 Task: Add a signature Molly Phillips containing With sincere appreciation and gratitude, Molly Phillips to email address softage.9@softage.net and add a folder Risk assessments
Action: Mouse moved to (1280, 99)
Screenshot: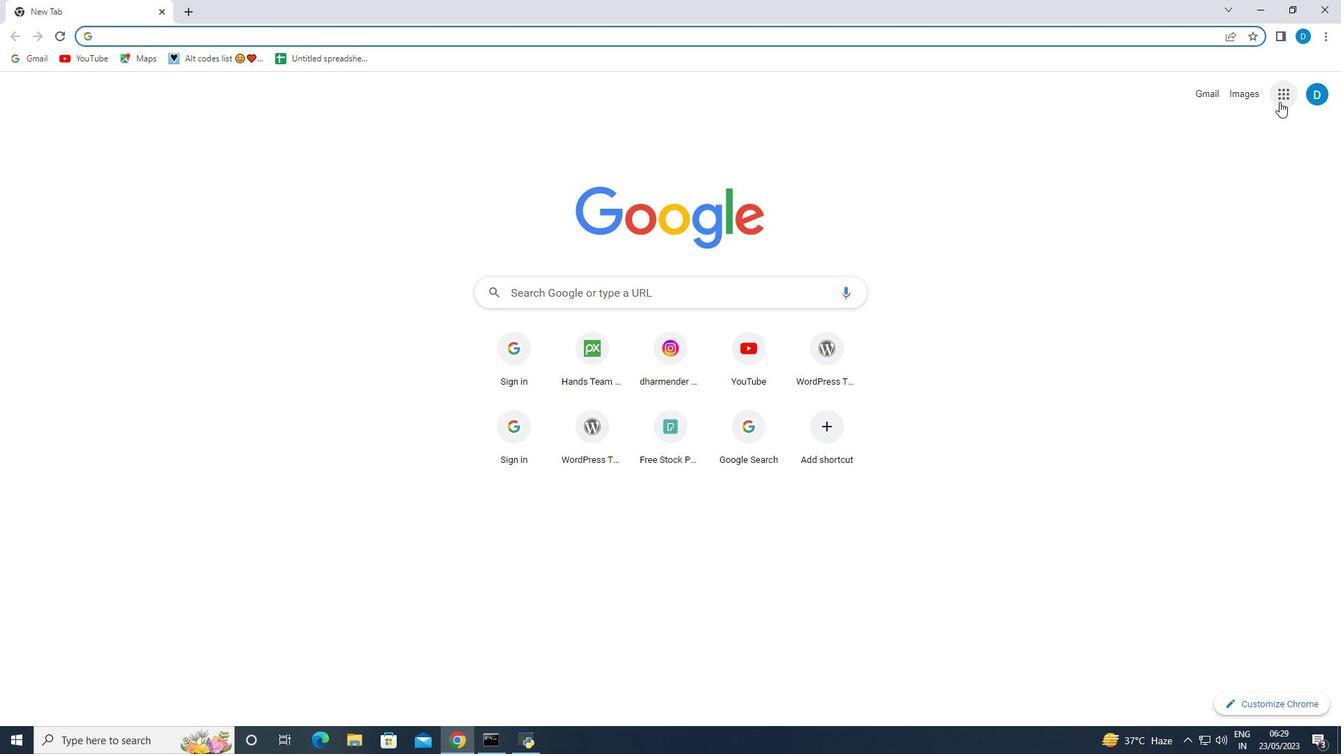 
Action: Mouse pressed left at (1280, 99)
Screenshot: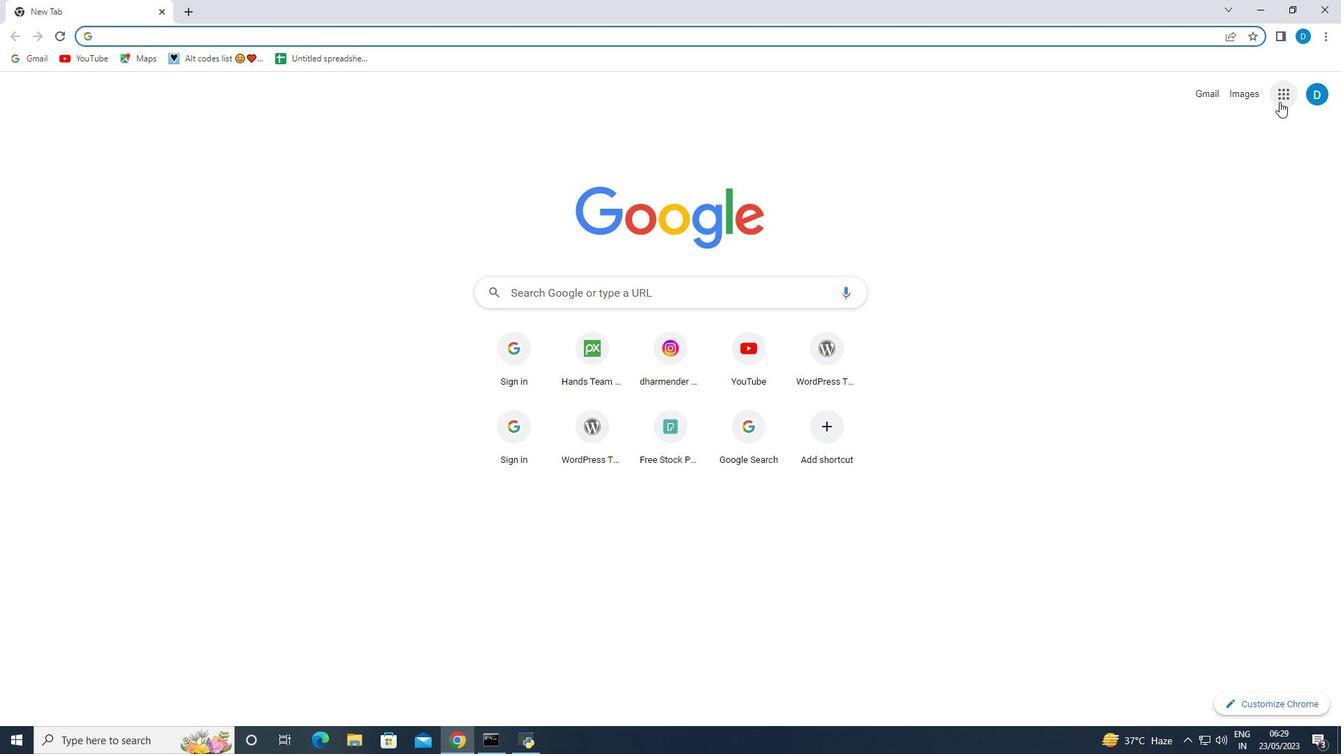 
Action: Mouse moved to (1175, 284)
Screenshot: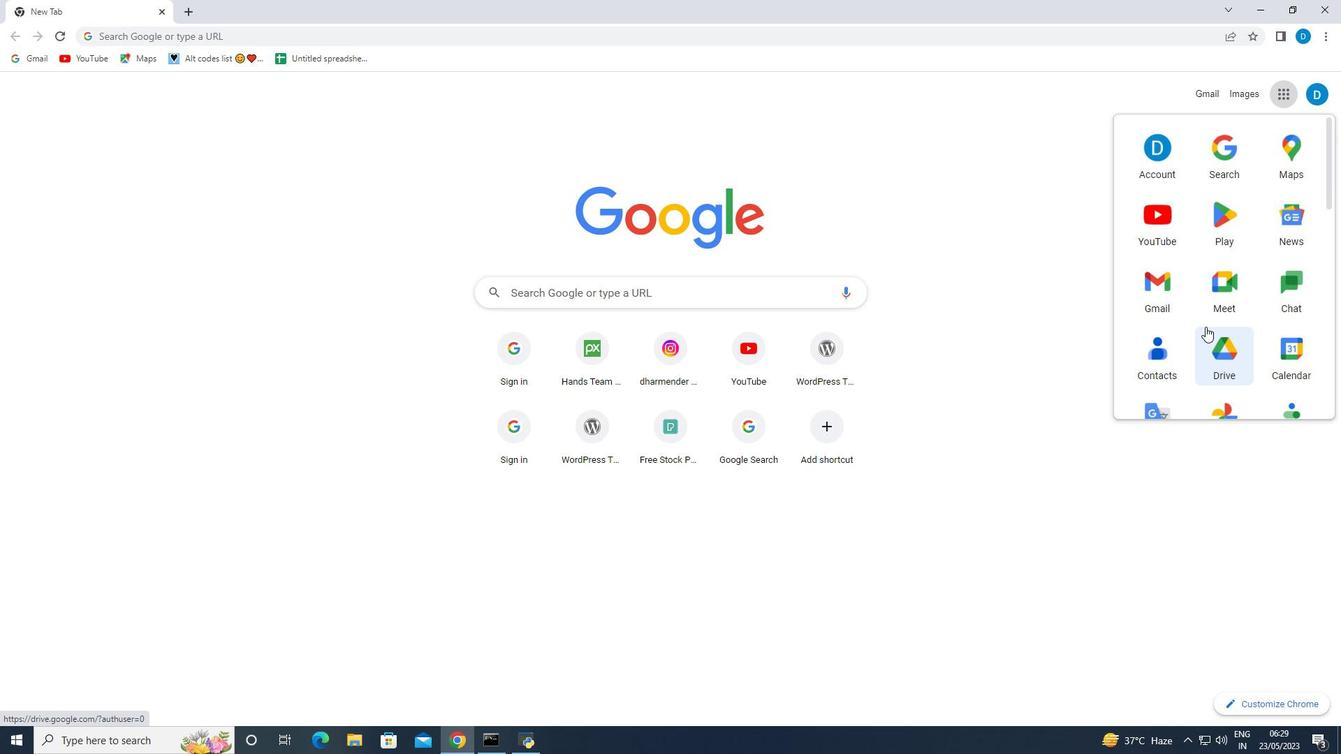 
Action: Mouse pressed left at (1175, 284)
Screenshot: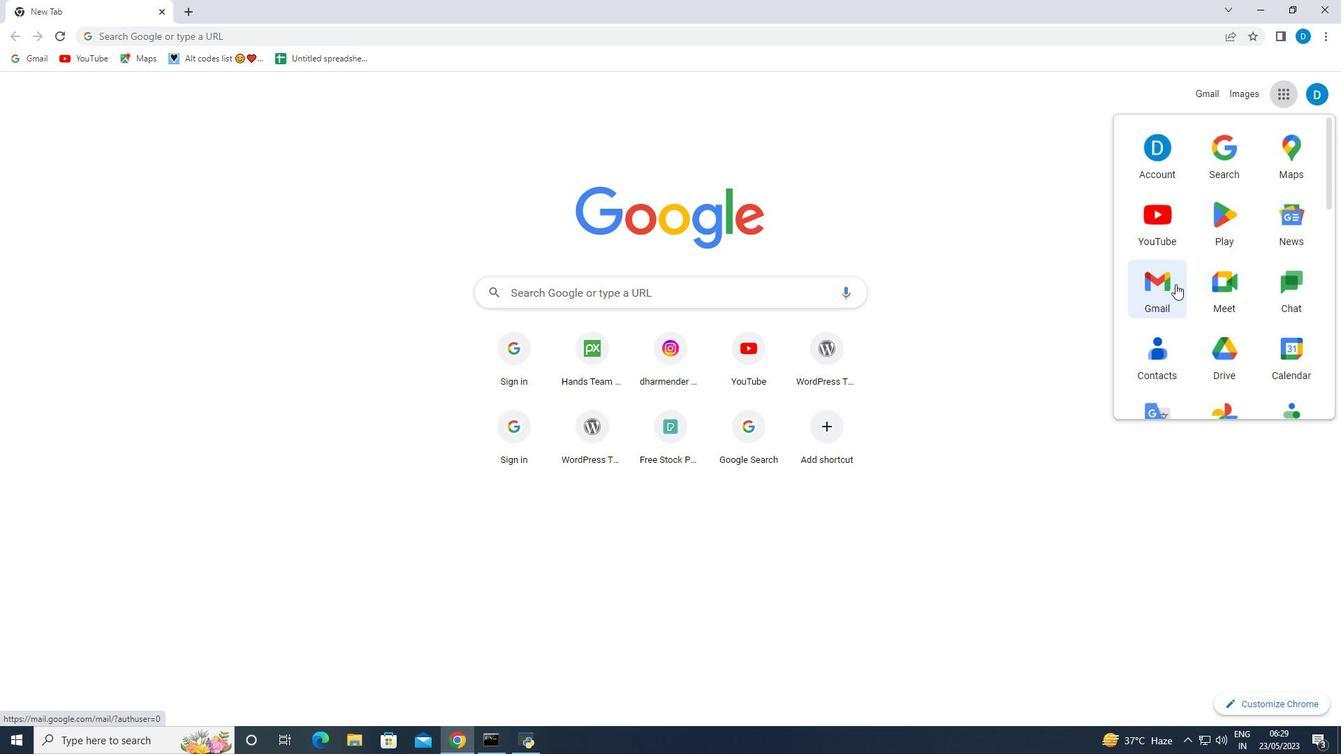 
Action: Mouse moved to (1249, 104)
Screenshot: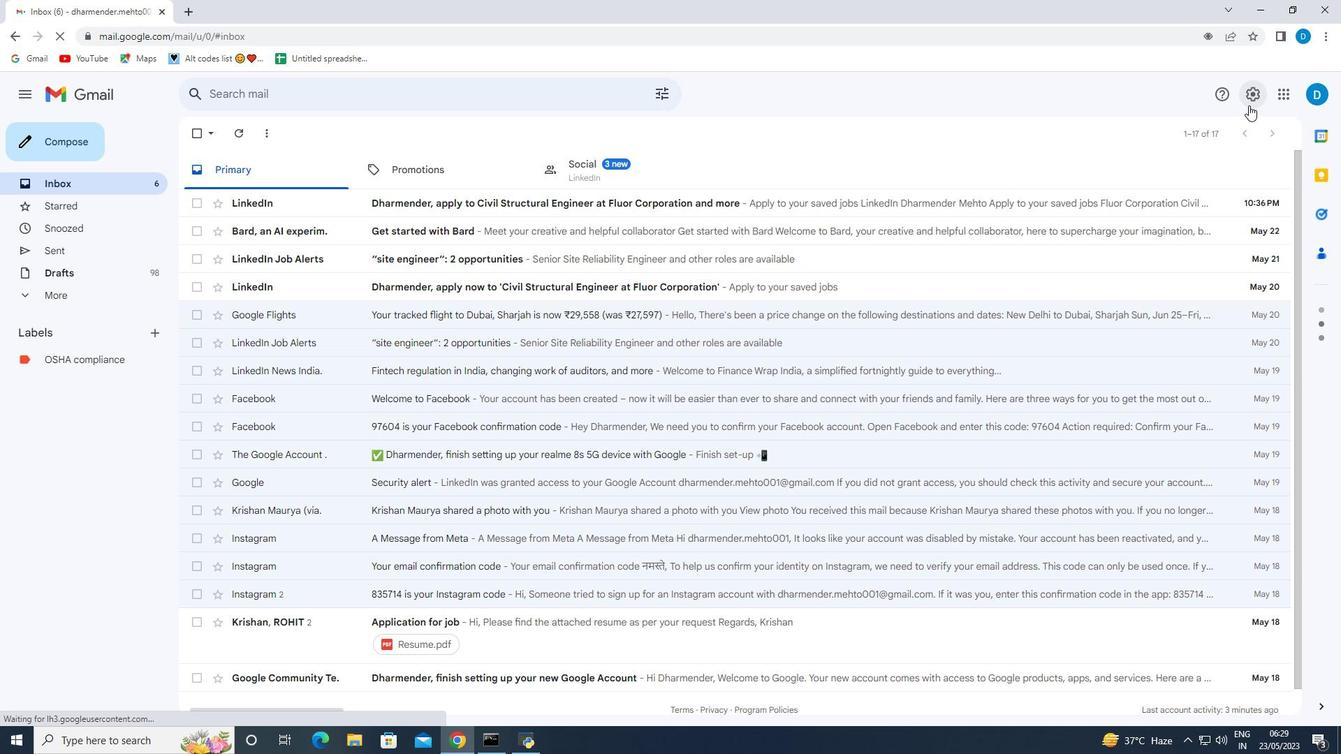 
Action: Mouse pressed left at (1249, 104)
Screenshot: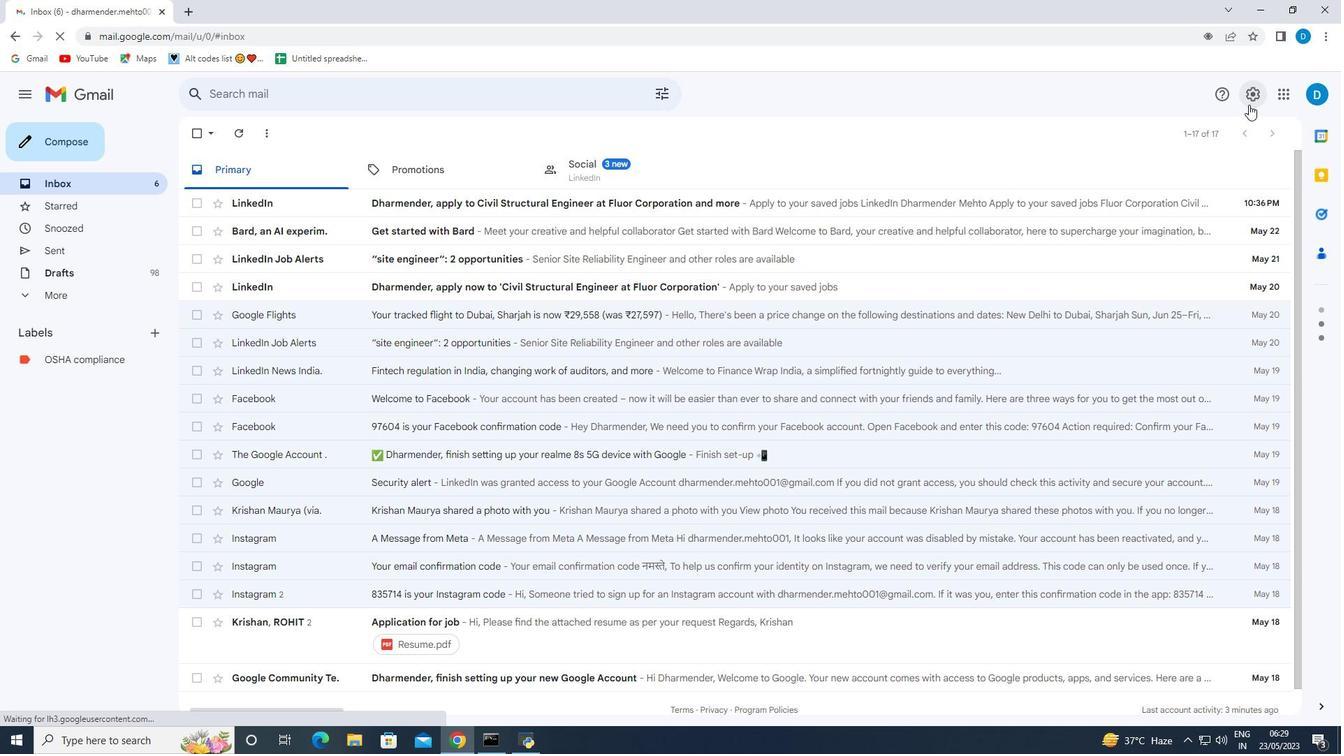 
Action: Mouse moved to (1159, 169)
Screenshot: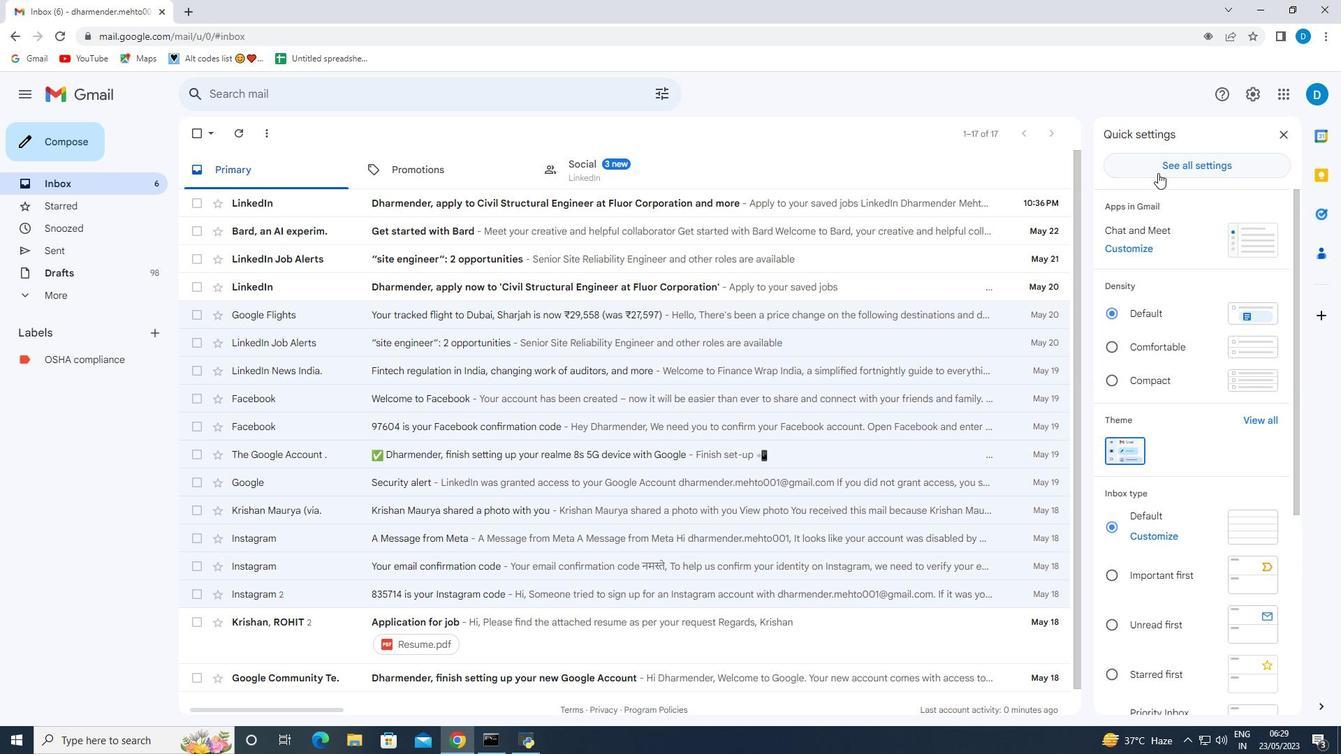
Action: Mouse pressed left at (1159, 169)
Screenshot: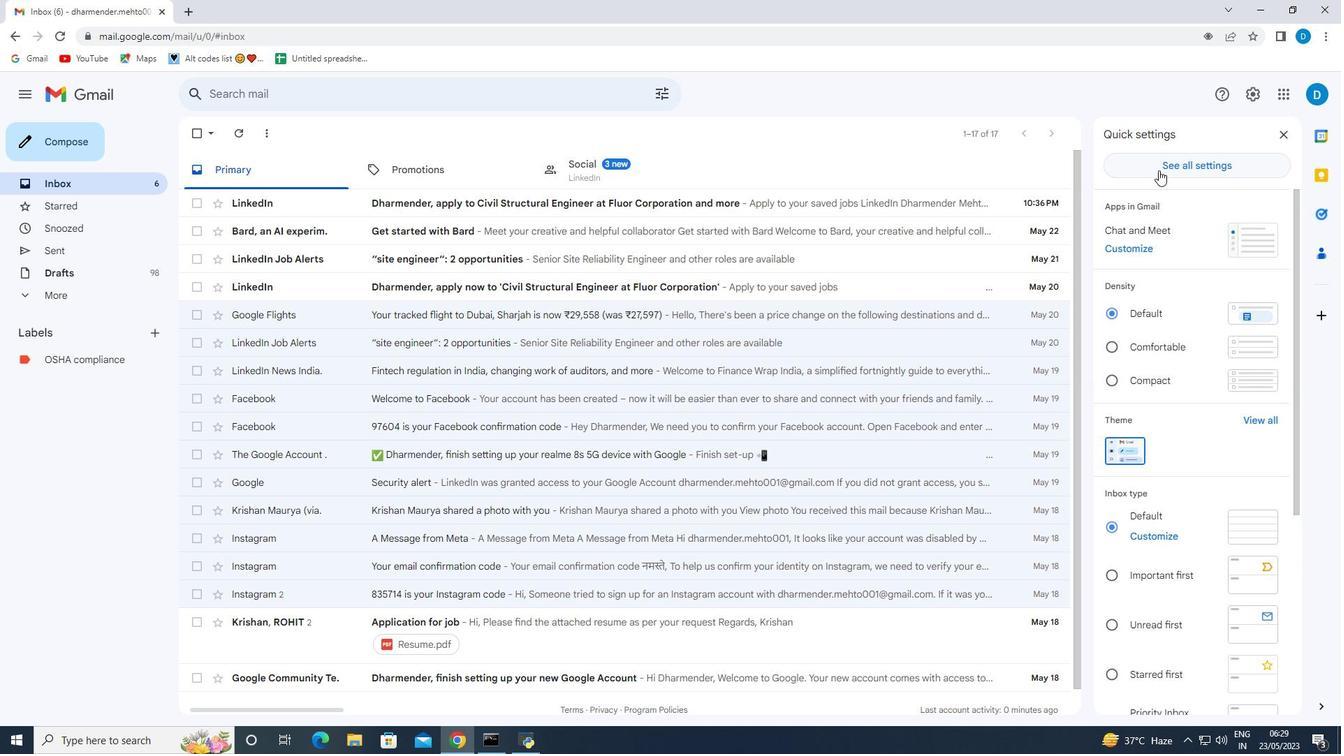 
Action: Mouse moved to (582, 452)
Screenshot: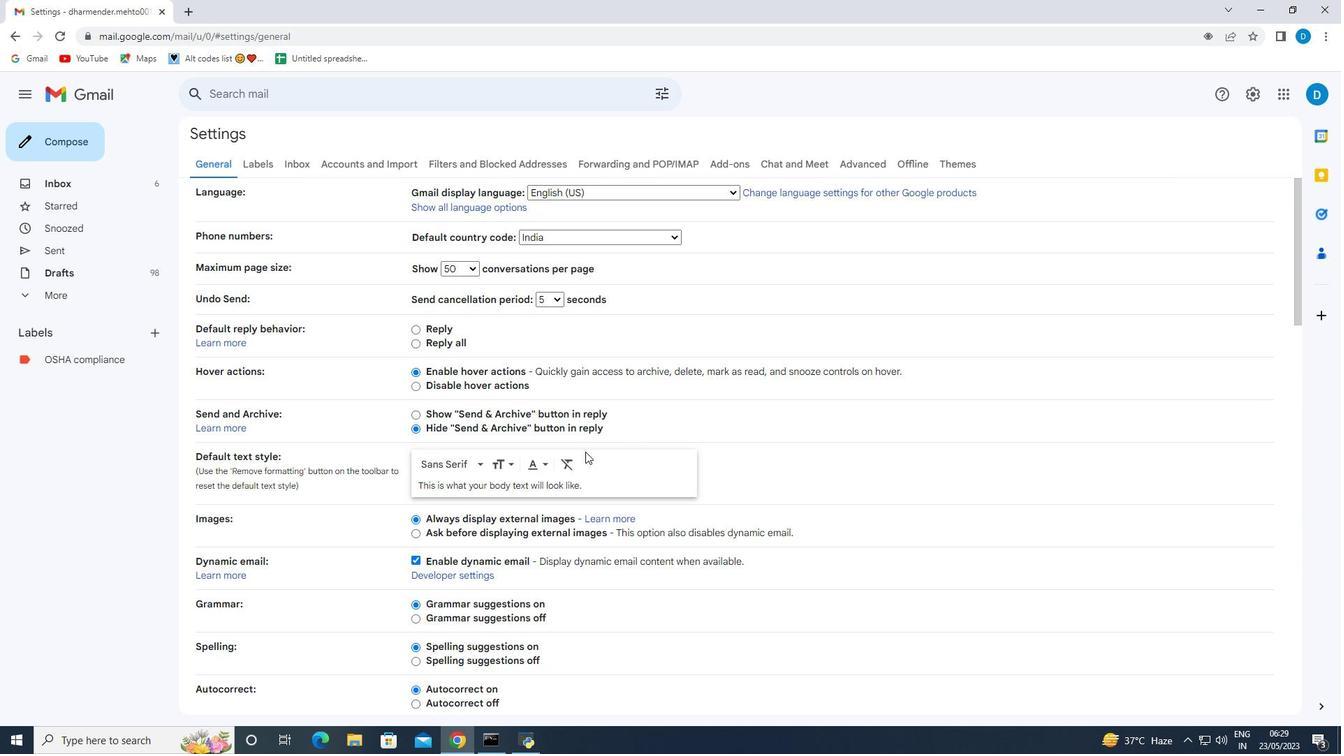
Action: Mouse scrolled (582, 451) with delta (0, 0)
Screenshot: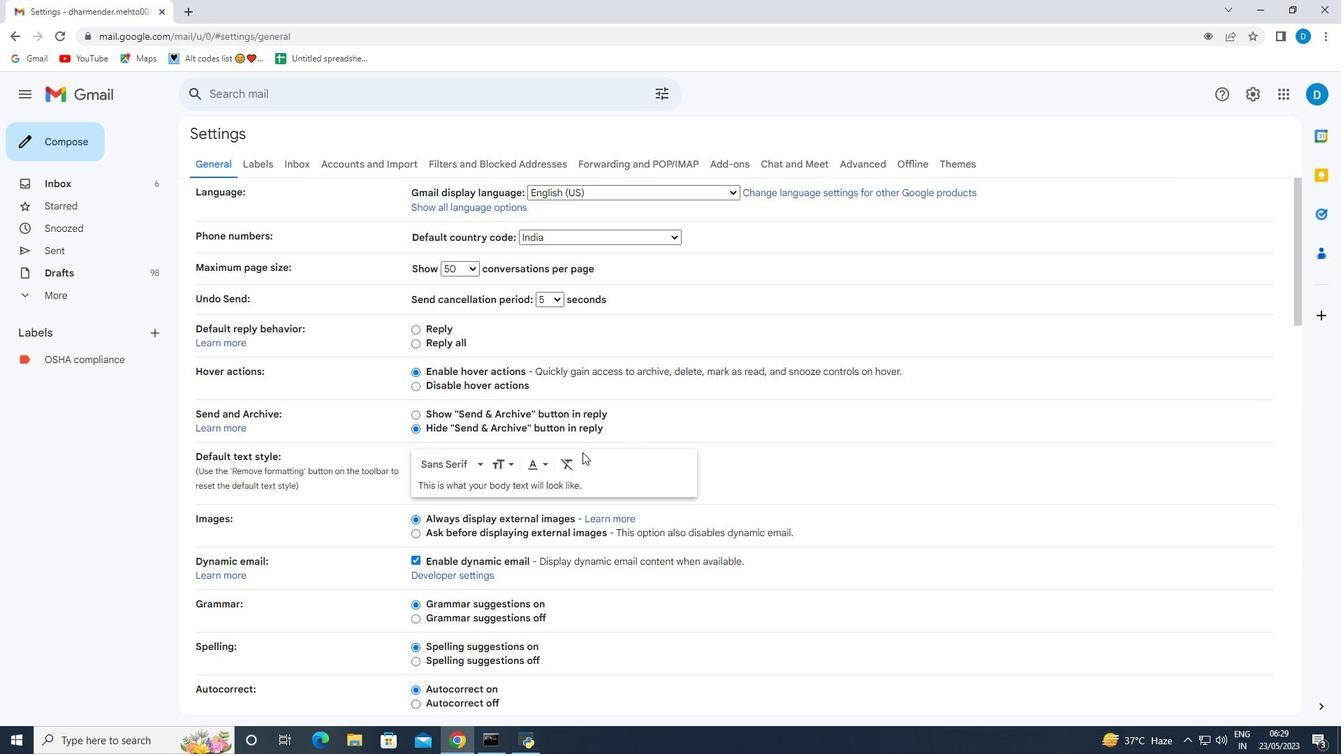 
Action: Mouse scrolled (582, 451) with delta (0, 0)
Screenshot: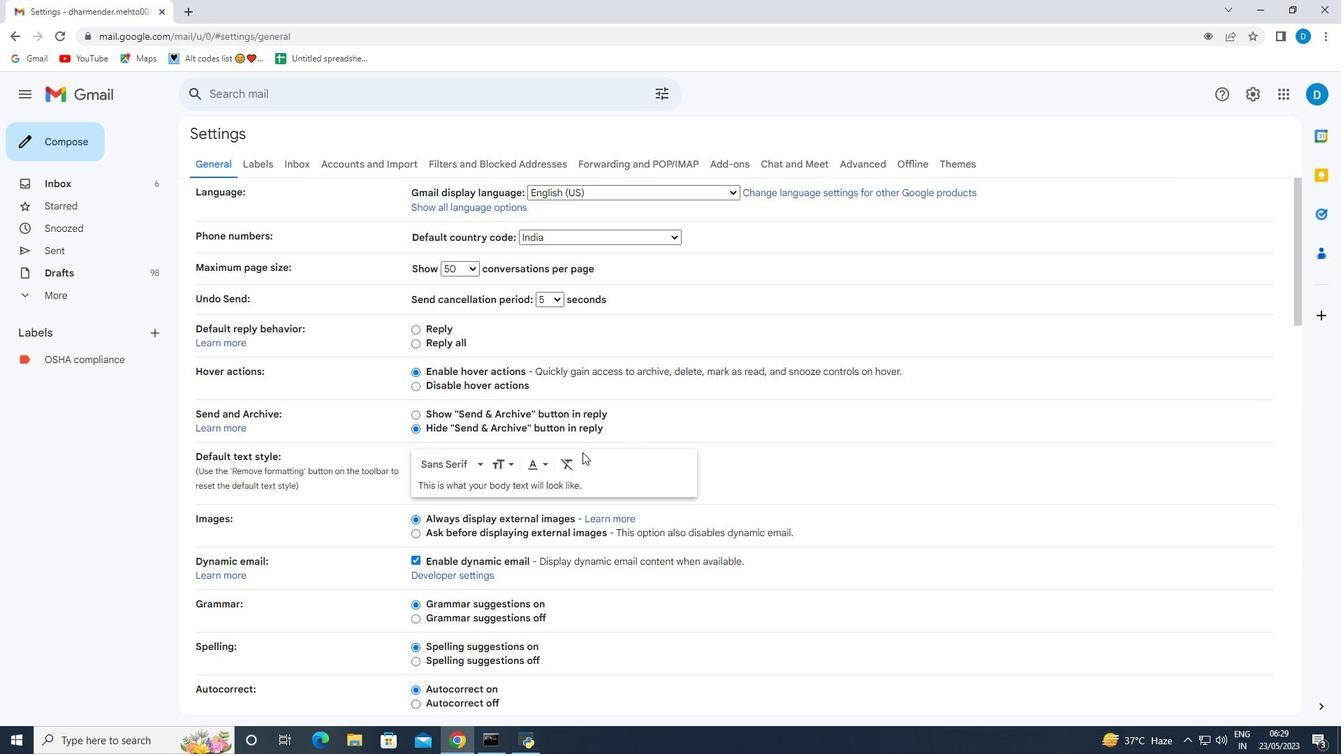 
Action: Mouse scrolled (582, 451) with delta (0, 0)
Screenshot: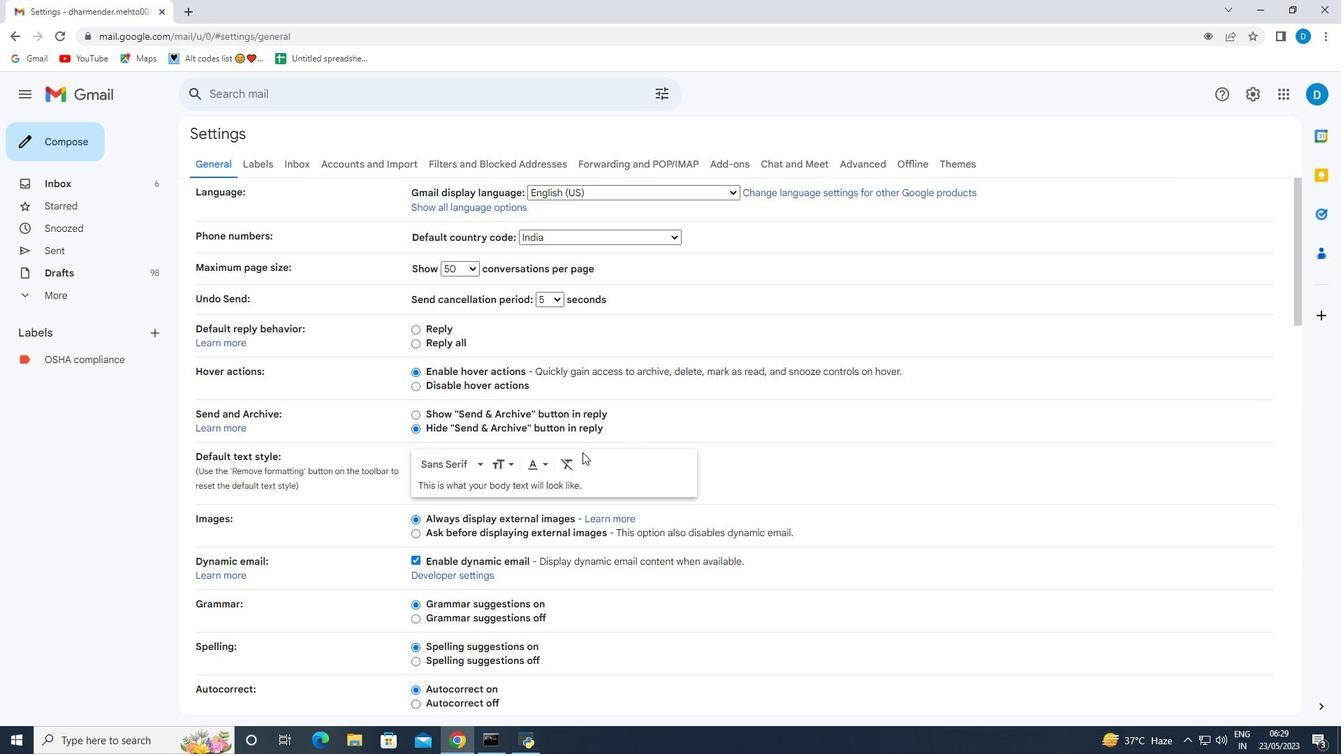 
Action: Mouse scrolled (582, 451) with delta (0, 0)
Screenshot: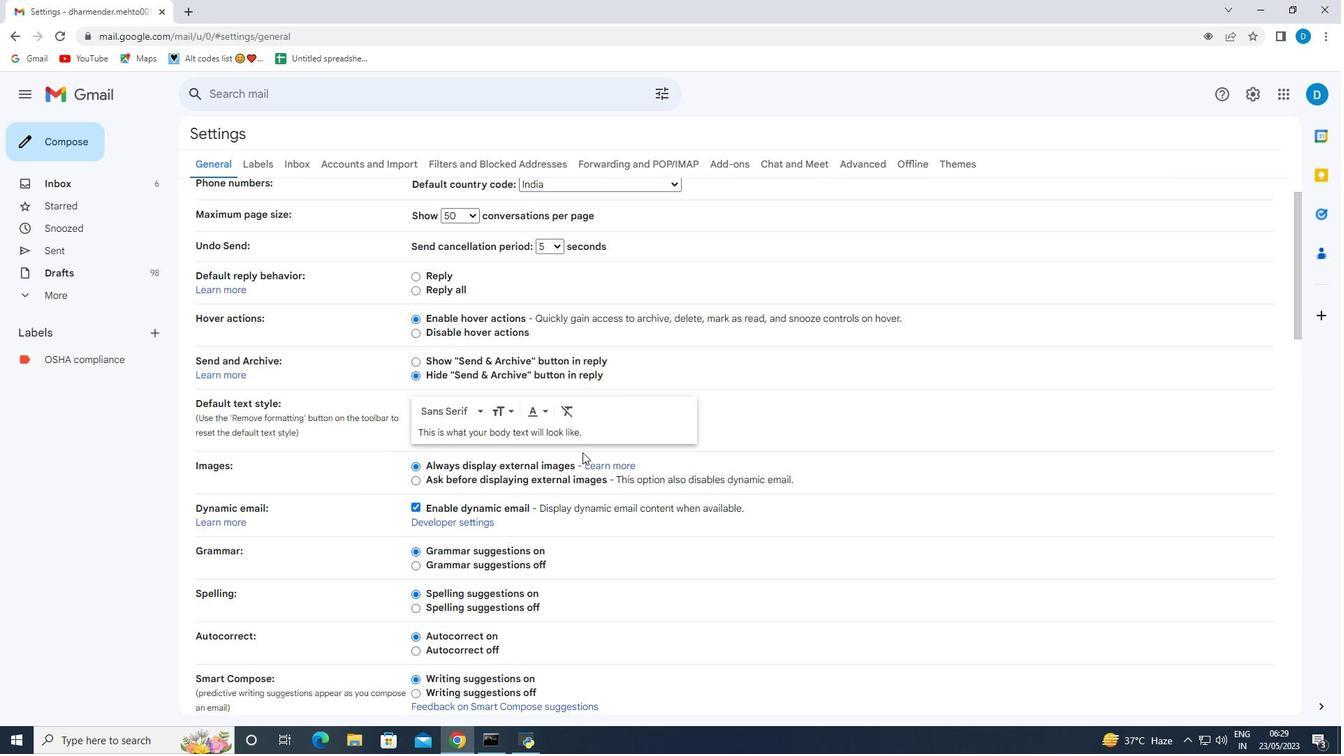 
Action: Mouse scrolled (582, 451) with delta (0, 0)
Screenshot: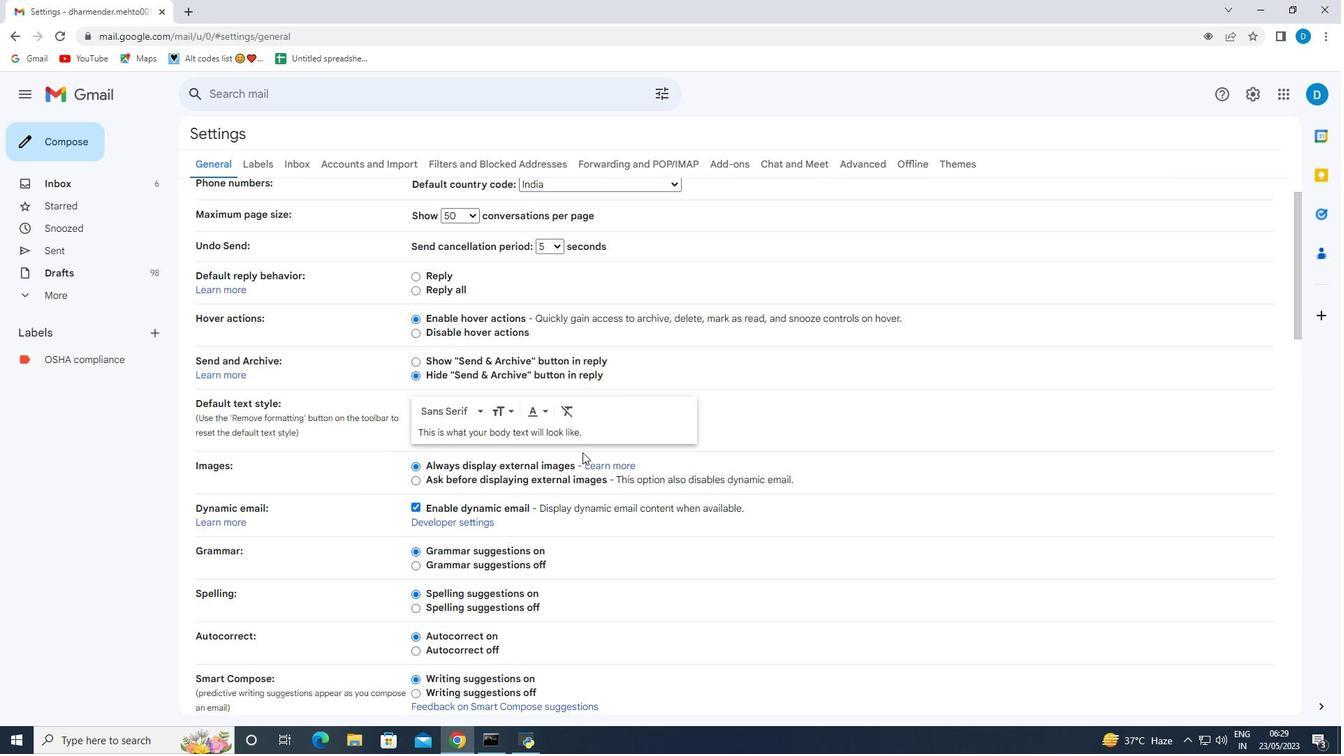 
Action: Mouse moved to (585, 454)
Screenshot: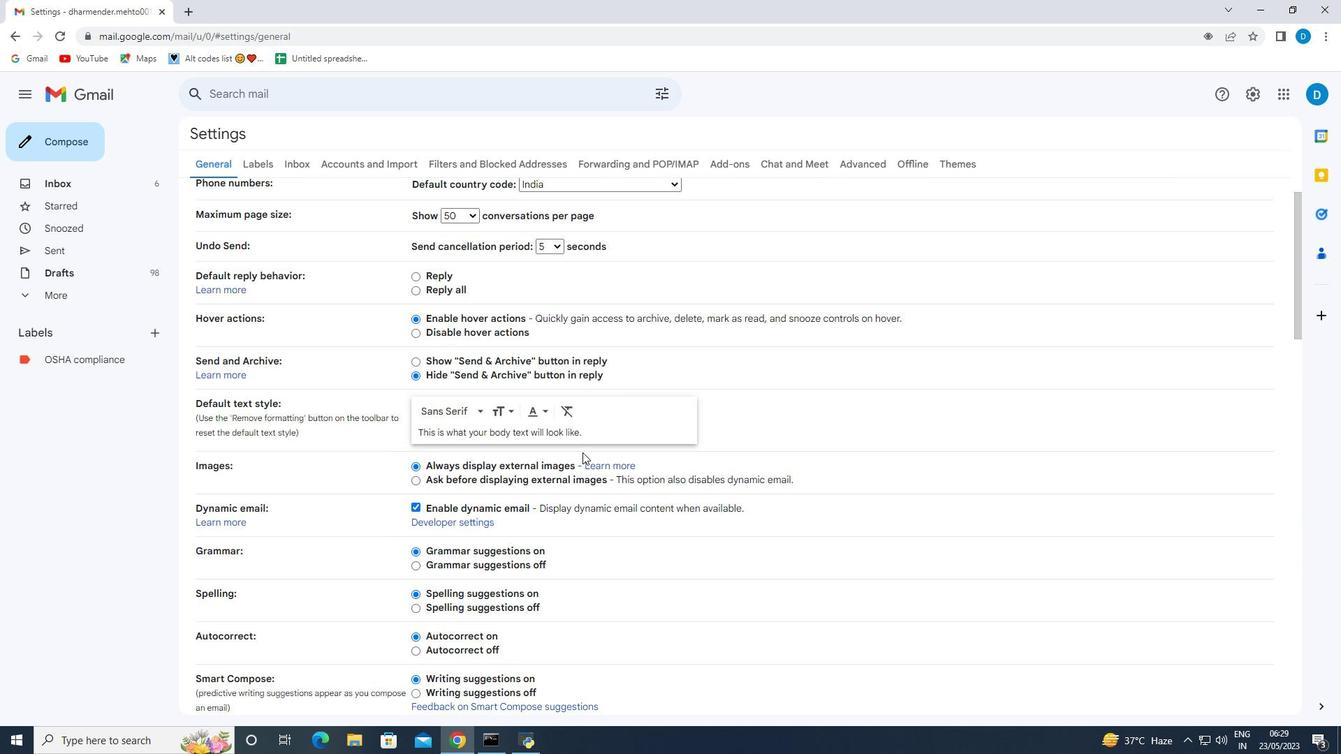 
Action: Mouse scrolled (582, 451) with delta (0, 0)
Screenshot: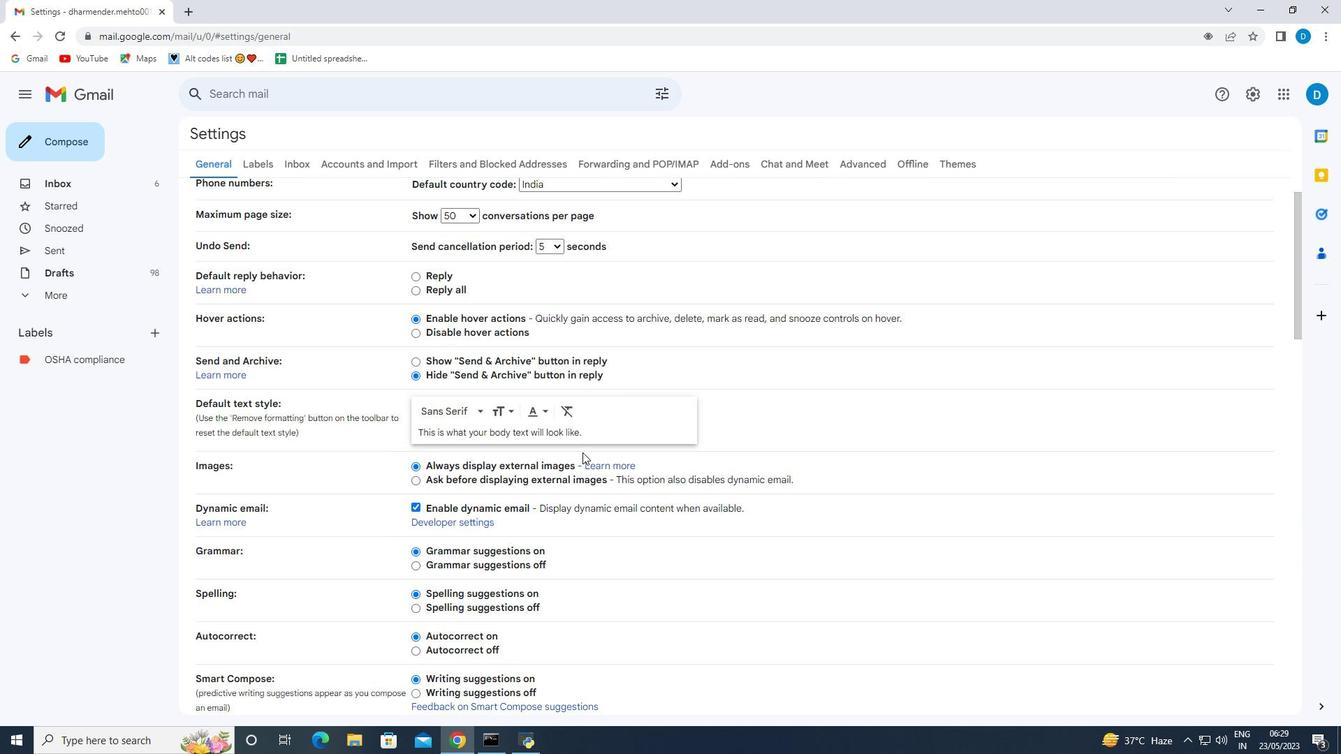 
Action: Mouse moved to (589, 457)
Screenshot: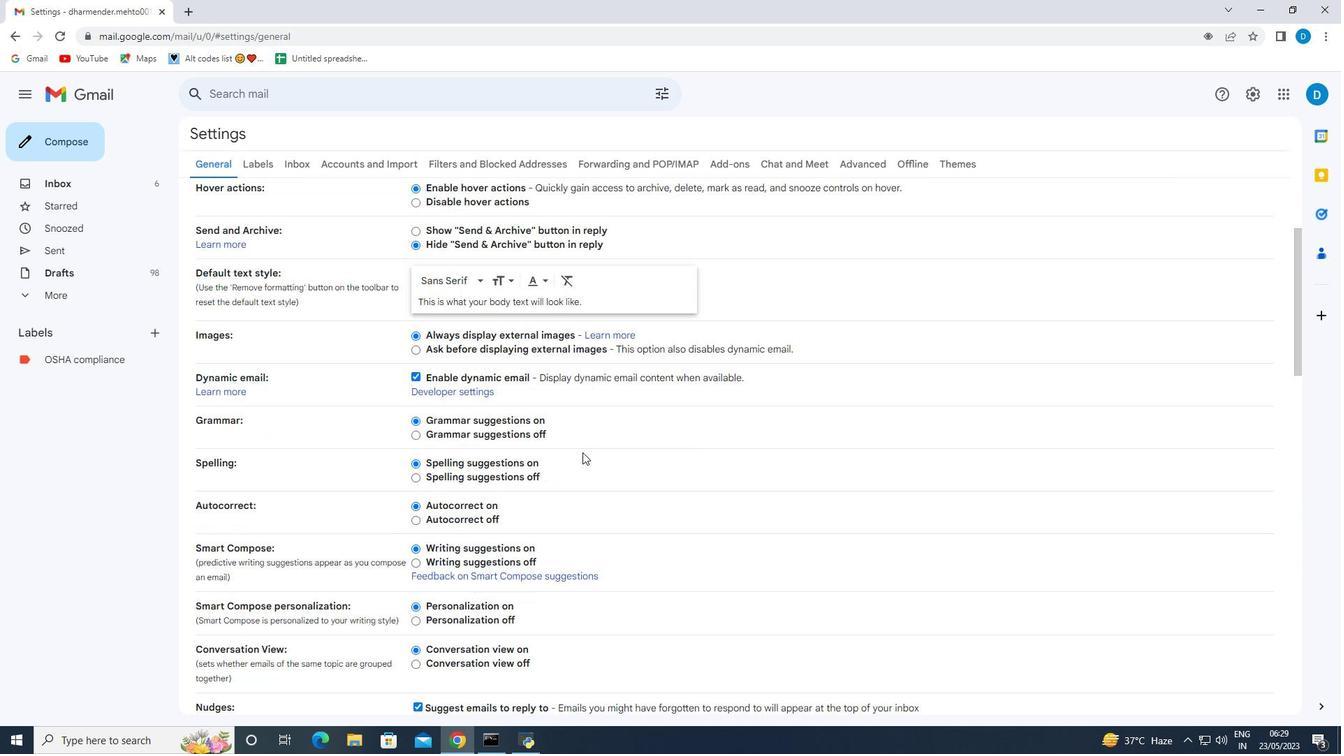 
Action: Mouse scrolled (588, 456) with delta (0, 0)
Screenshot: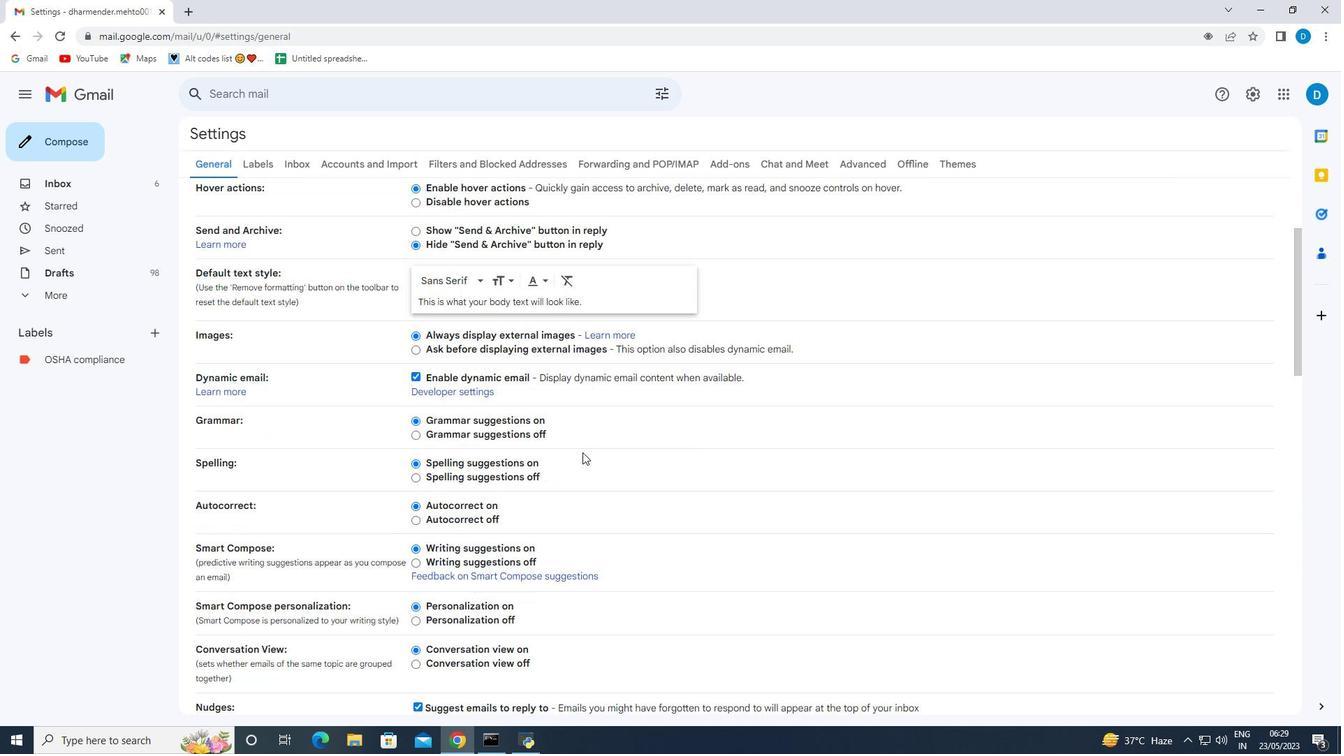 
Action: Mouse moved to (593, 463)
Screenshot: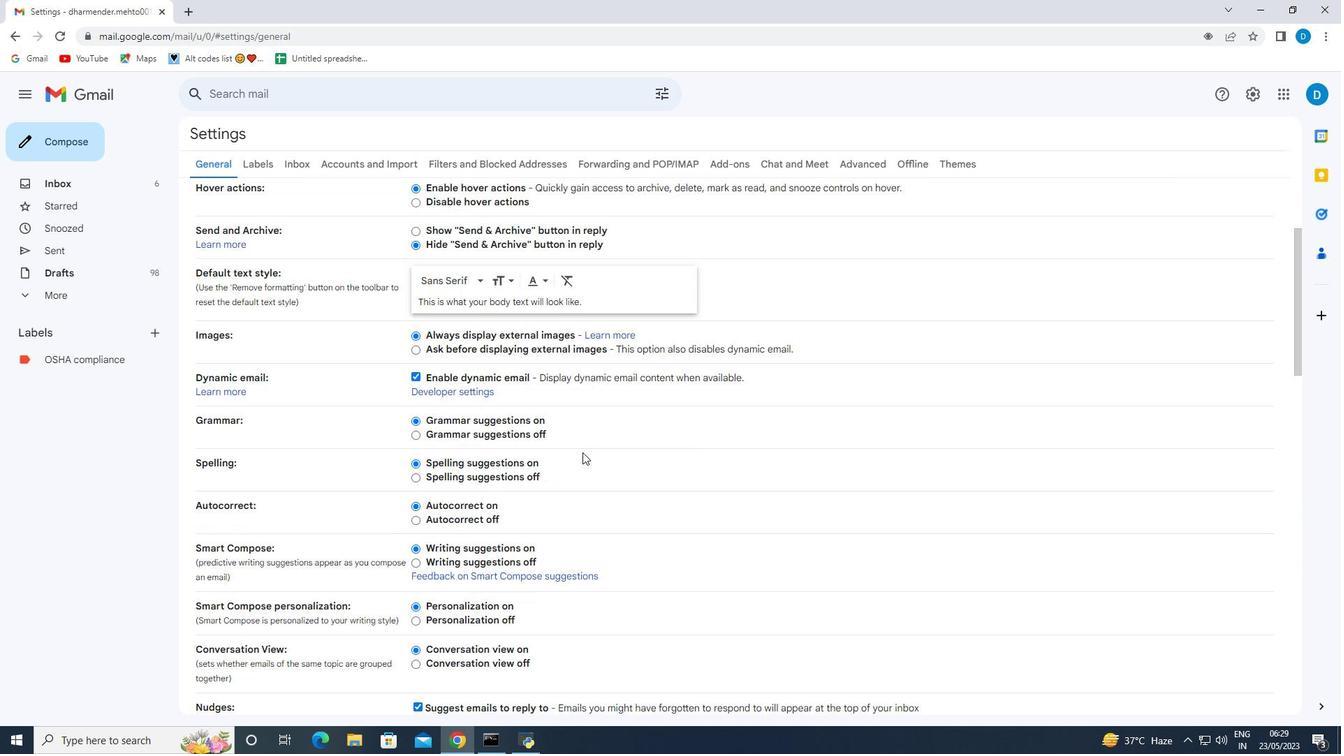 
Action: Mouse scrolled (593, 463) with delta (0, 0)
Screenshot: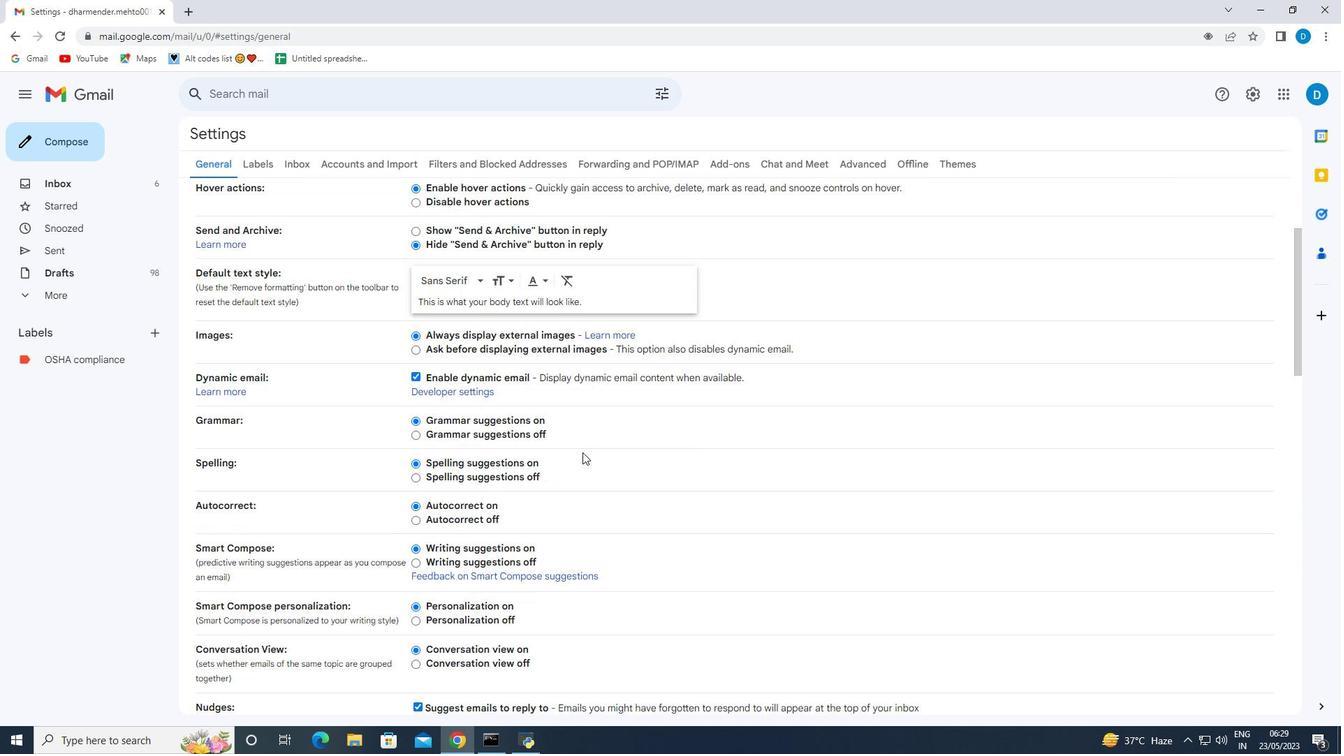 
Action: Mouse moved to (595, 477)
Screenshot: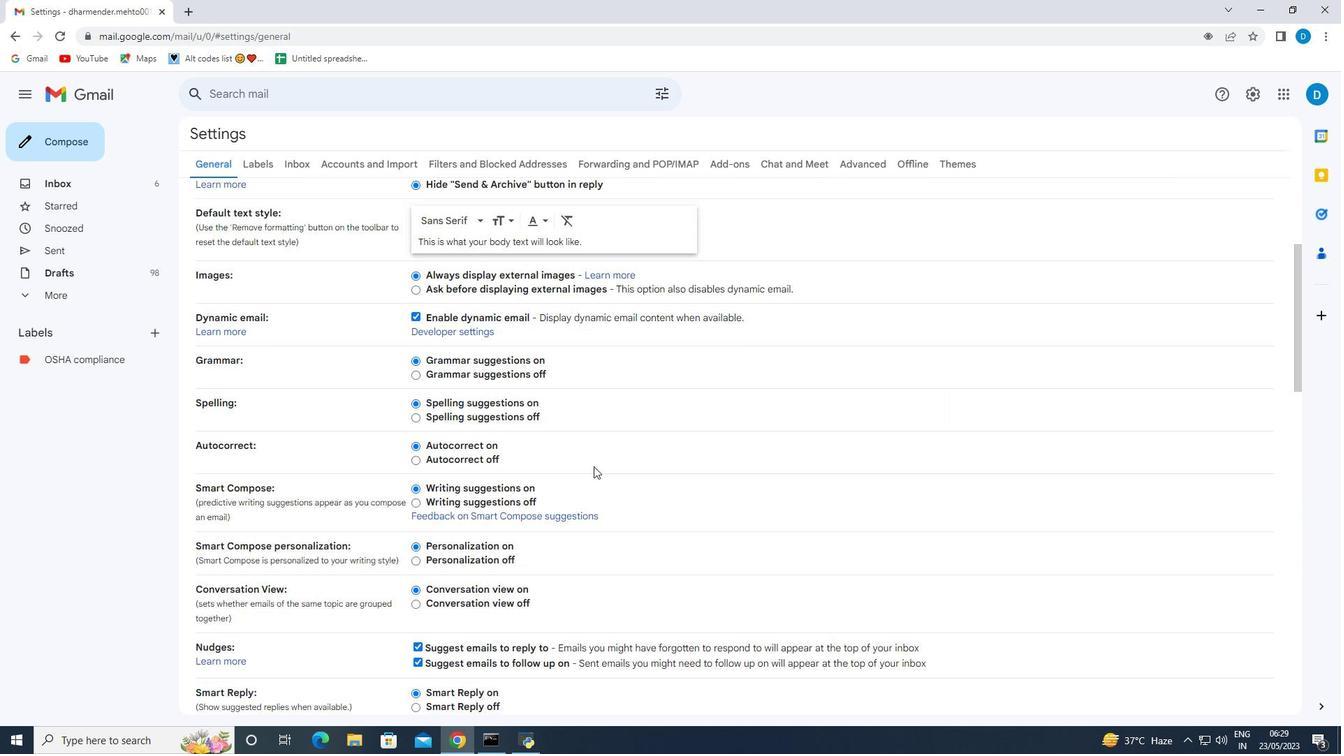 
Action: Mouse scrolled (595, 477) with delta (0, 0)
Screenshot: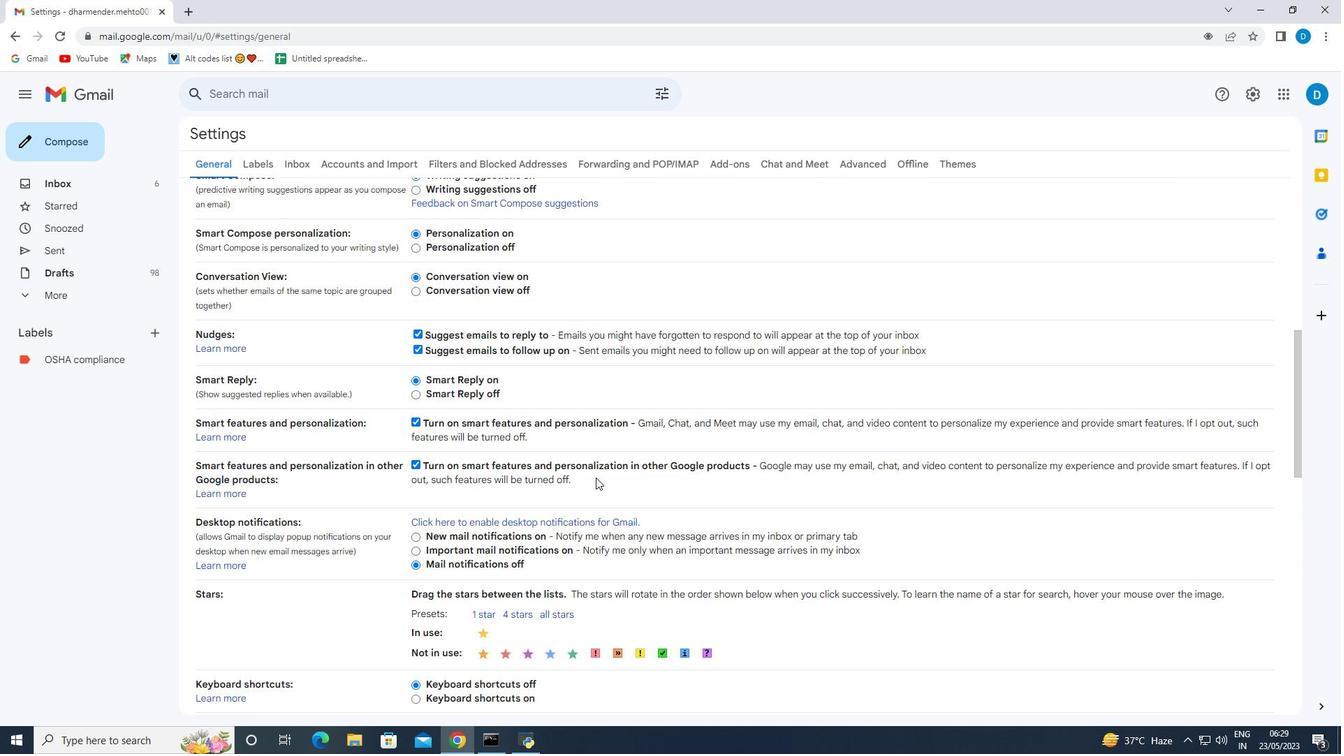 
Action: Mouse scrolled (595, 477) with delta (0, 0)
Screenshot: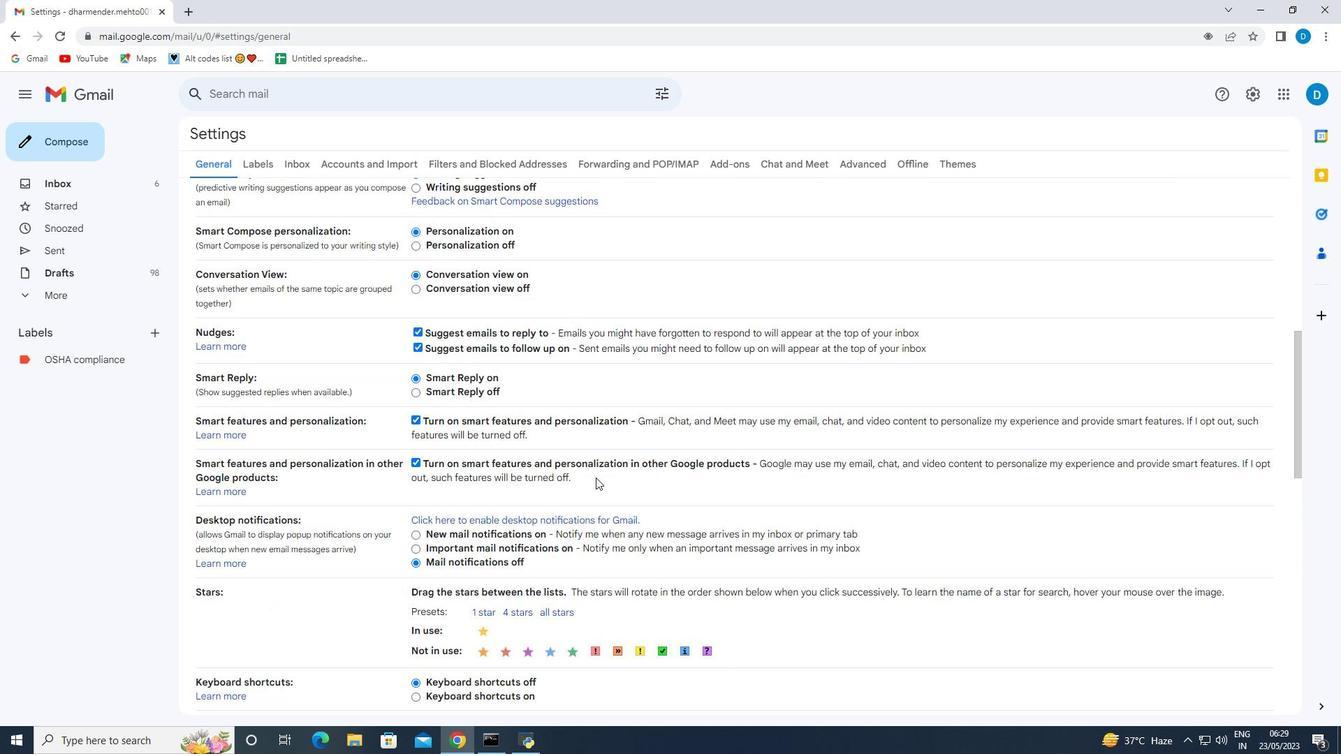 
Action: Mouse scrolled (595, 477) with delta (0, 0)
Screenshot: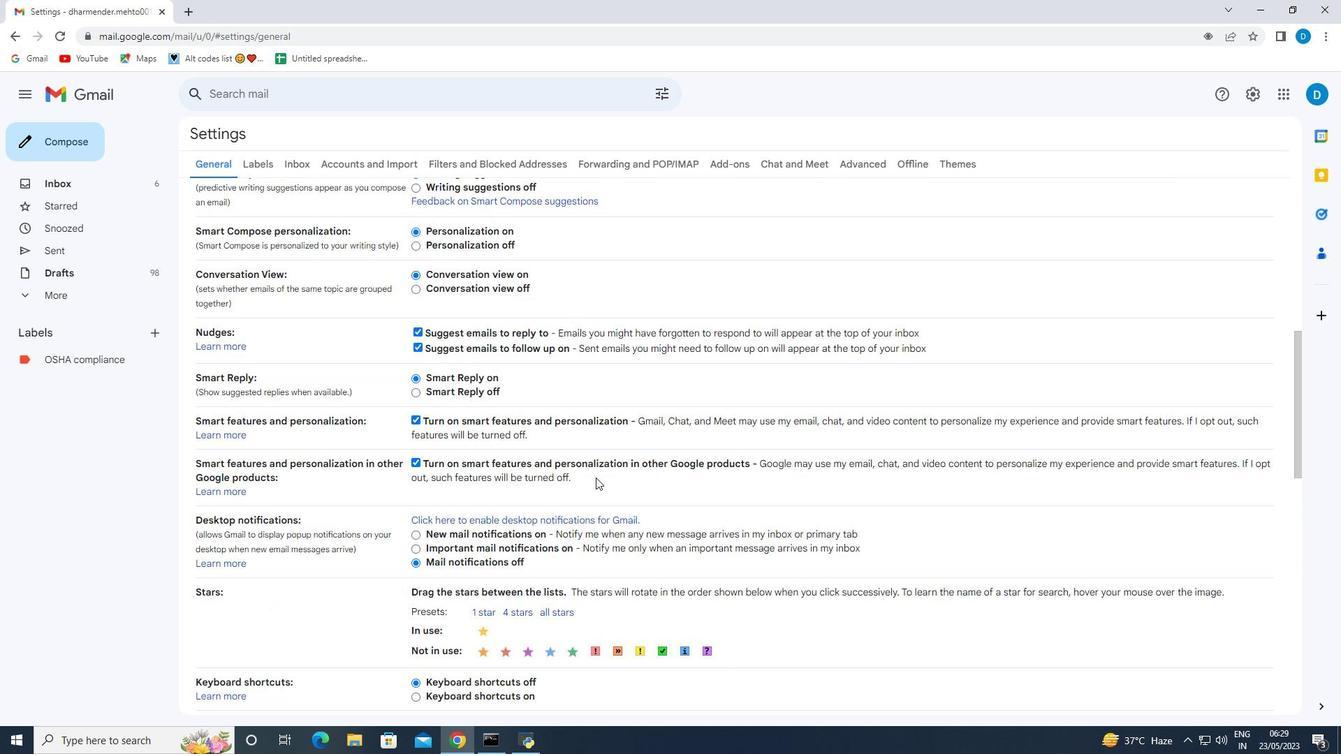 
Action: Mouse scrolled (595, 477) with delta (0, 0)
Screenshot: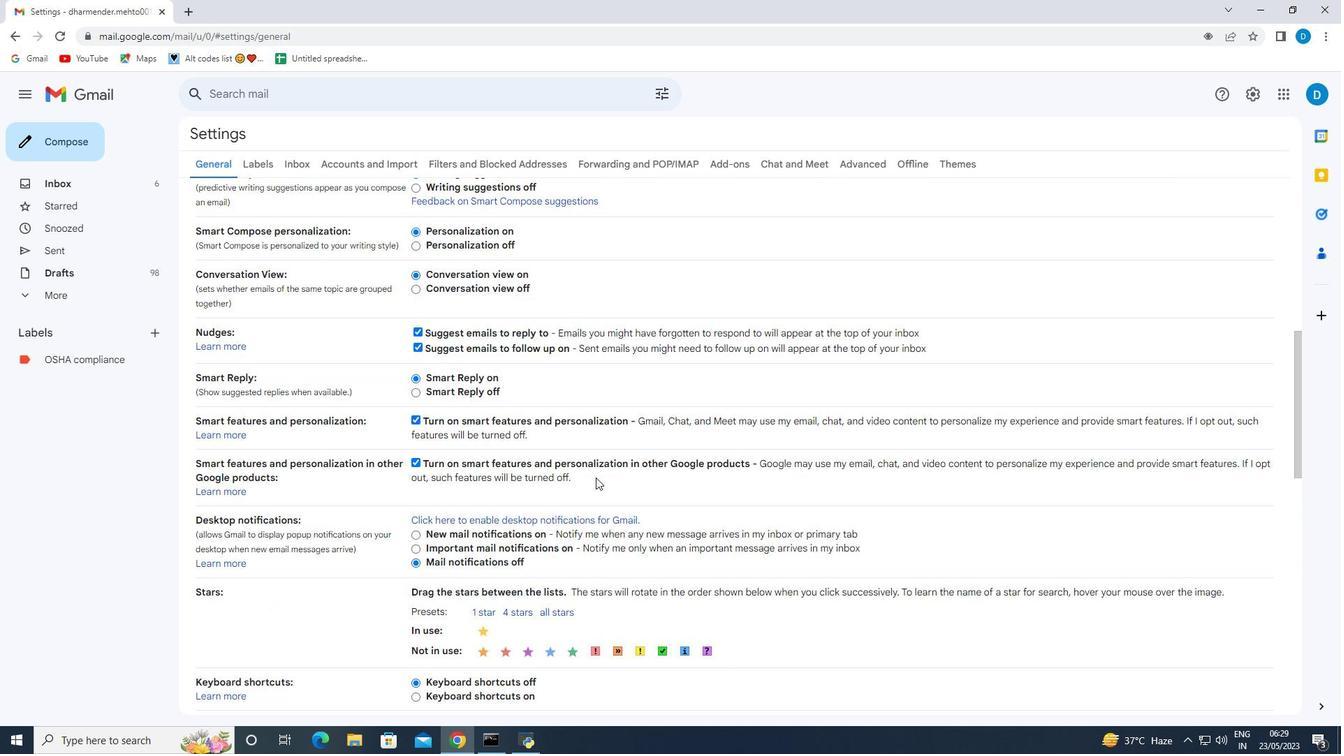 
Action: Mouse scrolled (595, 477) with delta (0, 0)
Screenshot: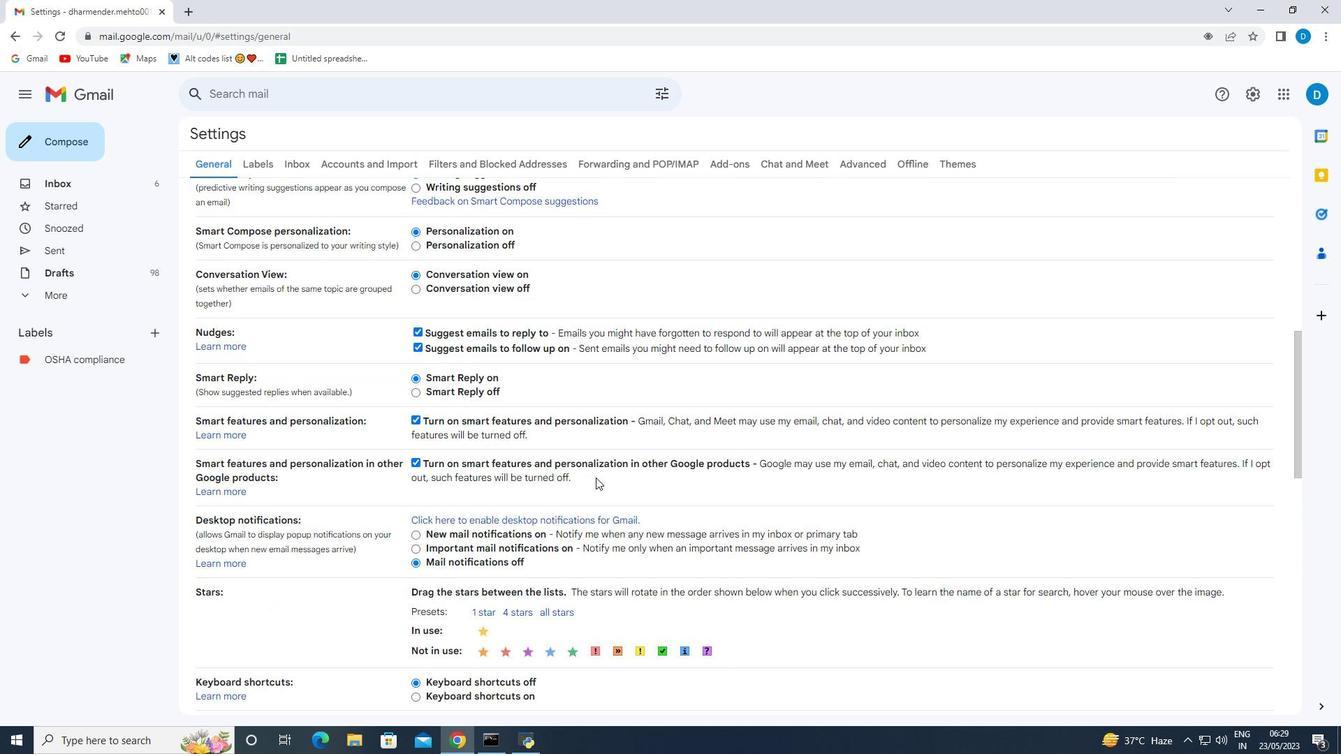 
Action: Mouse moved to (563, 551)
Screenshot: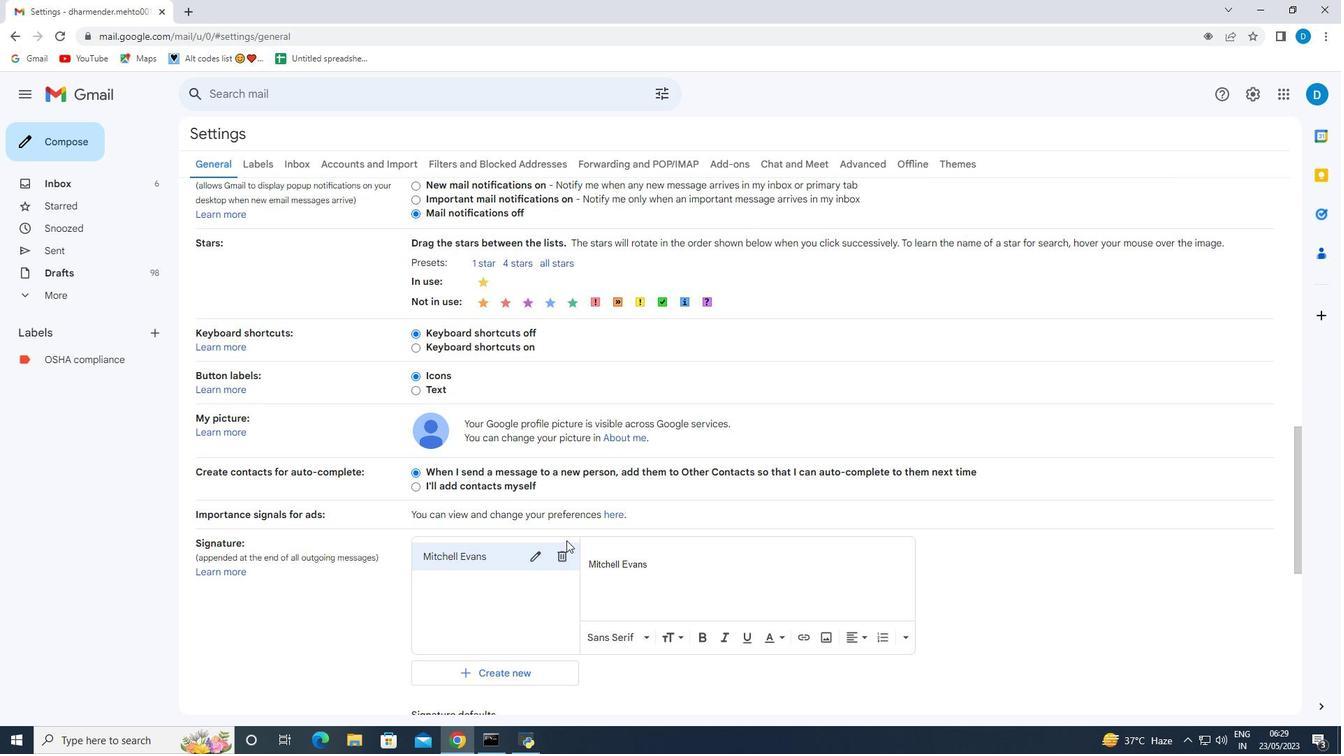 
Action: Mouse pressed left at (563, 551)
Screenshot: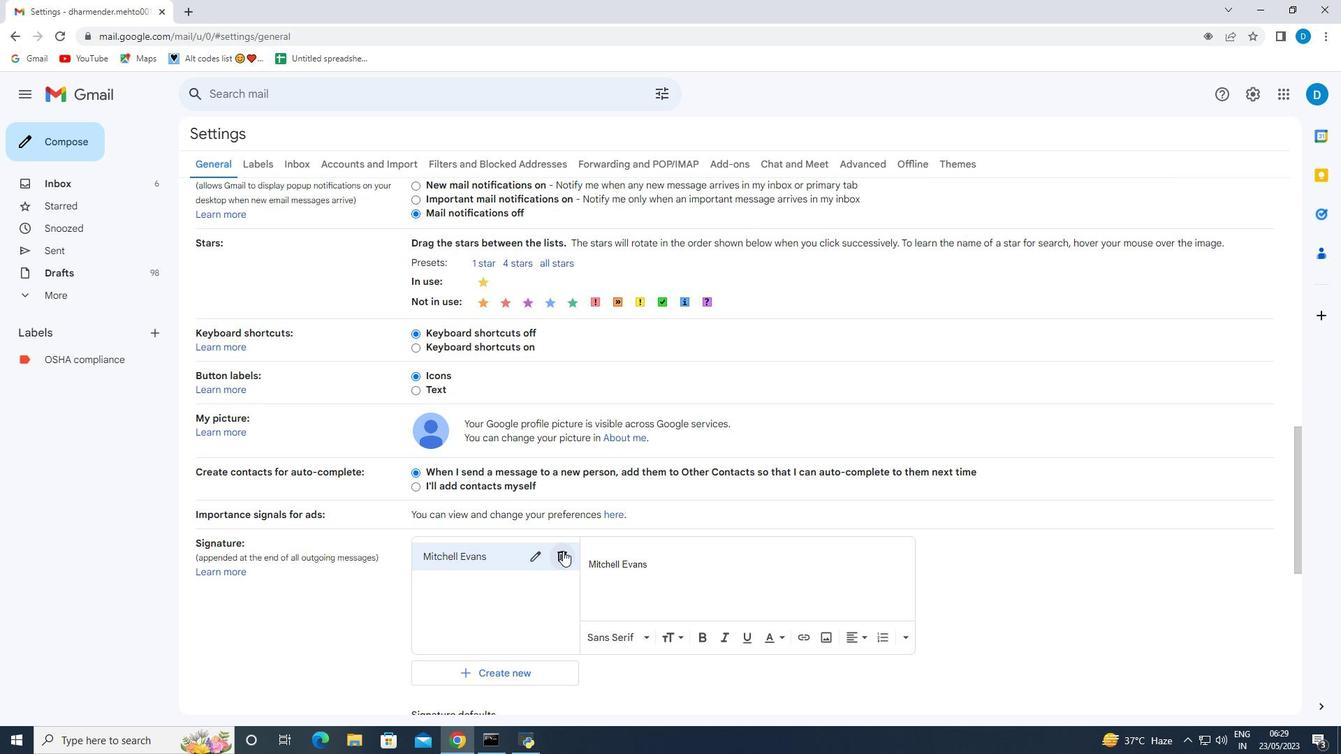 
Action: Mouse moved to (794, 433)
Screenshot: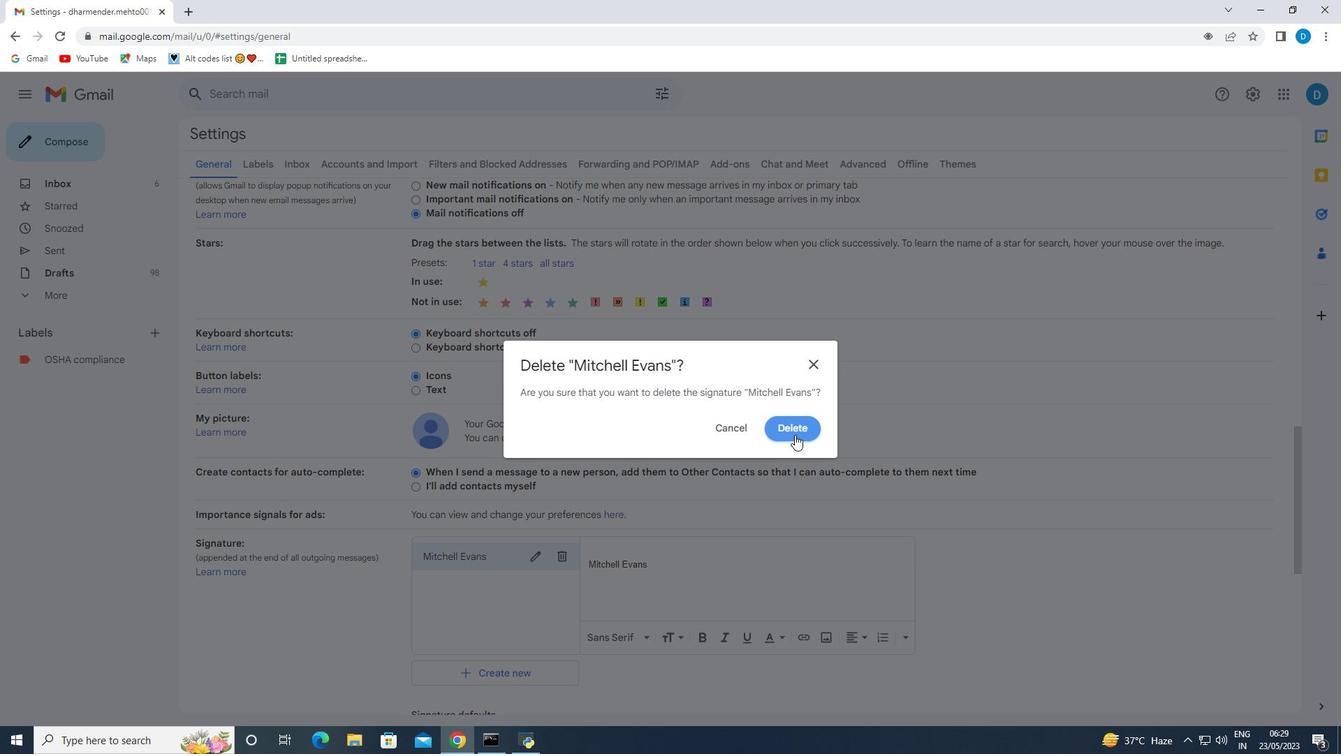 
Action: Mouse pressed left at (794, 433)
Screenshot: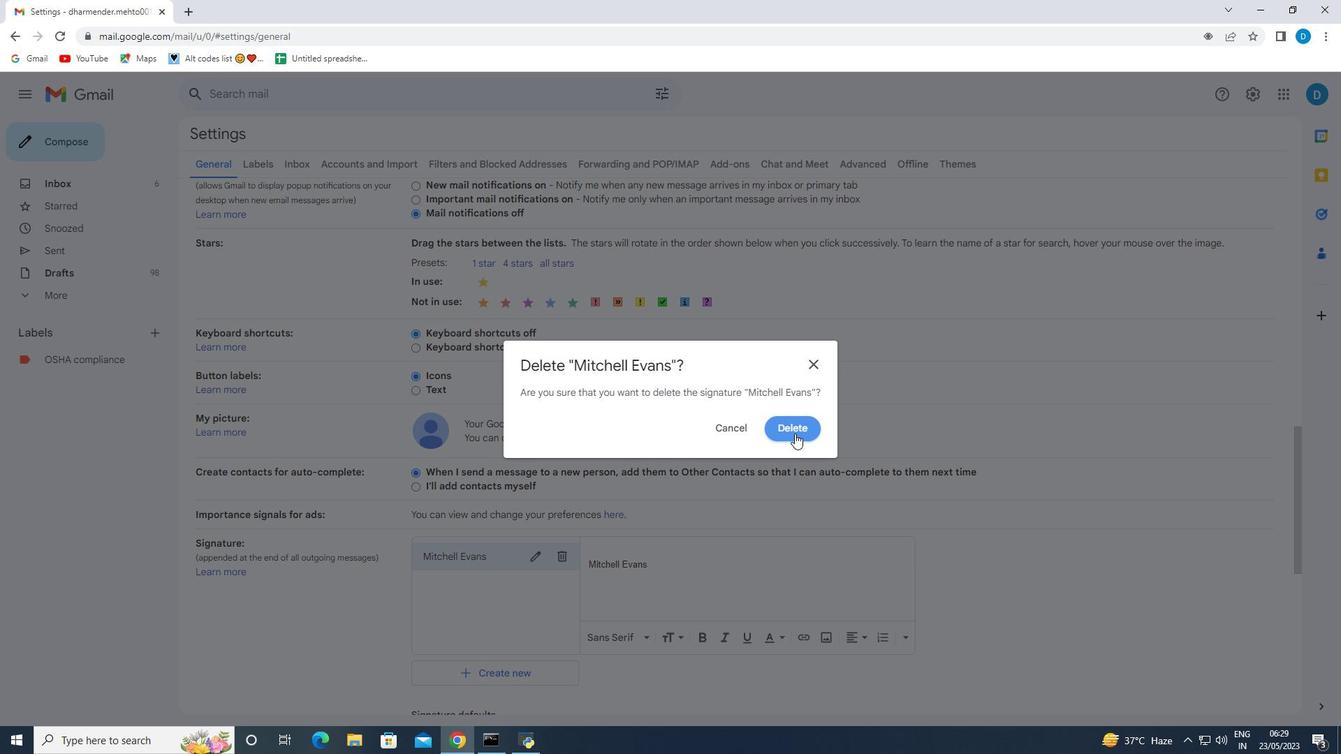 
Action: Mouse moved to (788, 439)
Screenshot: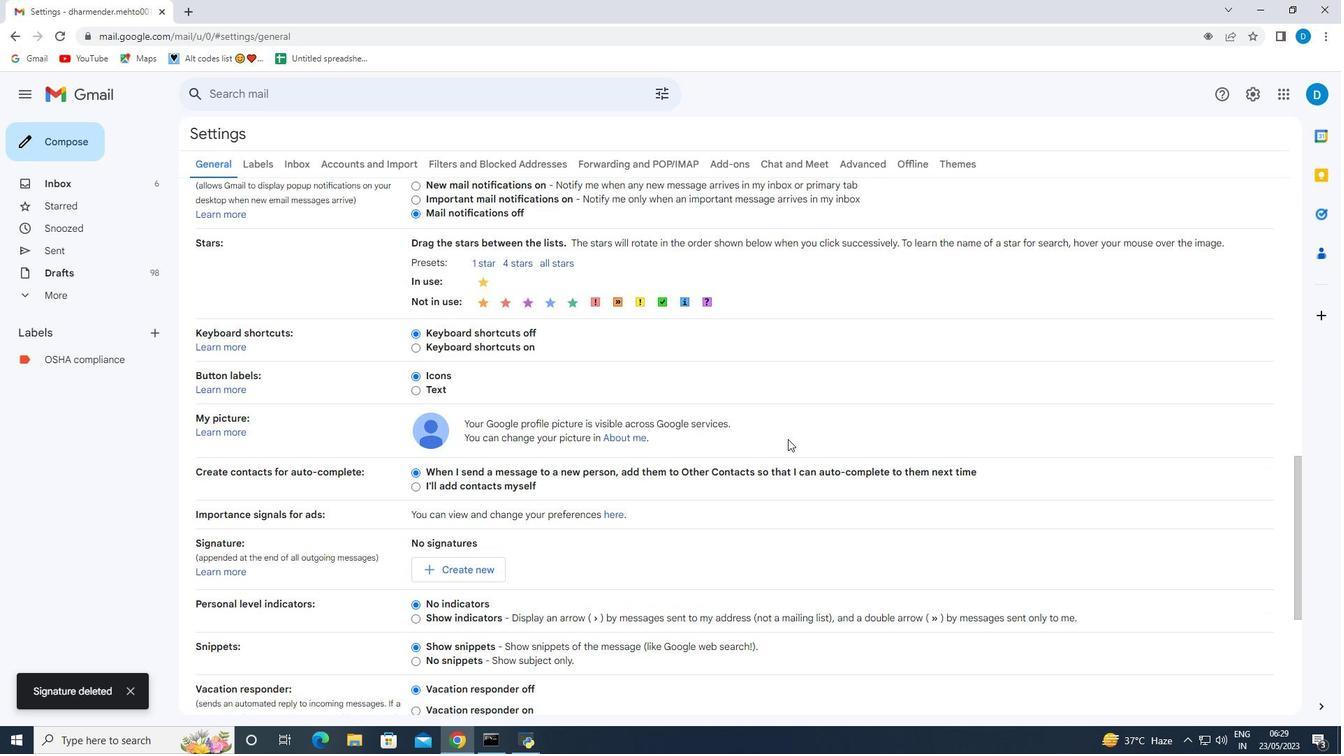 
Action: Mouse scrolled (788, 438) with delta (0, 0)
Screenshot: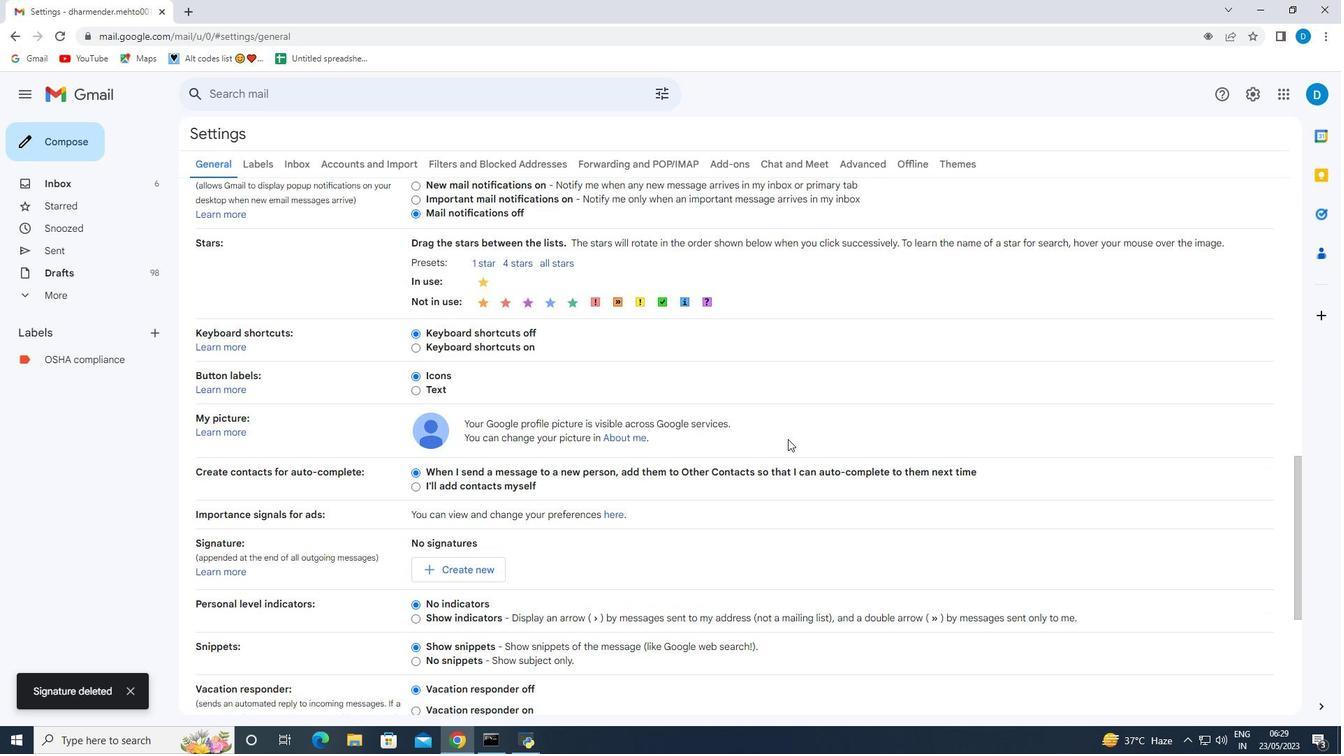 
Action: Mouse scrolled (788, 438) with delta (0, 0)
Screenshot: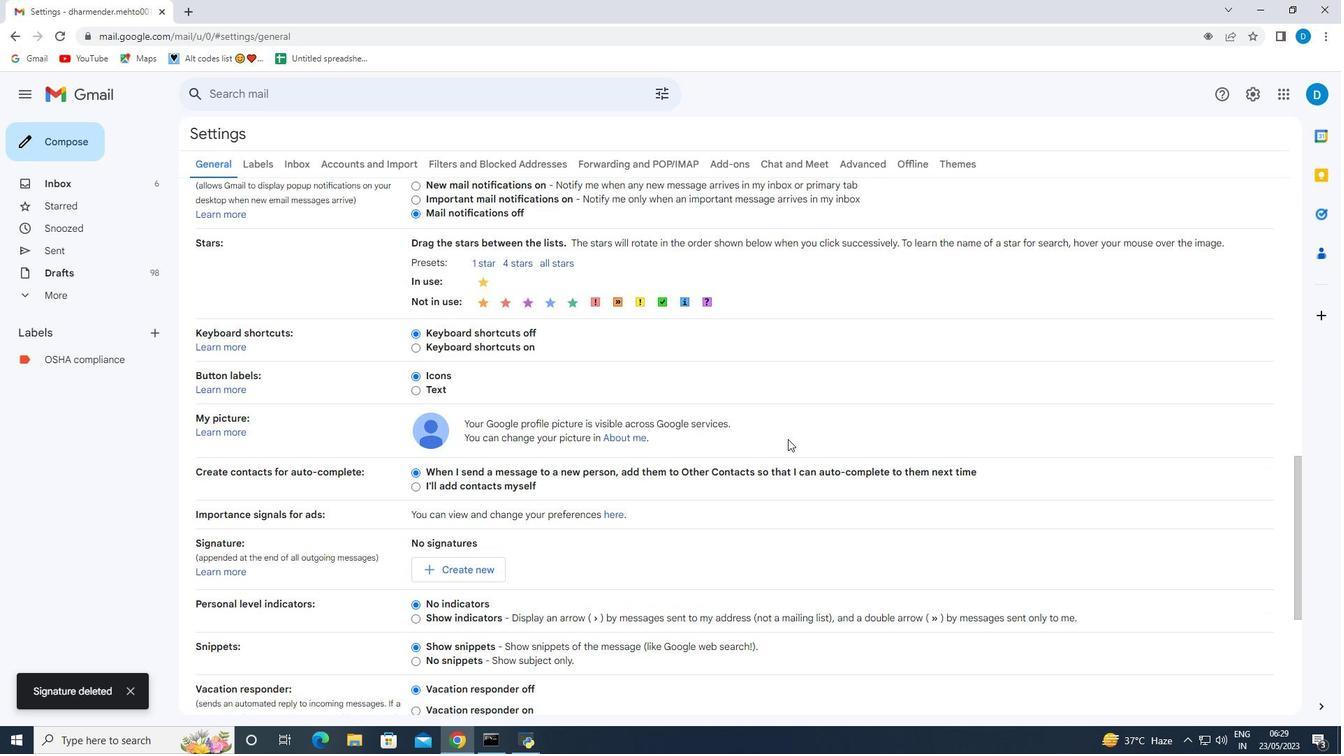 
Action: Mouse moved to (788, 440)
Screenshot: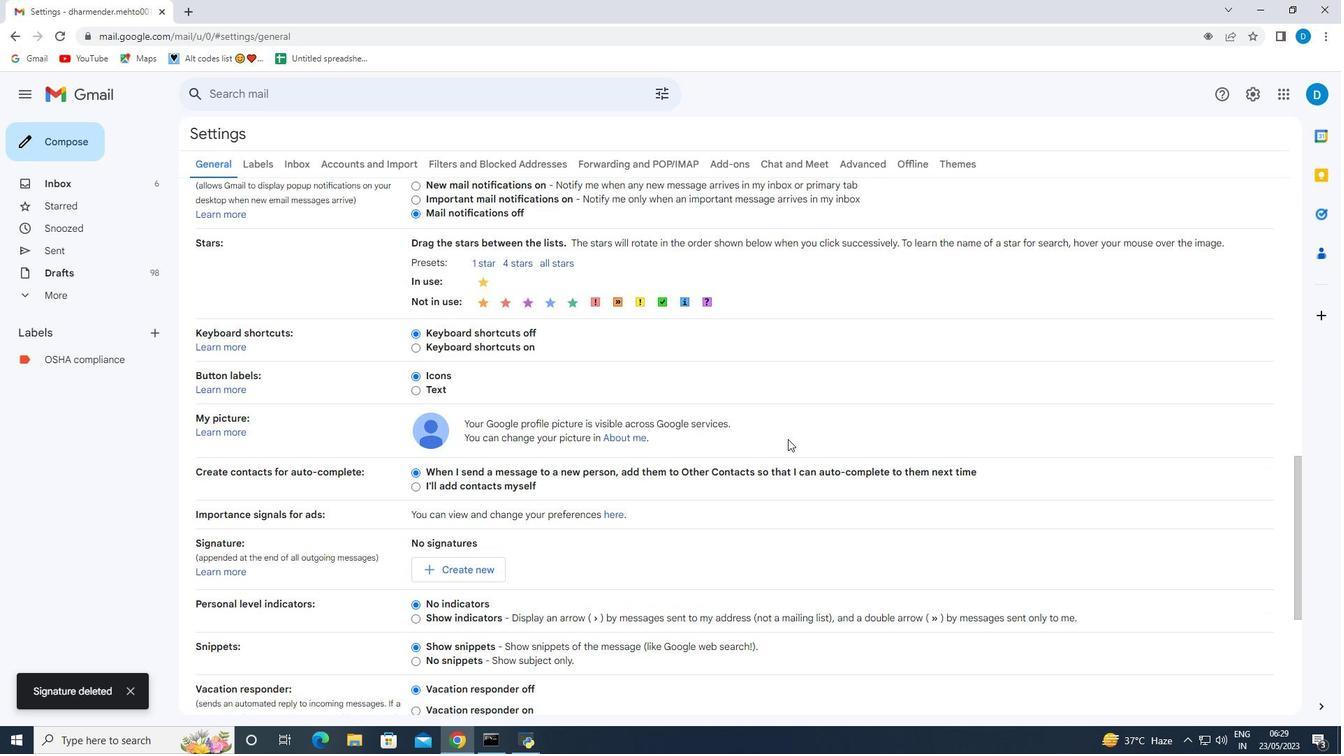 
Action: Mouse scrolled (788, 439) with delta (0, 0)
Screenshot: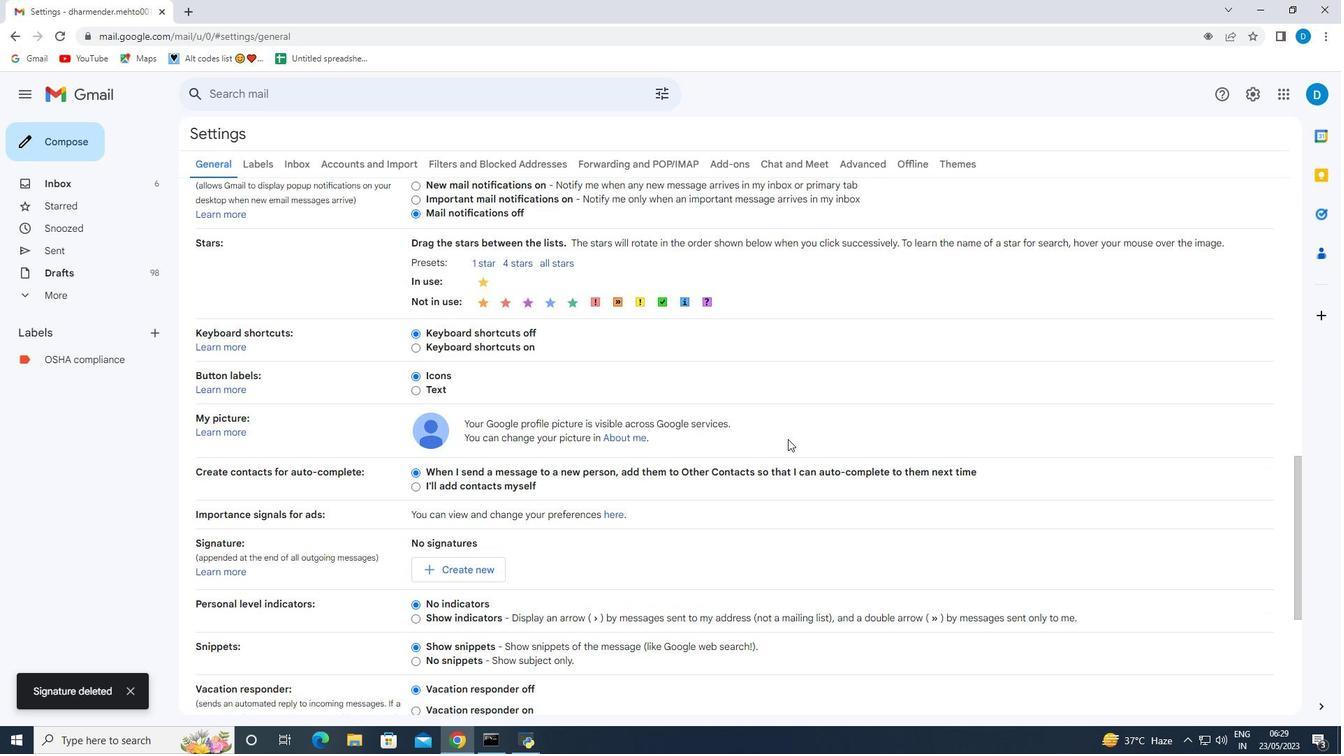 
Action: Mouse moved to (787, 441)
Screenshot: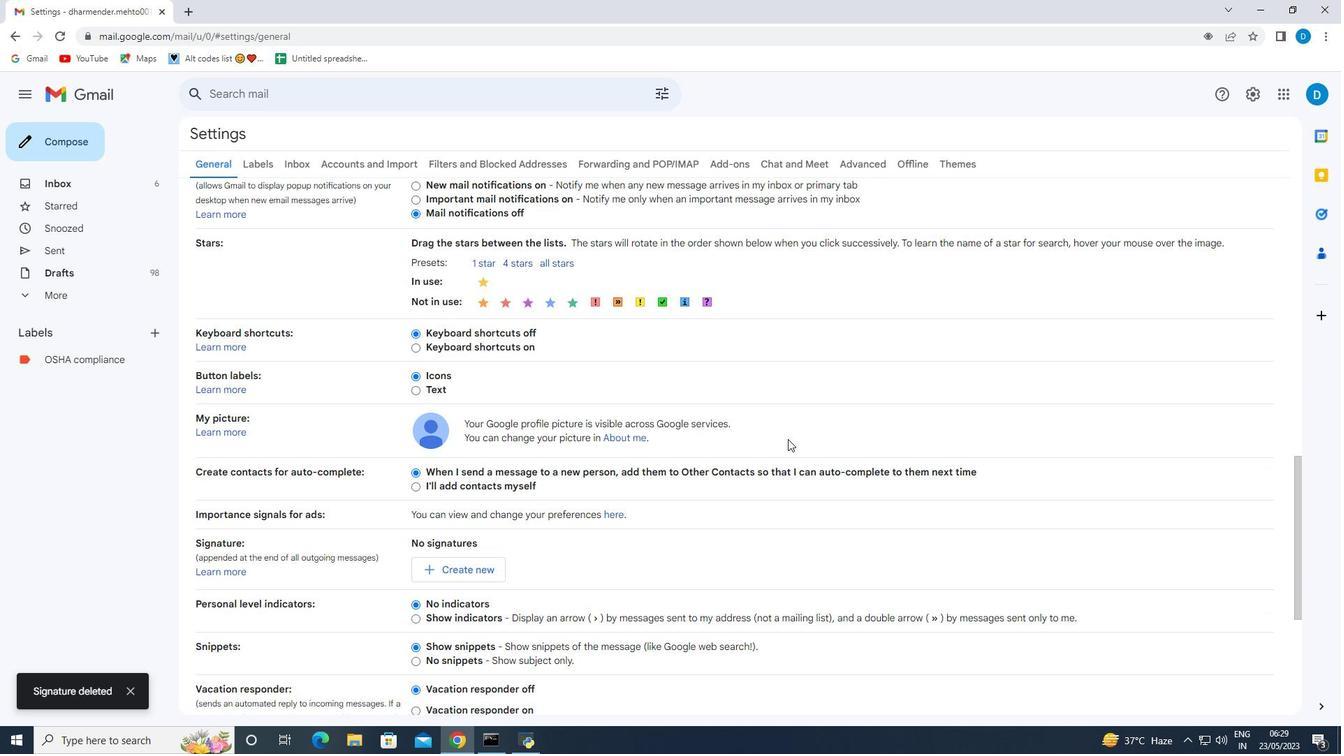 
Action: Mouse scrolled (787, 440) with delta (0, 0)
Screenshot: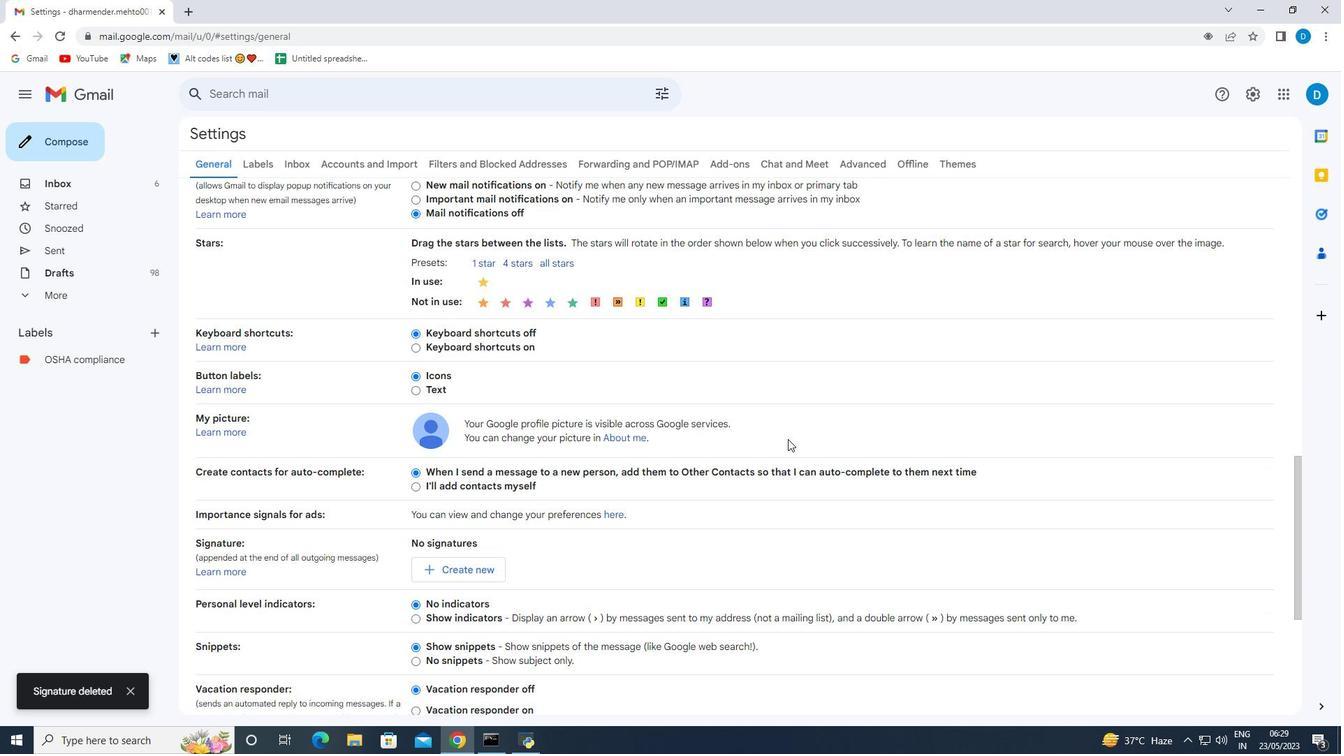 
Action: Mouse moved to (785, 443)
Screenshot: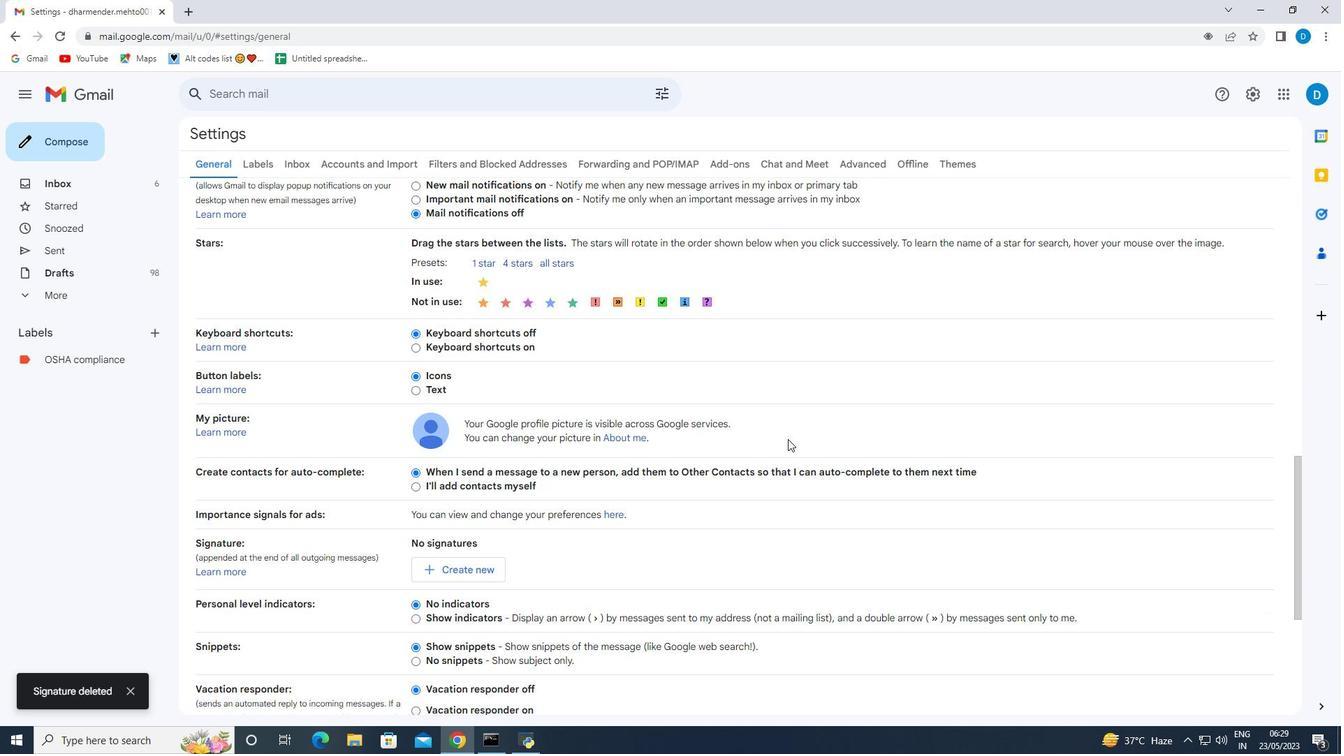 
Action: Mouse scrolled (785, 442) with delta (0, 0)
Screenshot: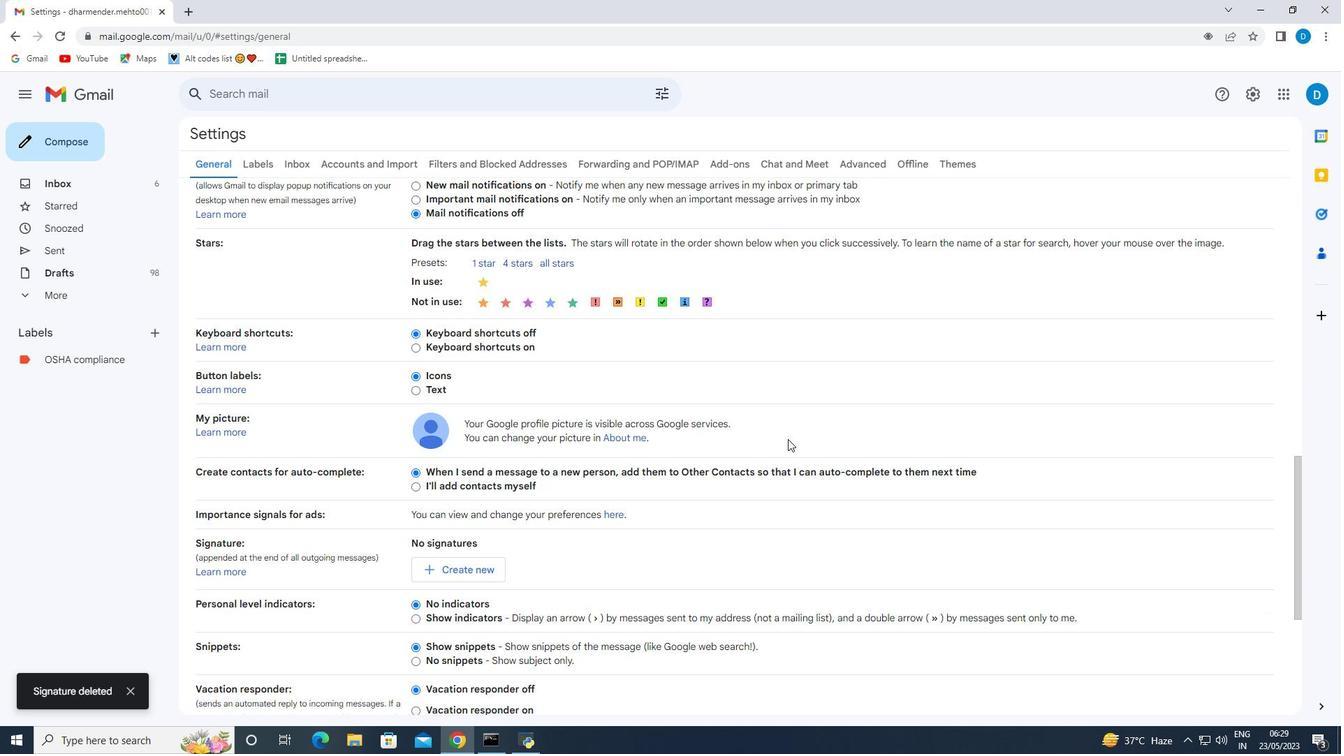 
Action: Mouse moved to (775, 459)
Screenshot: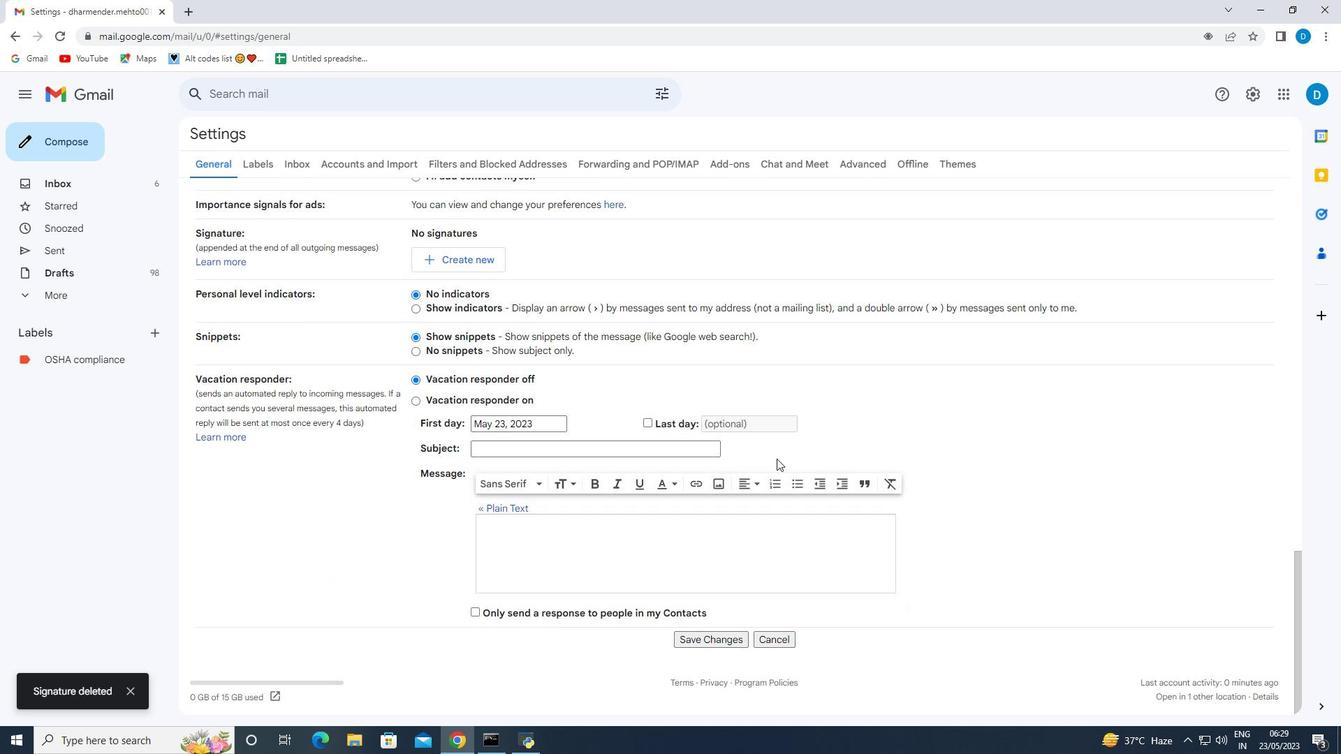 
Action: Mouse scrolled (775, 458) with delta (0, 0)
Screenshot: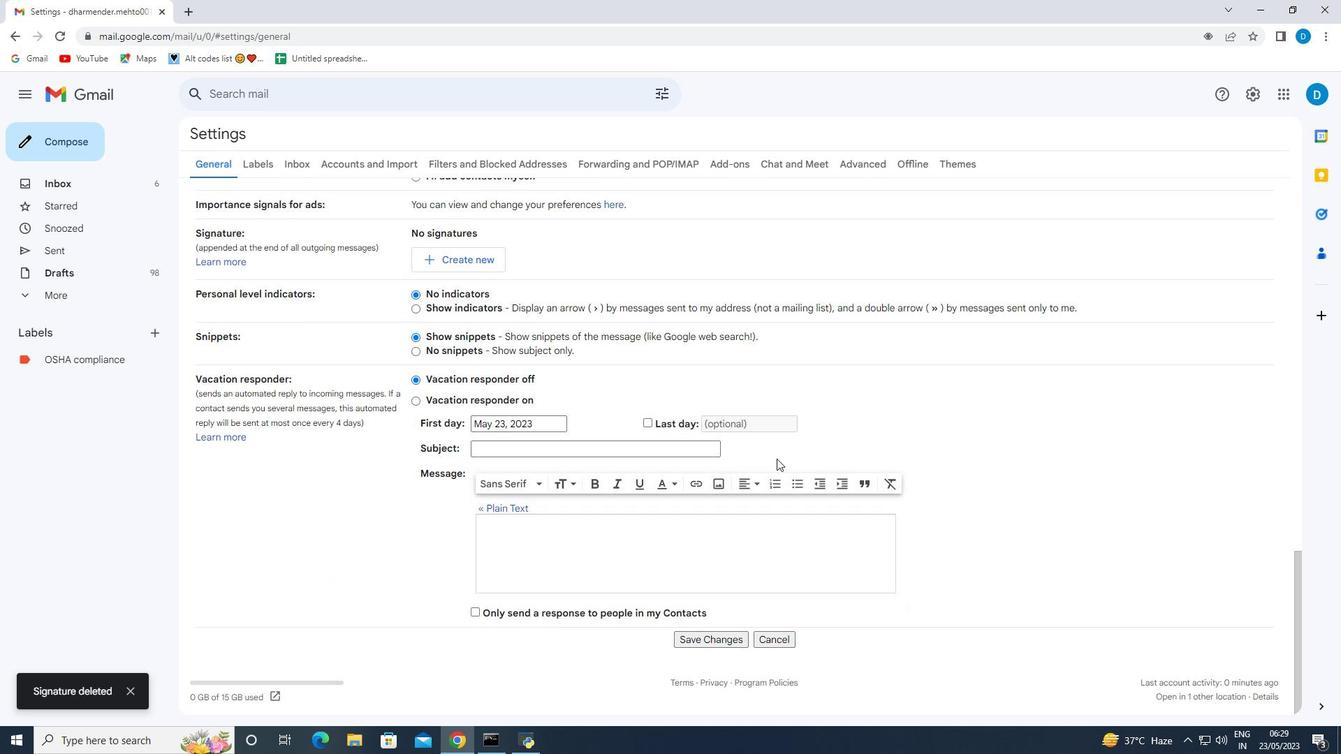 
Action: Mouse moved to (774, 461)
Screenshot: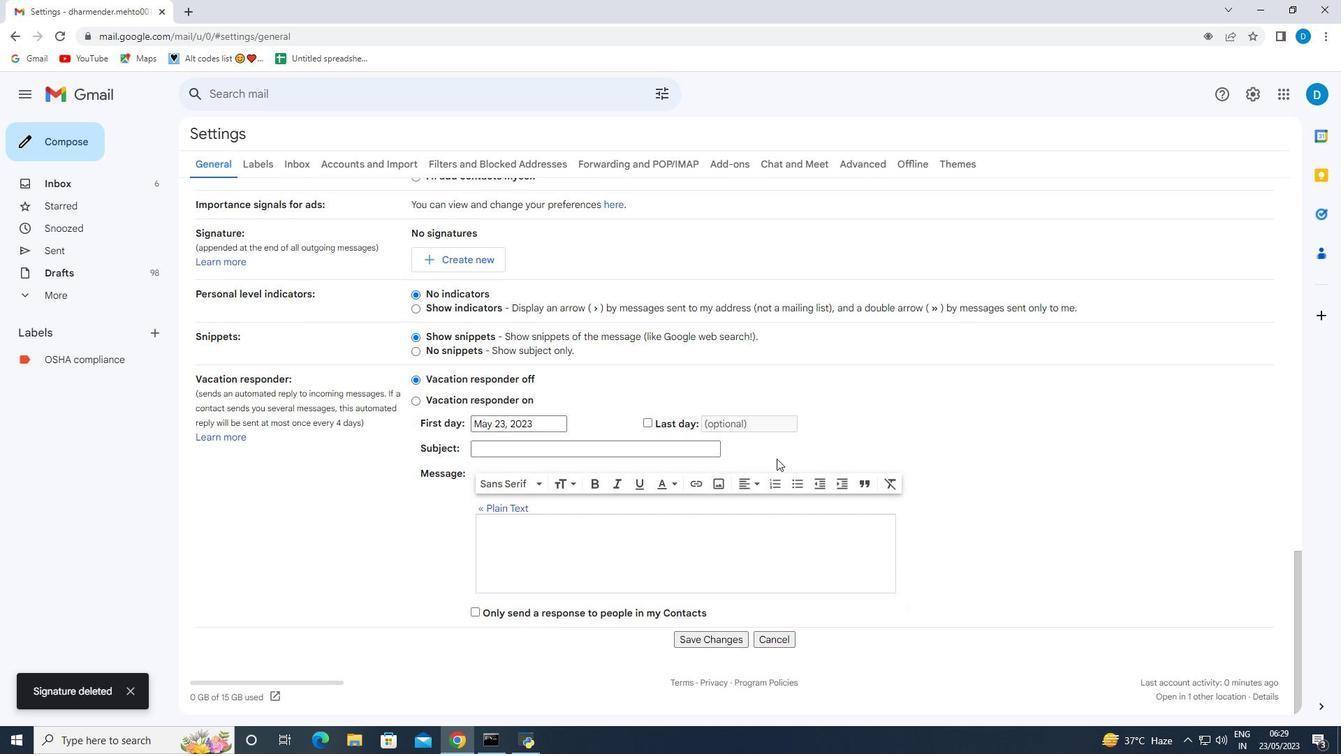 
Action: Mouse scrolled (774, 460) with delta (0, 0)
Screenshot: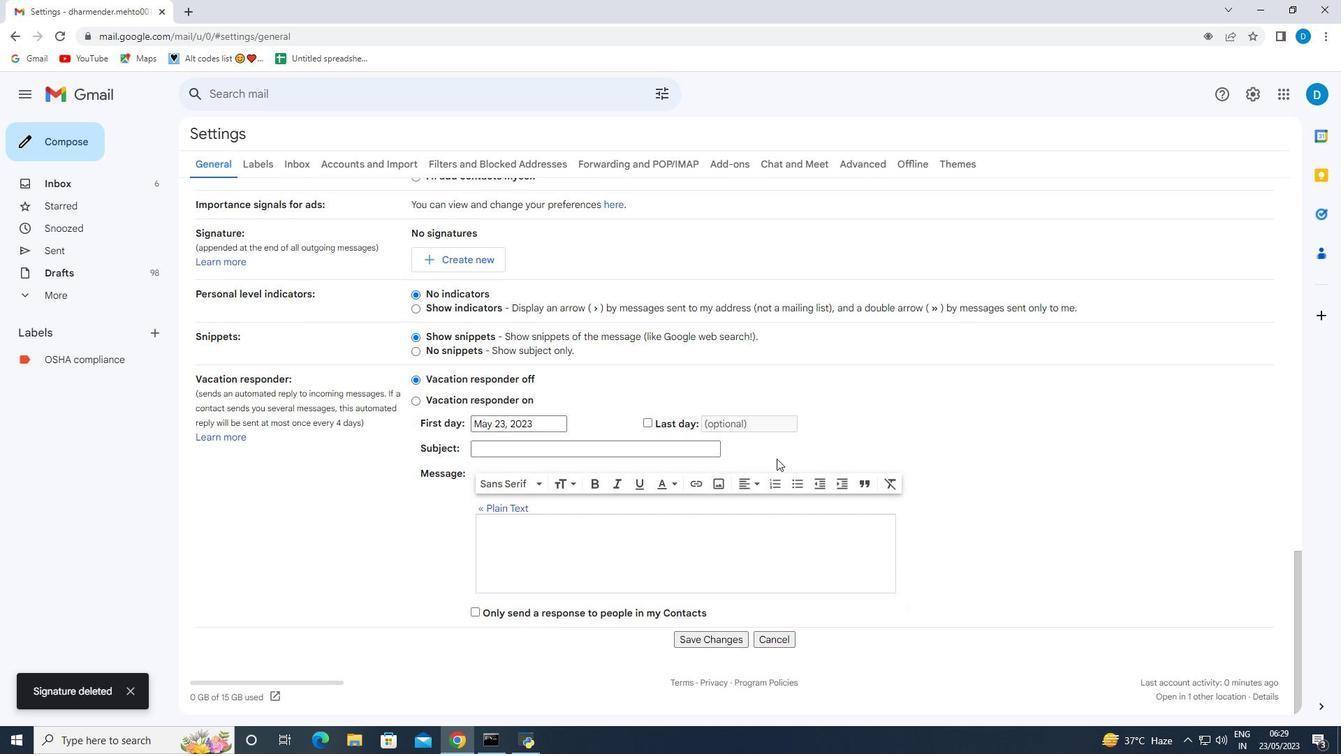 
Action: Mouse moved to (772, 462)
Screenshot: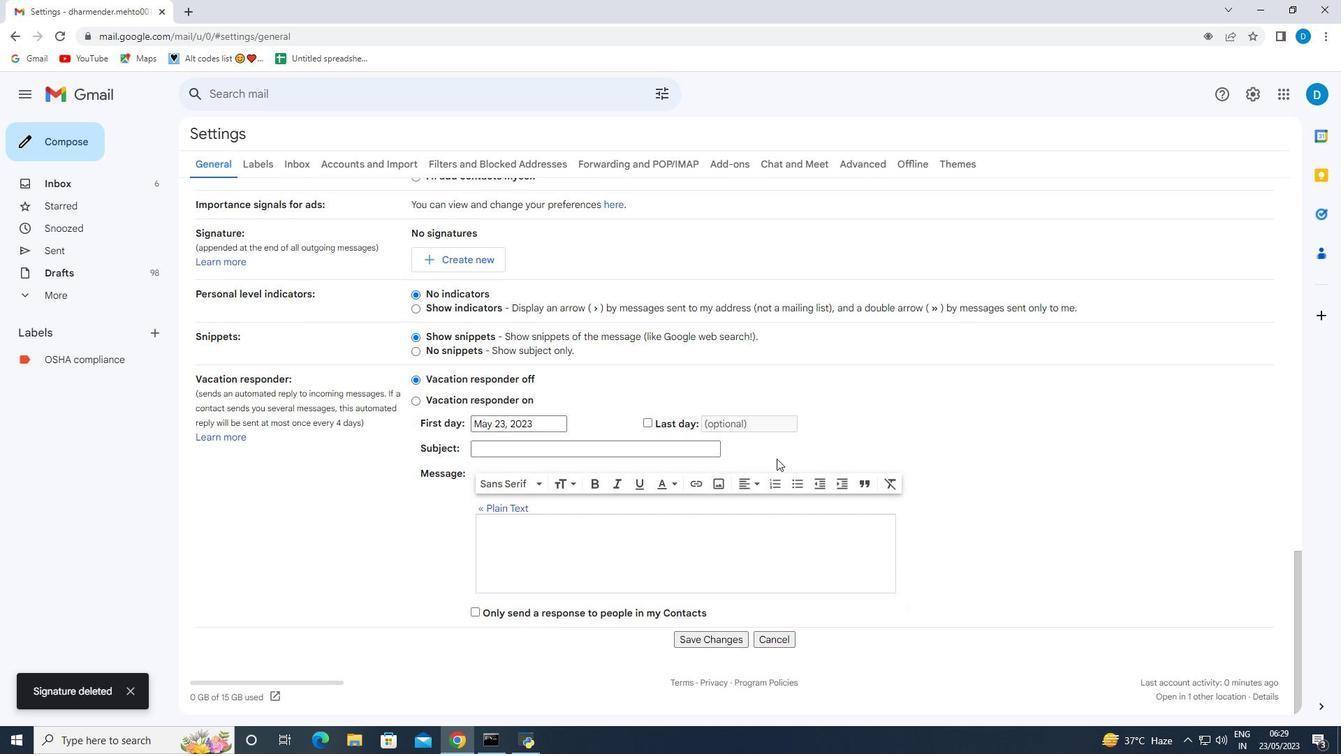 
Action: Mouse scrolled (772, 461) with delta (0, 0)
Screenshot: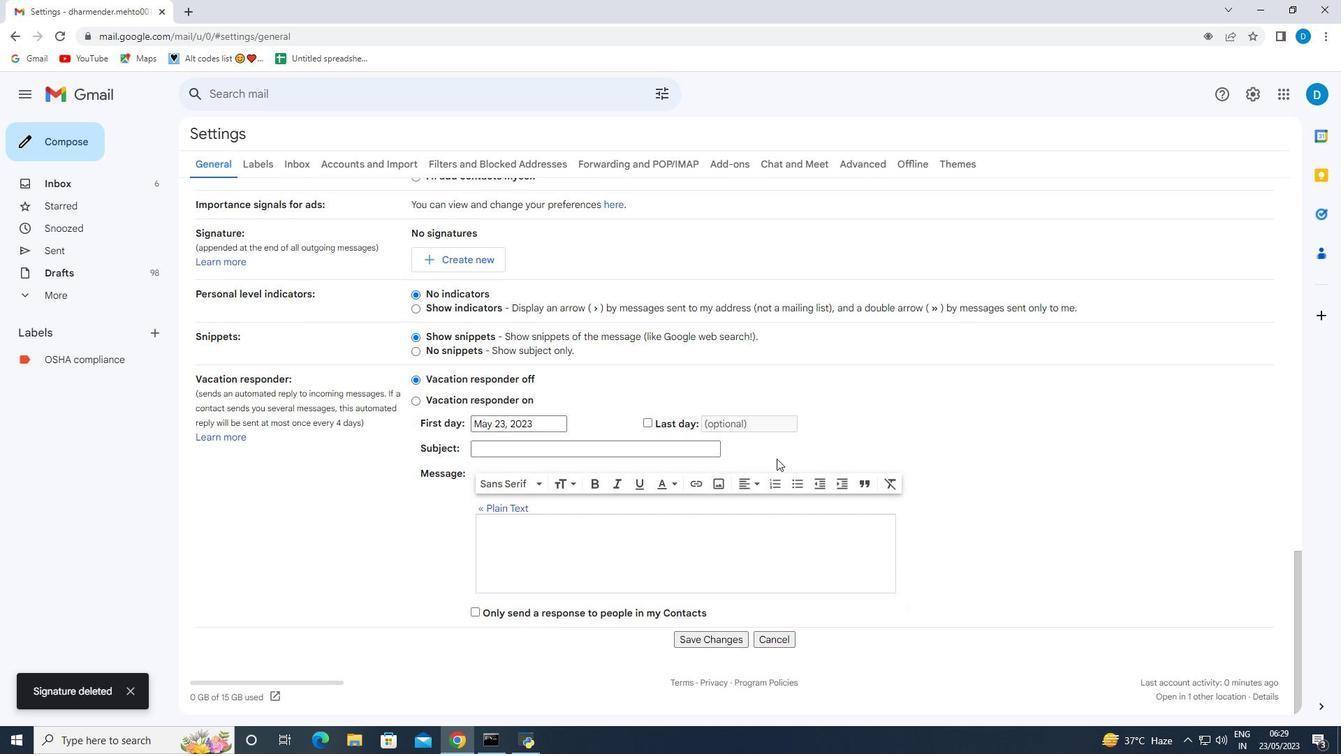 
Action: Mouse moved to (770, 463)
Screenshot: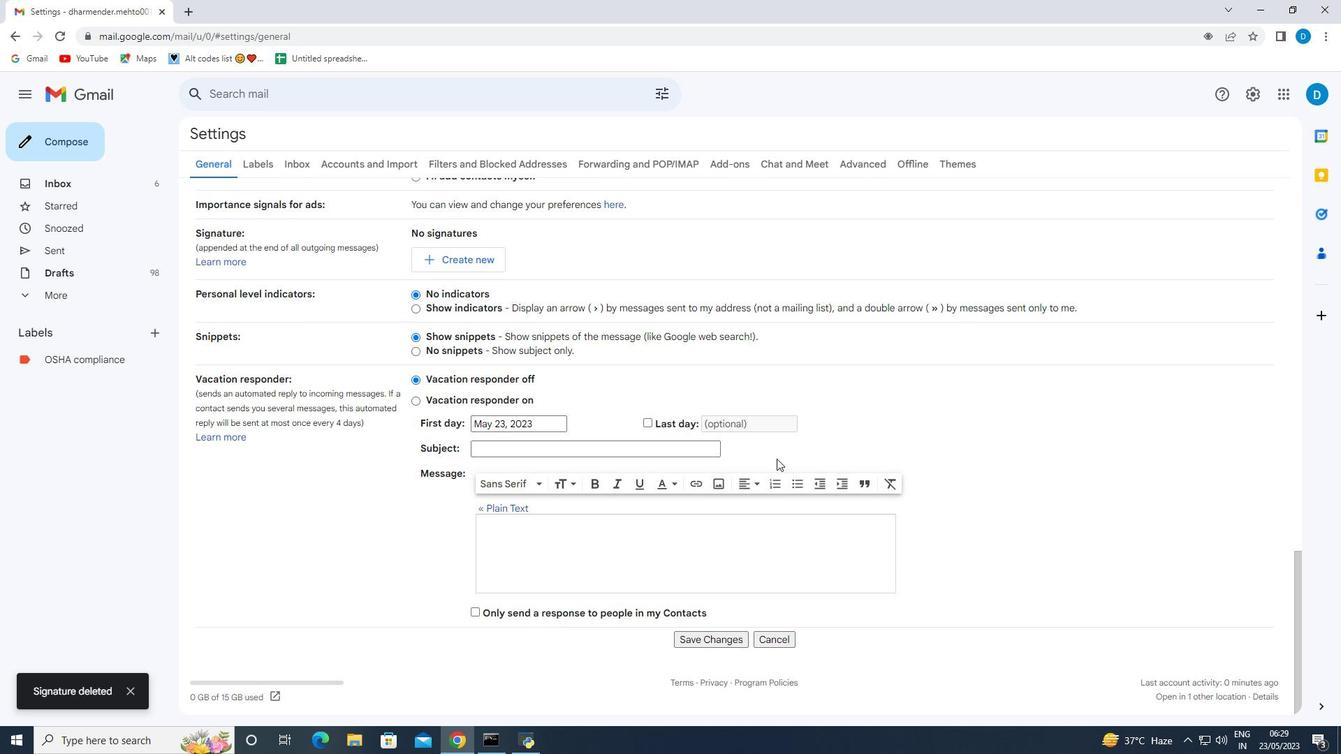 
Action: Mouse scrolled (770, 463) with delta (0, 0)
Screenshot: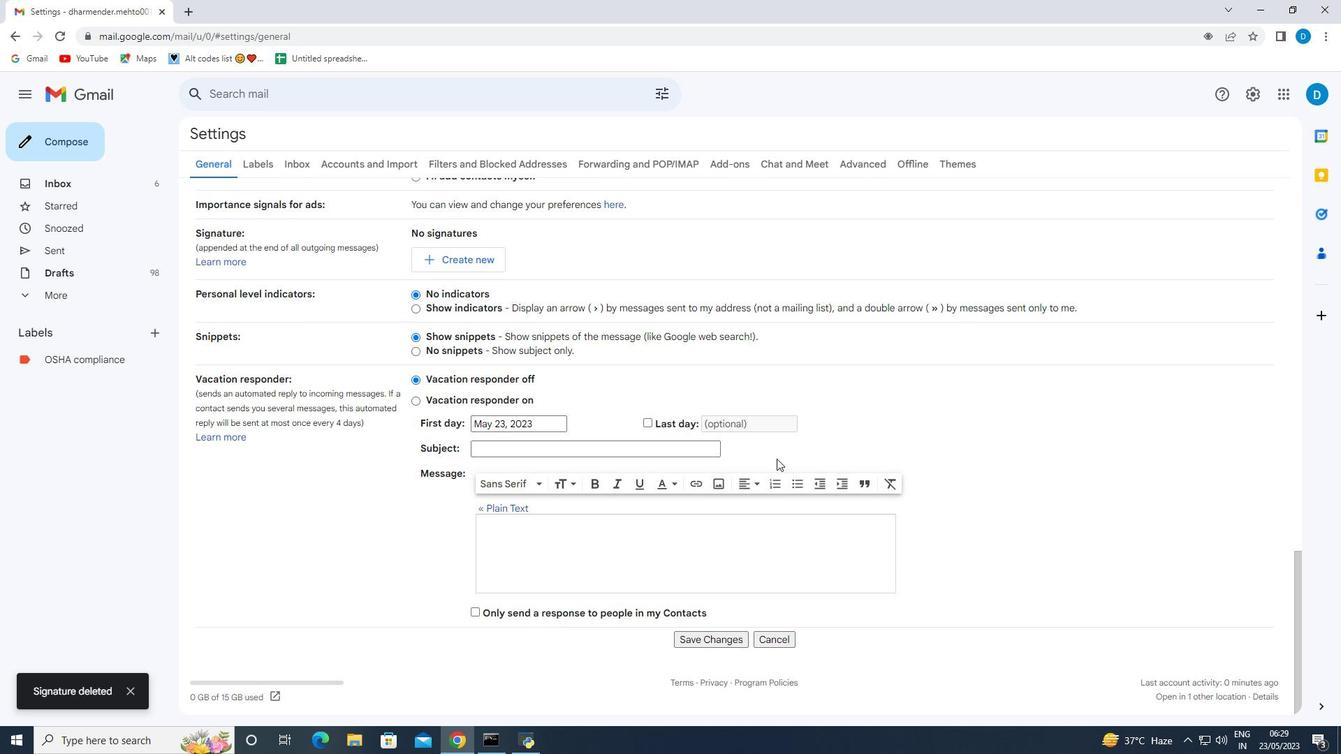 
Action: Mouse moved to (768, 465)
Screenshot: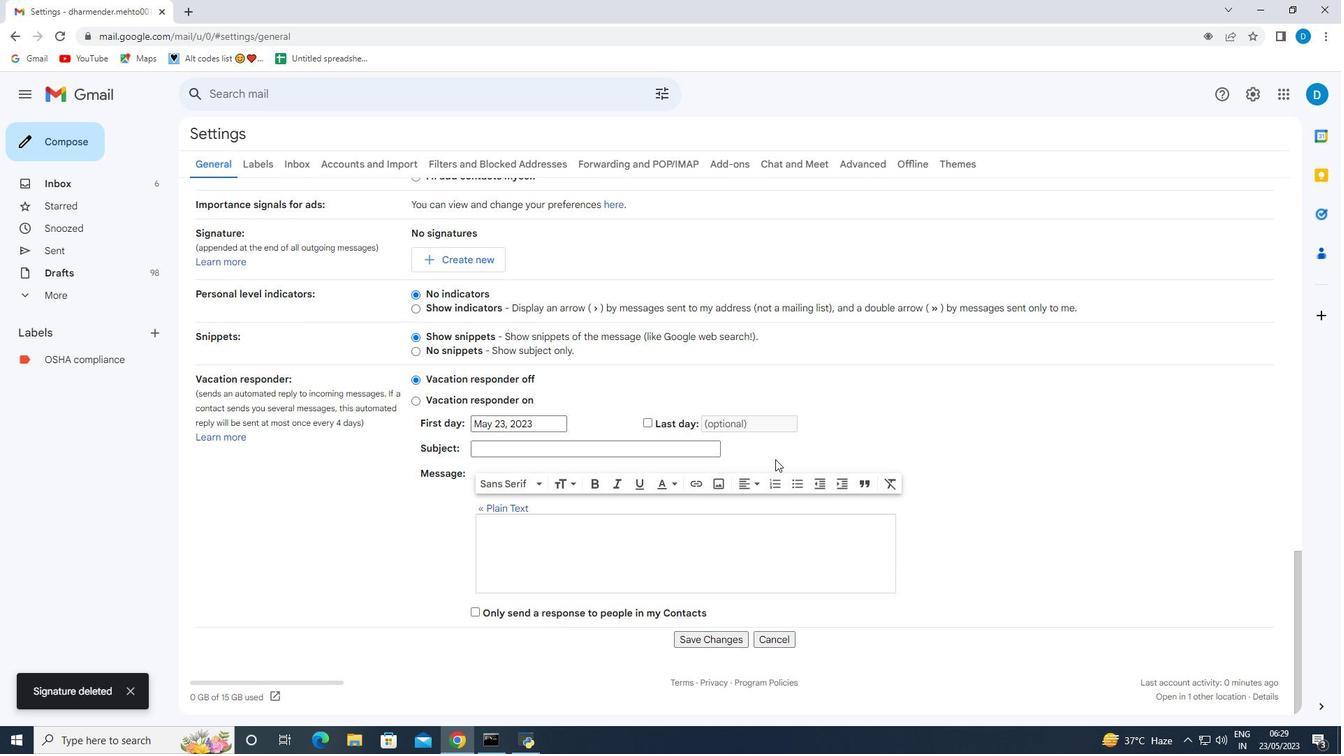 
Action: Mouse scrolled (768, 464) with delta (0, 0)
Screenshot: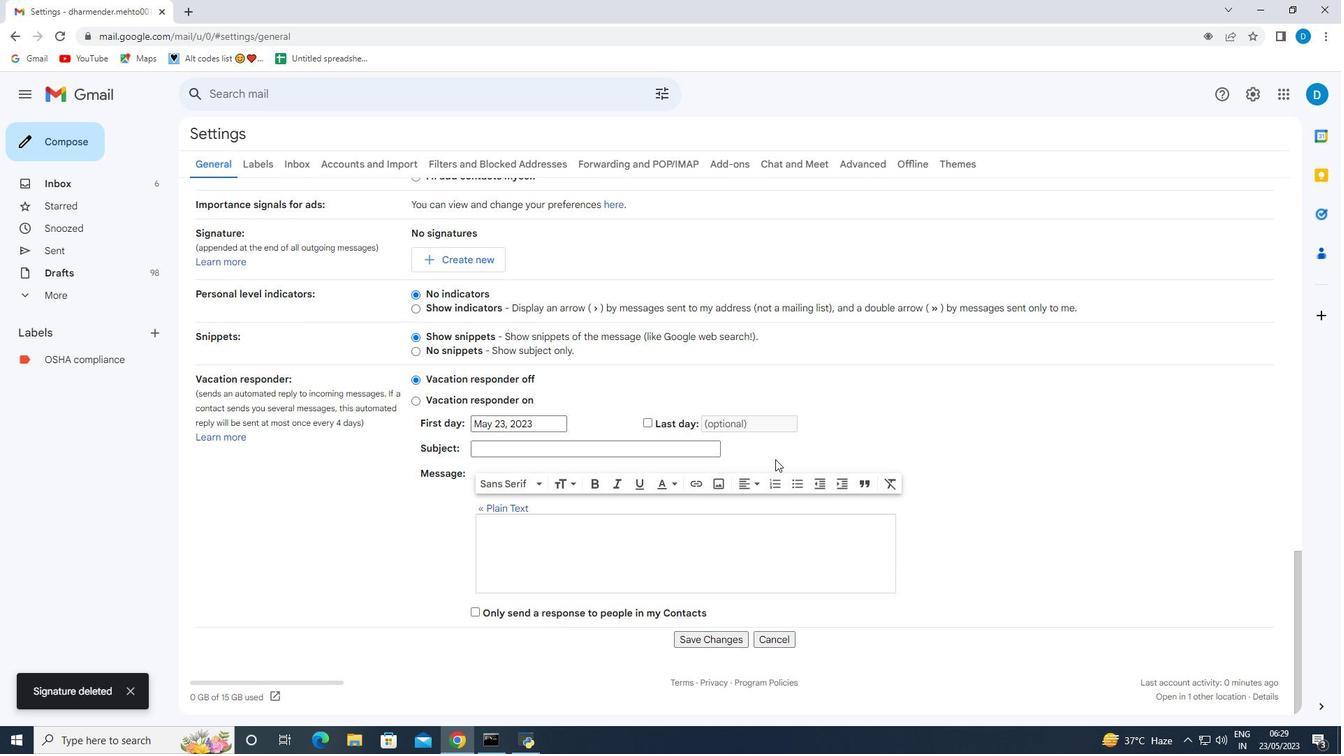 
Action: Mouse moved to (706, 646)
Screenshot: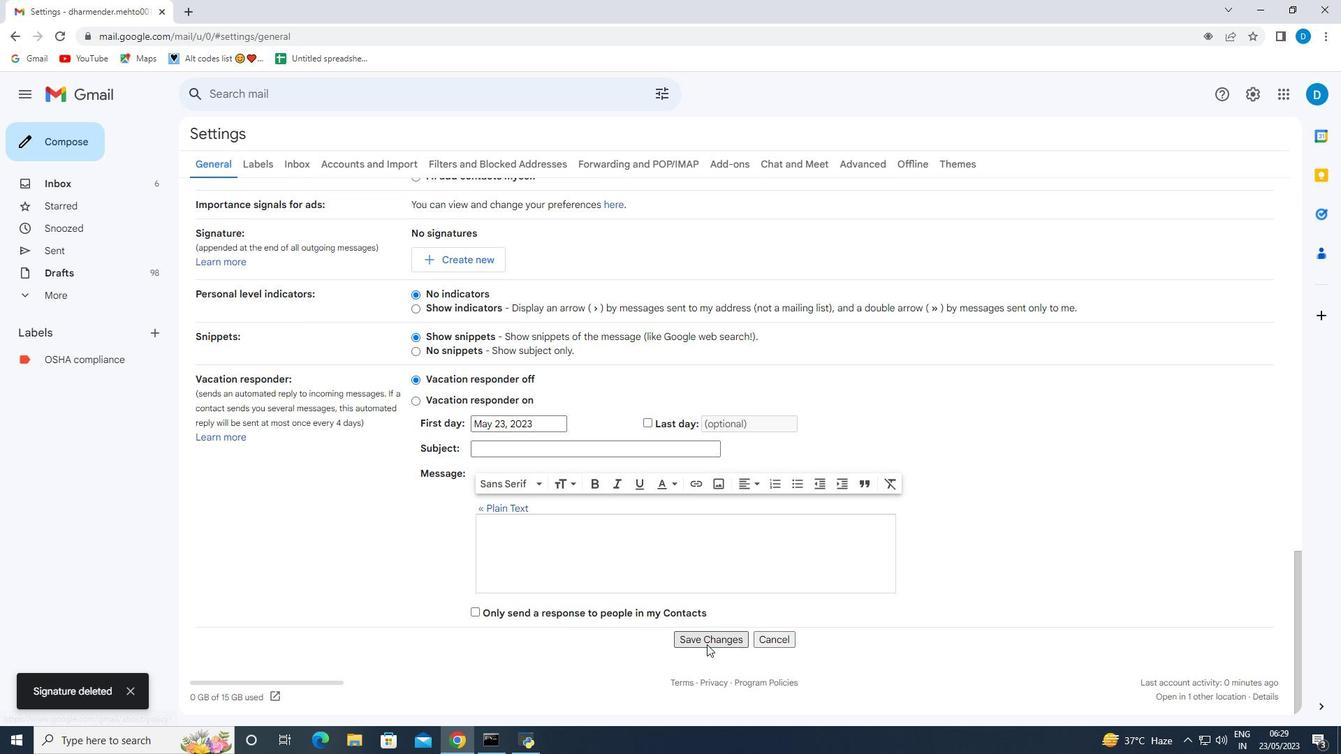 
Action: Mouse pressed left at (706, 646)
Screenshot: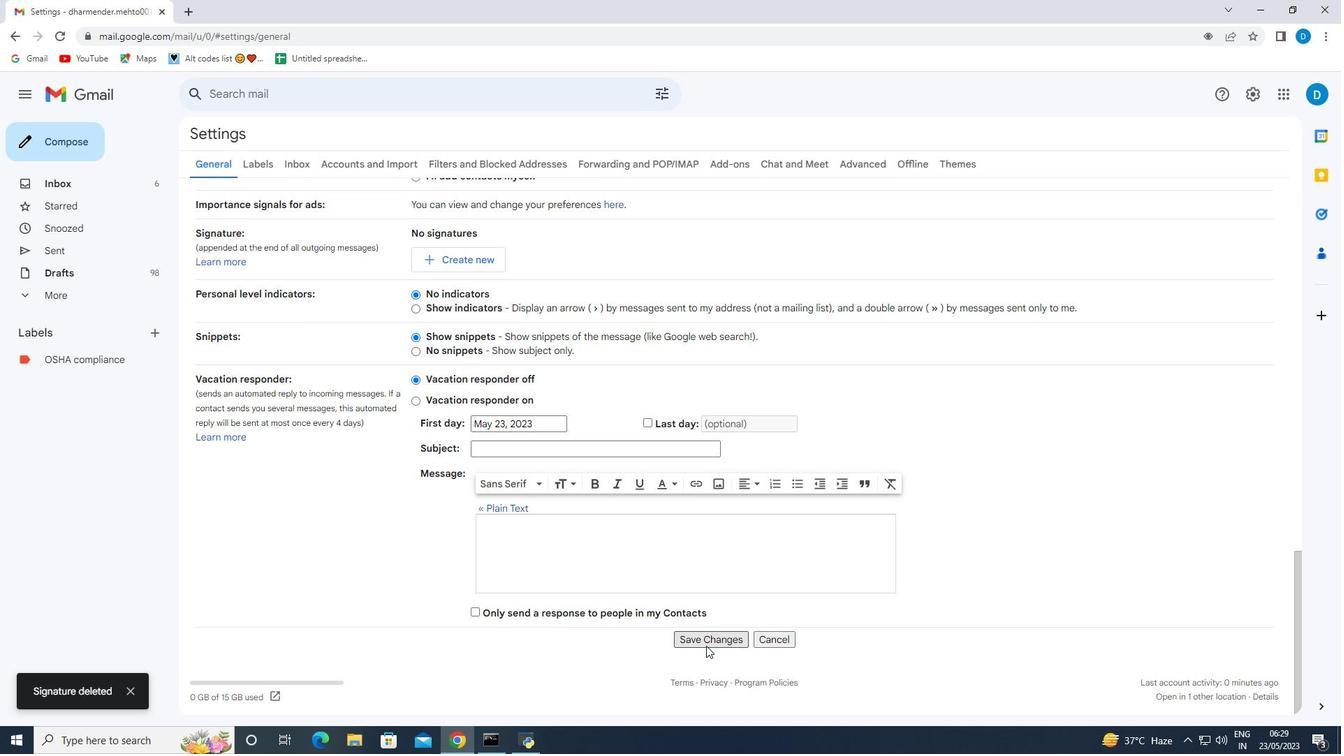 
Action: Mouse moved to (1252, 94)
Screenshot: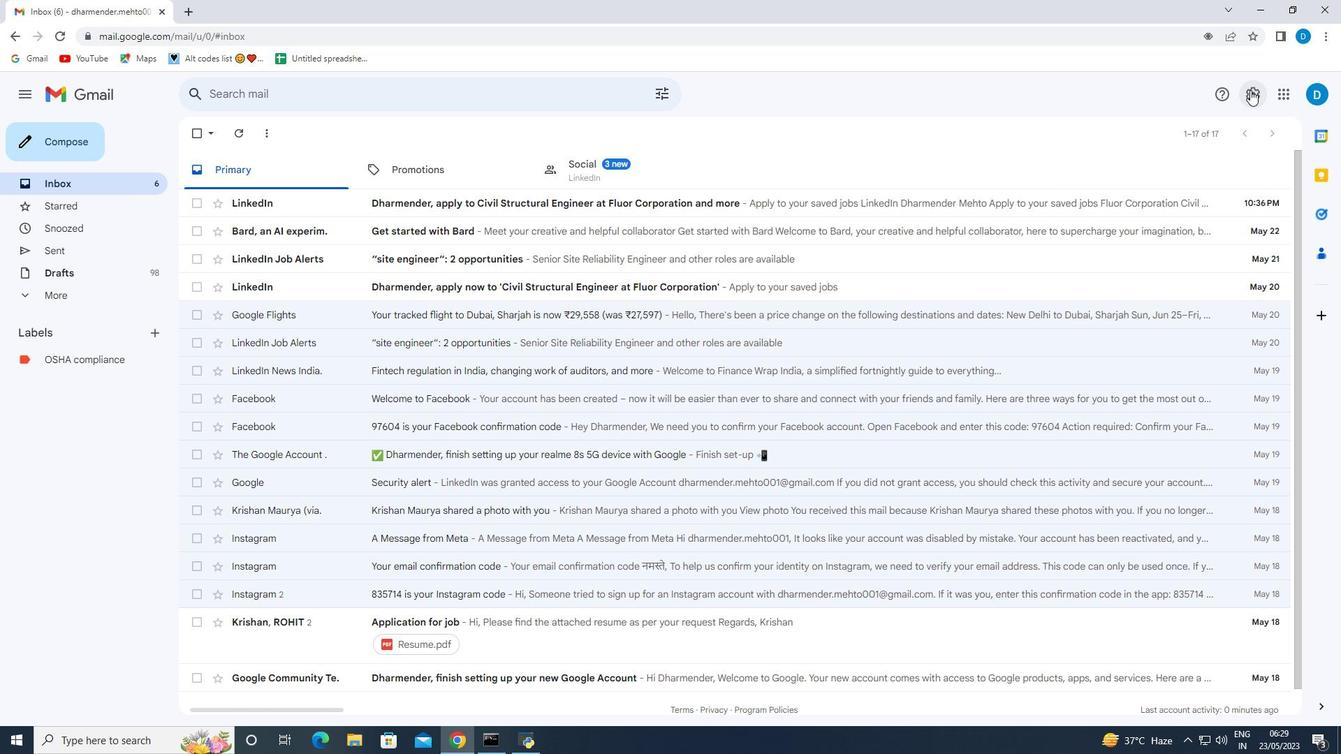 
Action: Mouse pressed left at (1252, 94)
Screenshot: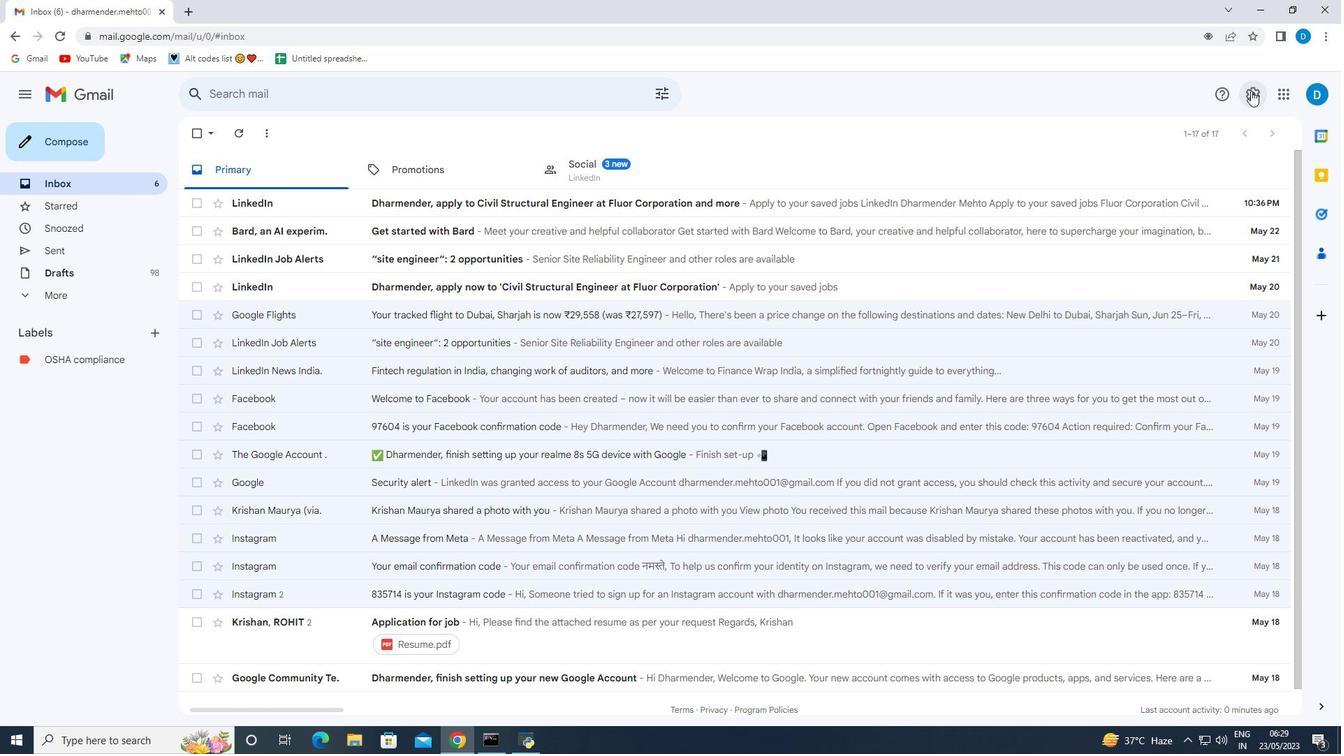 
Action: Mouse moved to (1208, 162)
Screenshot: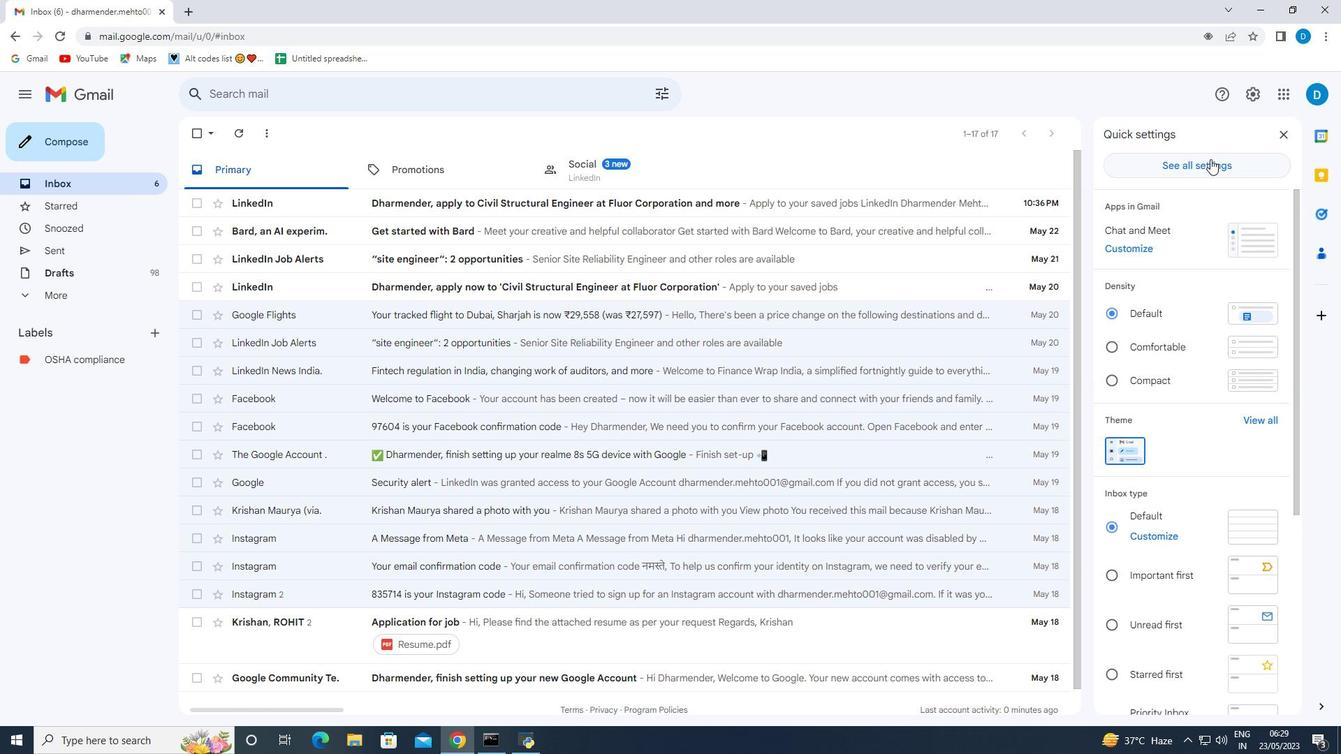 
Action: Mouse pressed left at (1208, 162)
Screenshot: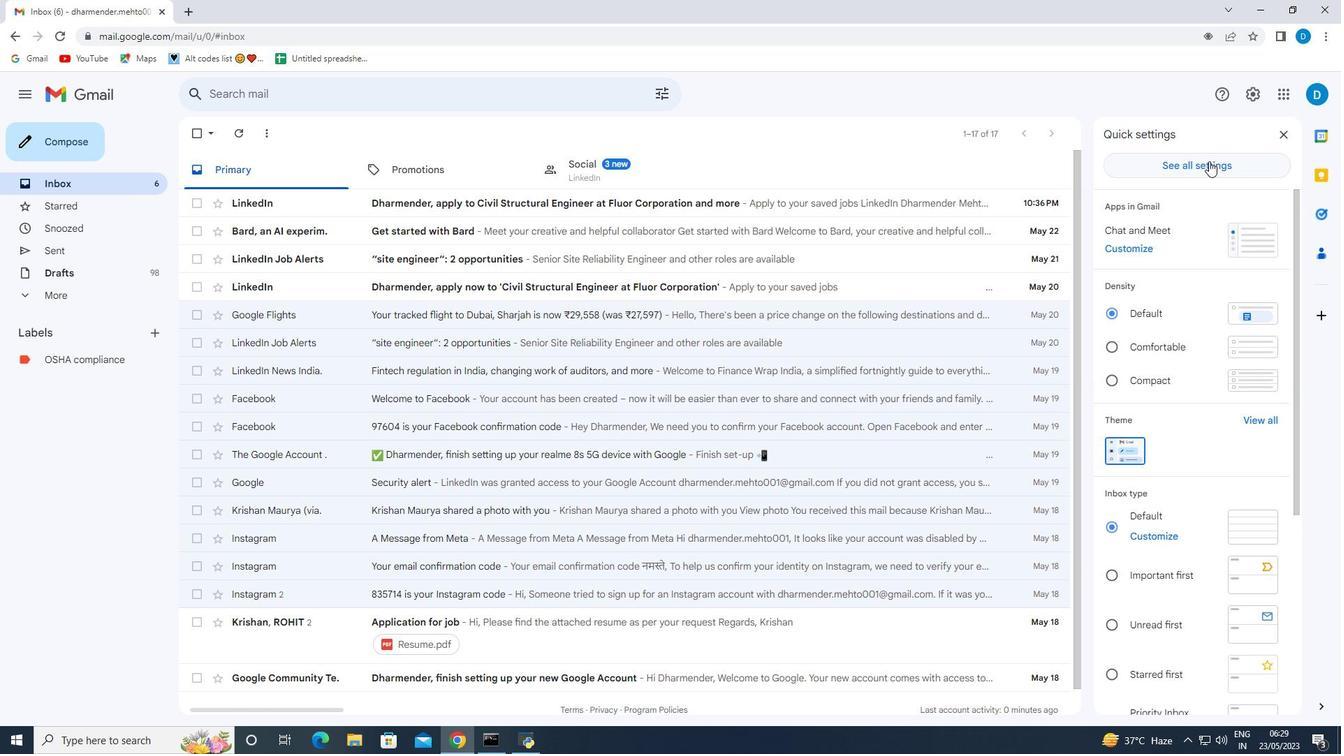 
Action: Mouse moved to (581, 474)
Screenshot: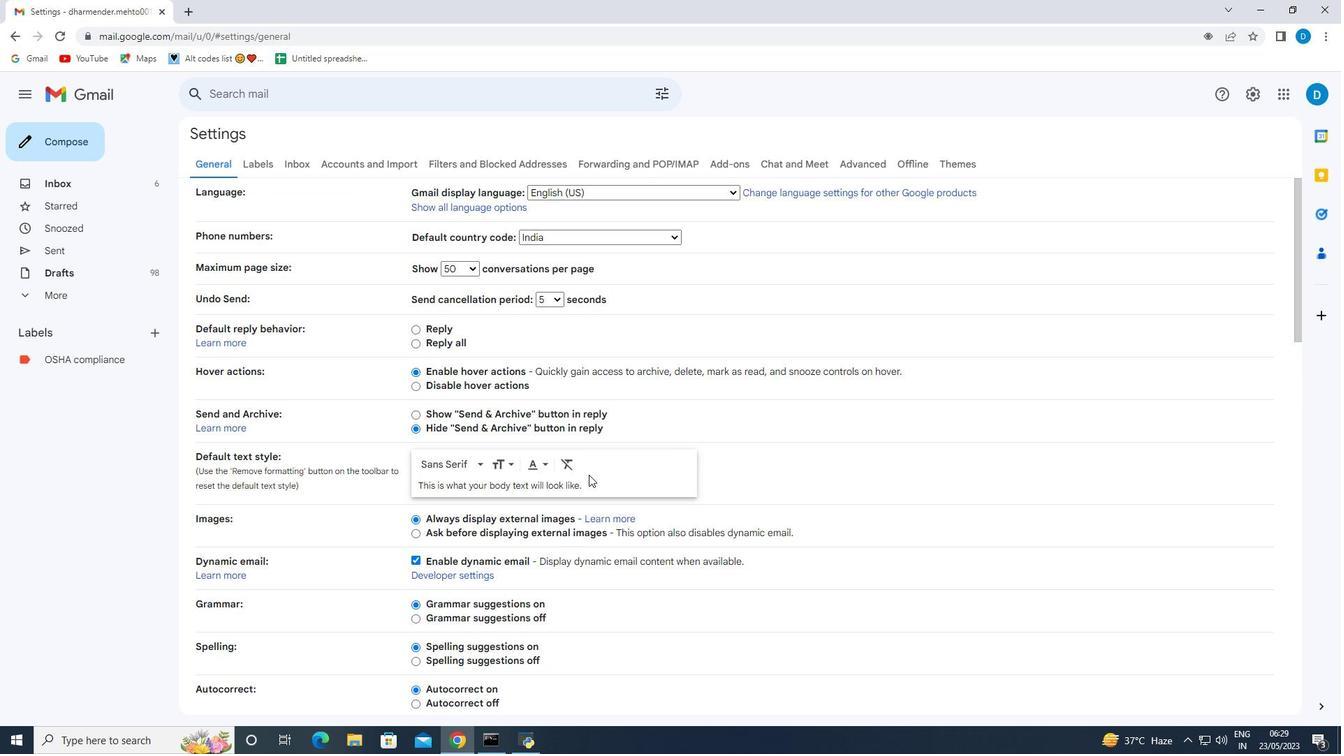 
Action: Mouse scrolled (581, 473) with delta (0, 0)
Screenshot: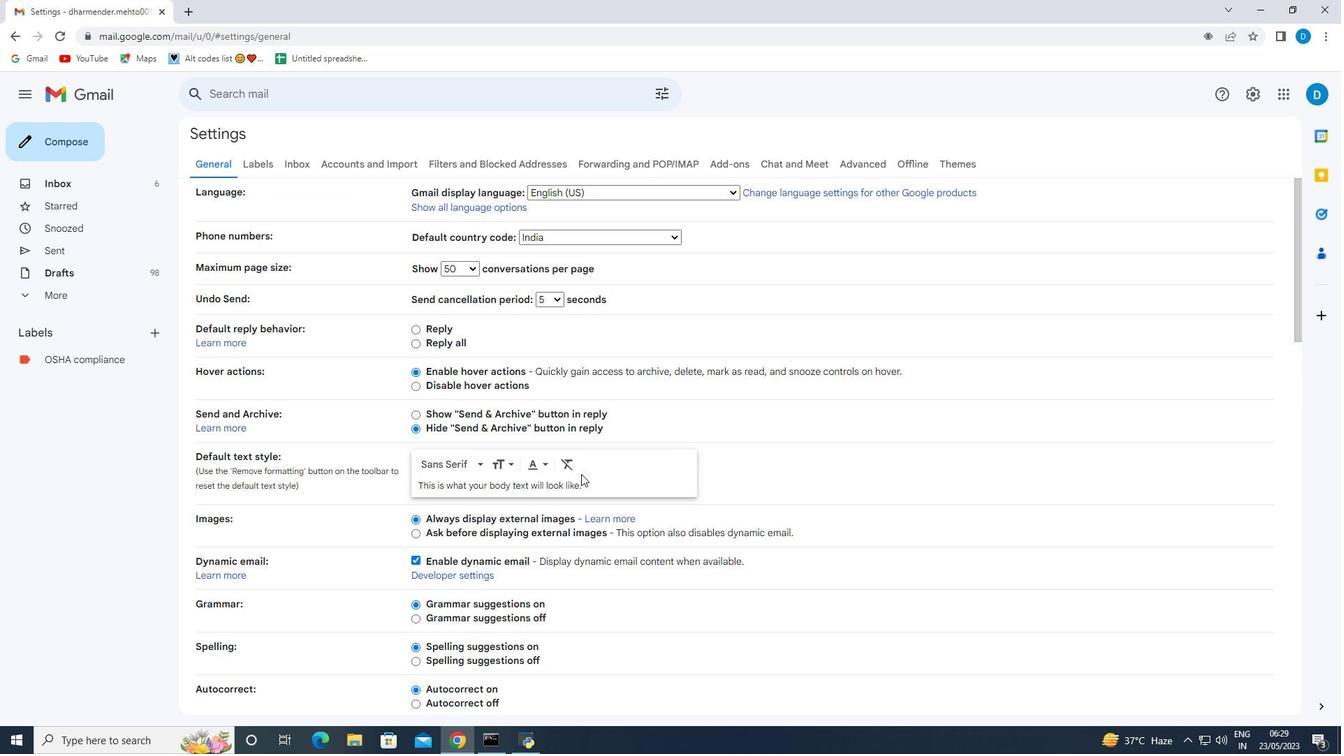 
Action: Mouse scrolled (581, 473) with delta (0, 0)
Screenshot: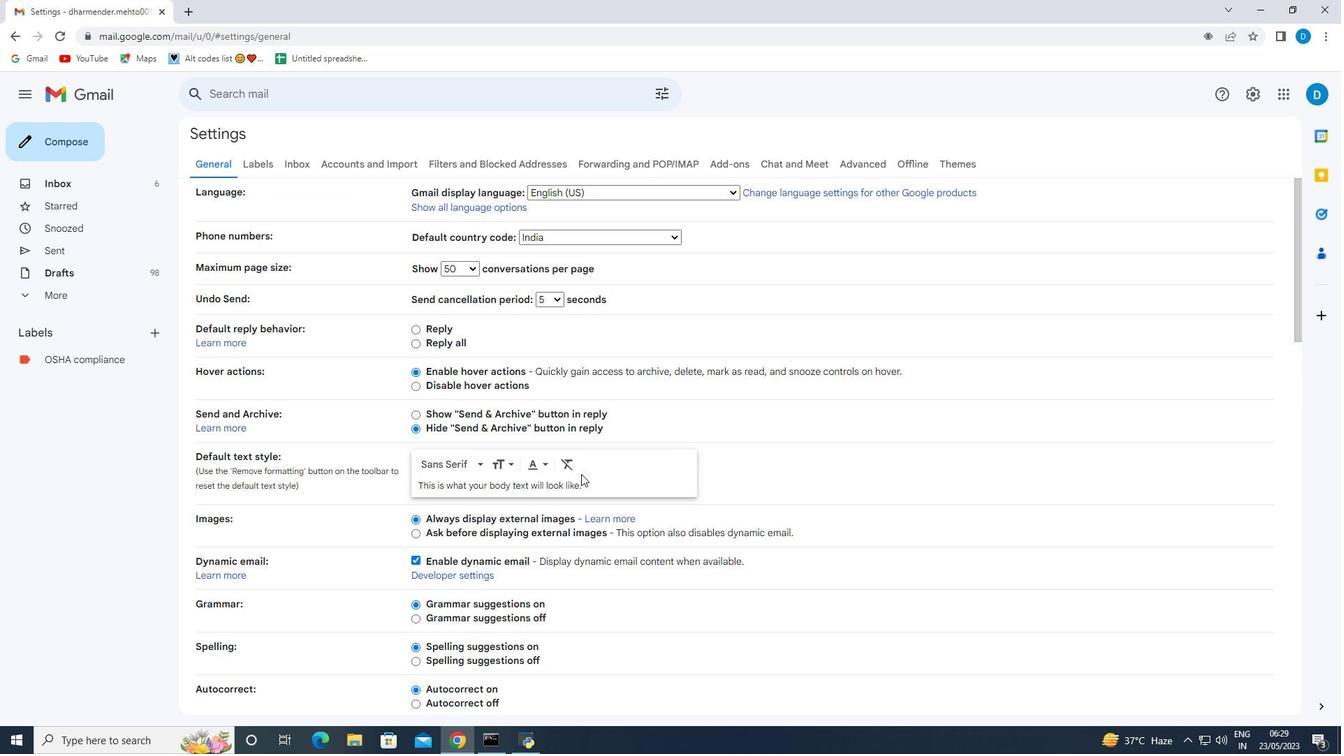 
Action: Mouse scrolled (581, 473) with delta (0, 0)
Screenshot: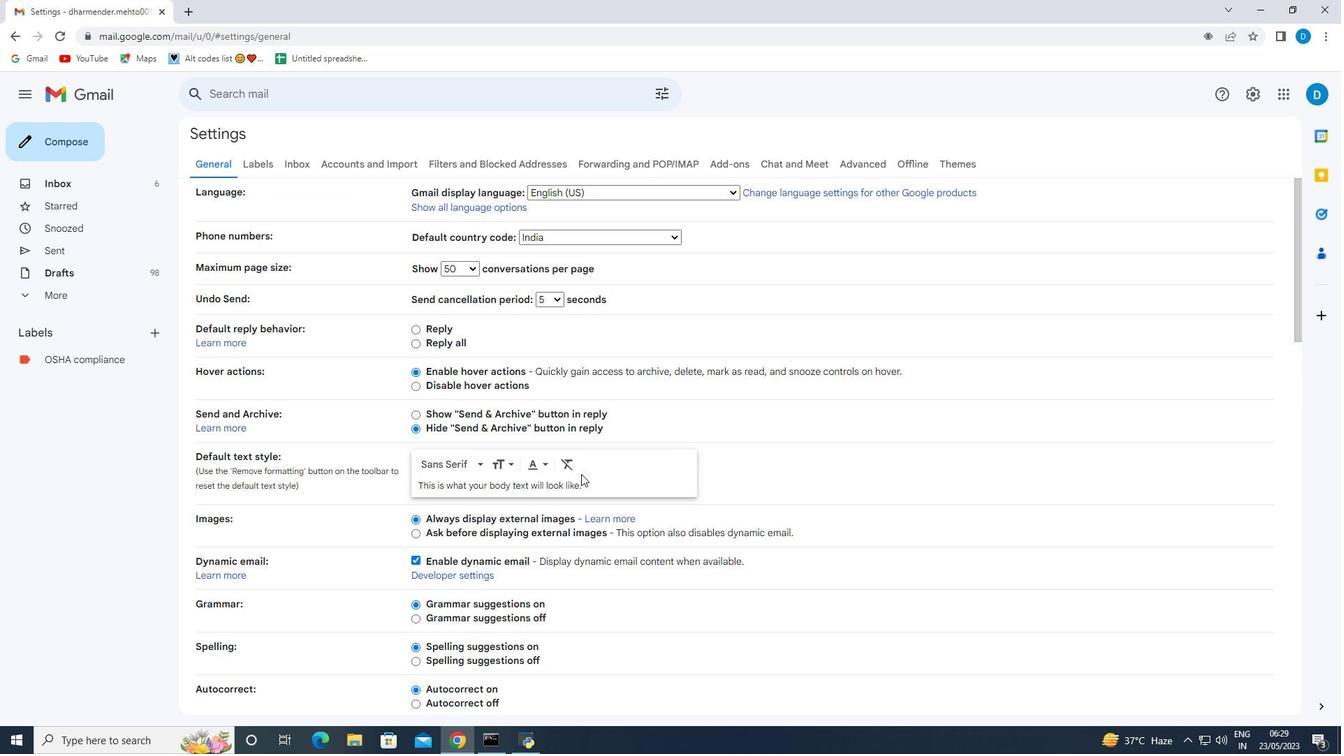 
Action: Mouse scrolled (581, 473) with delta (0, 0)
Screenshot: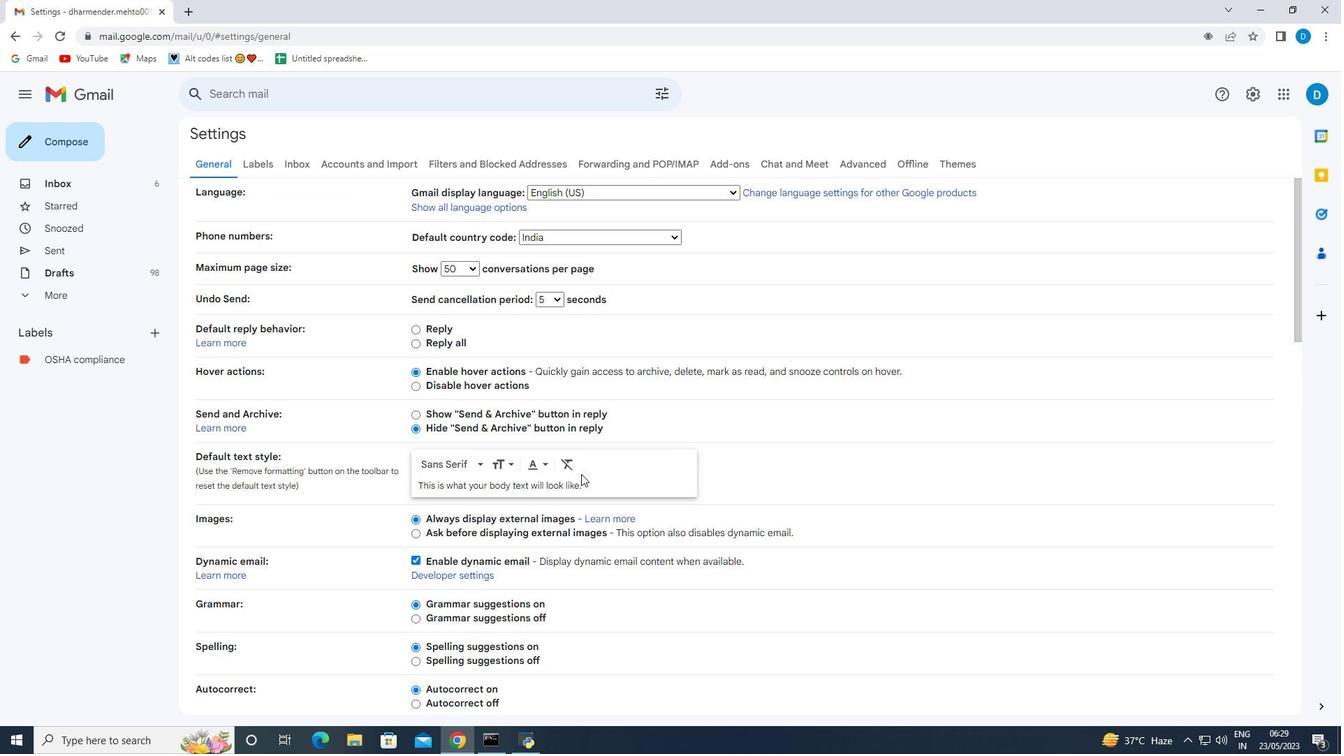 
Action: Mouse moved to (538, 497)
Screenshot: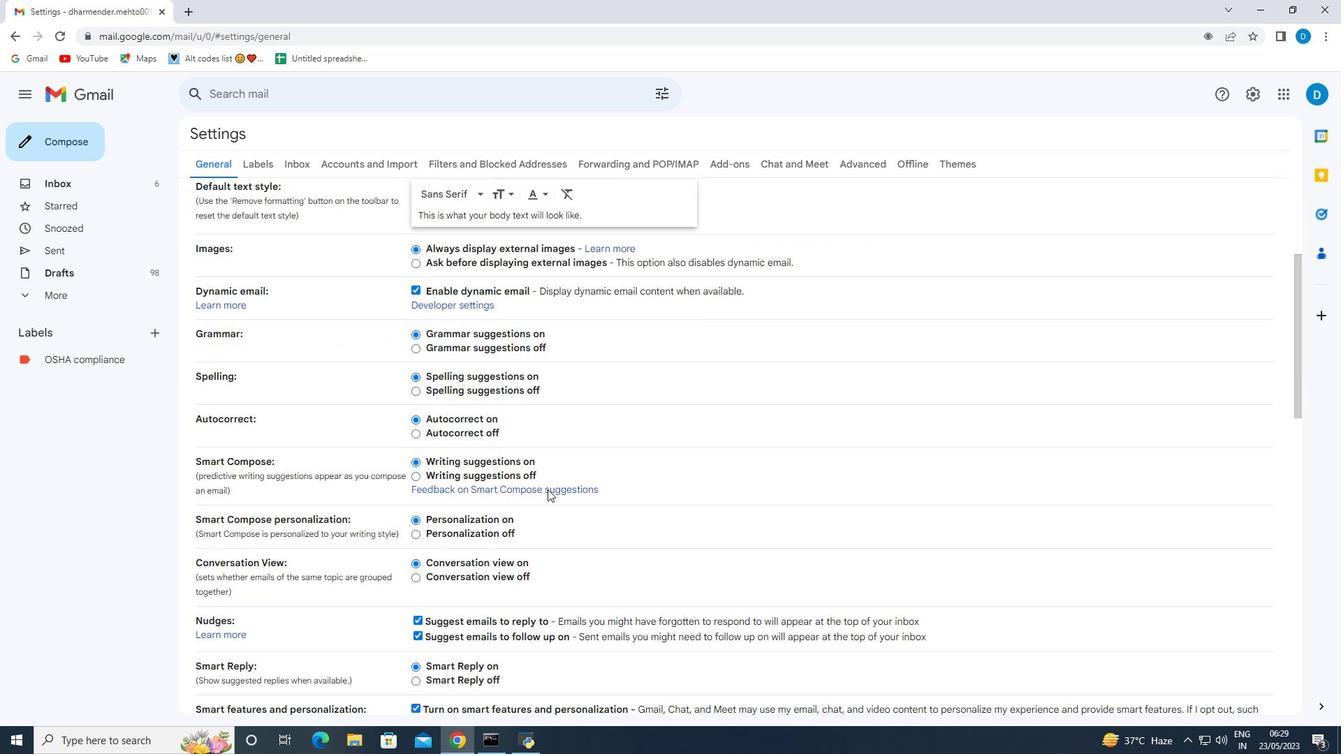 
Action: Mouse scrolled (538, 496) with delta (0, 0)
Screenshot: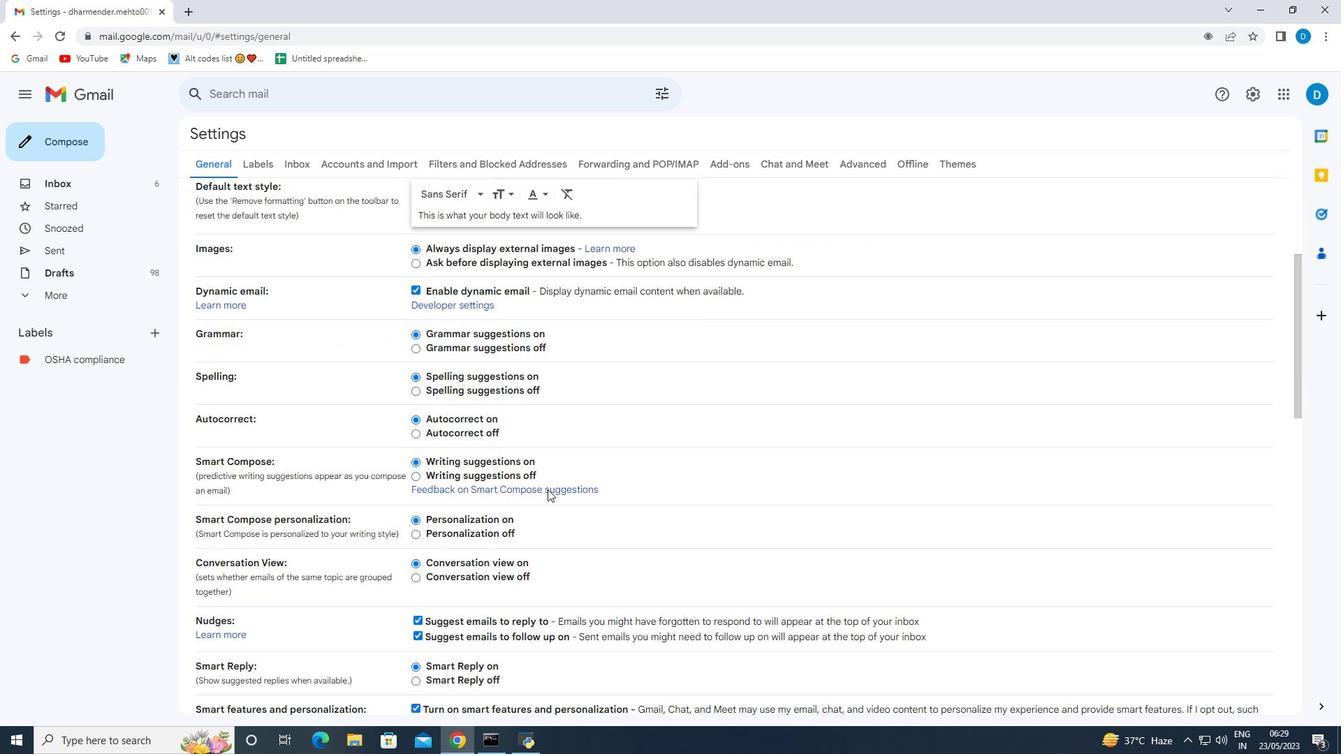 
Action: Mouse moved to (537, 498)
Screenshot: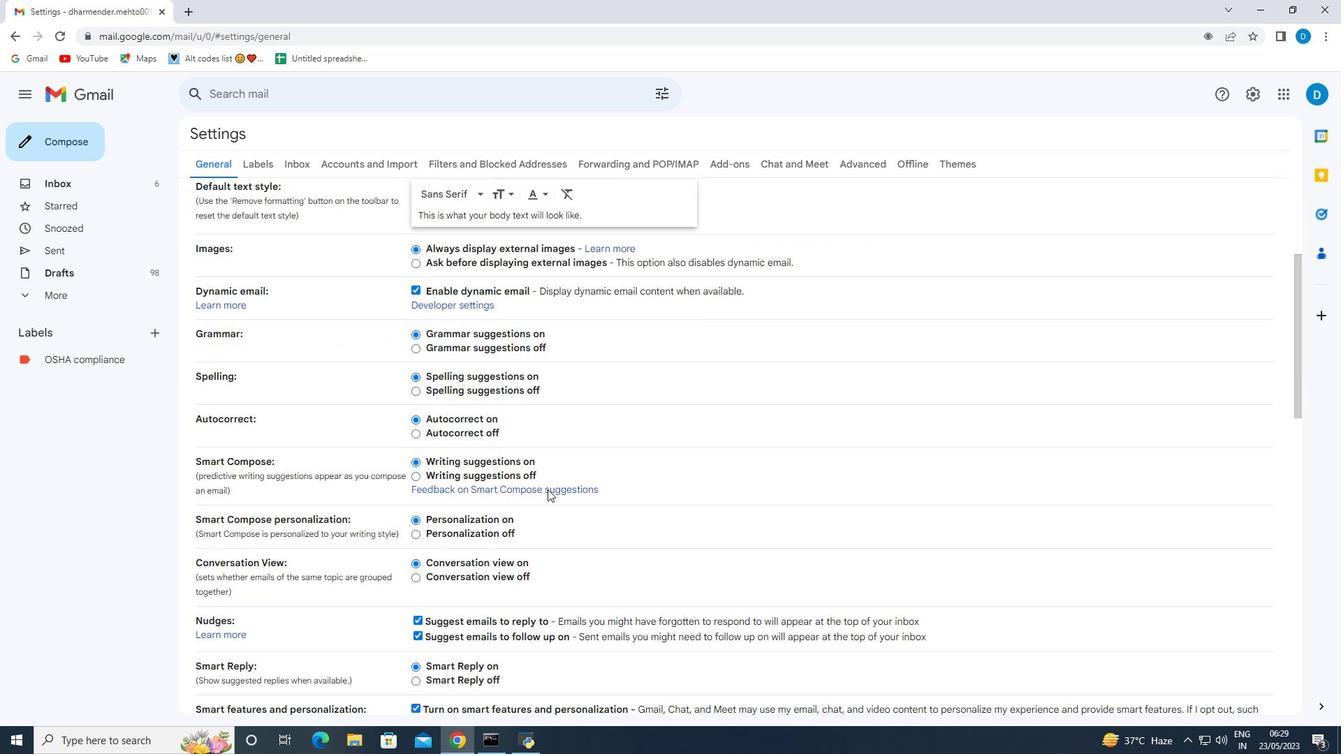 
Action: Mouse scrolled (537, 497) with delta (0, 0)
Screenshot: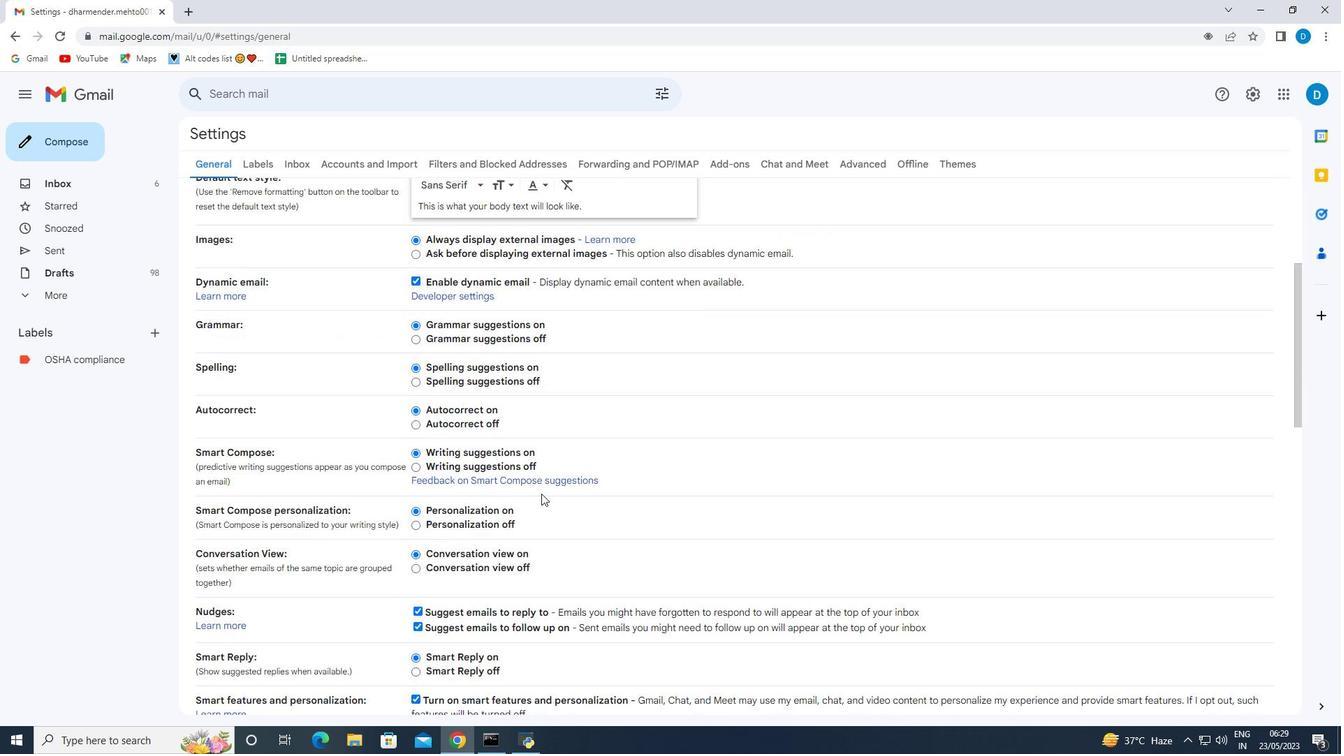 
Action: Mouse moved to (537, 498)
Screenshot: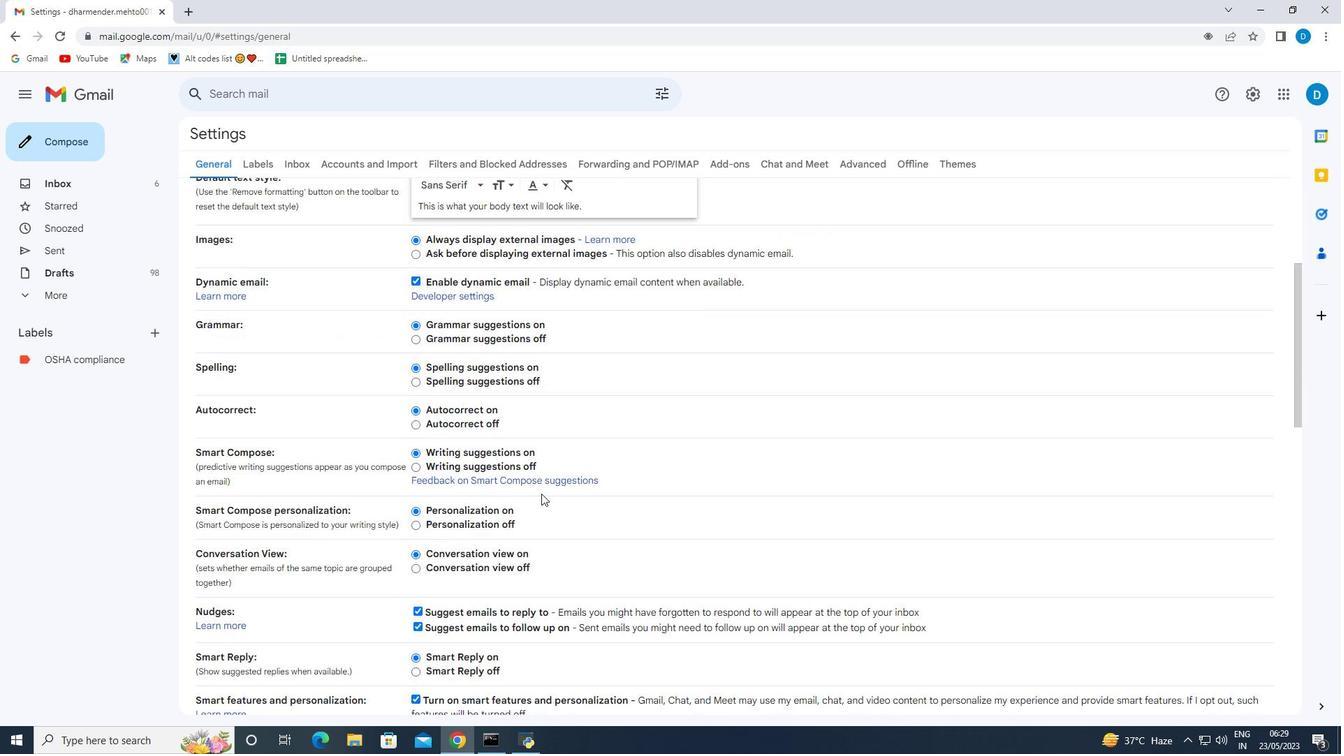 
Action: Mouse scrolled (537, 497) with delta (0, 0)
Screenshot: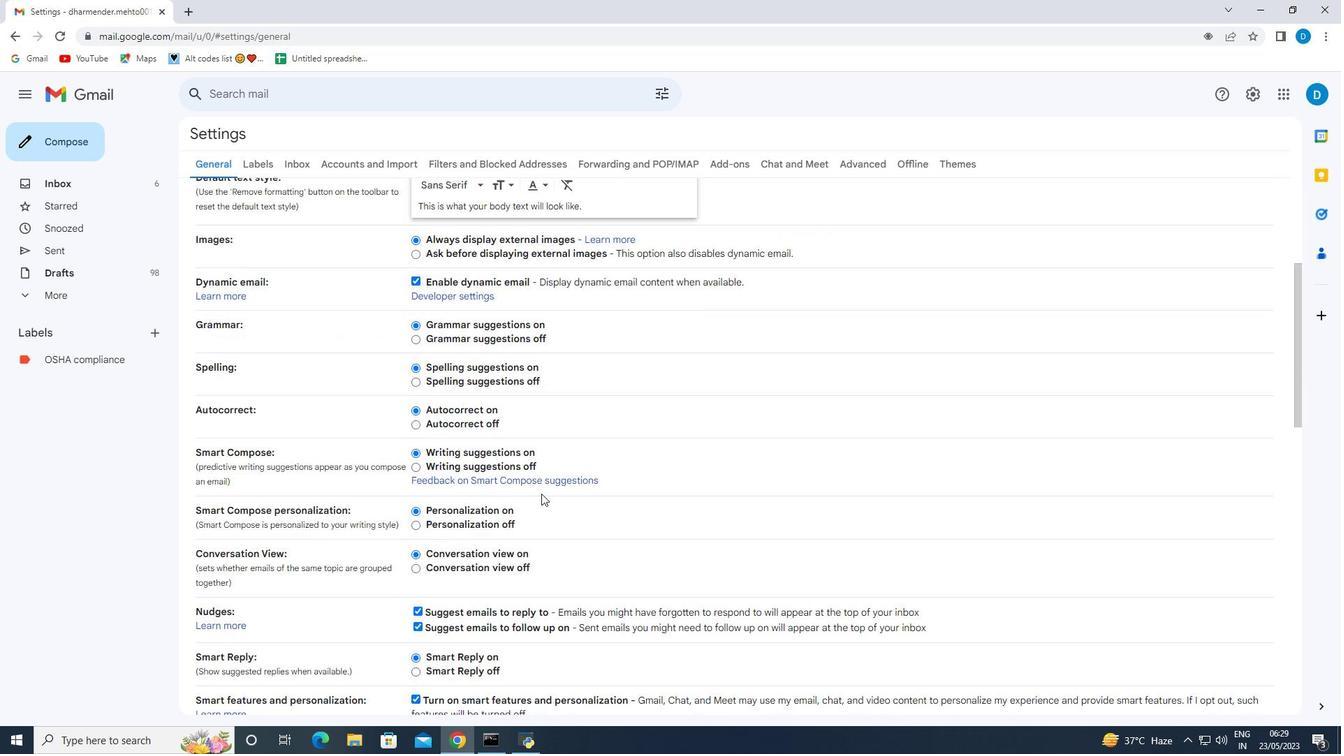 
Action: Mouse moved to (537, 498)
Screenshot: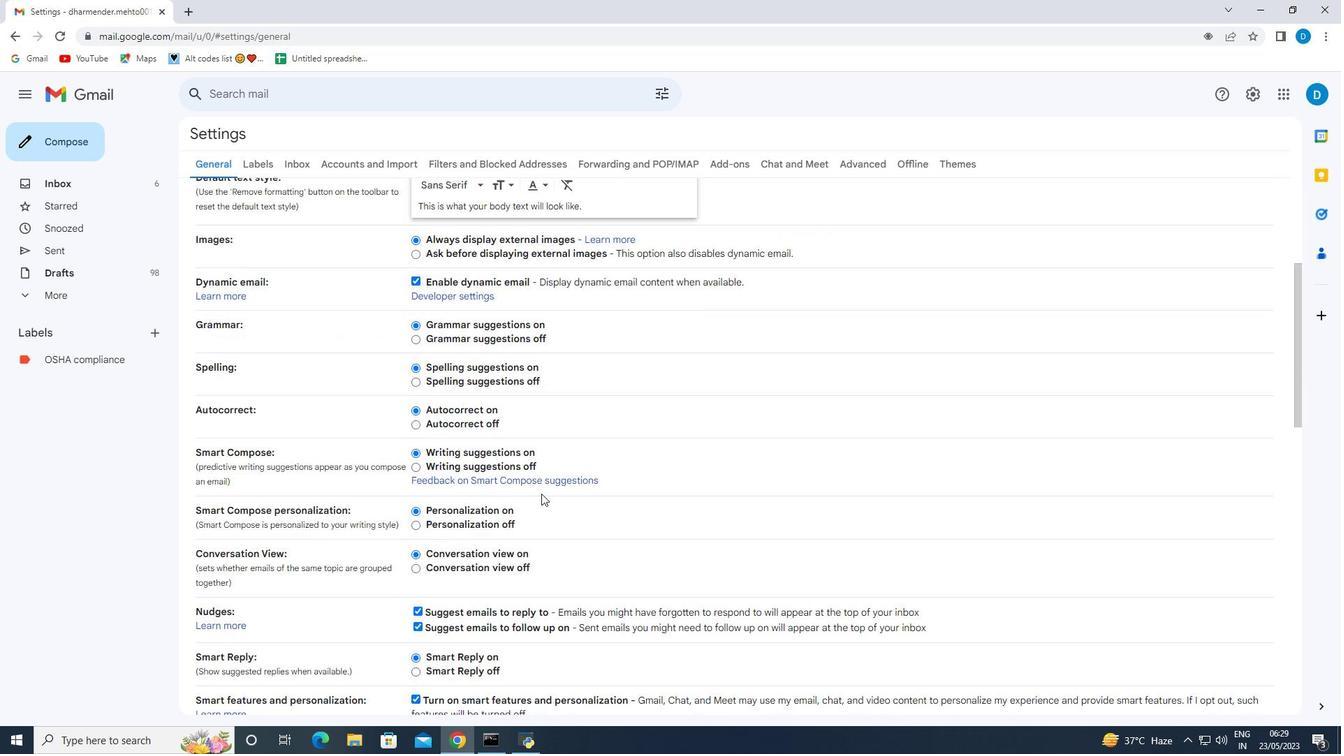 
Action: Mouse scrolled (537, 497) with delta (0, 0)
Screenshot: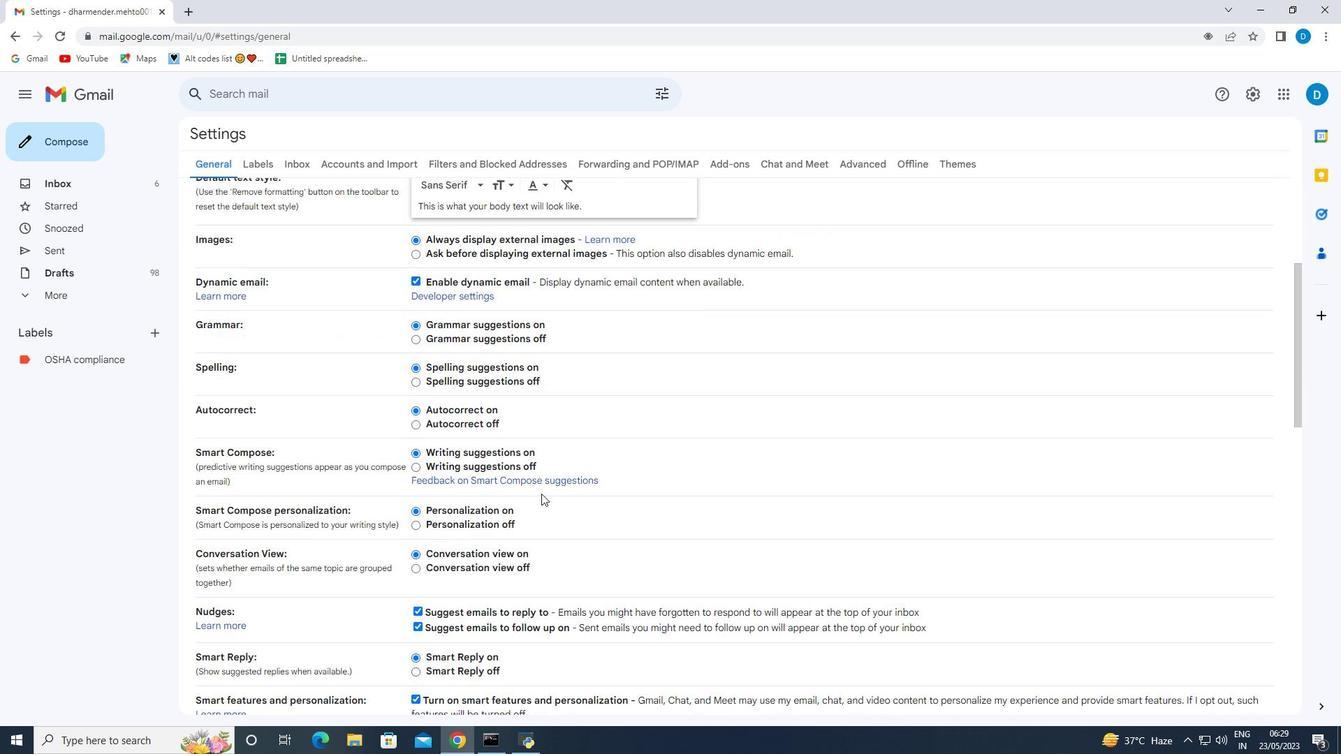 
Action: Mouse moved to (533, 498)
Screenshot: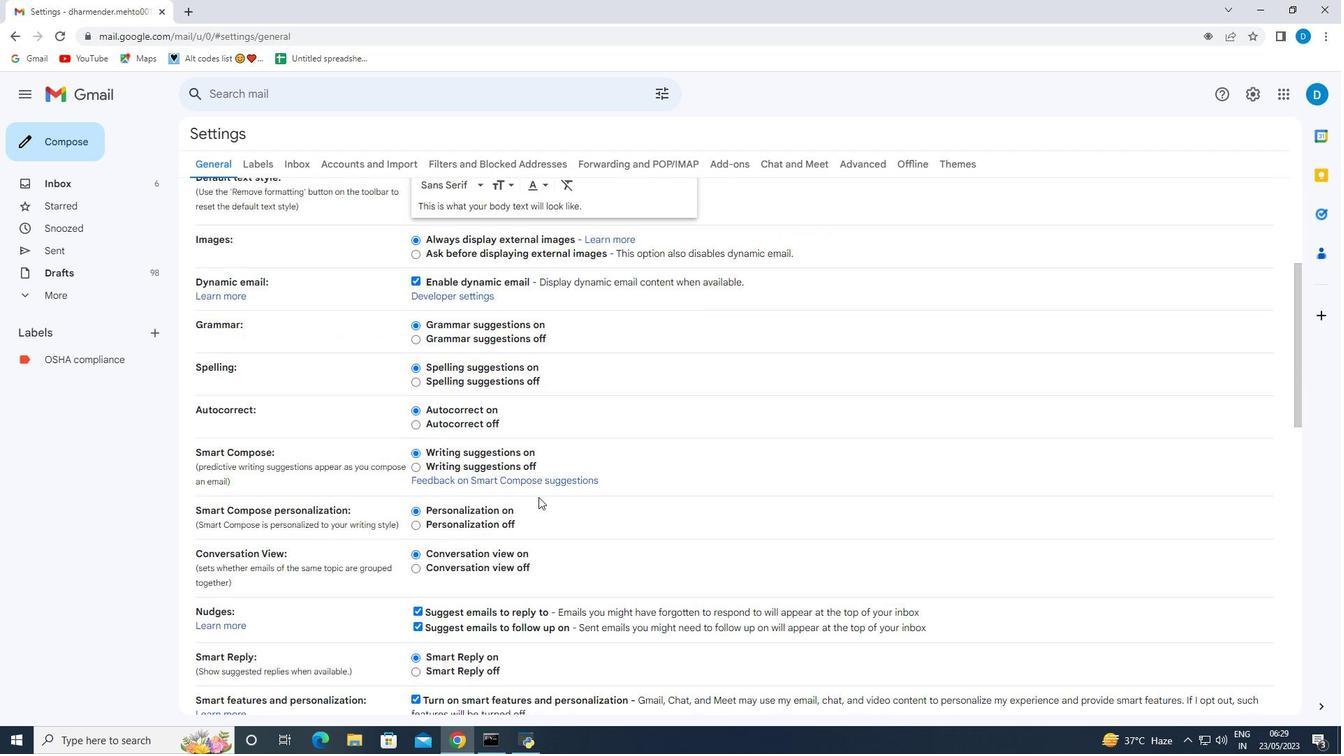 
Action: Mouse scrolled (533, 497) with delta (0, 0)
Screenshot: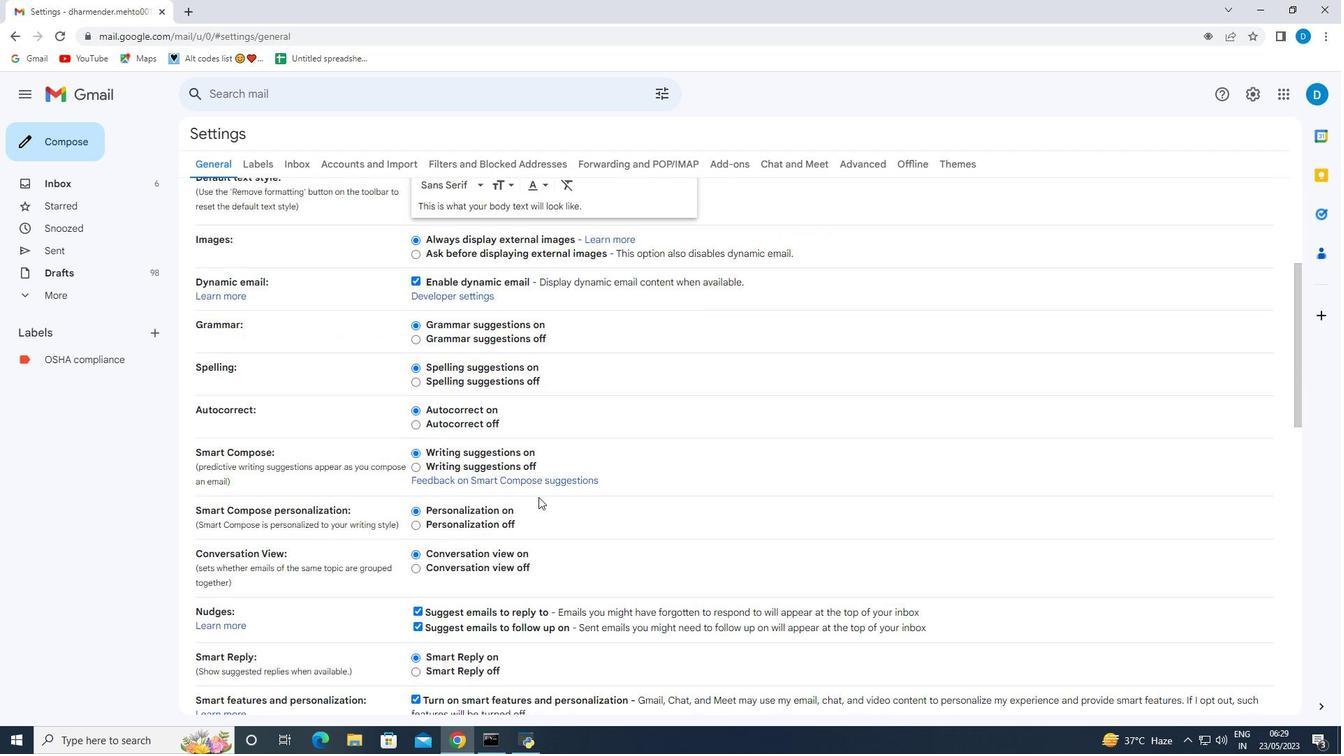 
Action: Mouse scrolled (533, 497) with delta (0, 0)
Screenshot: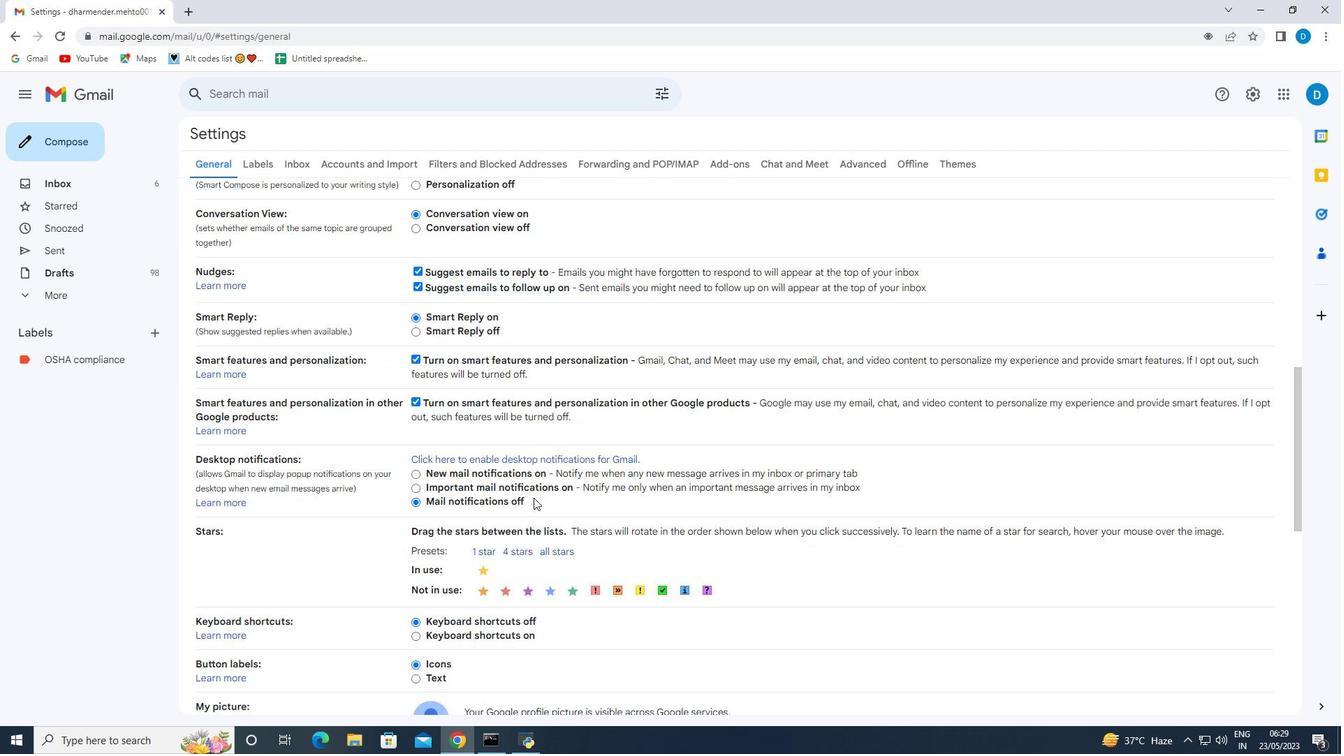 
Action: Mouse scrolled (533, 497) with delta (0, 0)
Screenshot: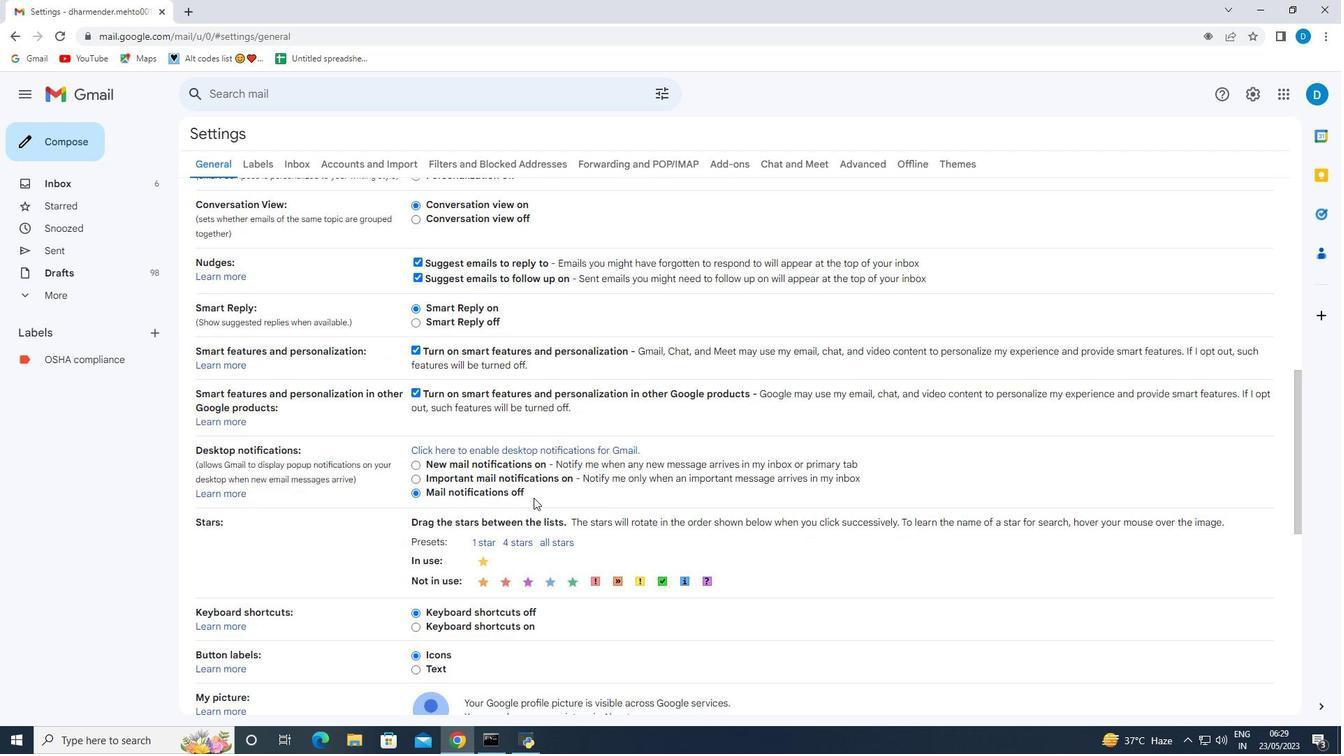 
Action: Mouse scrolled (533, 497) with delta (0, 0)
Screenshot: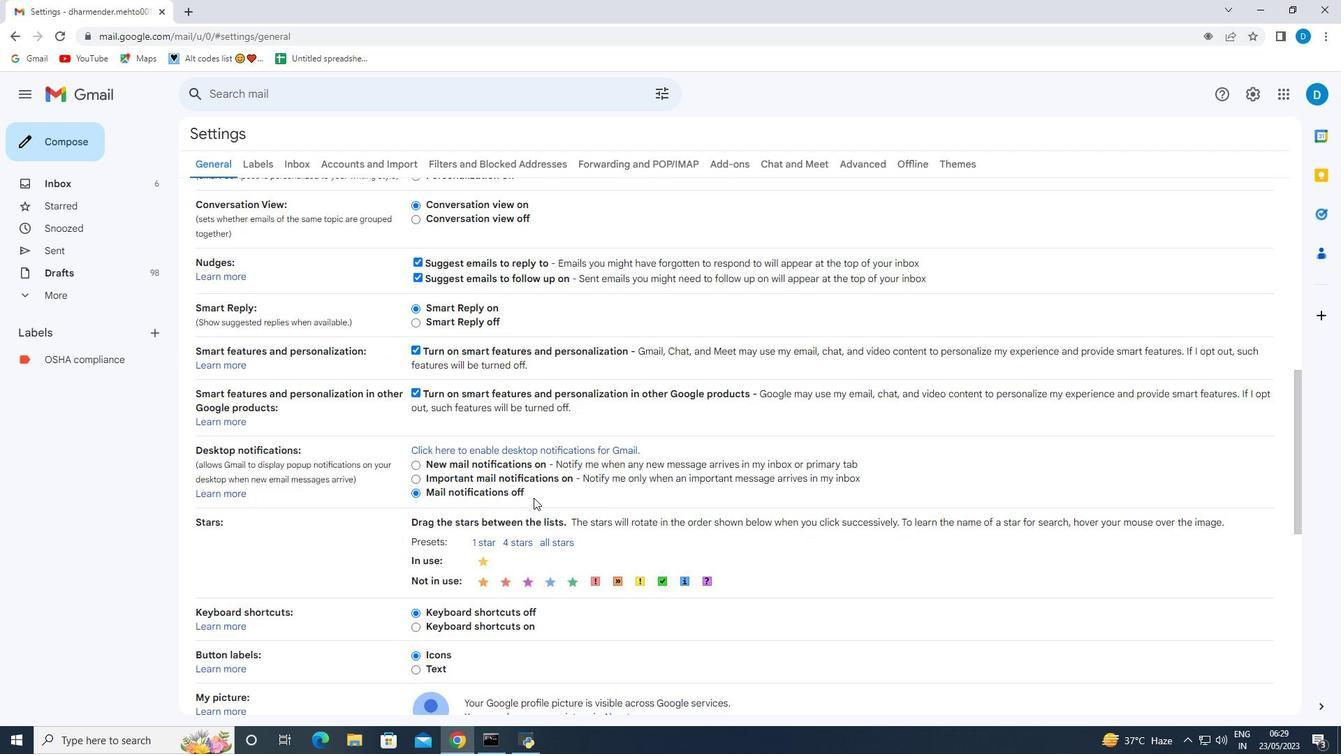 
Action: Mouse scrolled (533, 497) with delta (0, 0)
Screenshot: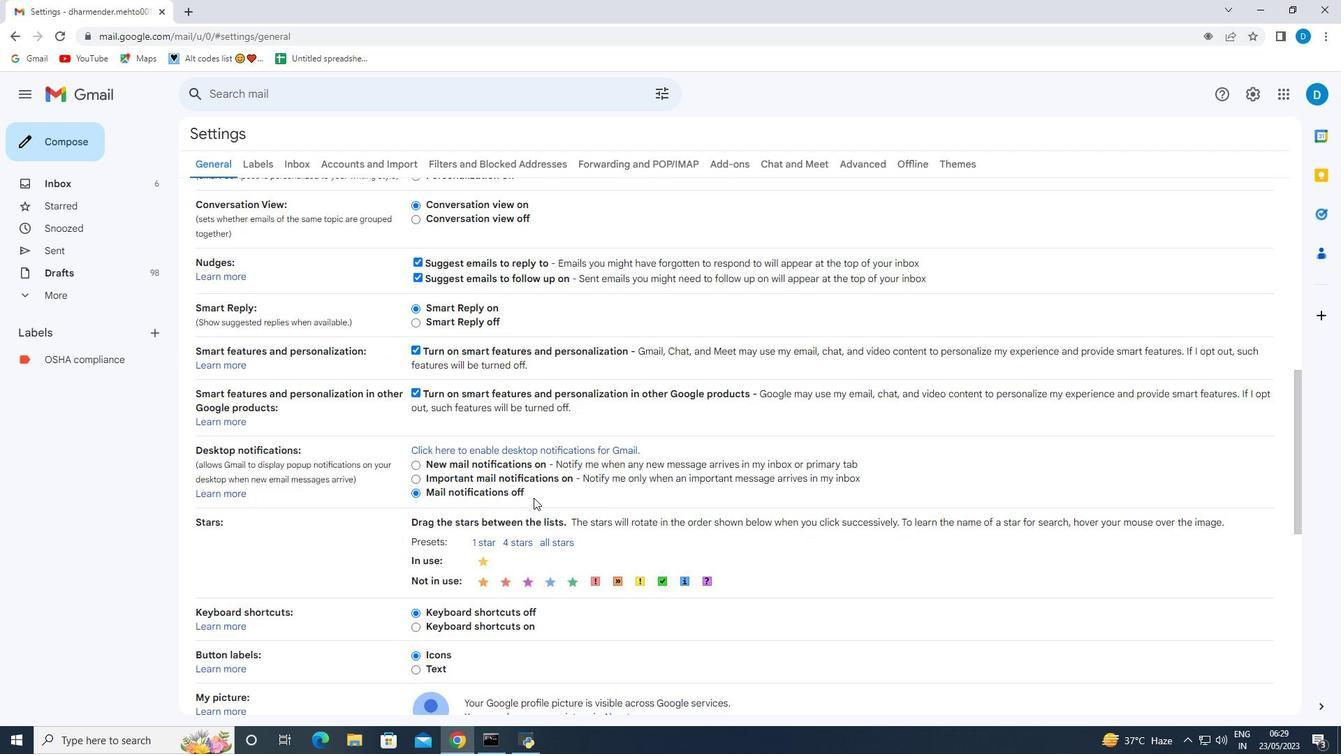 
Action: Mouse scrolled (533, 497) with delta (0, 0)
Screenshot: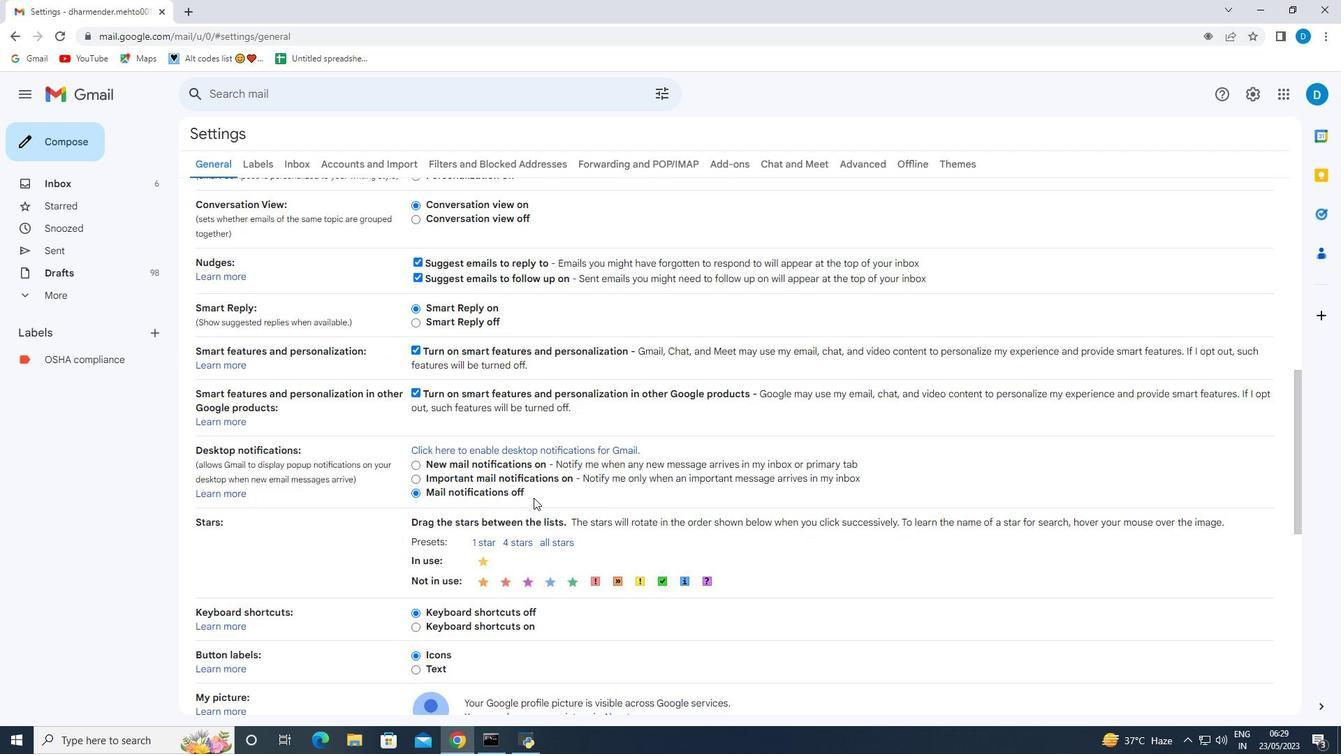 
Action: Mouse moved to (527, 407)
Screenshot: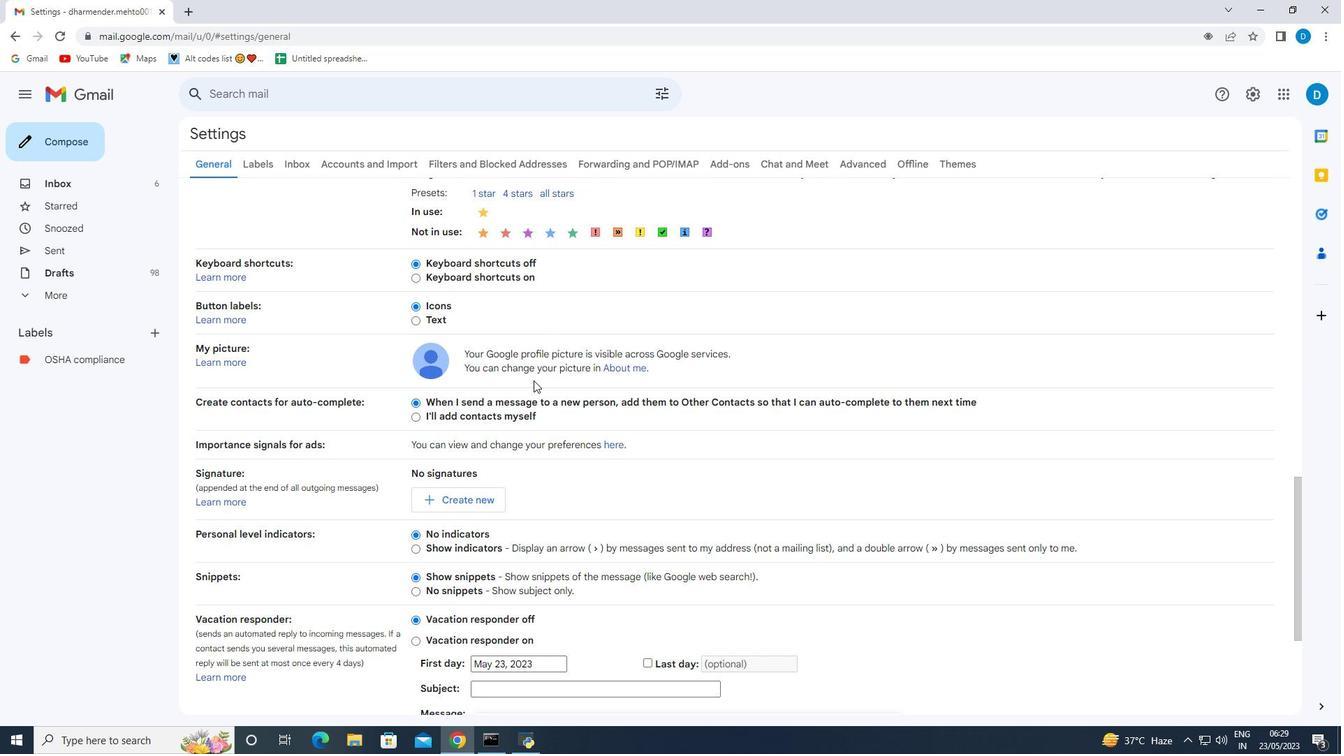 
Action: Mouse scrolled (527, 406) with delta (0, 0)
Screenshot: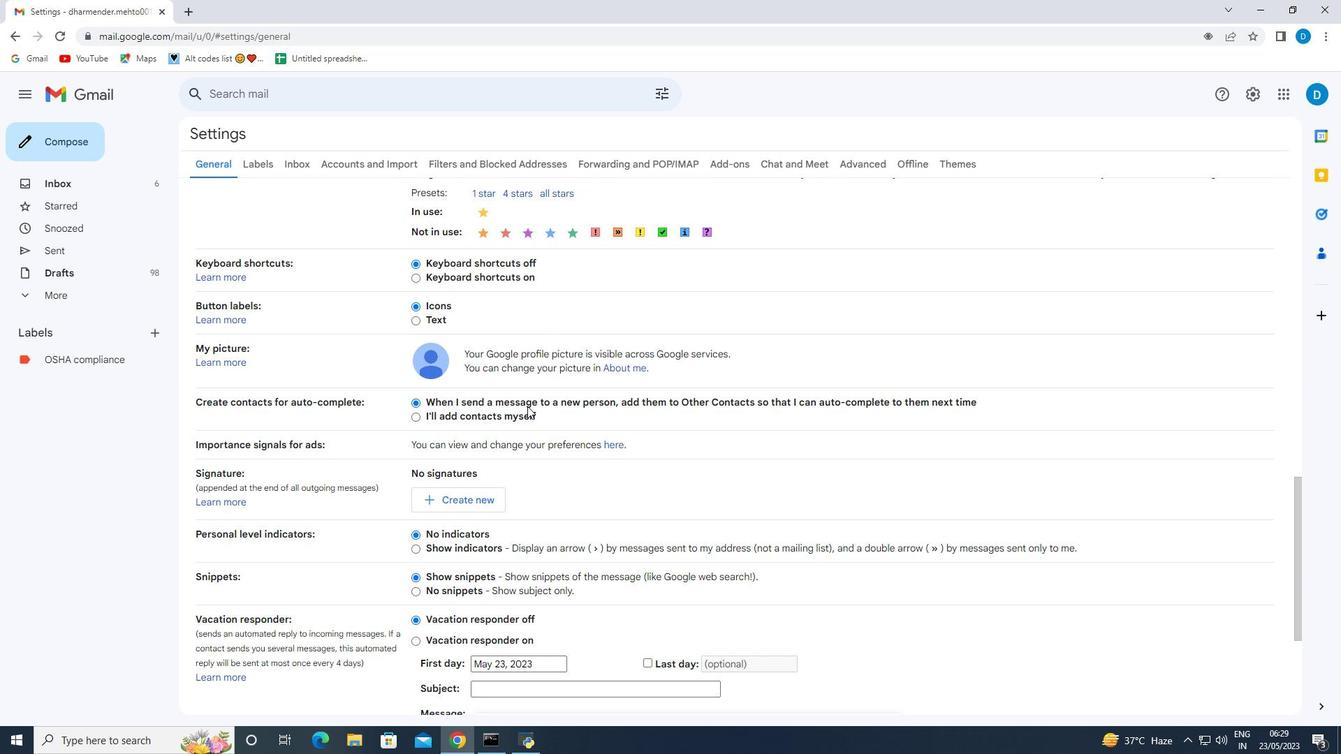
Action: Mouse scrolled (527, 406) with delta (0, 0)
Screenshot: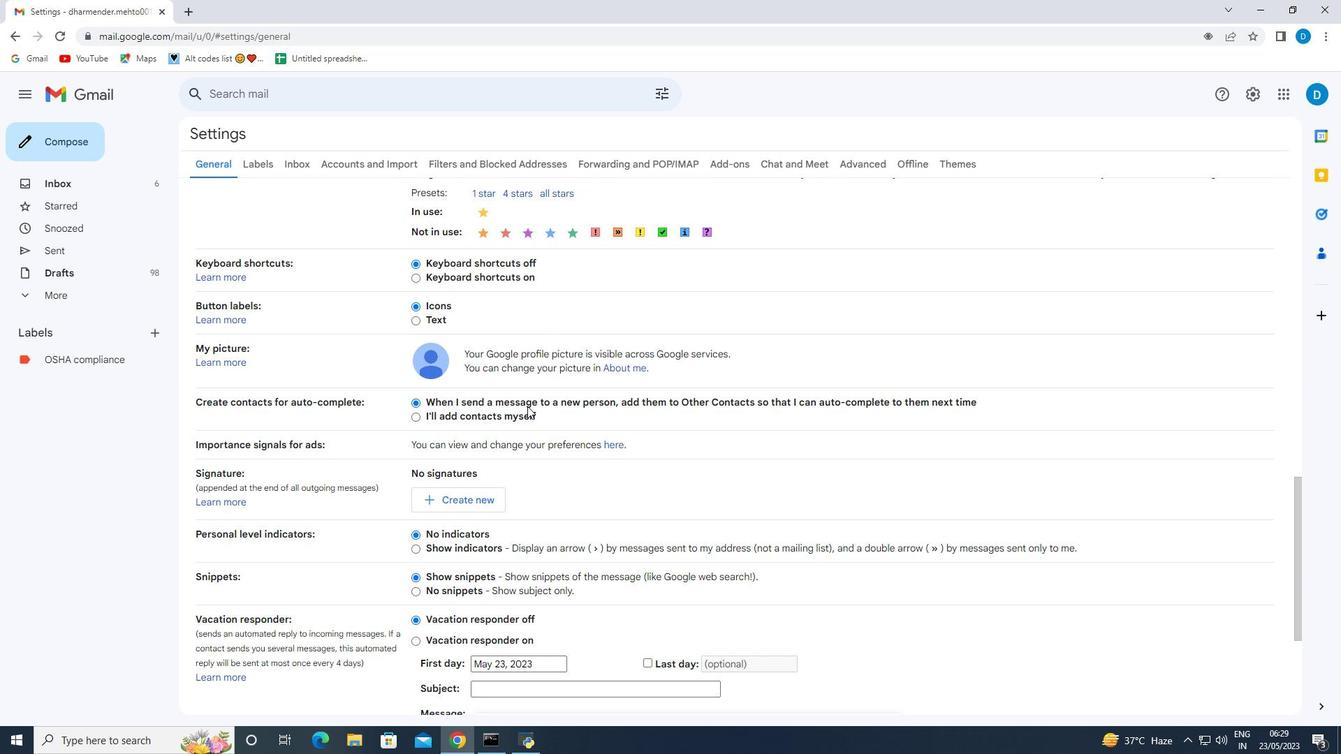 
Action: Mouse scrolled (527, 406) with delta (0, 0)
Screenshot: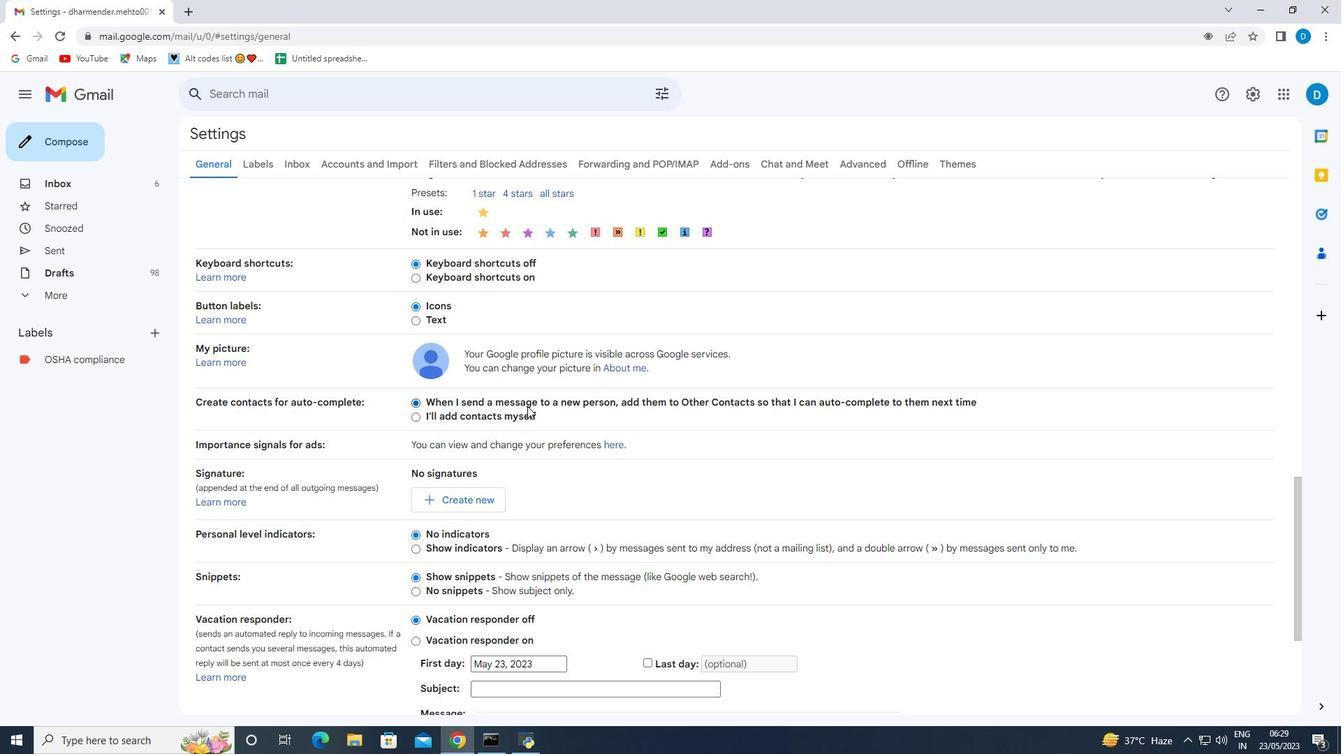 
Action: Mouse moved to (471, 289)
Screenshot: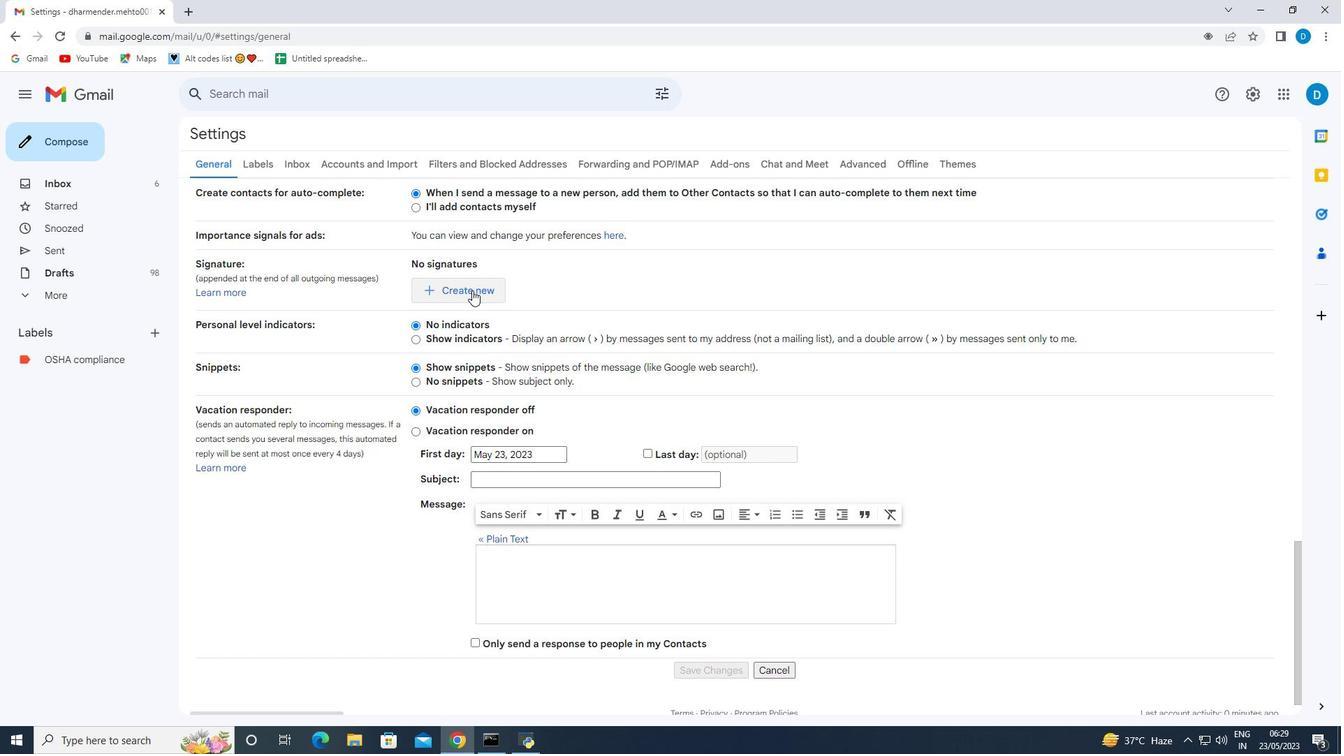 
Action: Mouse pressed left at (471, 289)
Screenshot: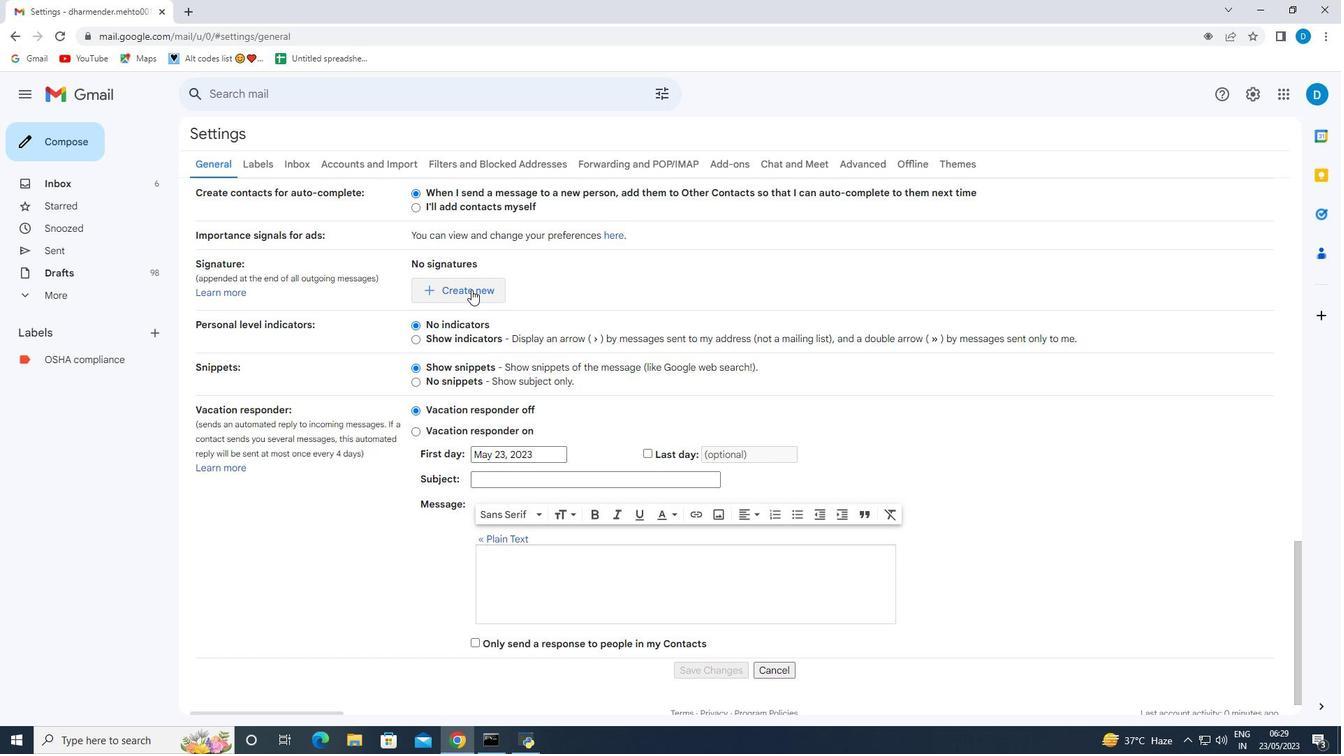 
Action: Mouse moved to (559, 393)
Screenshot: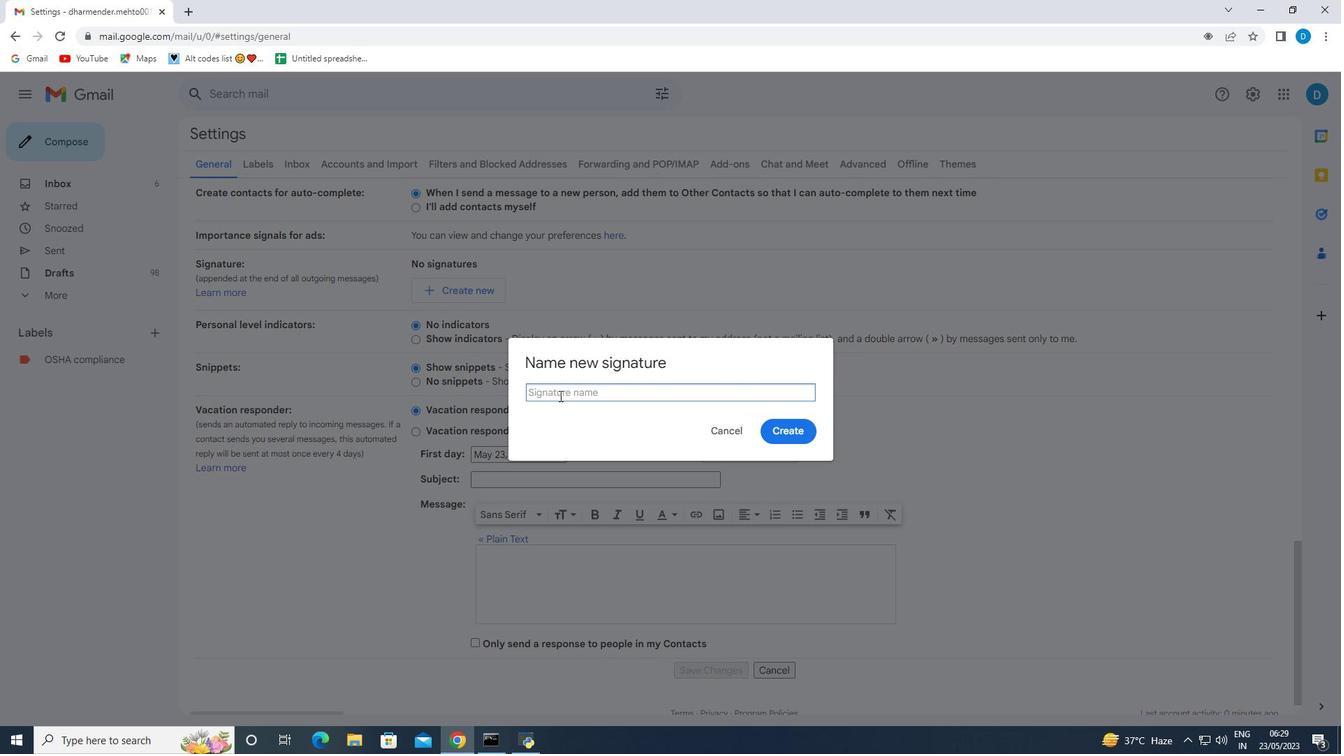 
Action: Mouse pressed left at (559, 393)
Screenshot: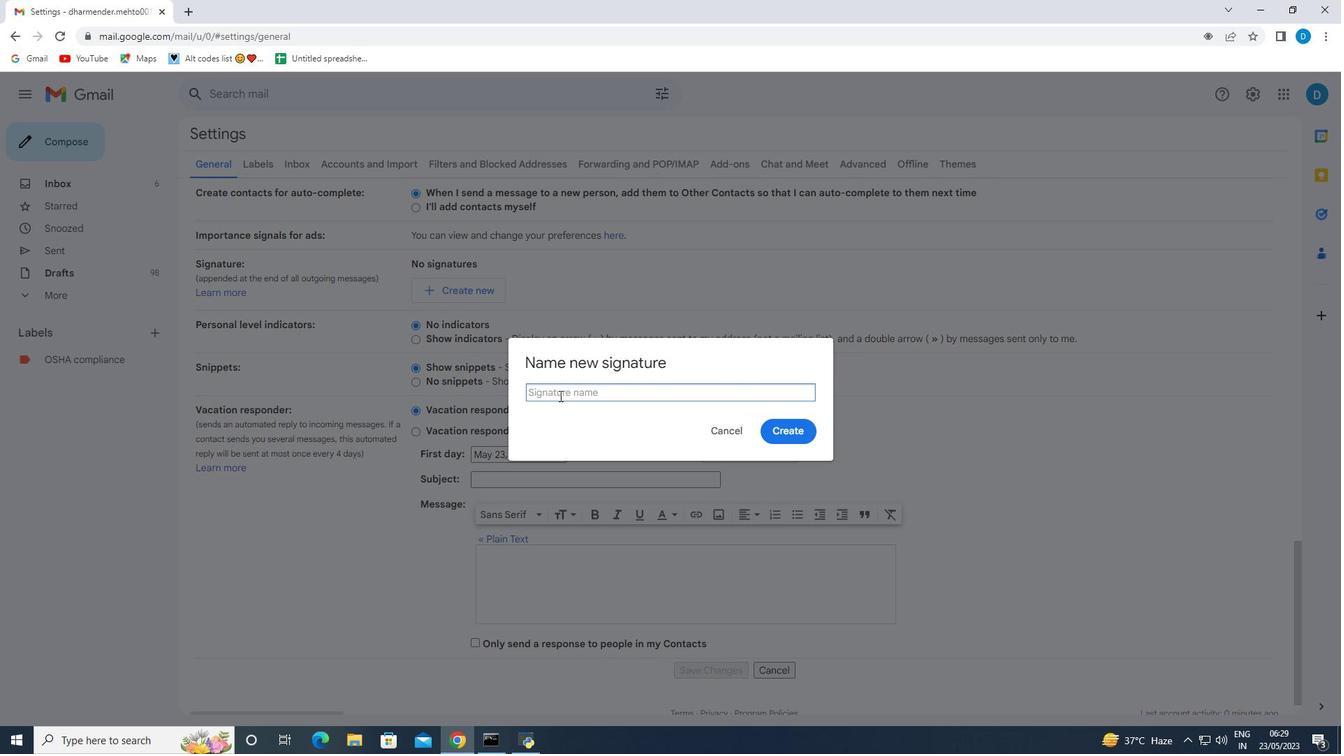 
Action: Key pressed <Key.shift>Molly<Key.space><Key.shift>Phillips
Screenshot: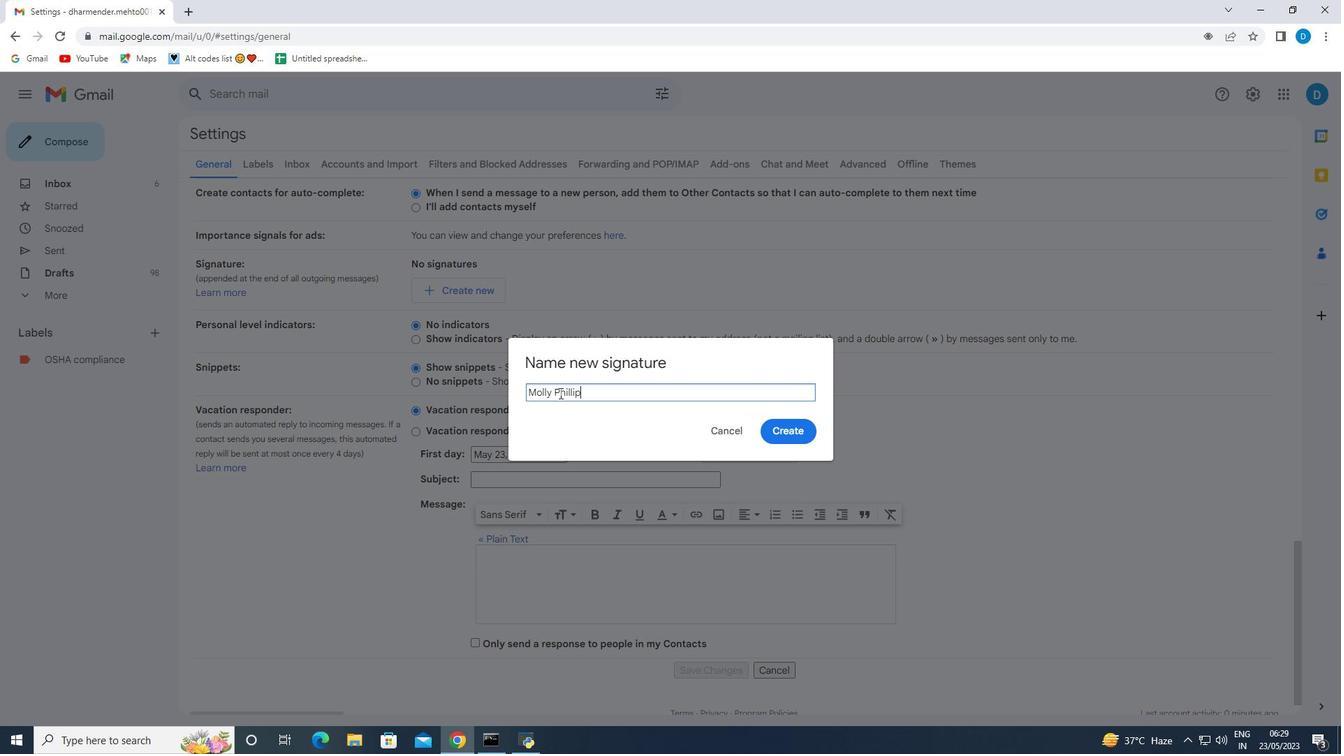 
Action: Mouse moved to (779, 427)
Screenshot: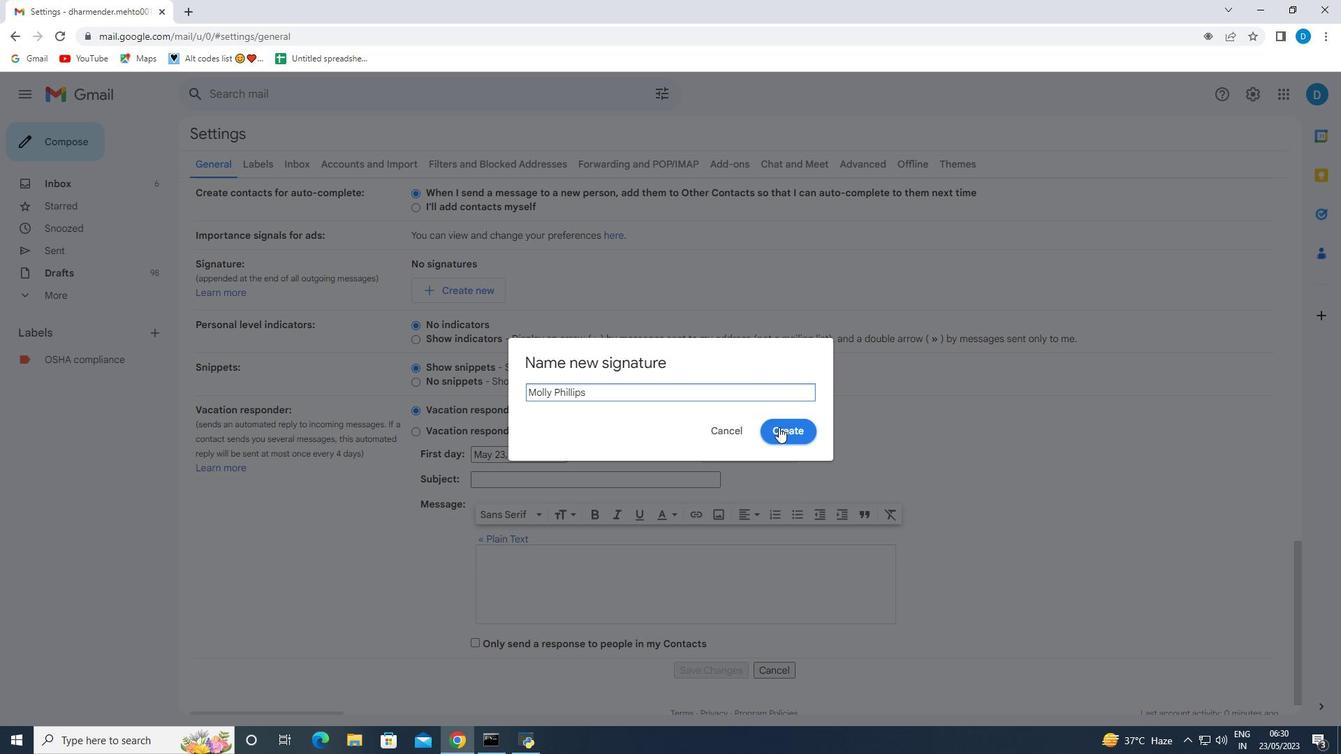 
Action: Mouse pressed left at (779, 427)
Screenshot: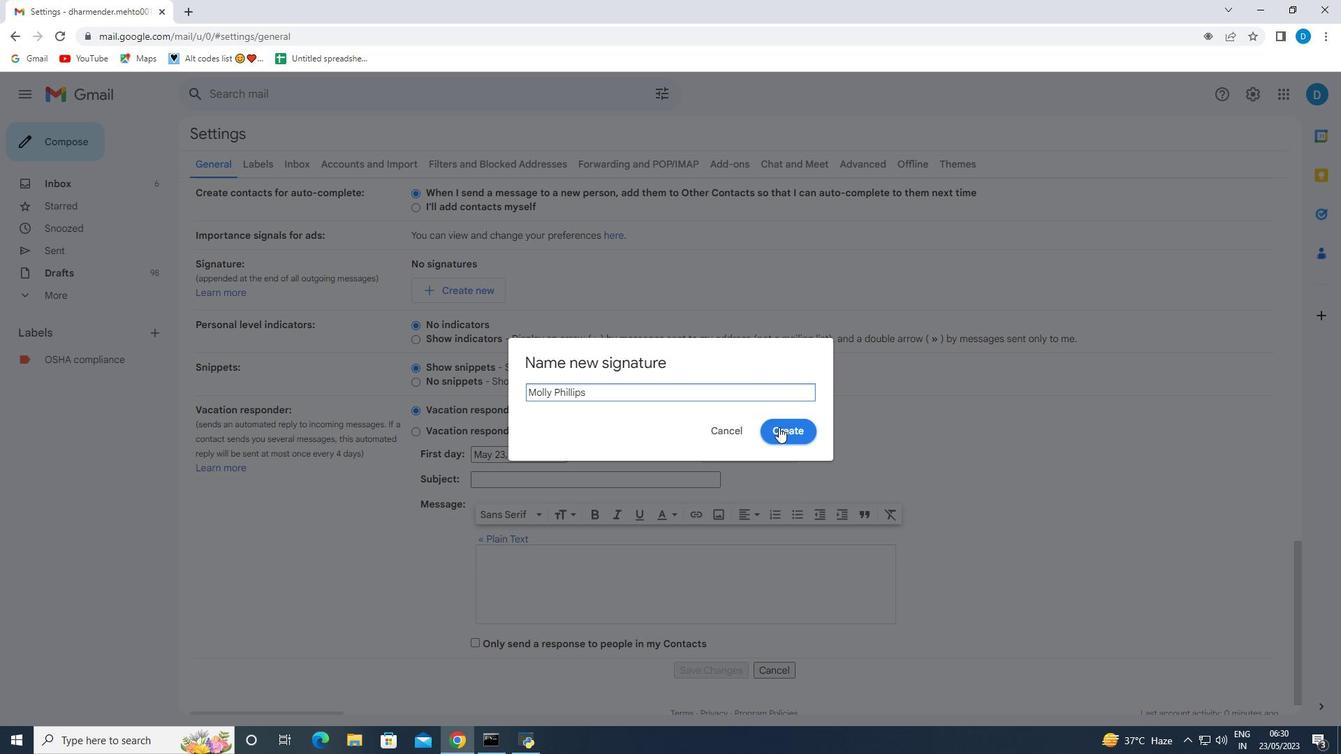 
Action: Mouse moved to (655, 296)
Screenshot: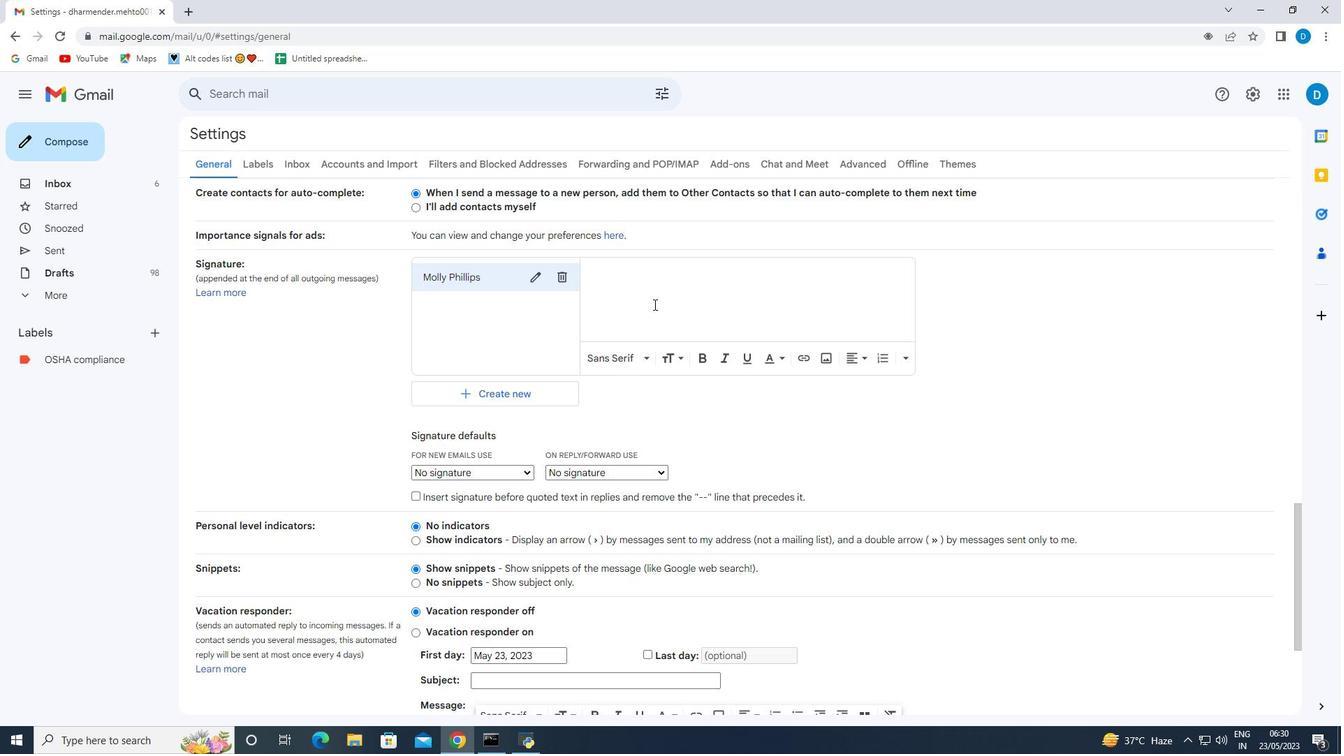 
Action: Mouse pressed left at (655, 296)
Screenshot: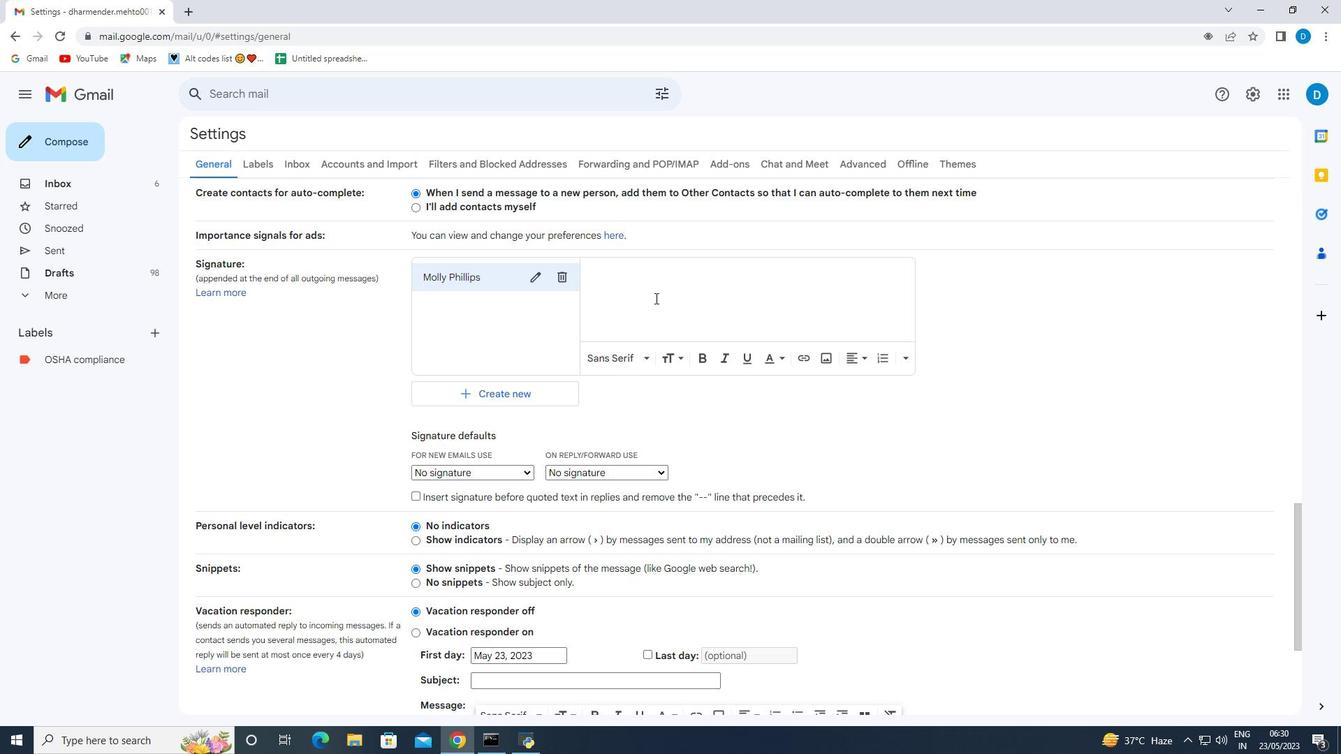 
Action: Key pressed <Key.enter><Key.shift>Molly<Key.space><Key.shift>Phillips
Screenshot: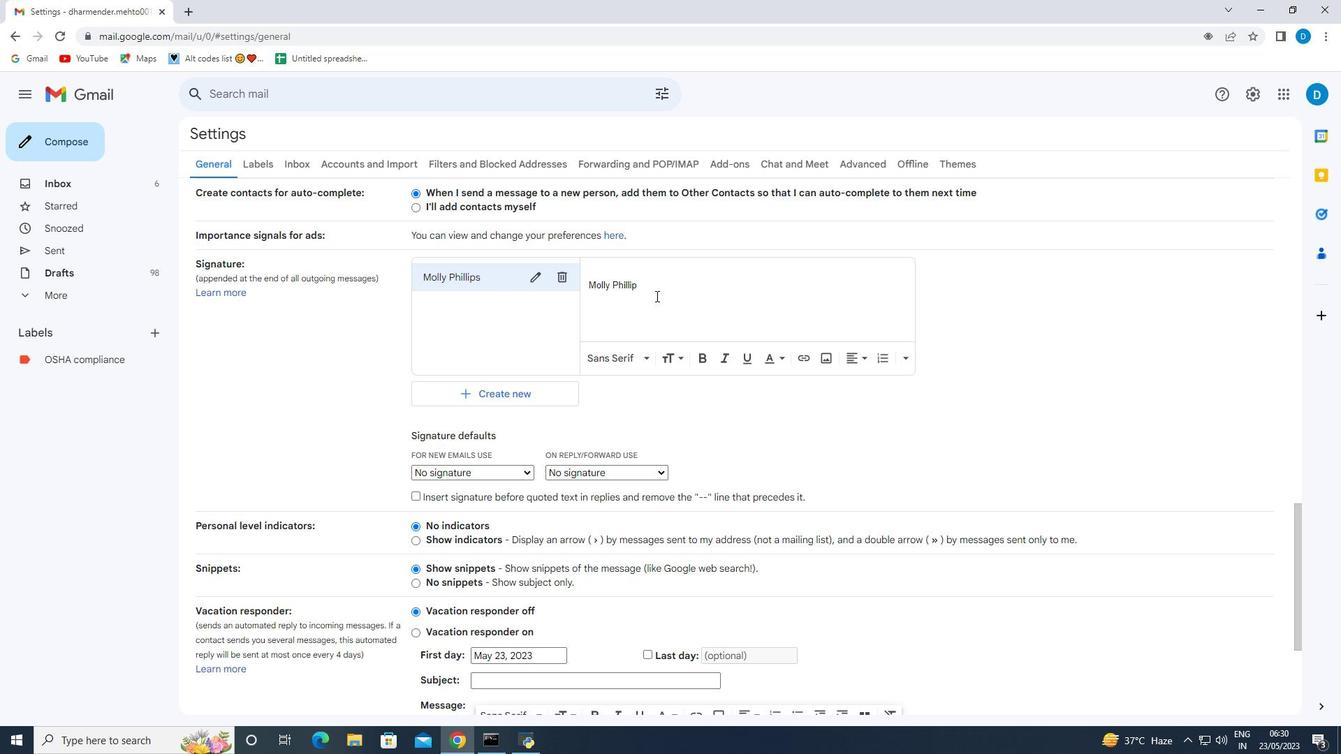 
Action: Mouse moved to (564, 477)
Screenshot: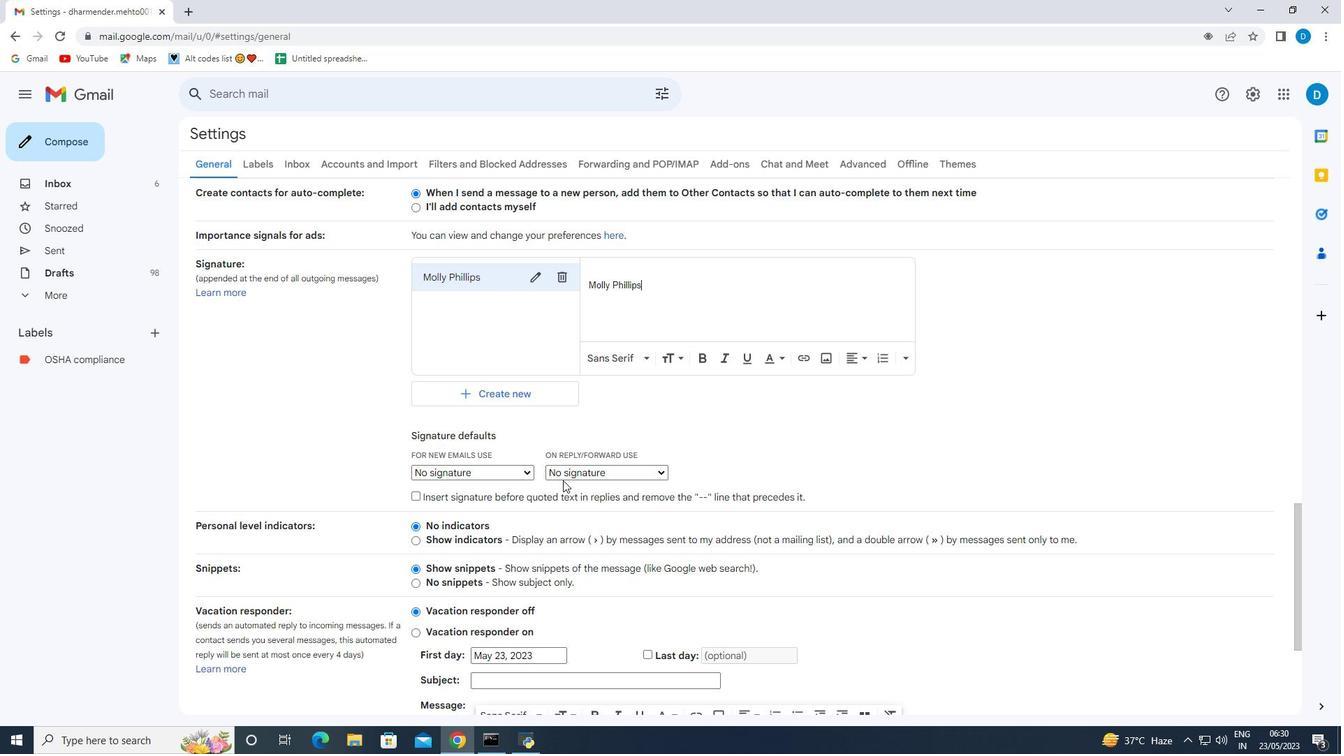 
Action: Mouse pressed left at (564, 477)
Screenshot: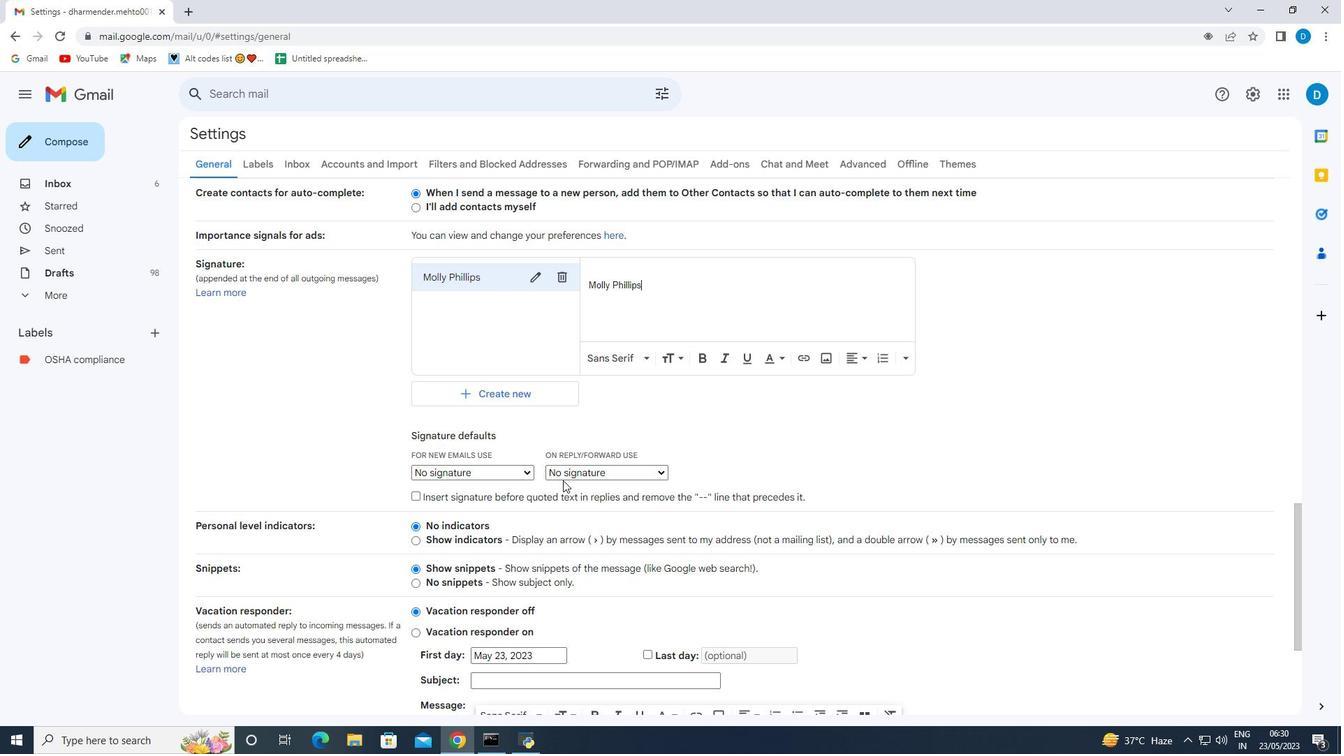 
Action: Mouse moved to (577, 500)
Screenshot: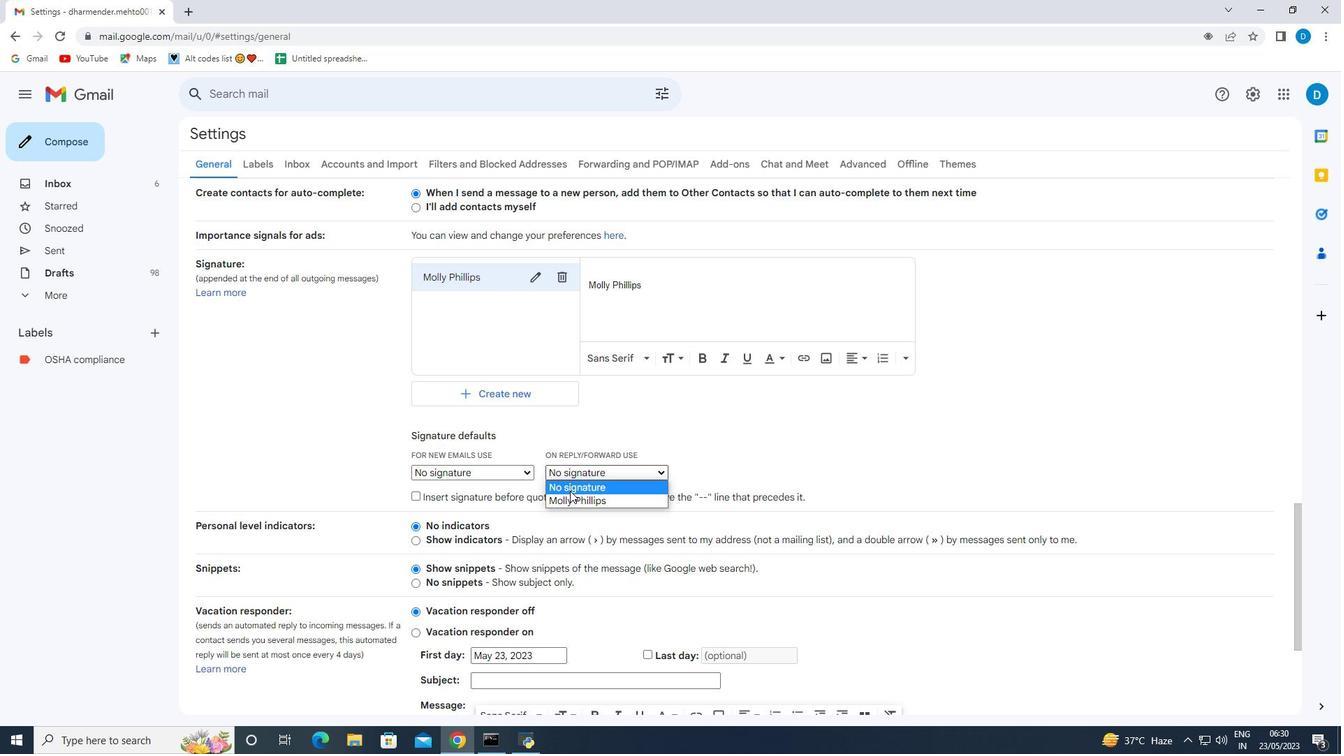 
Action: Mouse pressed left at (577, 500)
Screenshot: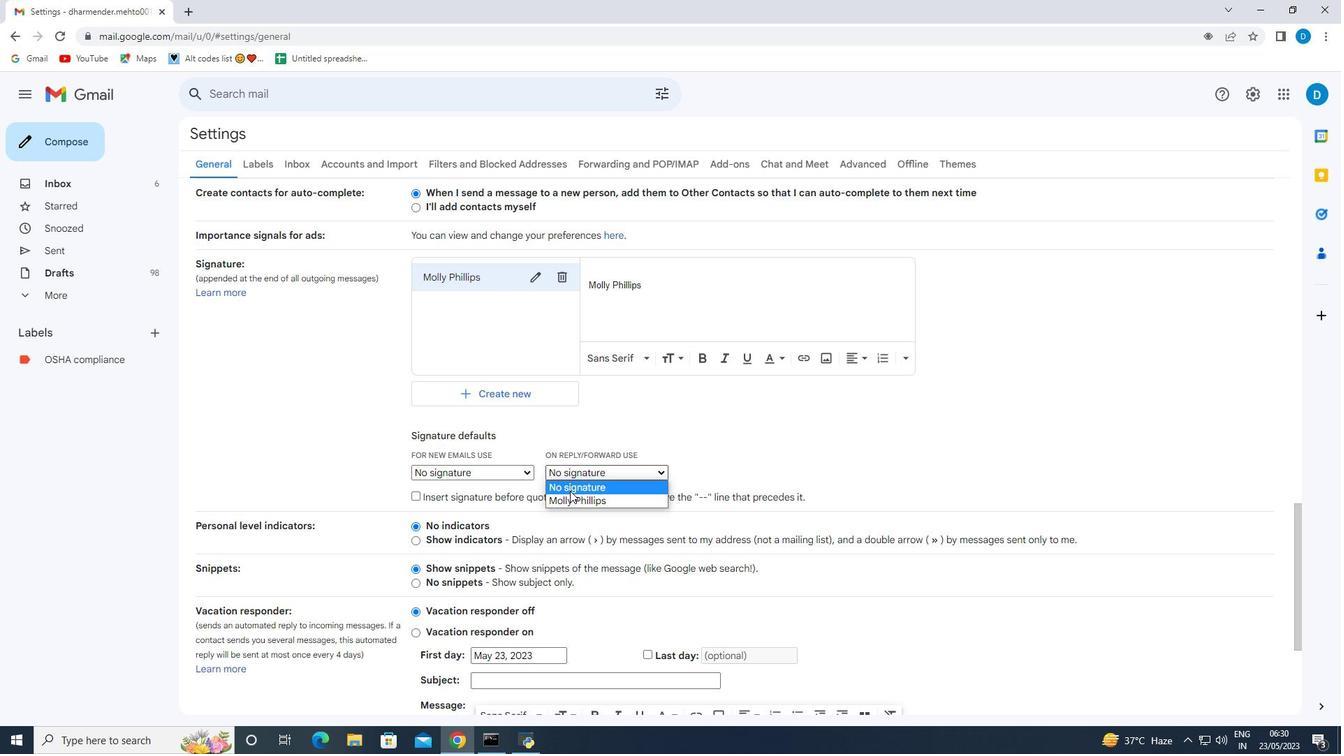 
Action: Mouse moved to (519, 472)
Screenshot: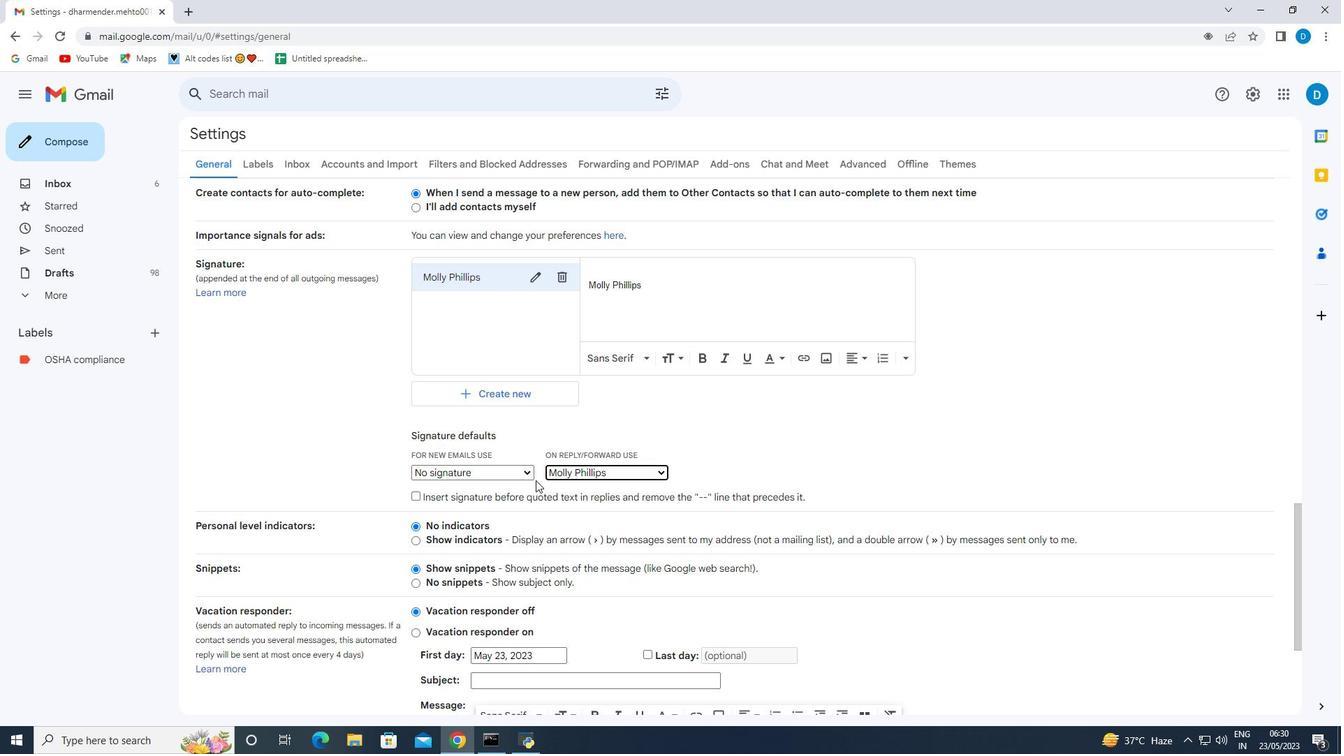 
Action: Mouse pressed left at (519, 472)
Screenshot: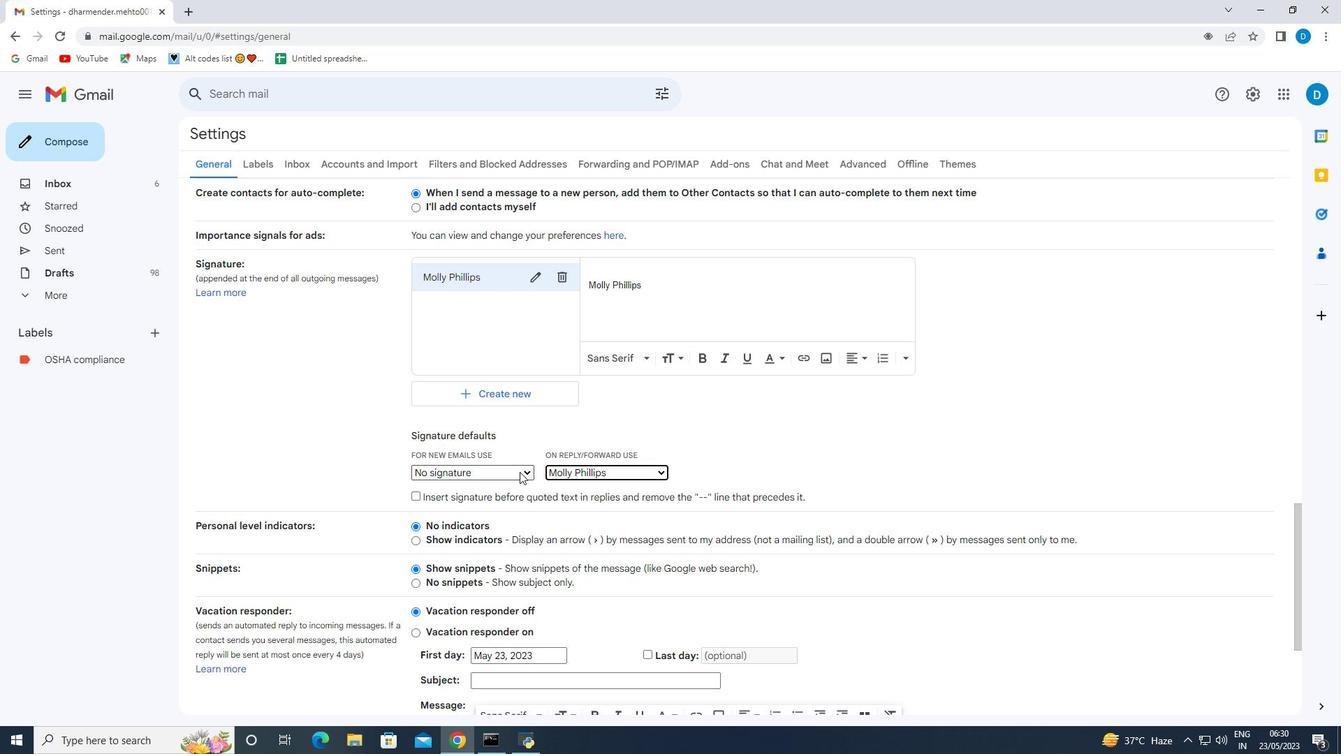 
Action: Mouse moved to (519, 496)
Screenshot: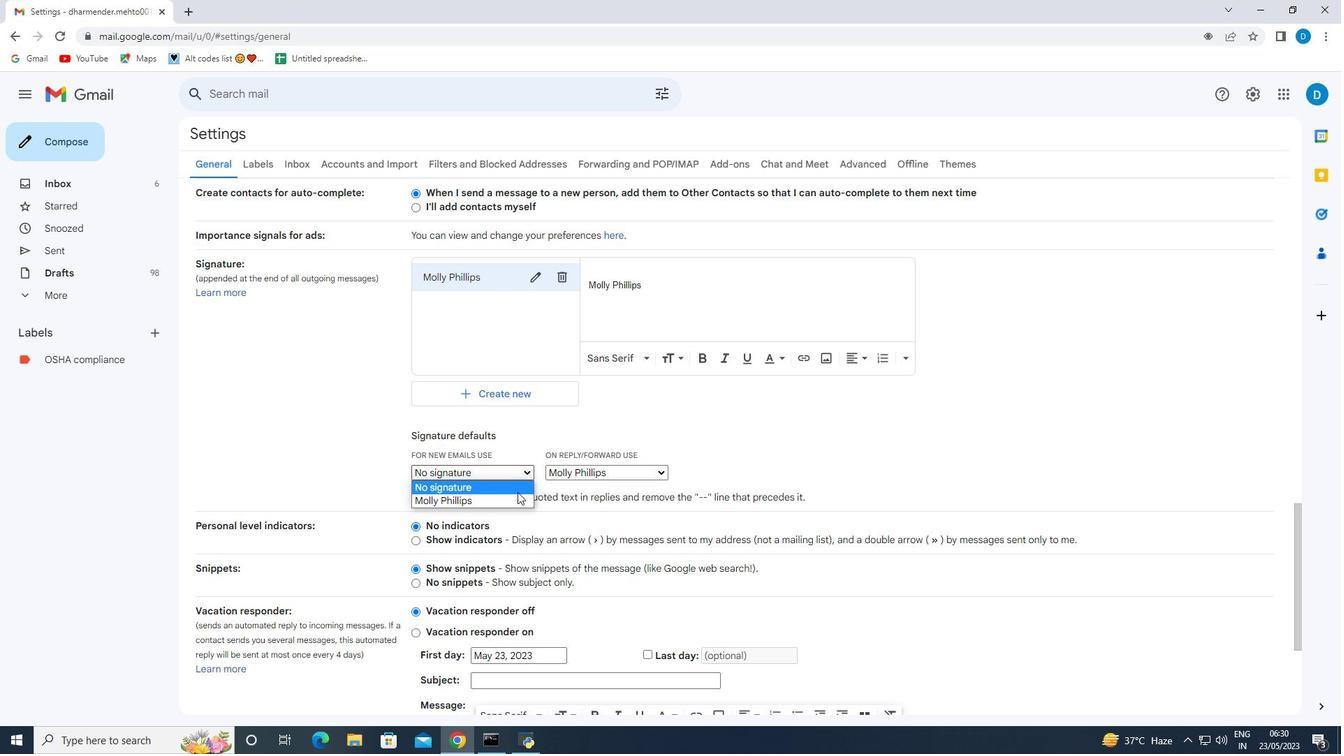 
Action: Mouse pressed left at (519, 496)
Screenshot: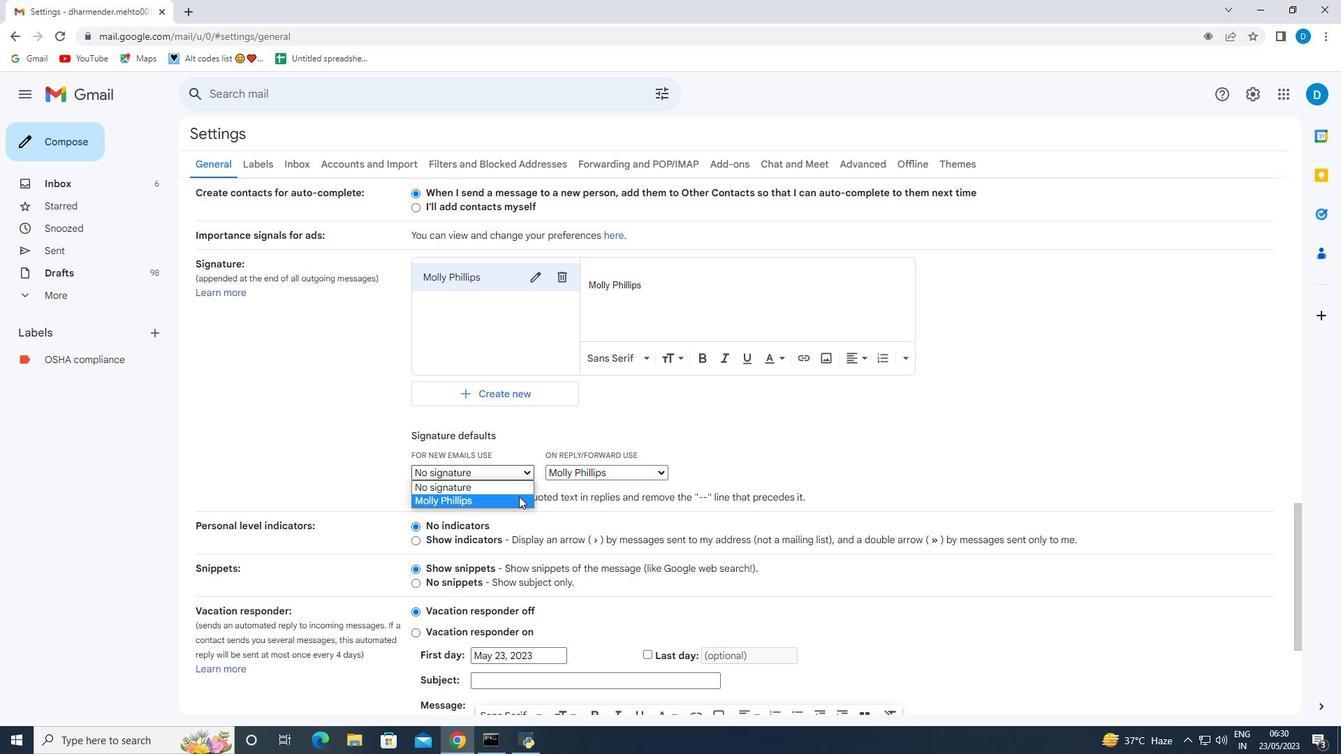 
Action: Mouse moved to (482, 456)
Screenshot: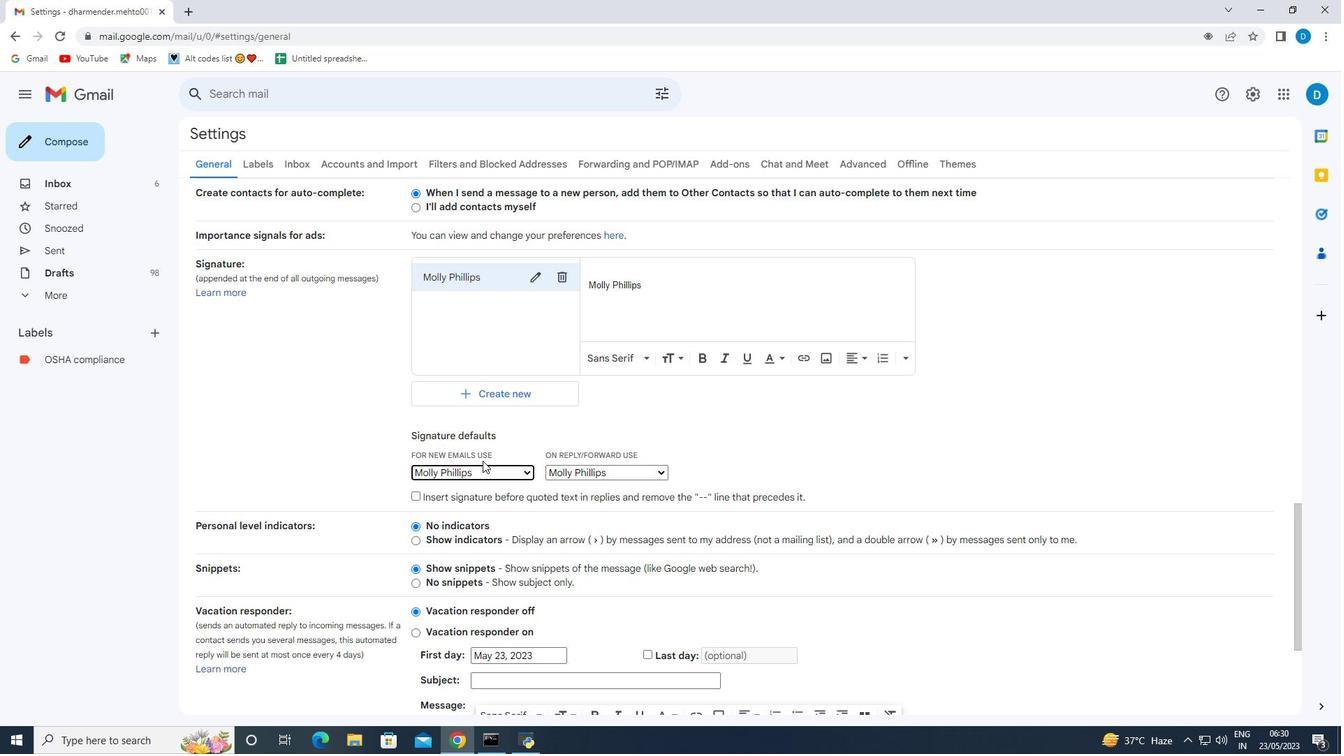 
Action: Mouse scrolled (482, 455) with delta (0, 0)
Screenshot: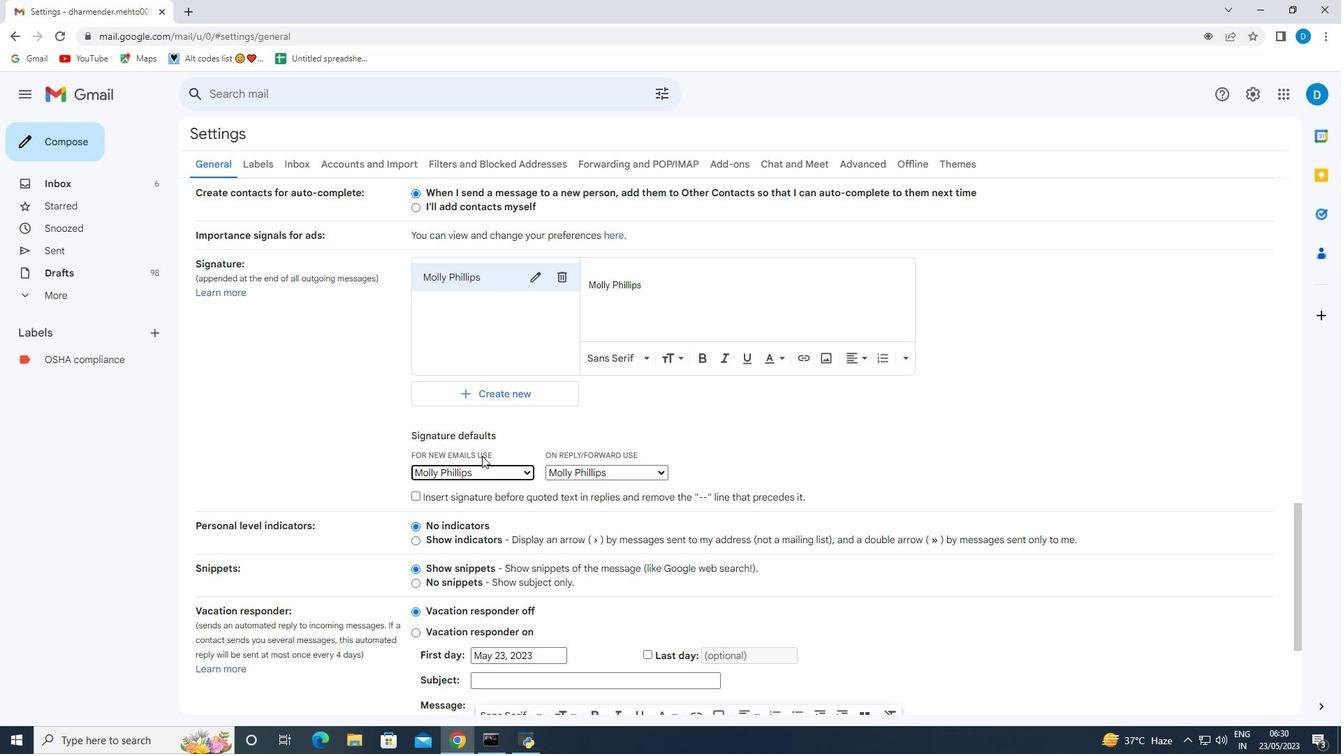 
Action: Mouse scrolled (482, 455) with delta (0, 0)
Screenshot: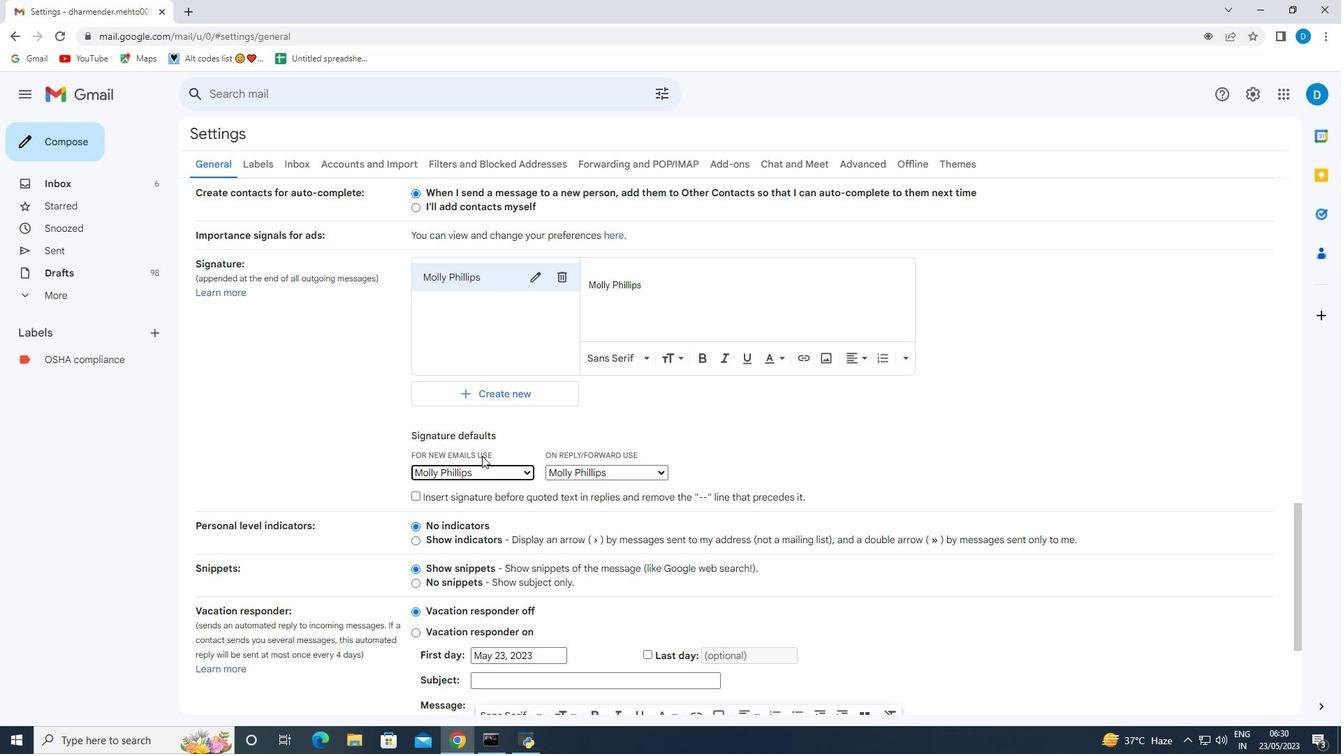
Action: Mouse moved to (481, 456)
Screenshot: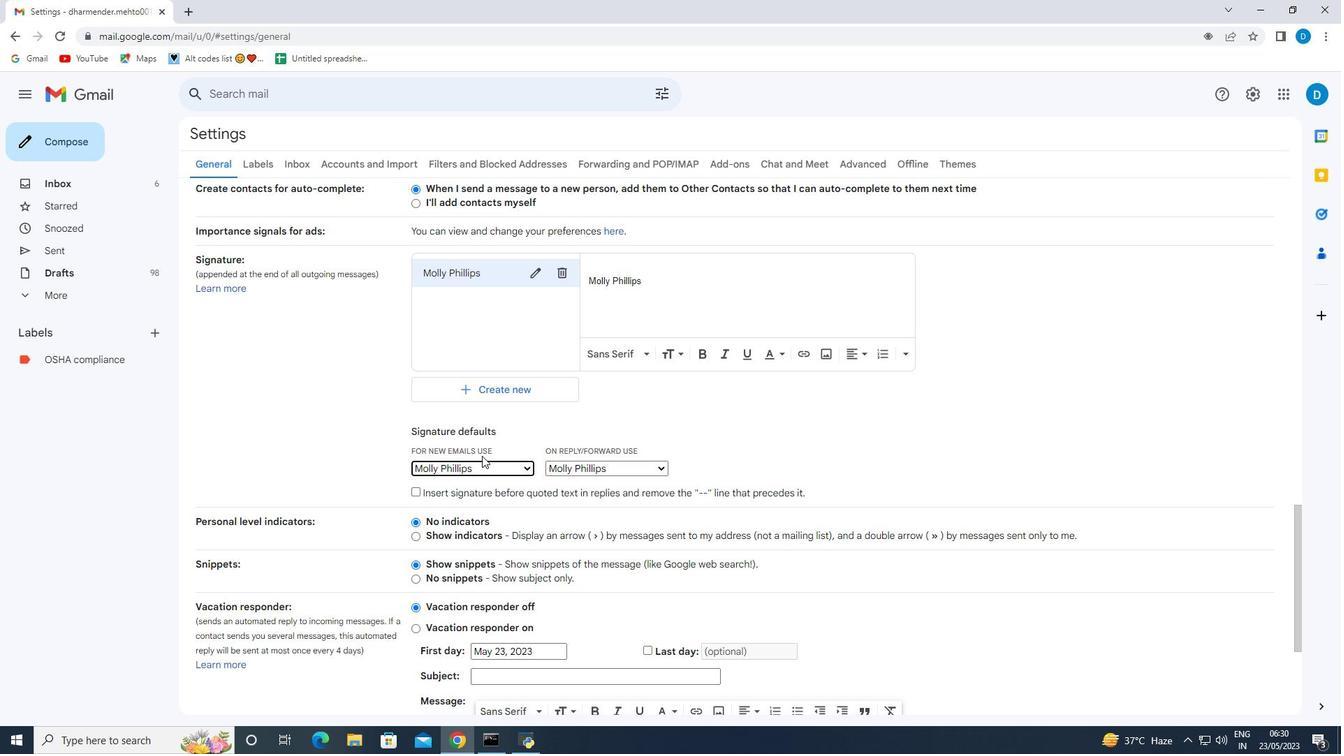 
Action: Mouse scrolled (481, 456) with delta (0, 0)
Screenshot: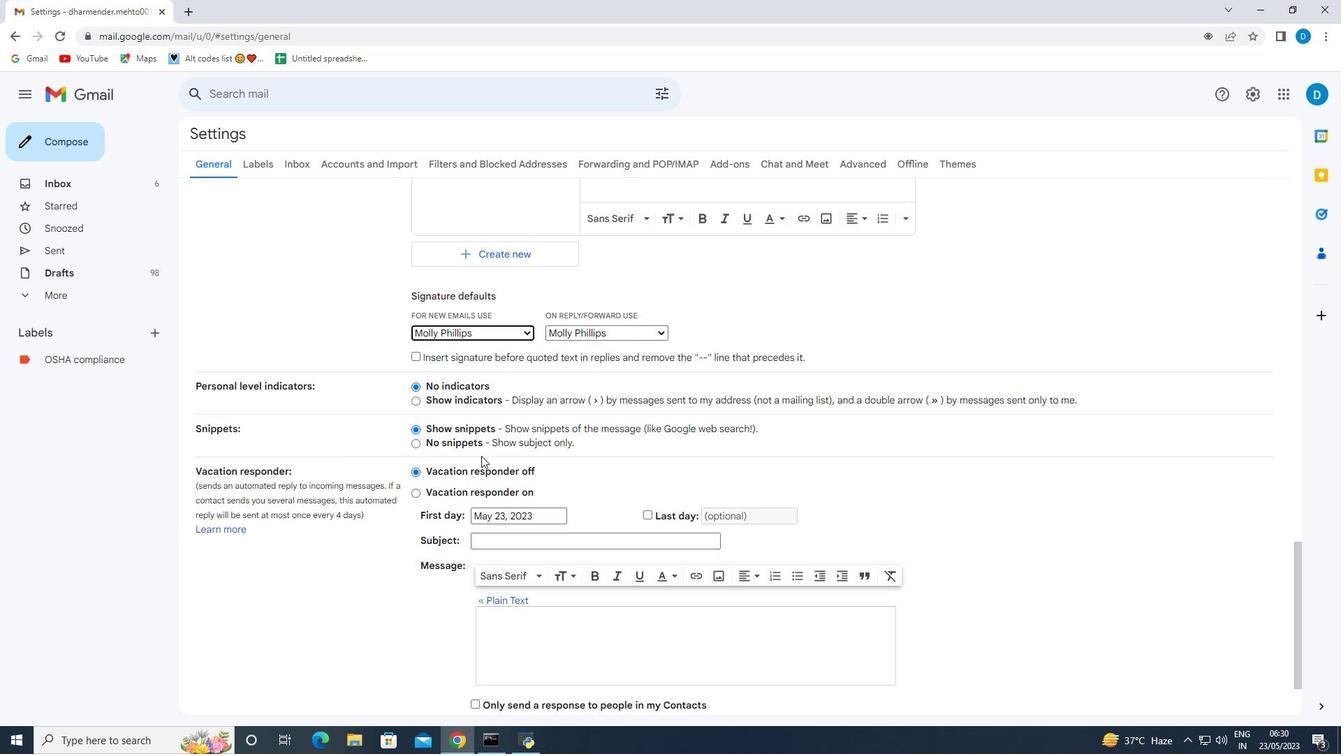 
Action: Mouse scrolled (481, 456) with delta (0, 0)
Screenshot: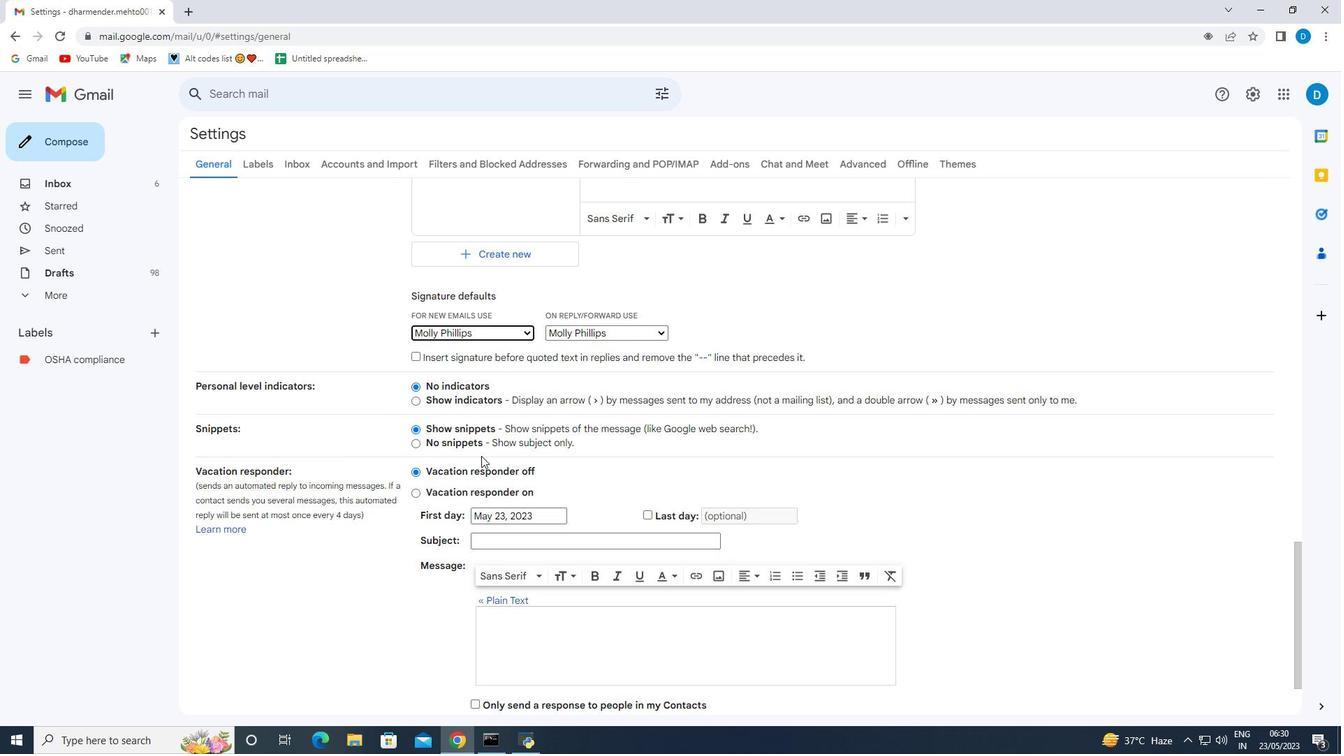 
Action: Mouse moved to (493, 558)
Screenshot: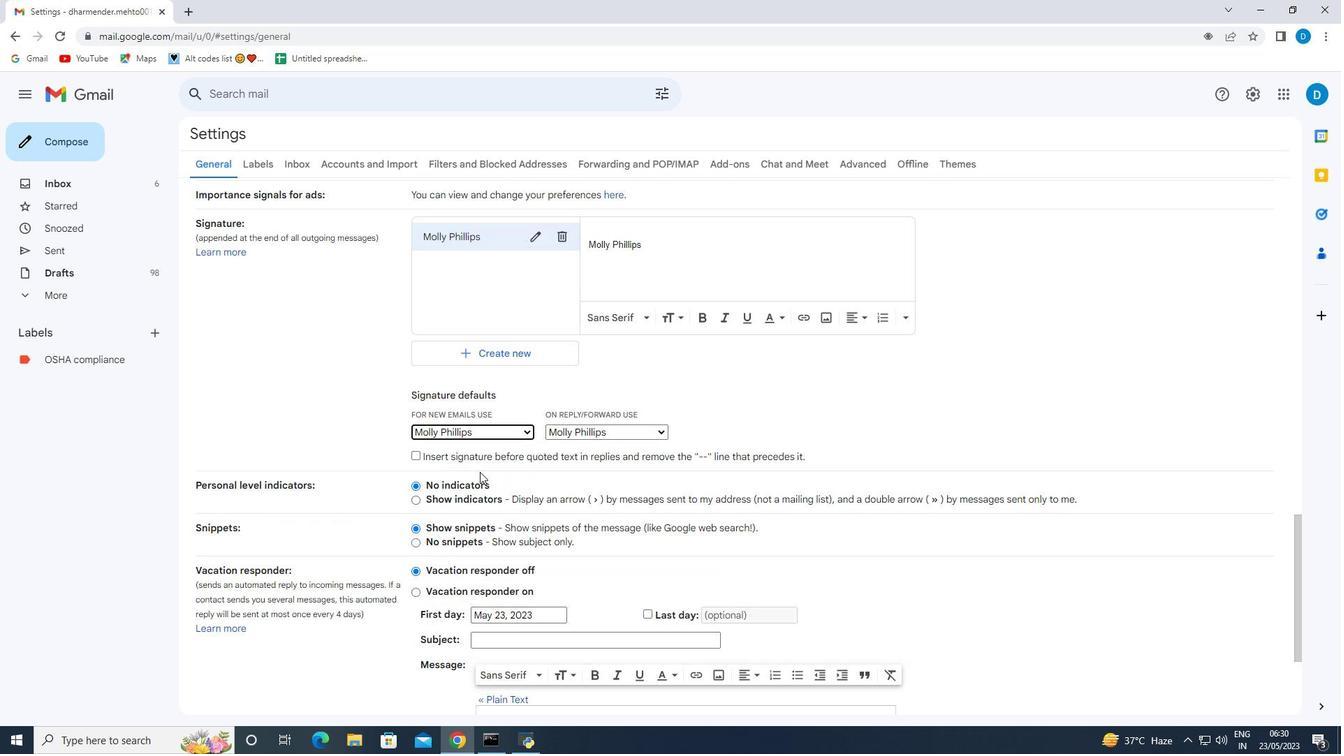 
Action: Mouse scrolled (493, 558) with delta (0, 0)
Screenshot: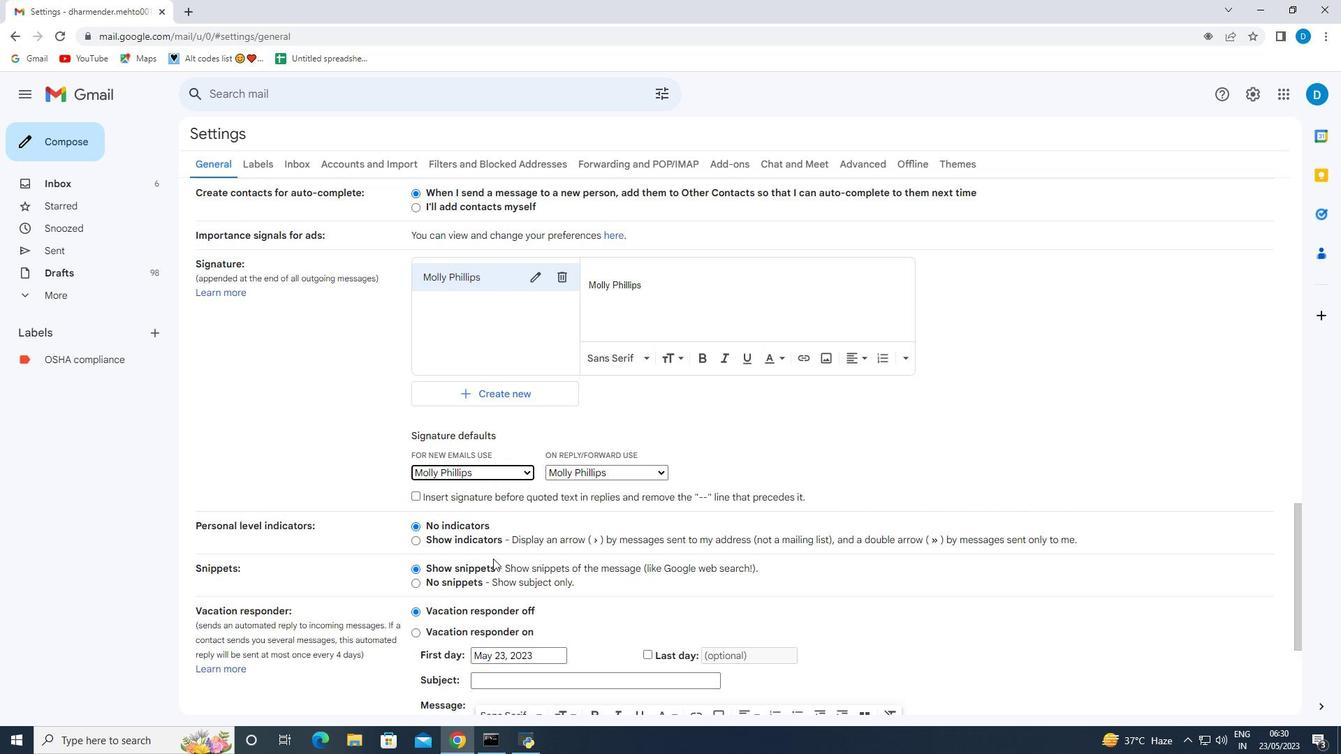 
Action: Mouse scrolled (493, 558) with delta (0, 0)
Screenshot: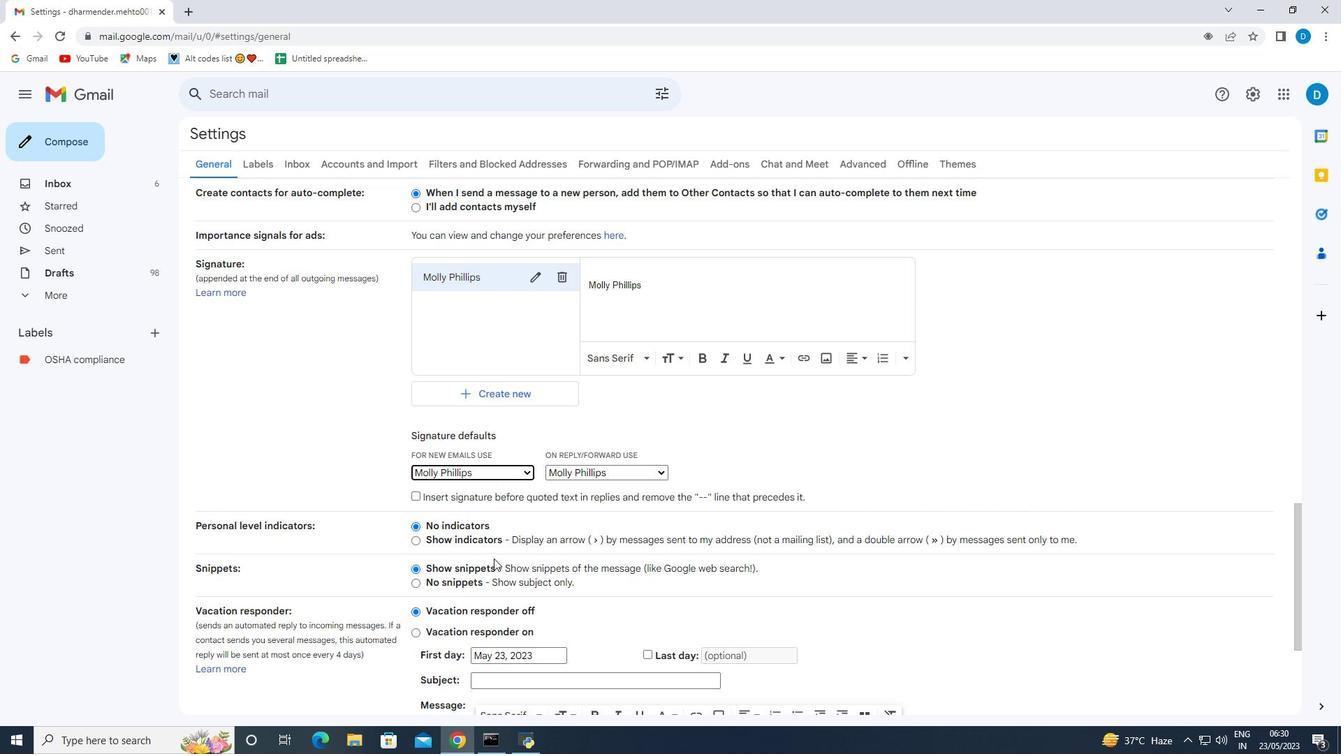 
Action: Mouse scrolled (493, 558) with delta (0, 0)
Screenshot: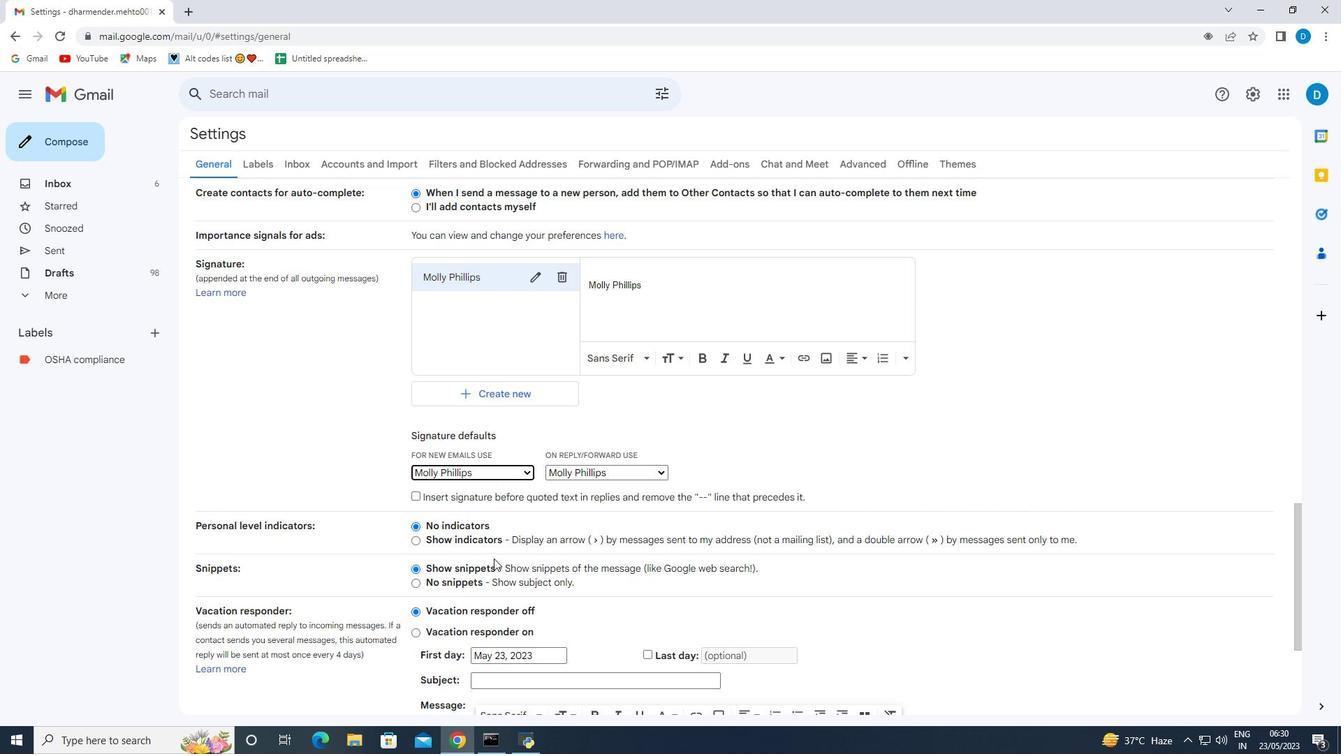 
Action: Mouse moved to (493, 558)
Screenshot: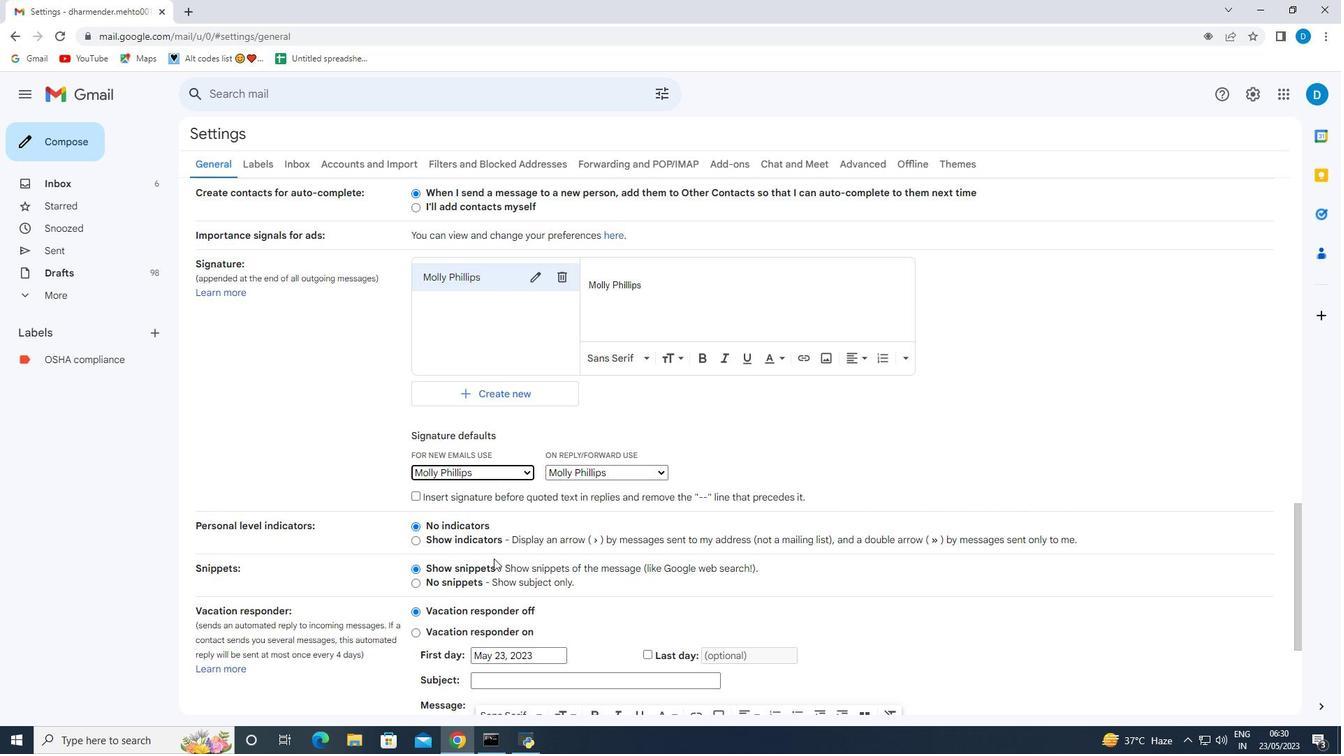 
Action: Mouse scrolled (493, 558) with delta (0, 0)
Screenshot: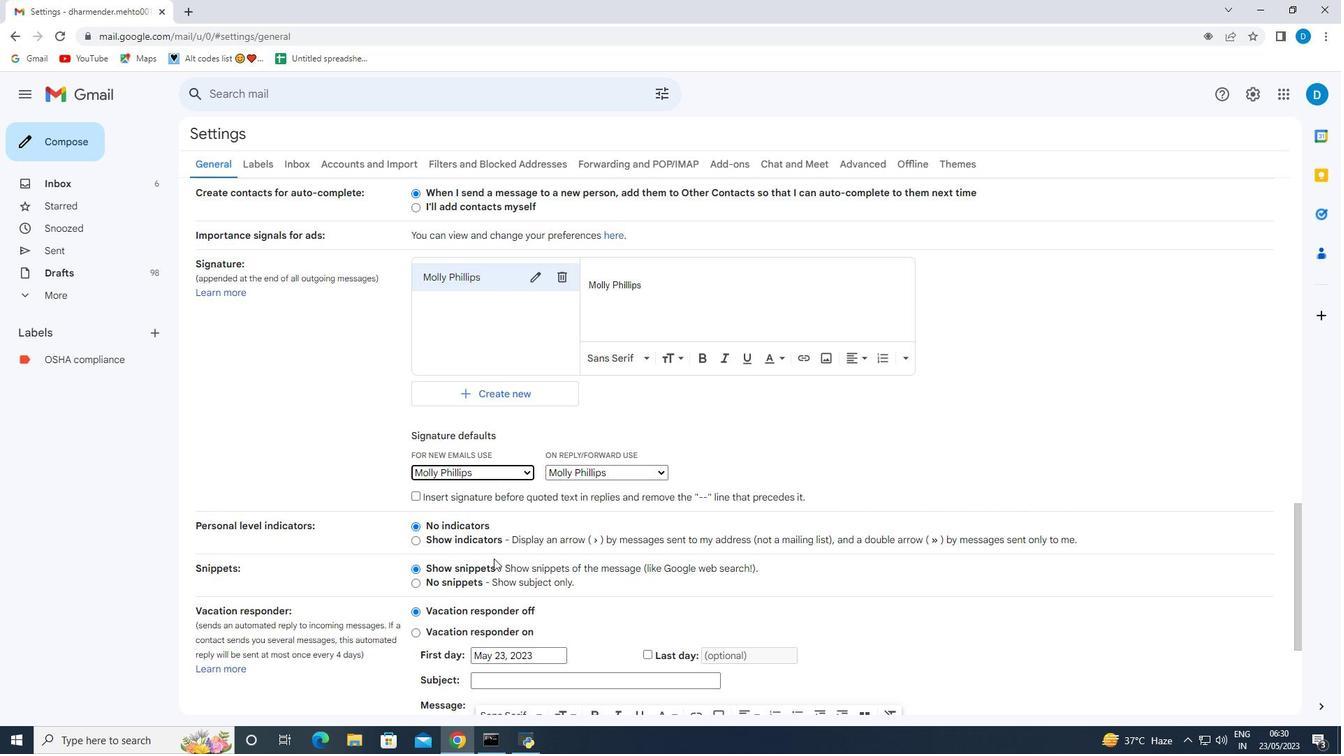 
Action: Mouse moved to (496, 554)
Screenshot: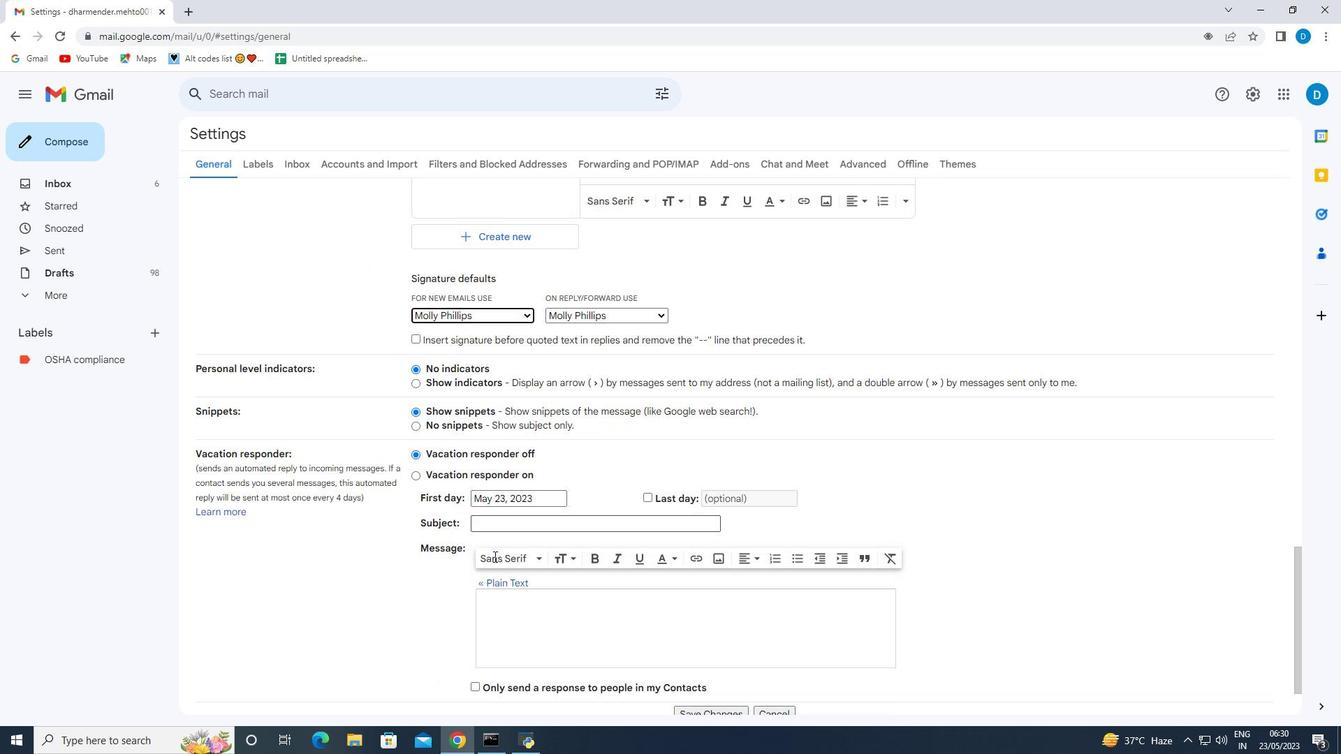 
Action: Mouse scrolled (496, 553) with delta (0, 0)
Screenshot: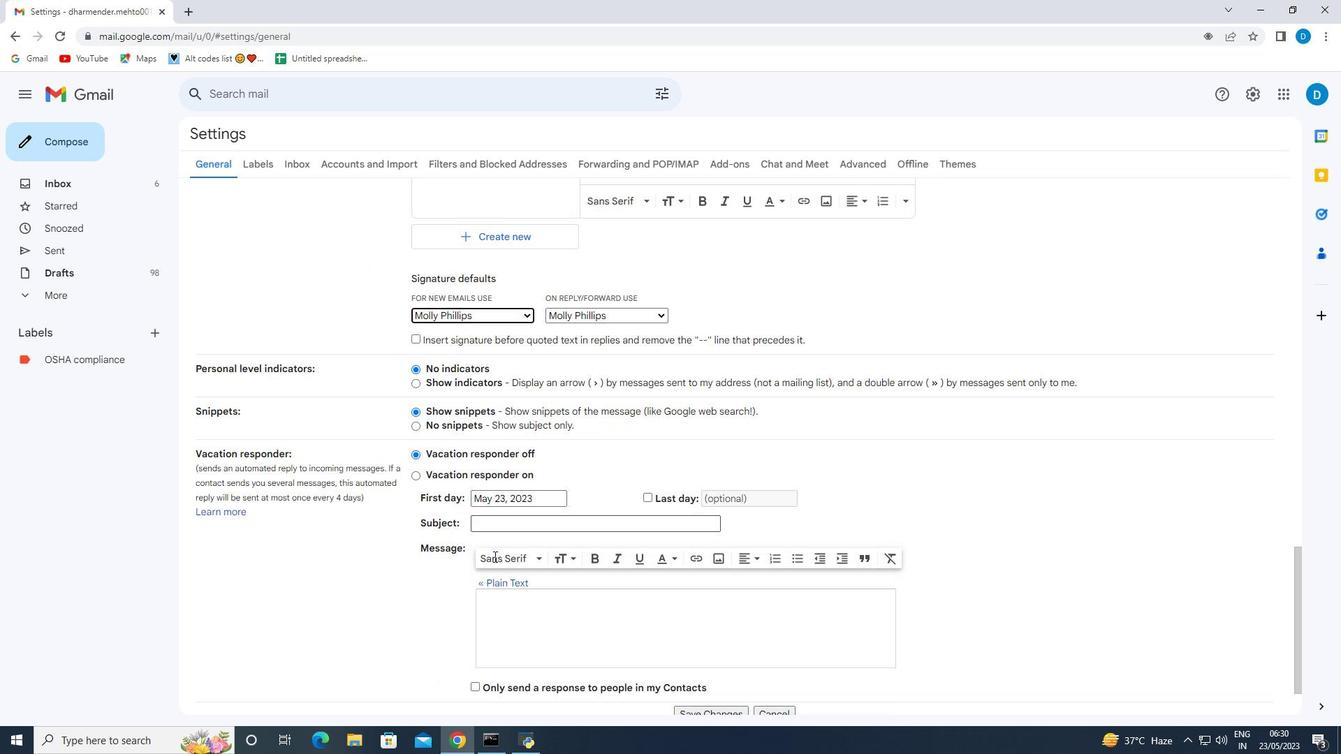 
Action: Mouse scrolled (496, 553) with delta (0, 0)
Screenshot: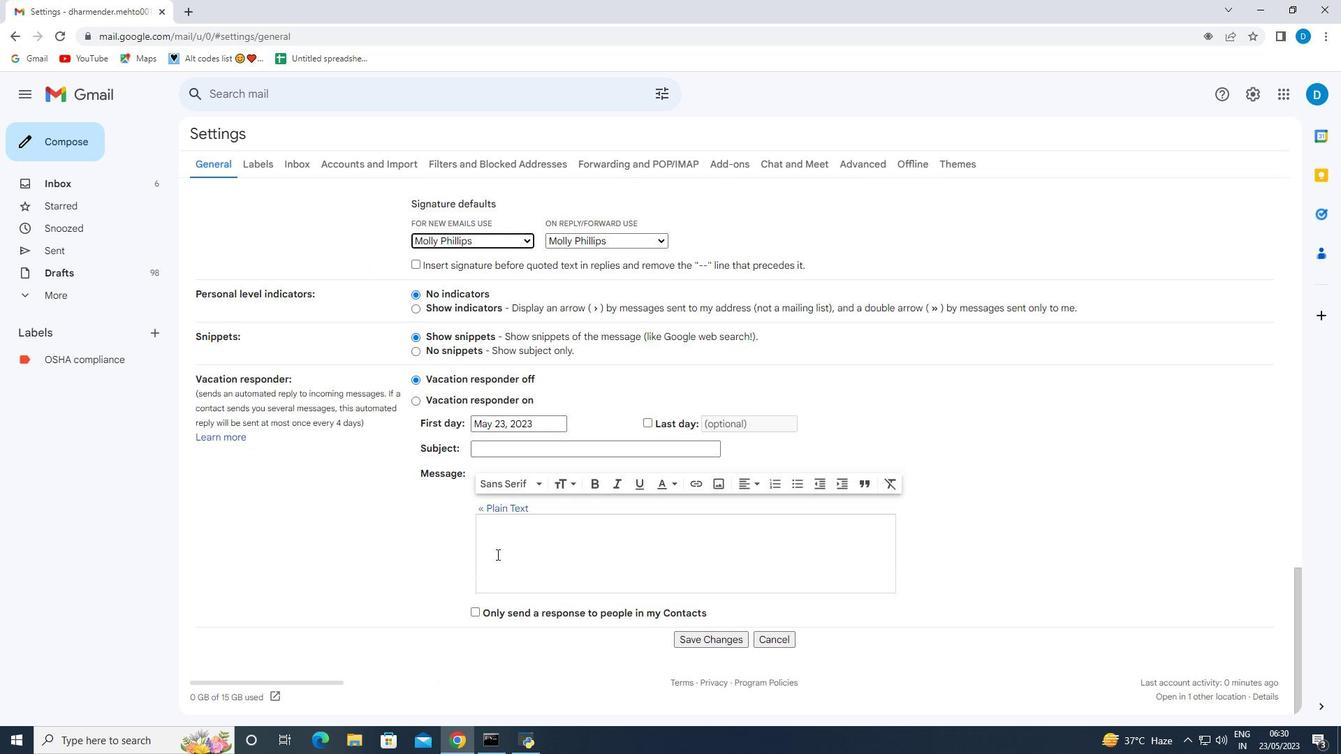 
Action: Mouse scrolled (496, 553) with delta (0, 0)
Screenshot: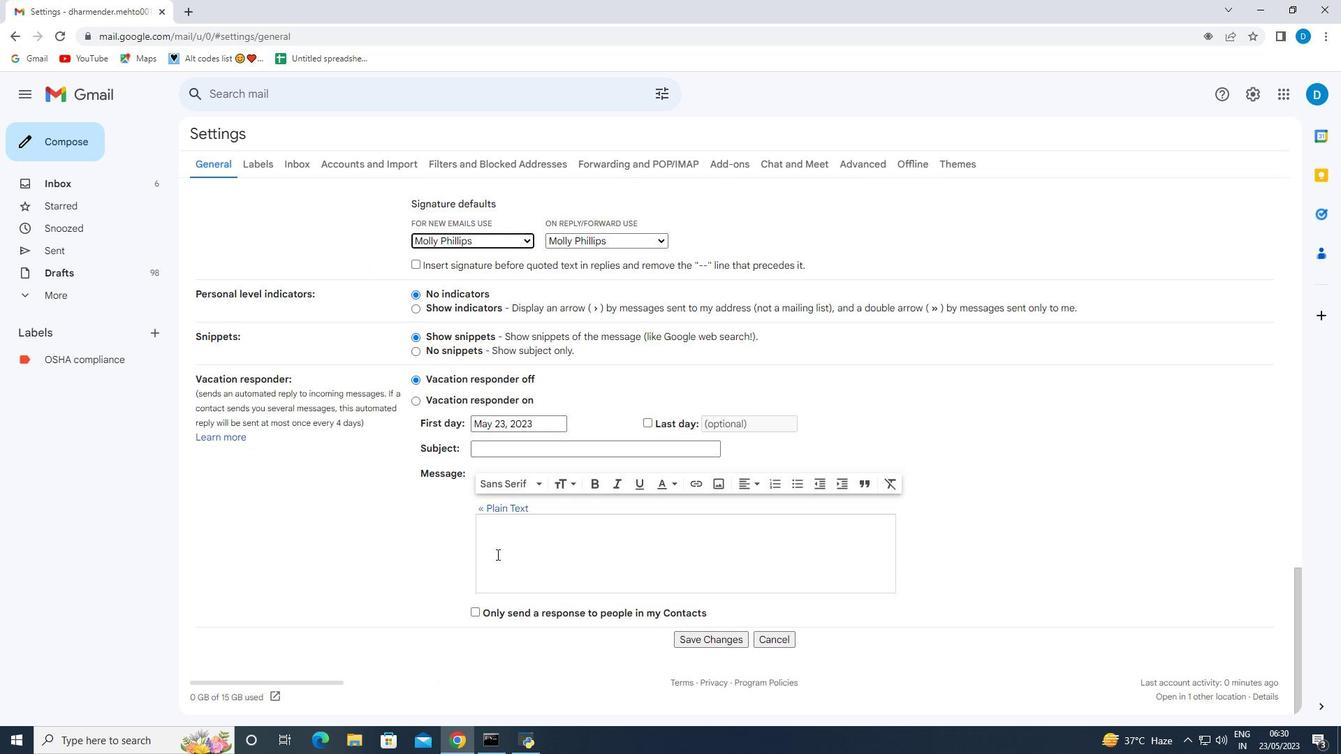 
Action: Mouse scrolled (496, 553) with delta (0, 0)
Screenshot: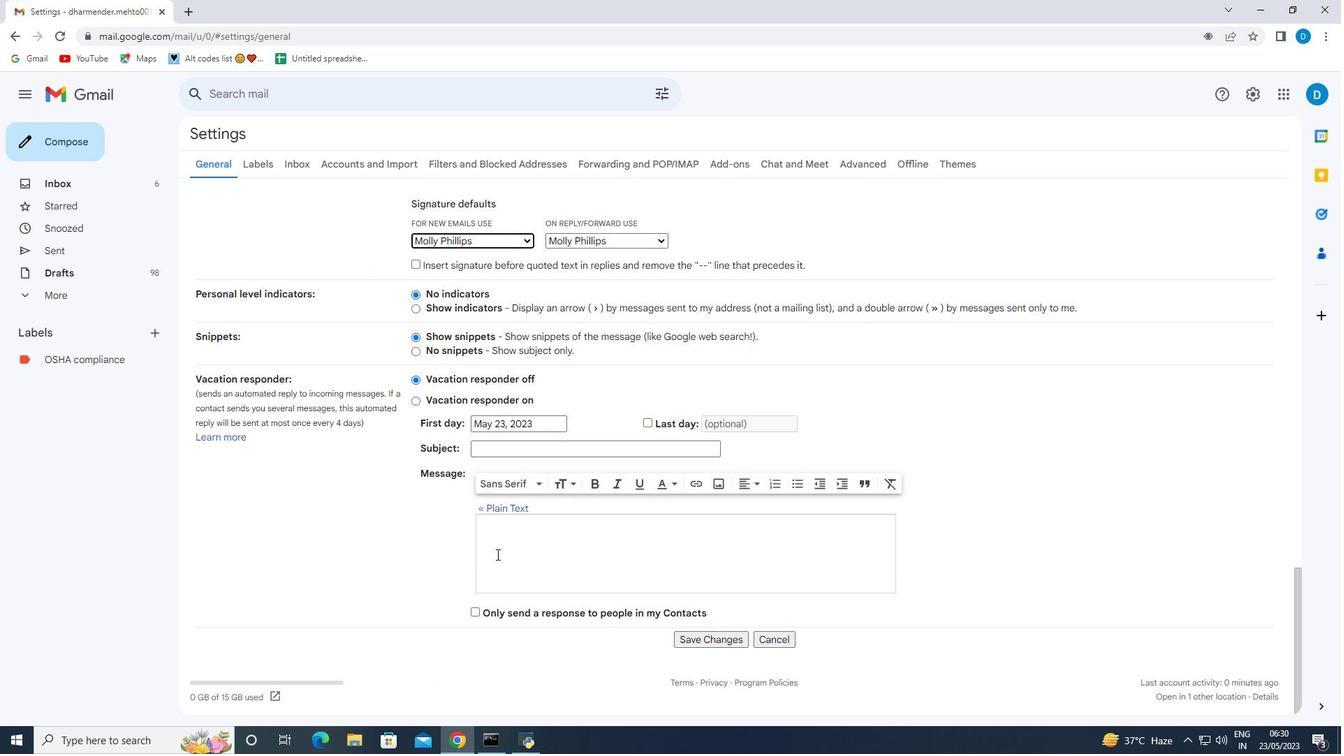 
Action: Mouse moved to (736, 638)
Screenshot: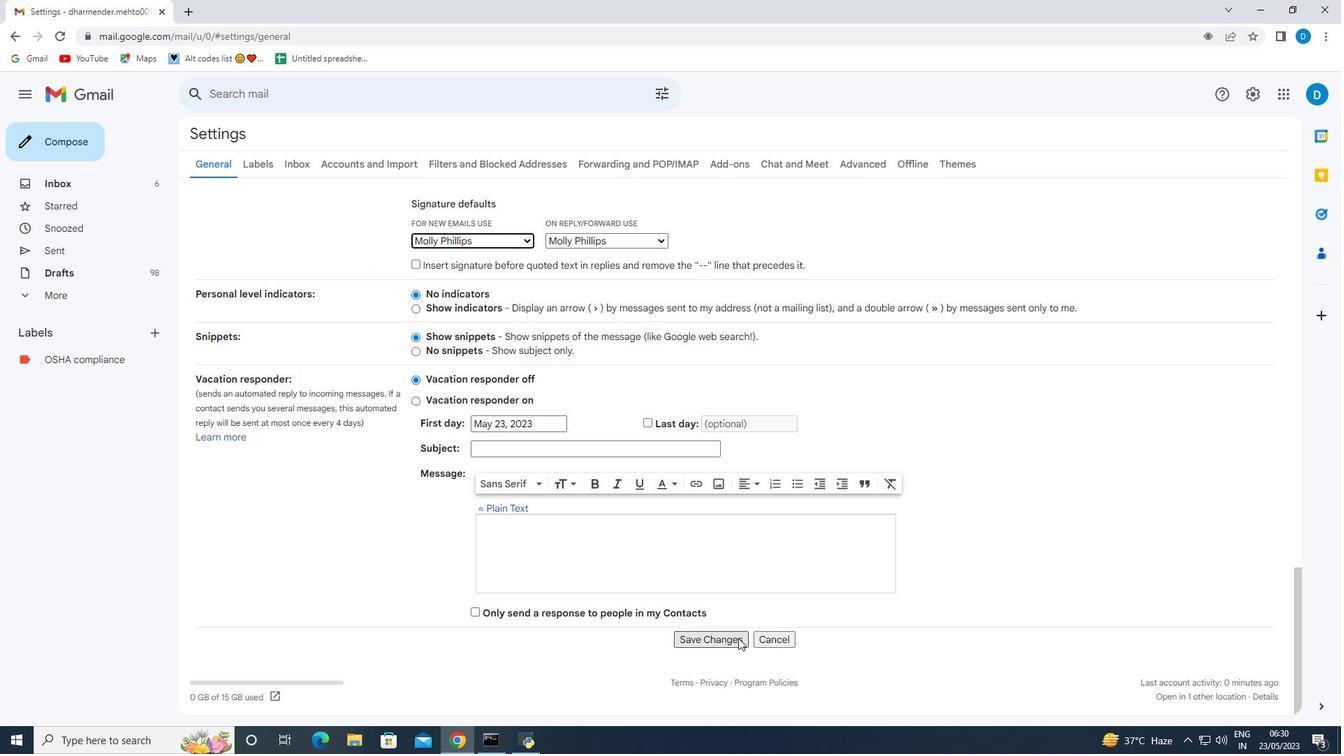 
Action: Mouse pressed left at (736, 638)
Screenshot: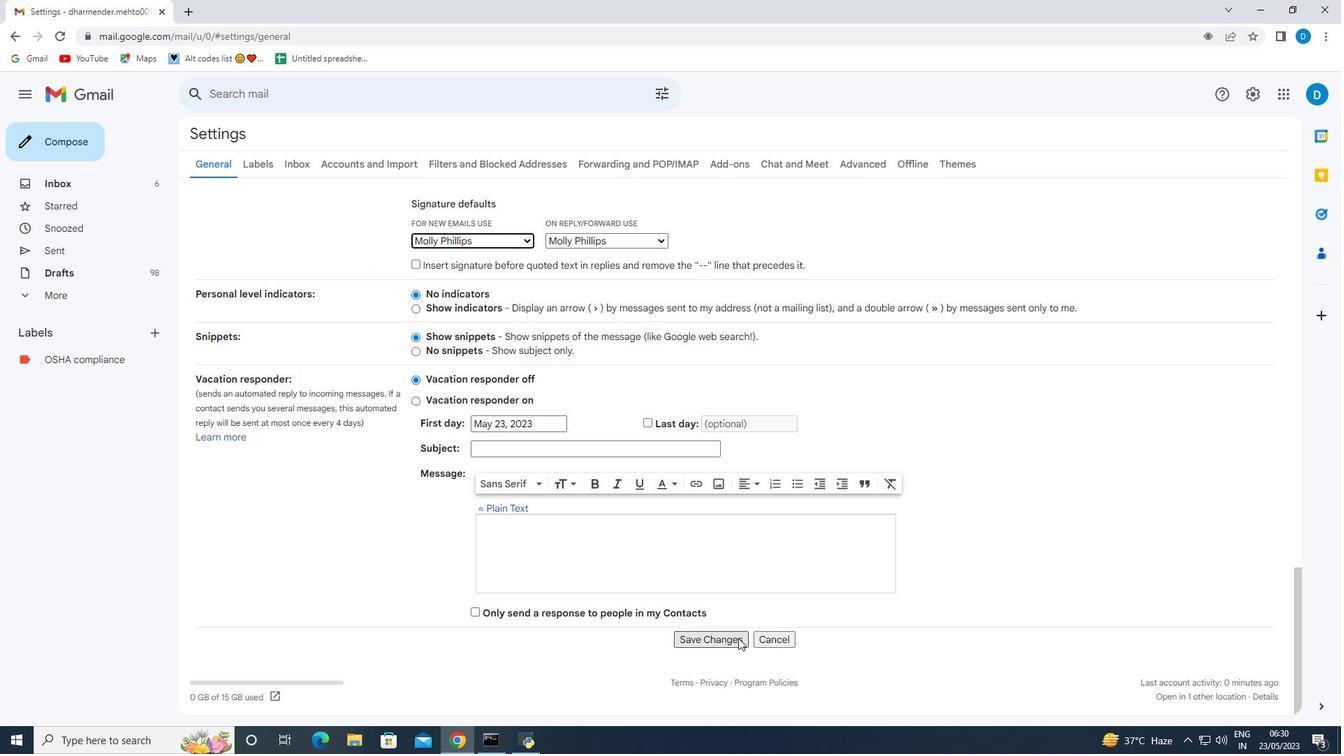 
Action: Mouse moved to (157, 363)
Screenshot: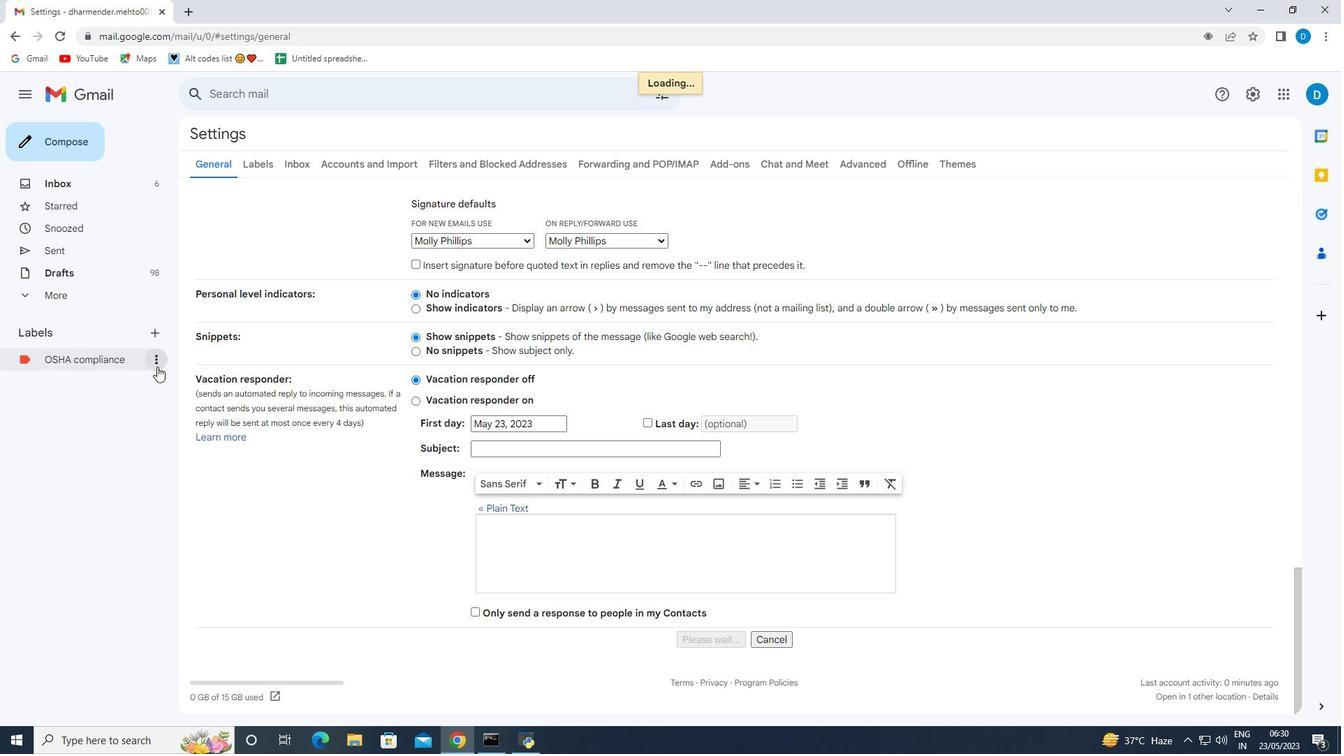 
Action: Mouse pressed left at (157, 363)
Screenshot: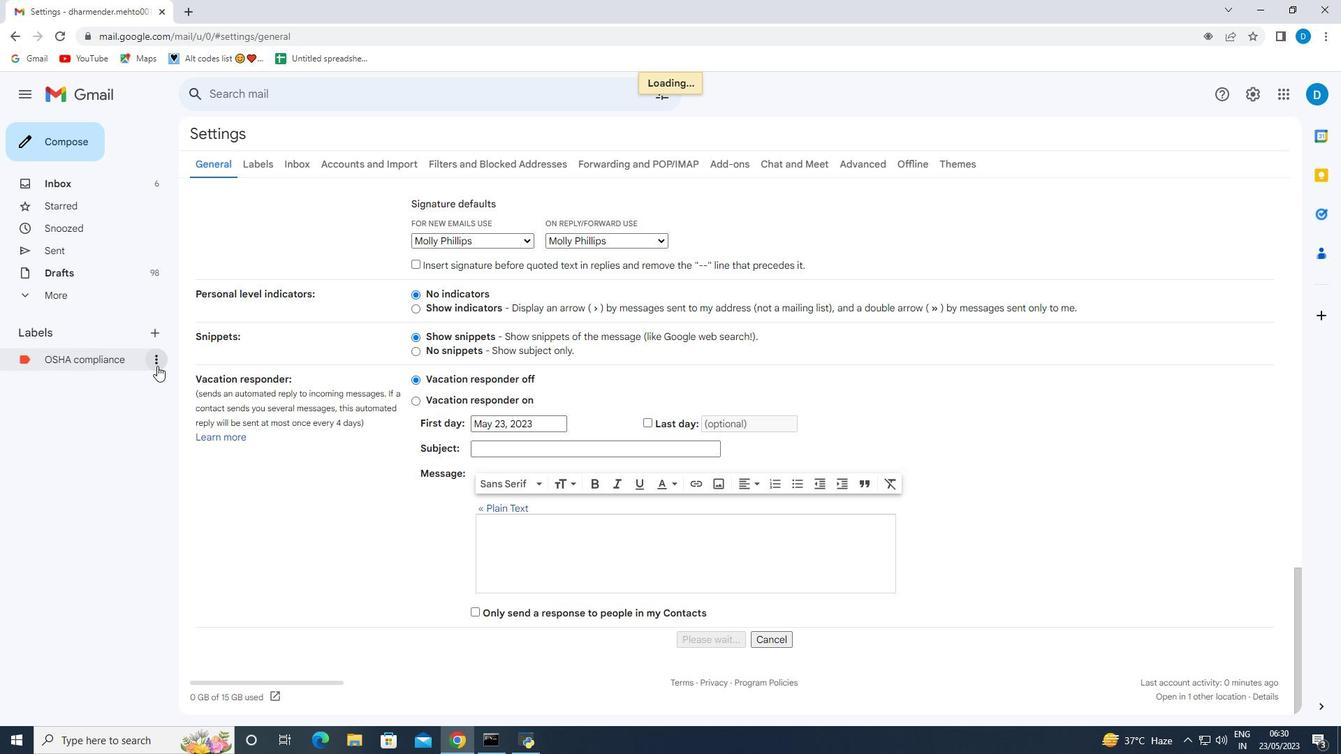 
Action: Mouse moved to (190, 608)
Screenshot: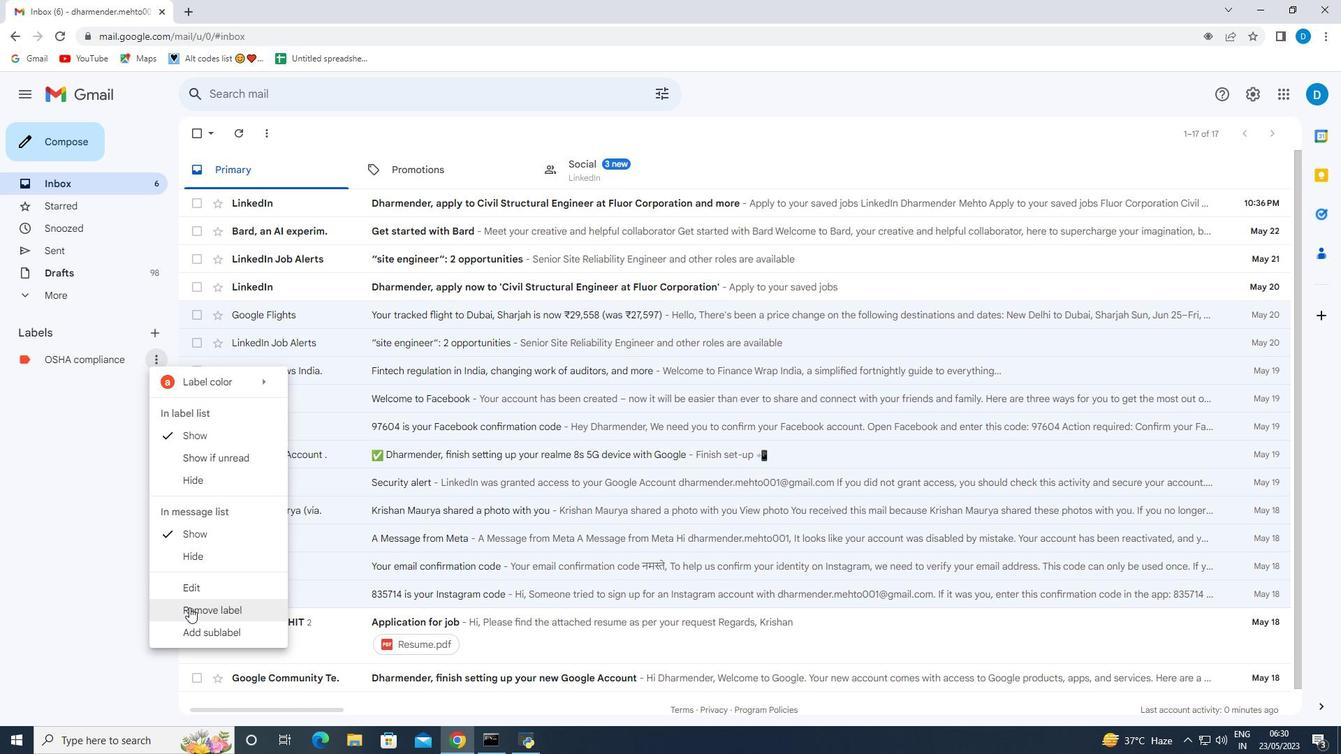 
Action: Mouse pressed left at (190, 608)
Screenshot: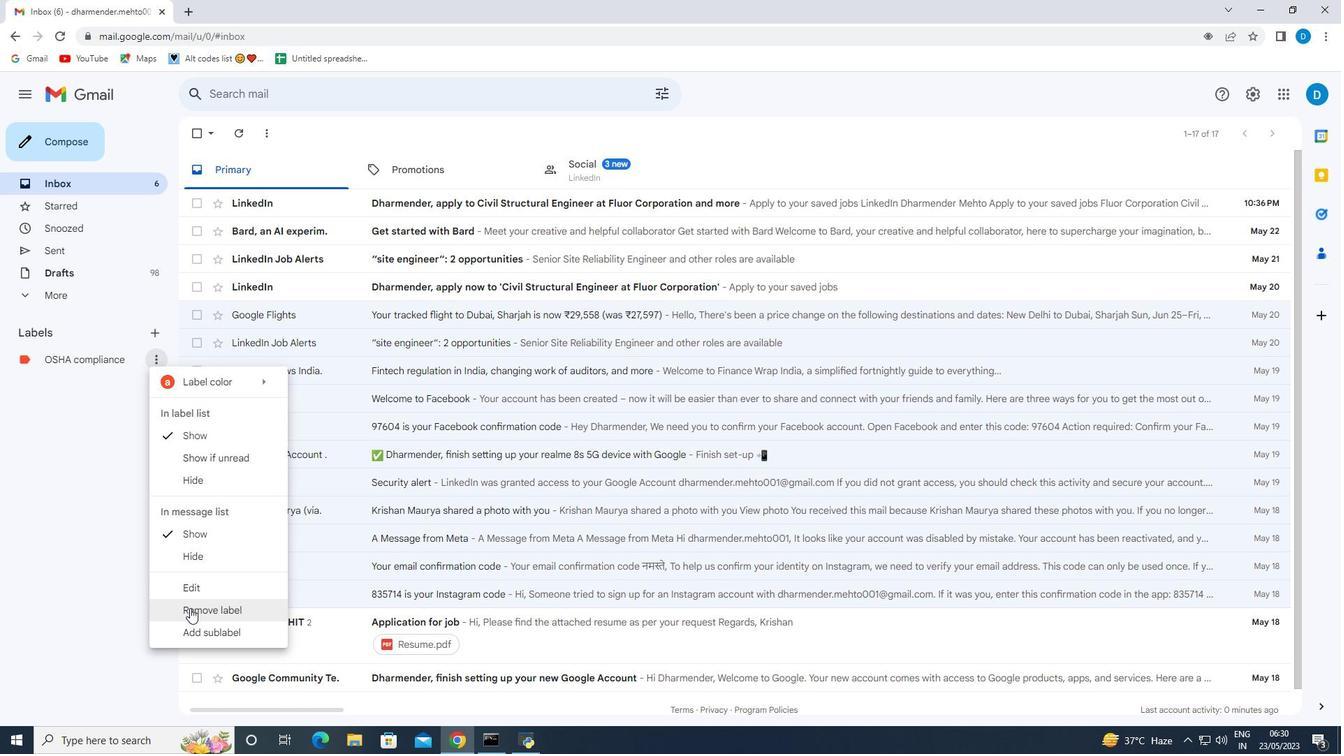 
Action: Mouse moved to (788, 435)
Screenshot: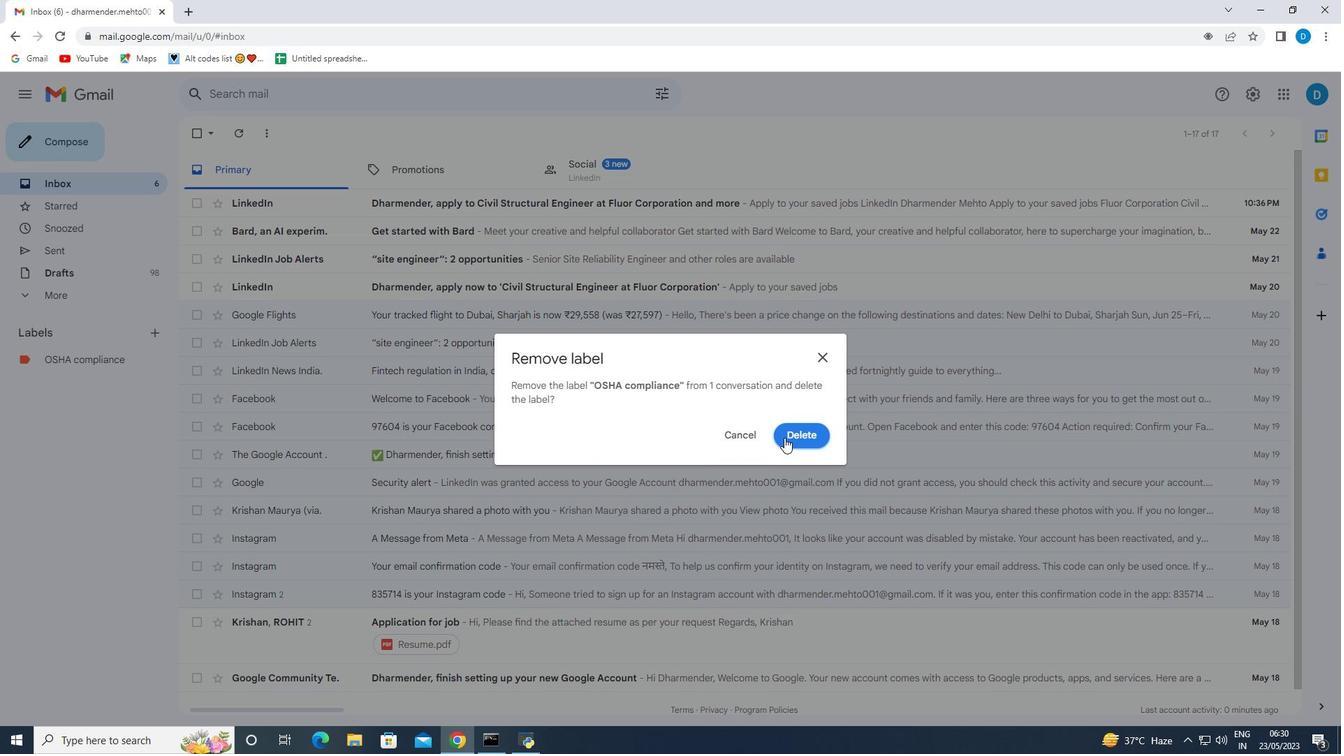 
Action: Mouse pressed left at (788, 435)
Screenshot: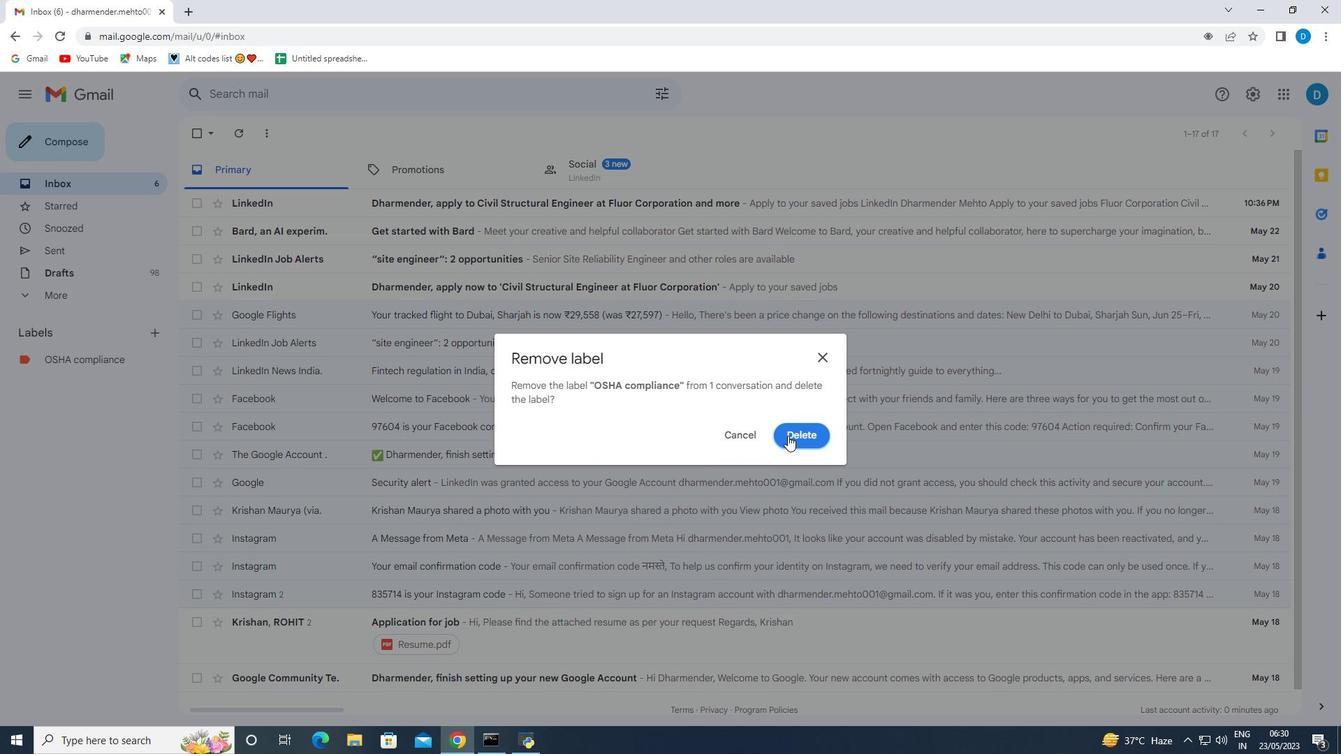 
Action: Mouse moved to (154, 332)
Screenshot: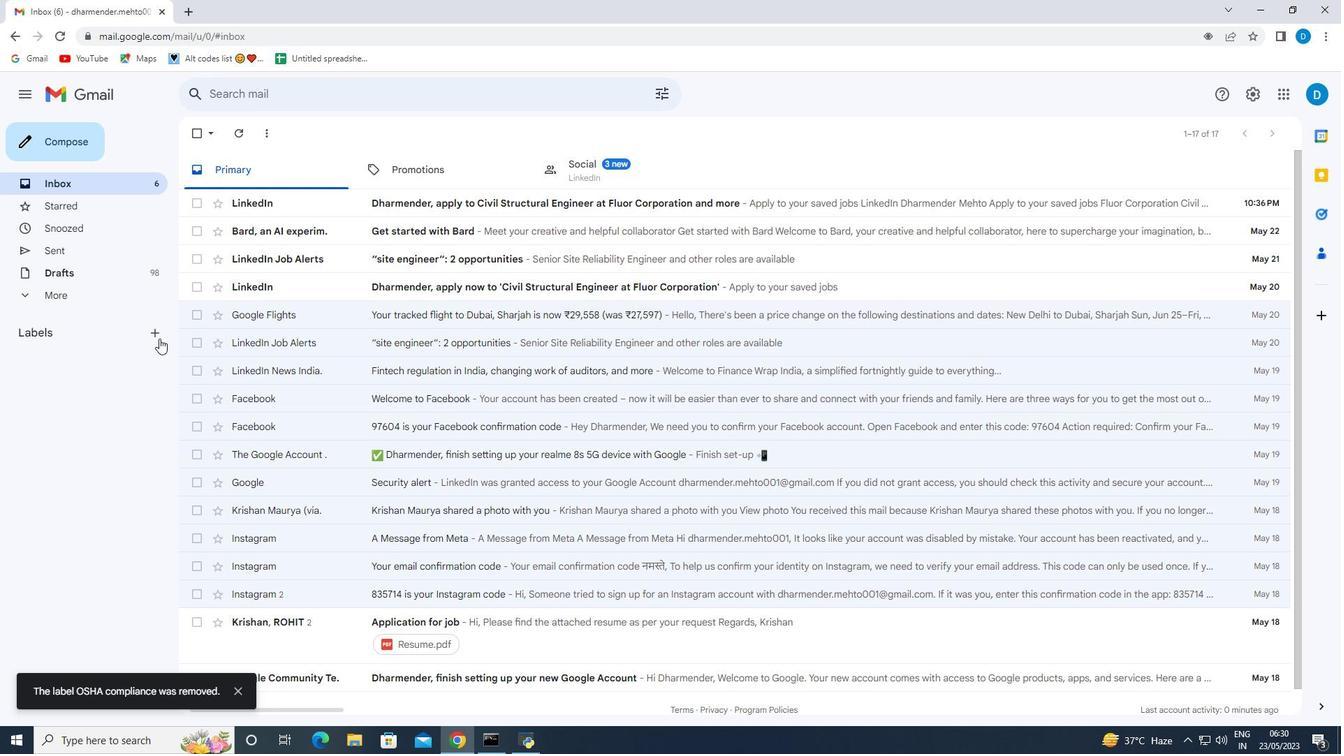 
Action: Mouse pressed left at (154, 332)
Screenshot: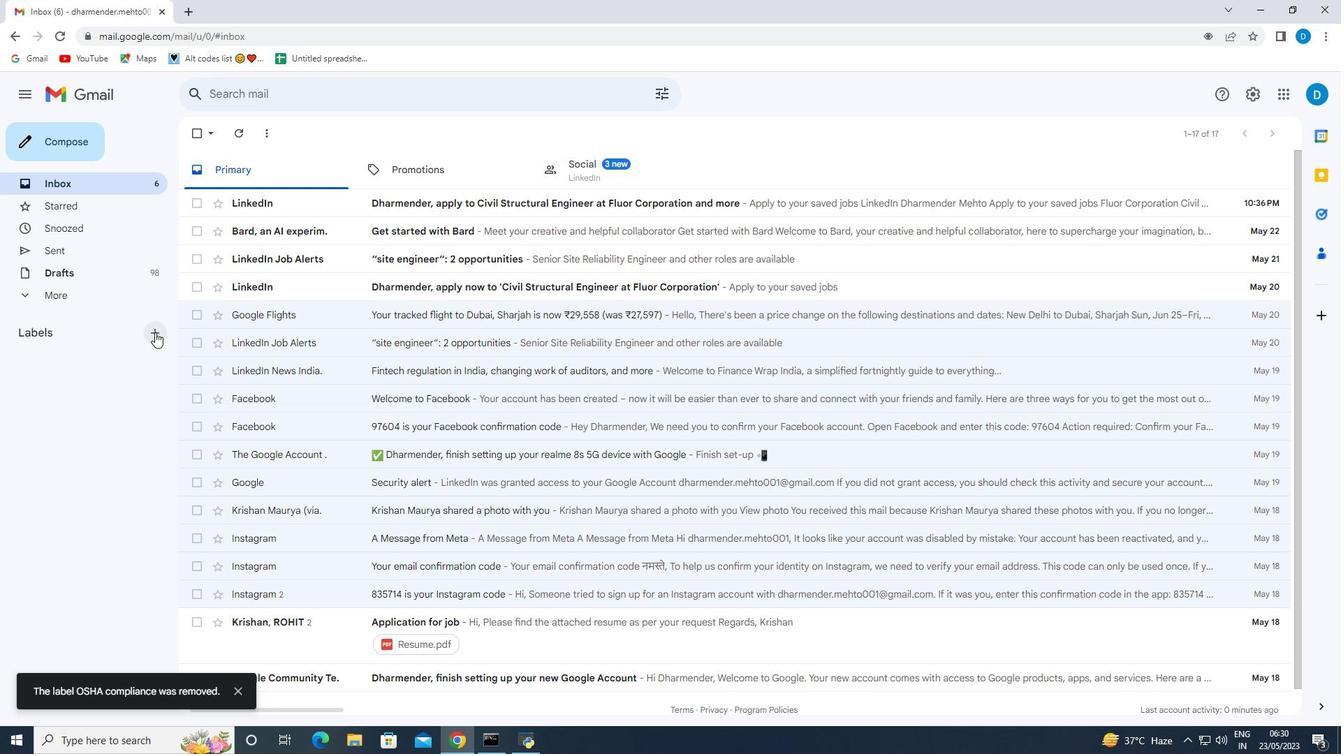 
Action: Mouse moved to (577, 383)
Screenshot: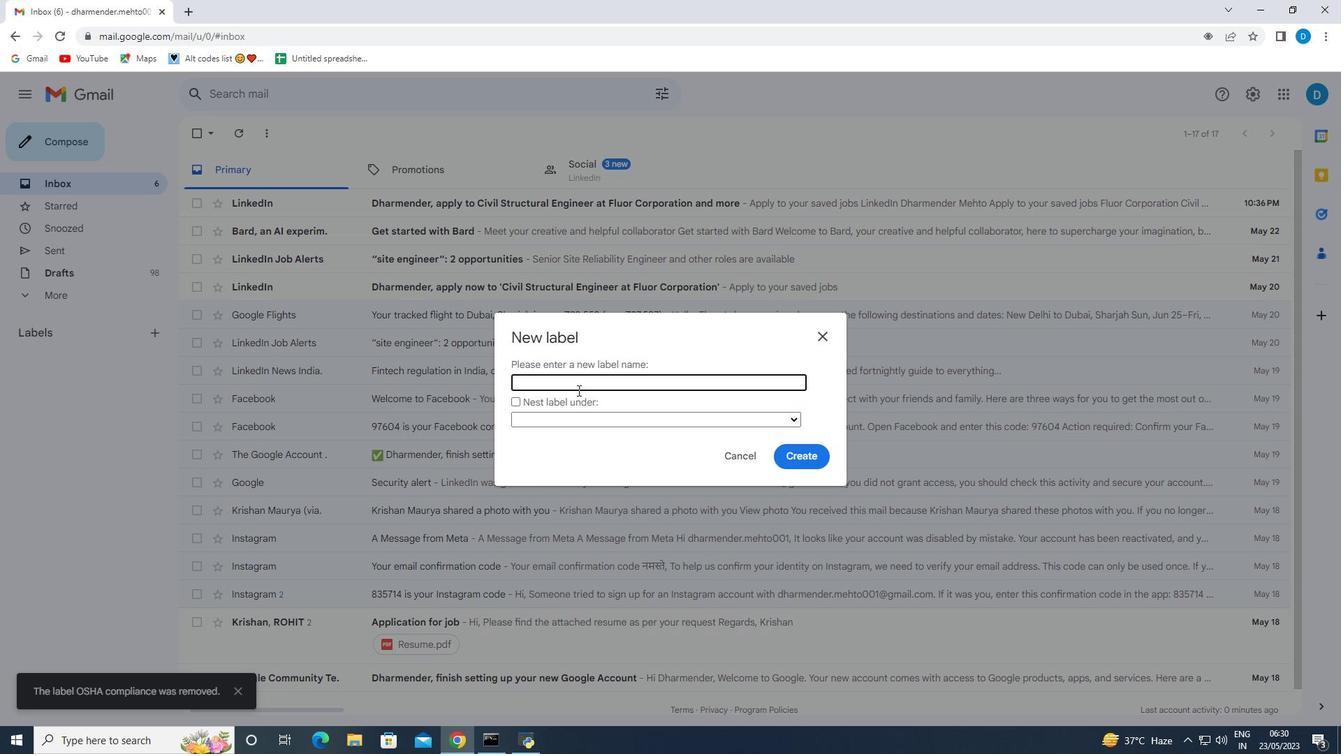 
Action: Mouse pressed left at (577, 383)
Screenshot: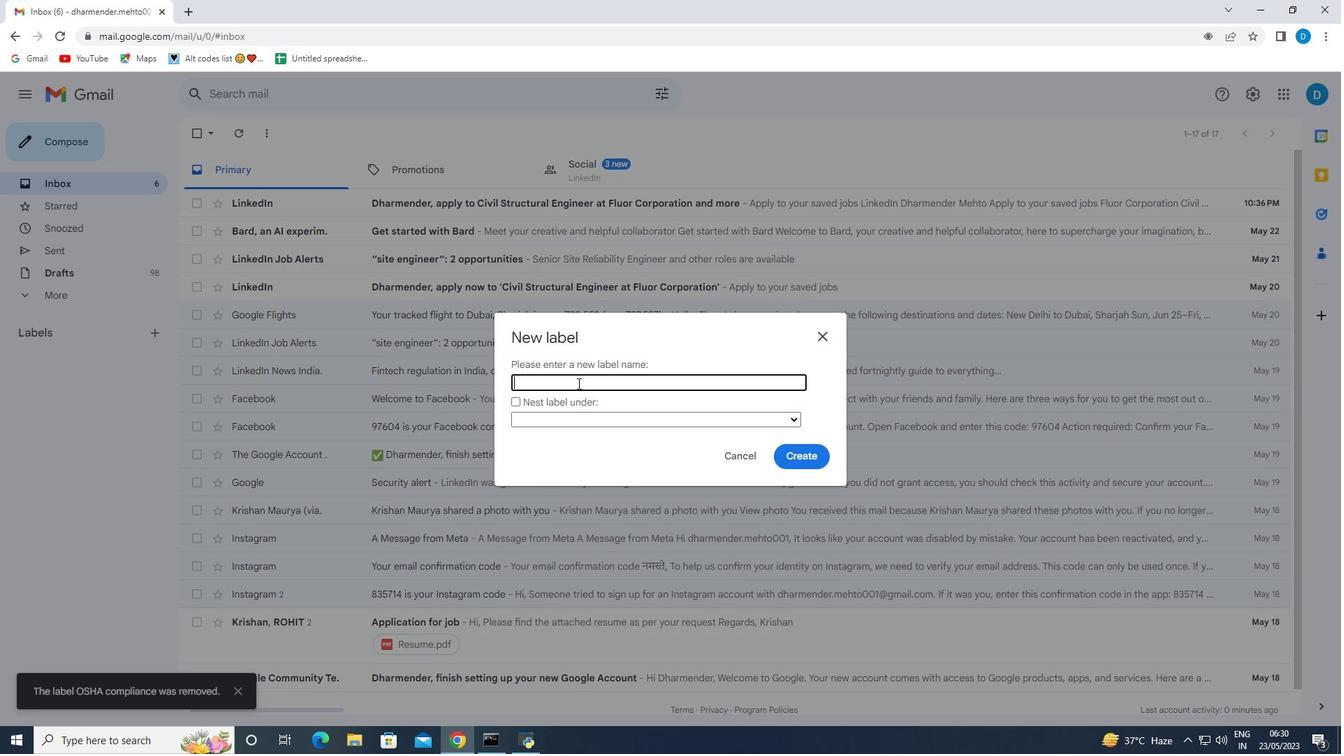 
Action: Key pressed <Key.shift><Key.shift><Key.shift><Key.shift>Risk<Key.space><Key.shift>A<Key.backspace>assessments
Screenshot: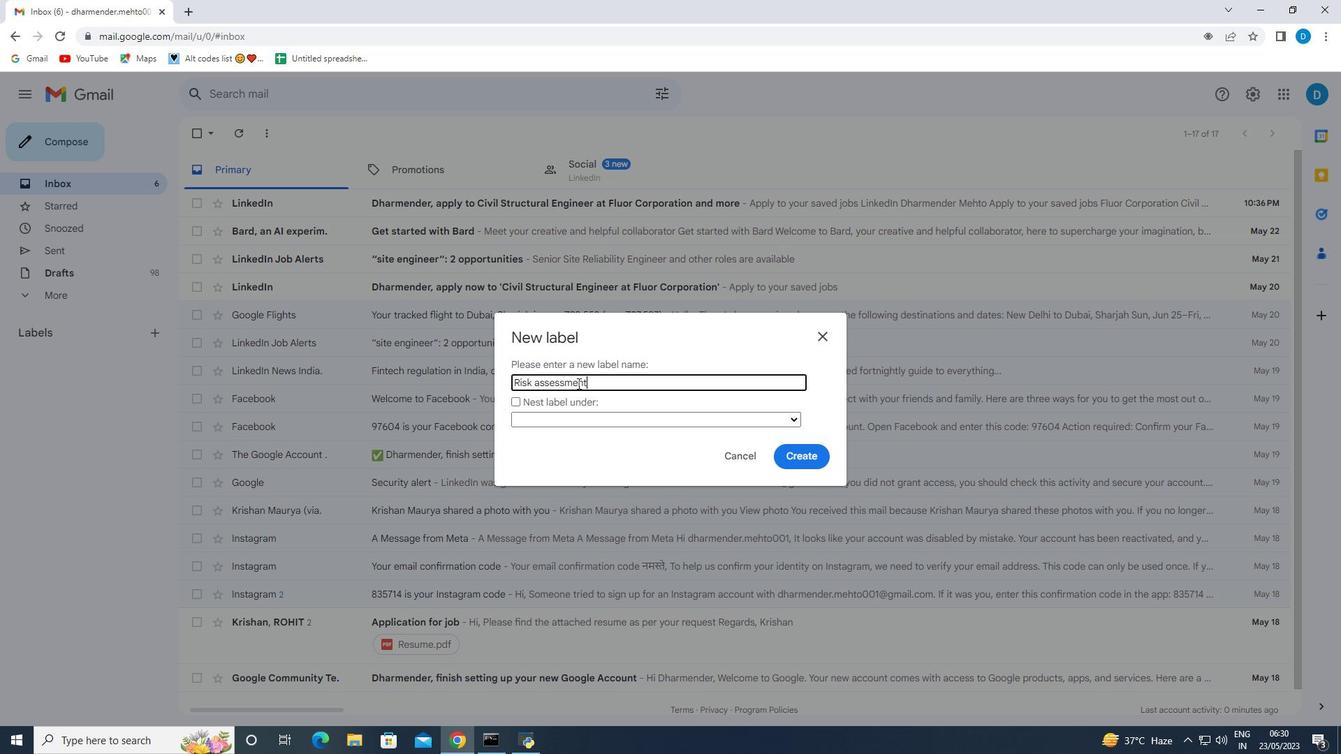 
Action: Mouse moved to (798, 463)
Screenshot: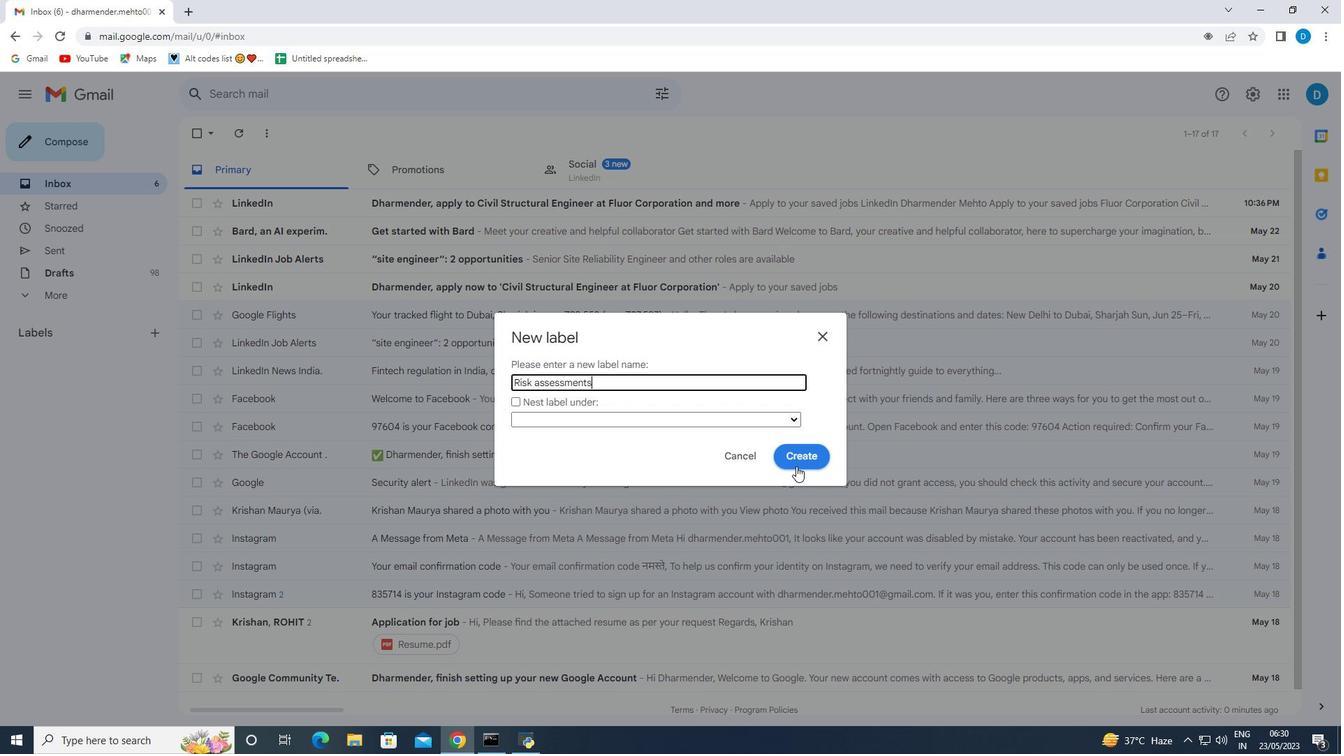 
Action: Mouse pressed left at (798, 463)
Screenshot: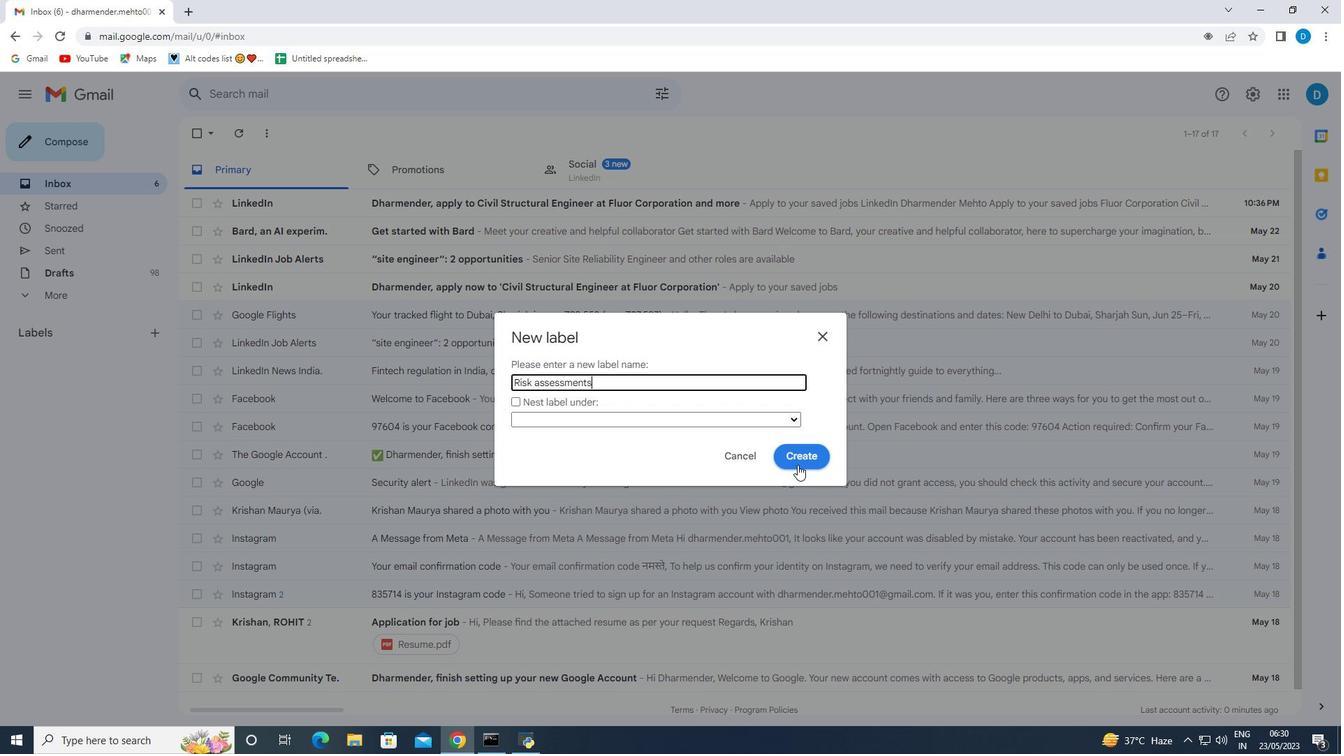 
Action: Mouse moved to (158, 359)
Screenshot: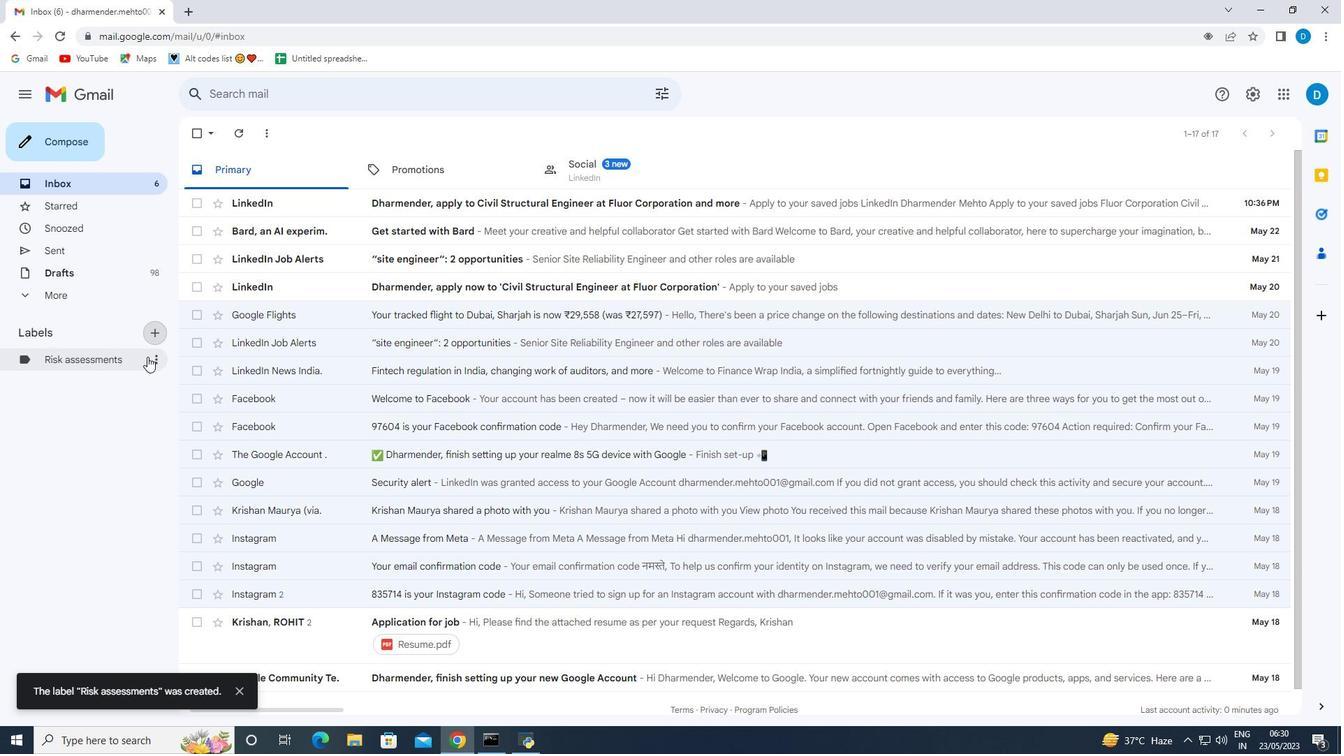 
Action: Mouse pressed left at (158, 359)
Screenshot: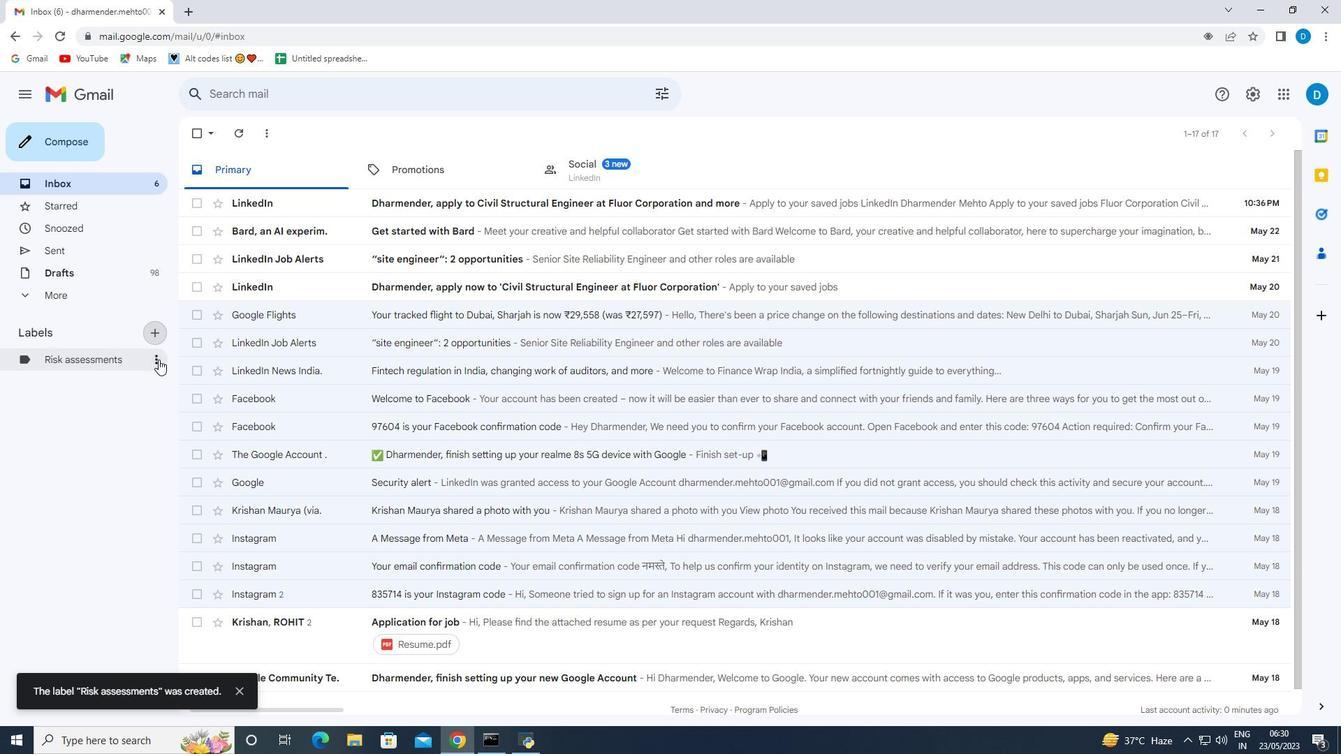 
Action: Mouse moved to (331, 457)
Screenshot: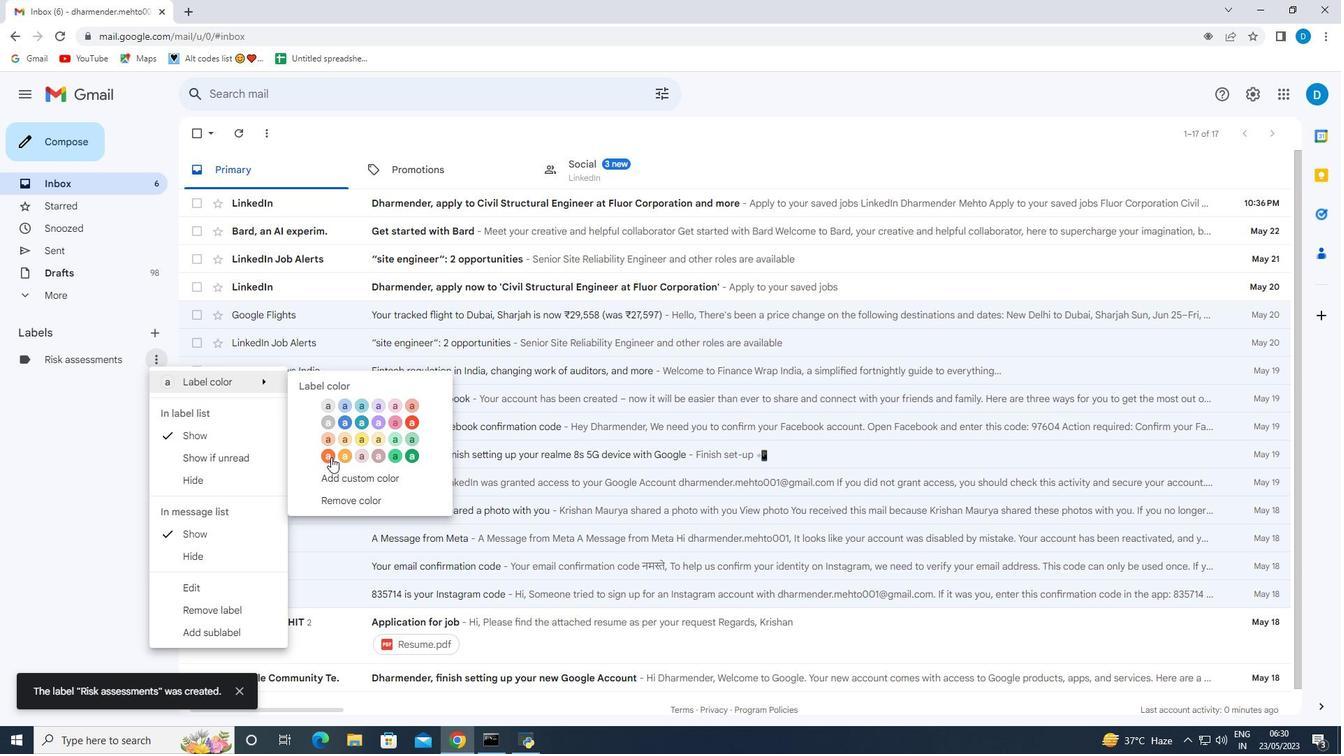 
Action: Mouse pressed left at (331, 457)
Screenshot: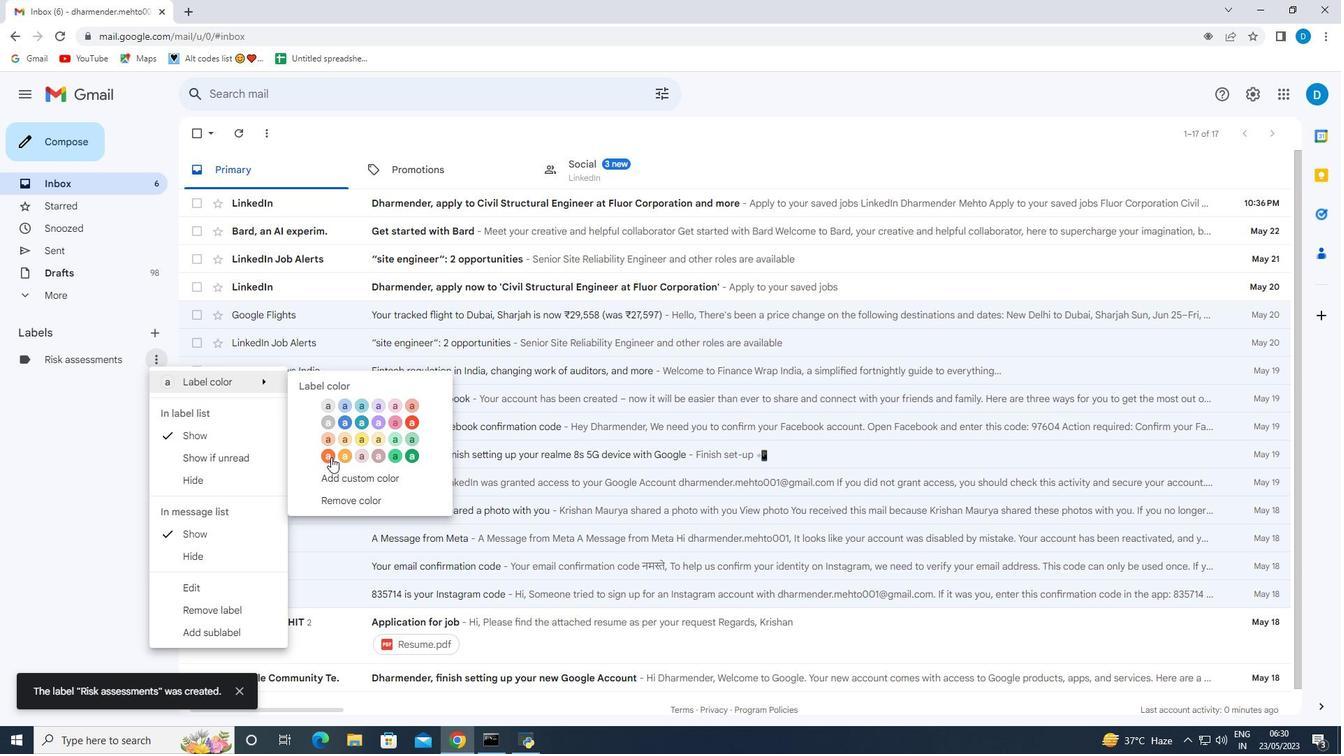 
Action: Mouse moved to (1154, 529)
Screenshot: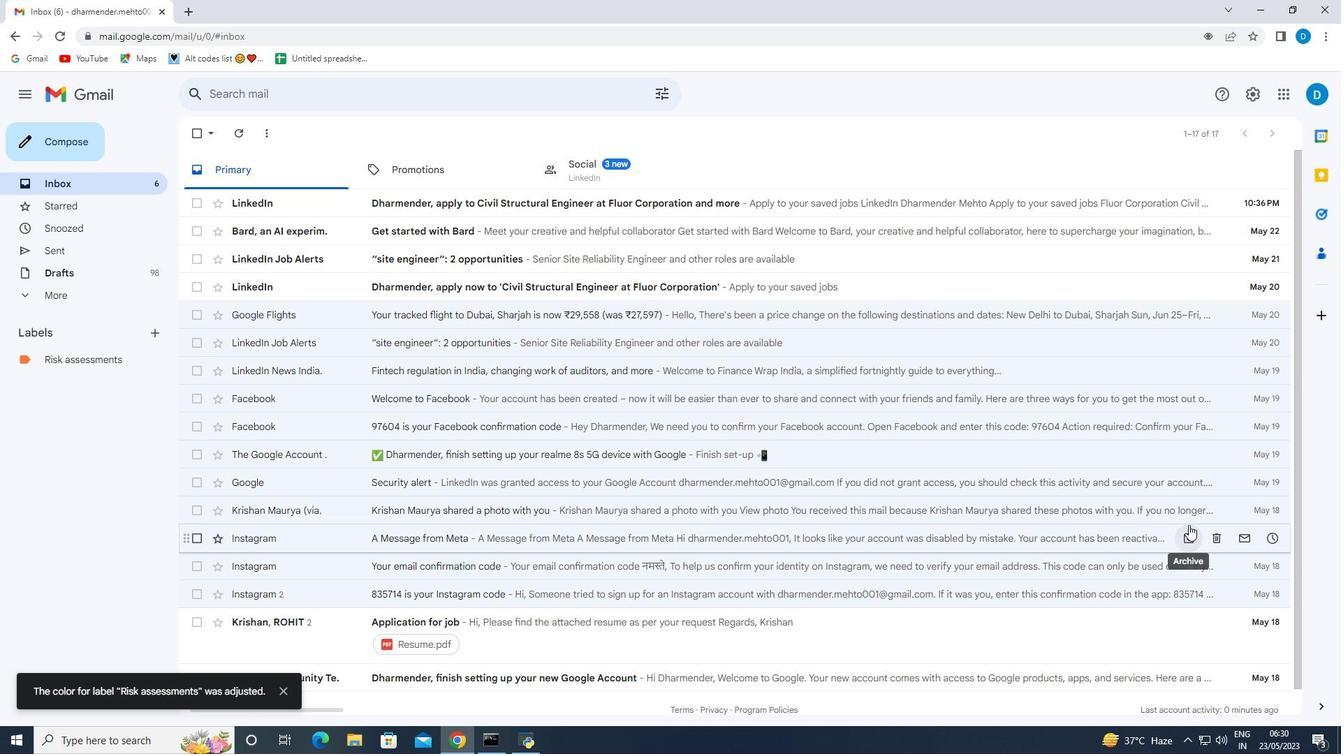 
Action: Mouse scrolled (1168, 526) with delta (0, 0)
Screenshot: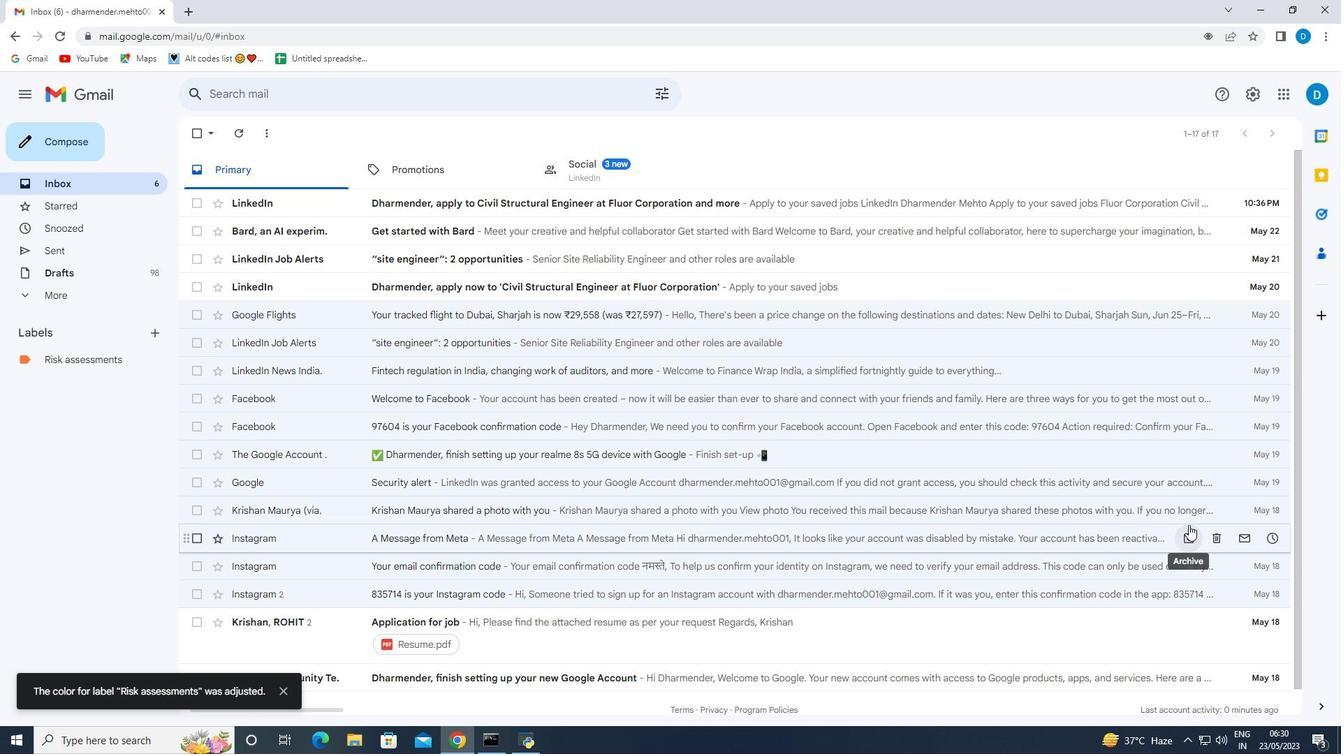 
Action: Mouse moved to (1153, 529)
Screenshot: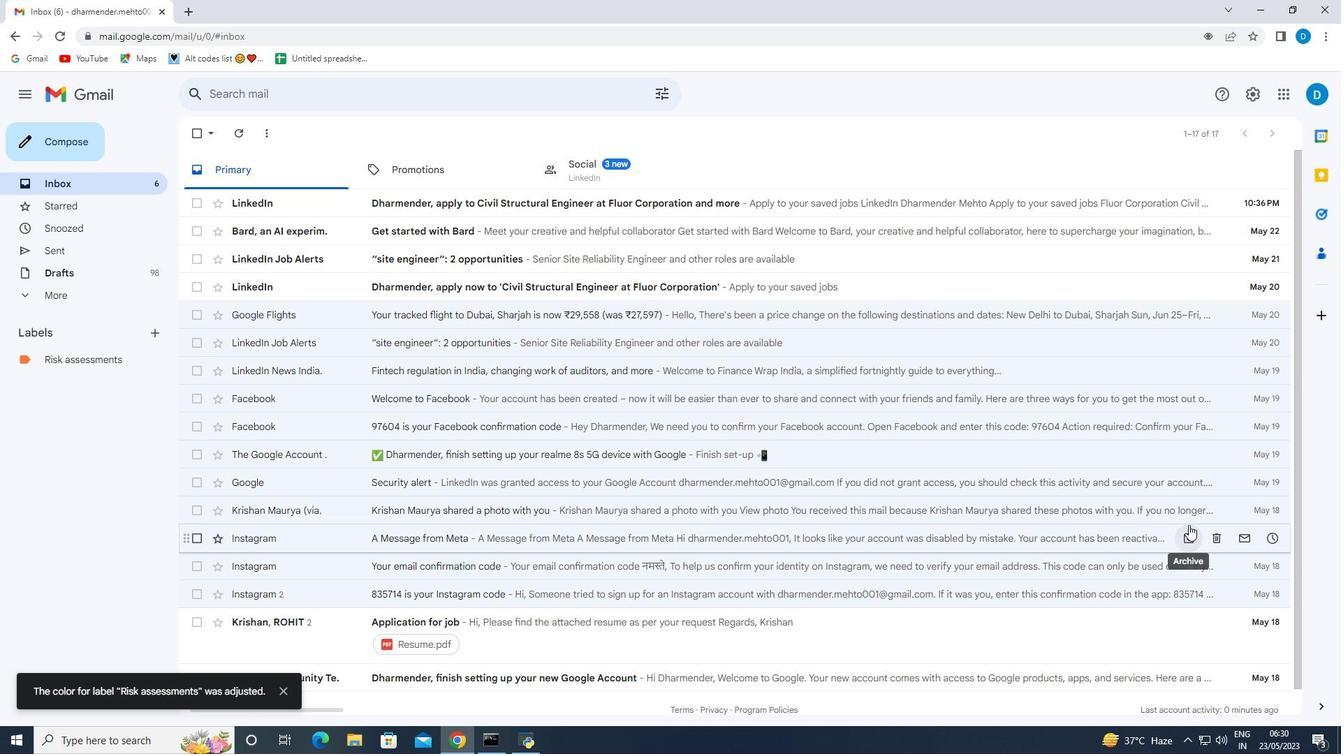 
Action: Mouse scrolled (1154, 528) with delta (0, 0)
Screenshot: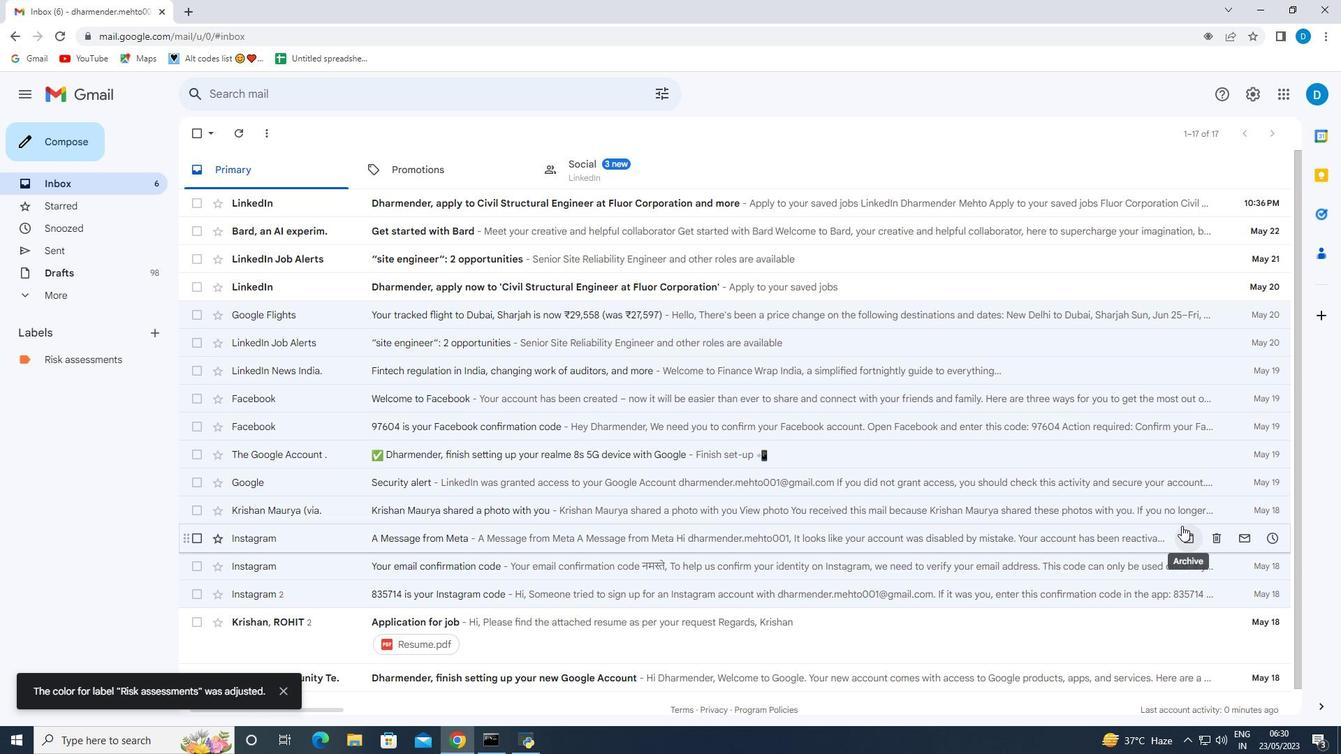
Action: Mouse moved to (88, 139)
Screenshot: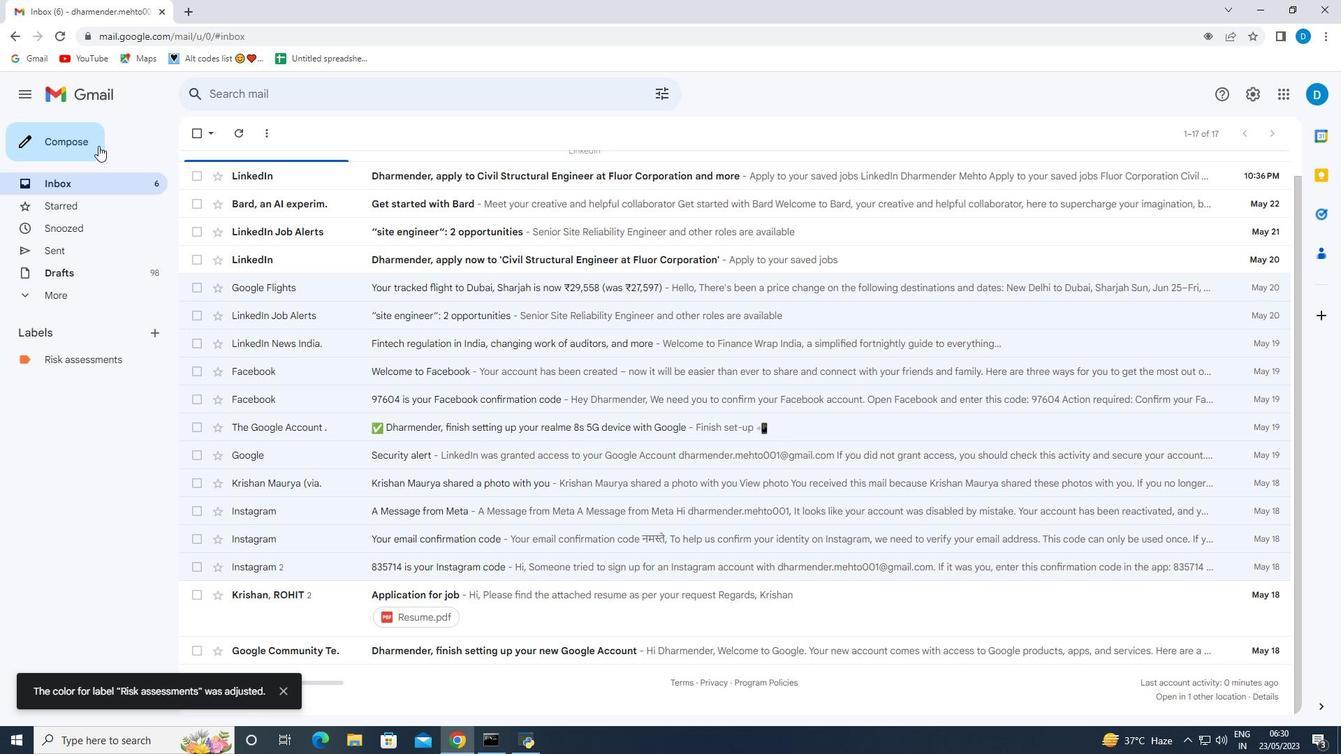 
Action: Mouse pressed left at (88, 139)
Screenshot: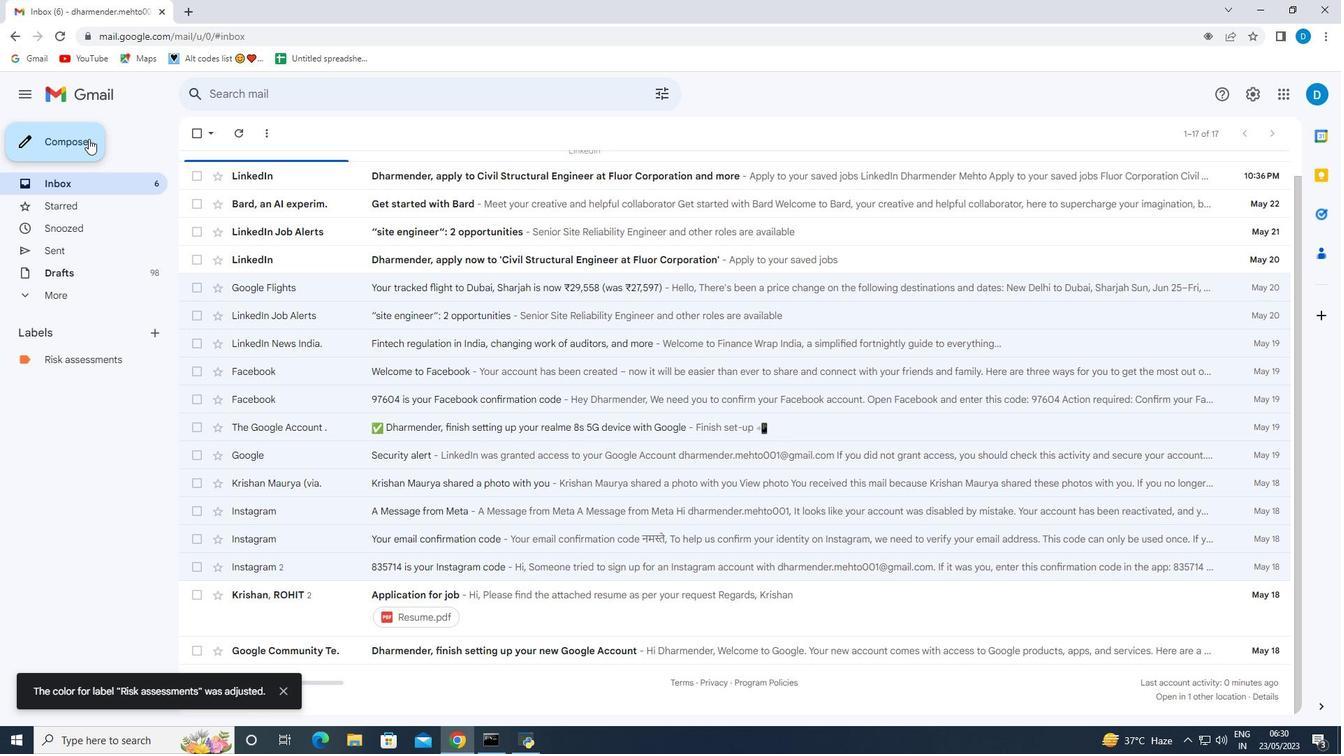 
Action: Mouse moved to (921, 415)
Screenshot: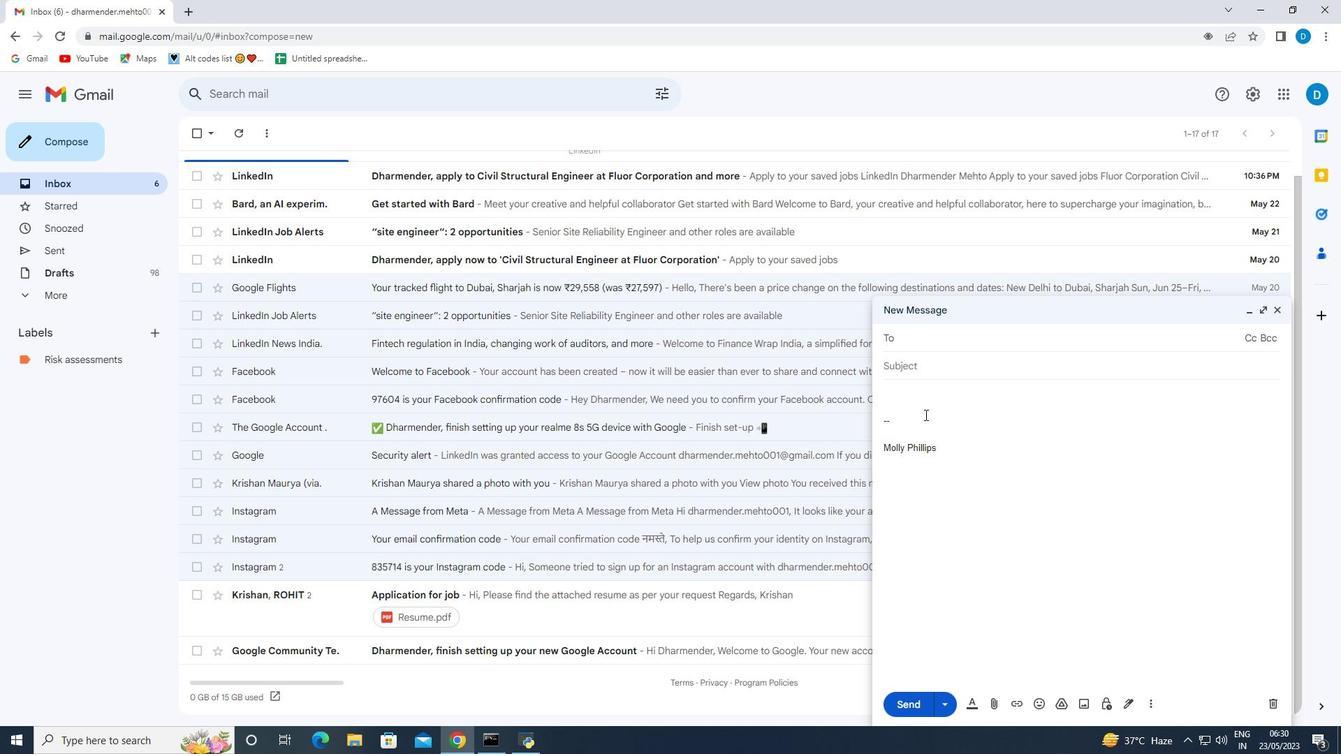 
Action: Mouse pressed left at (921, 415)
Screenshot: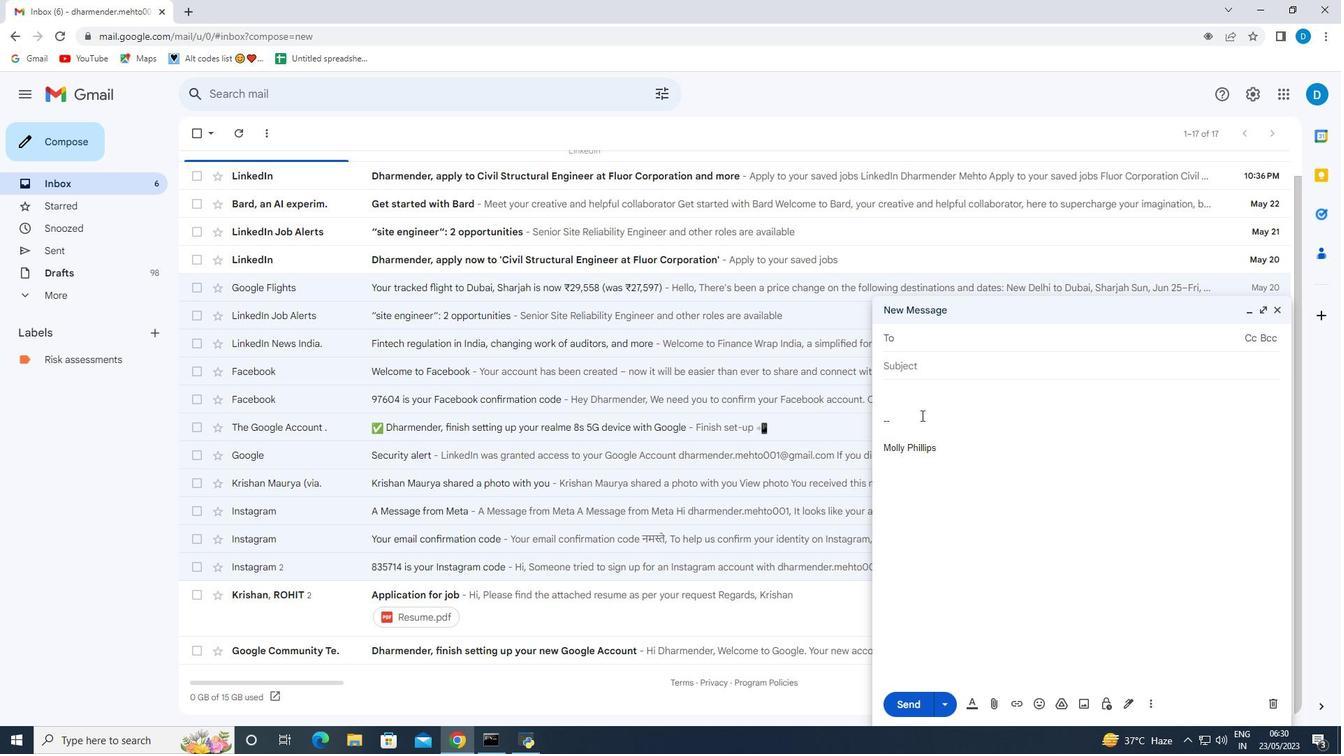 
Action: Mouse moved to (901, 414)
Screenshot: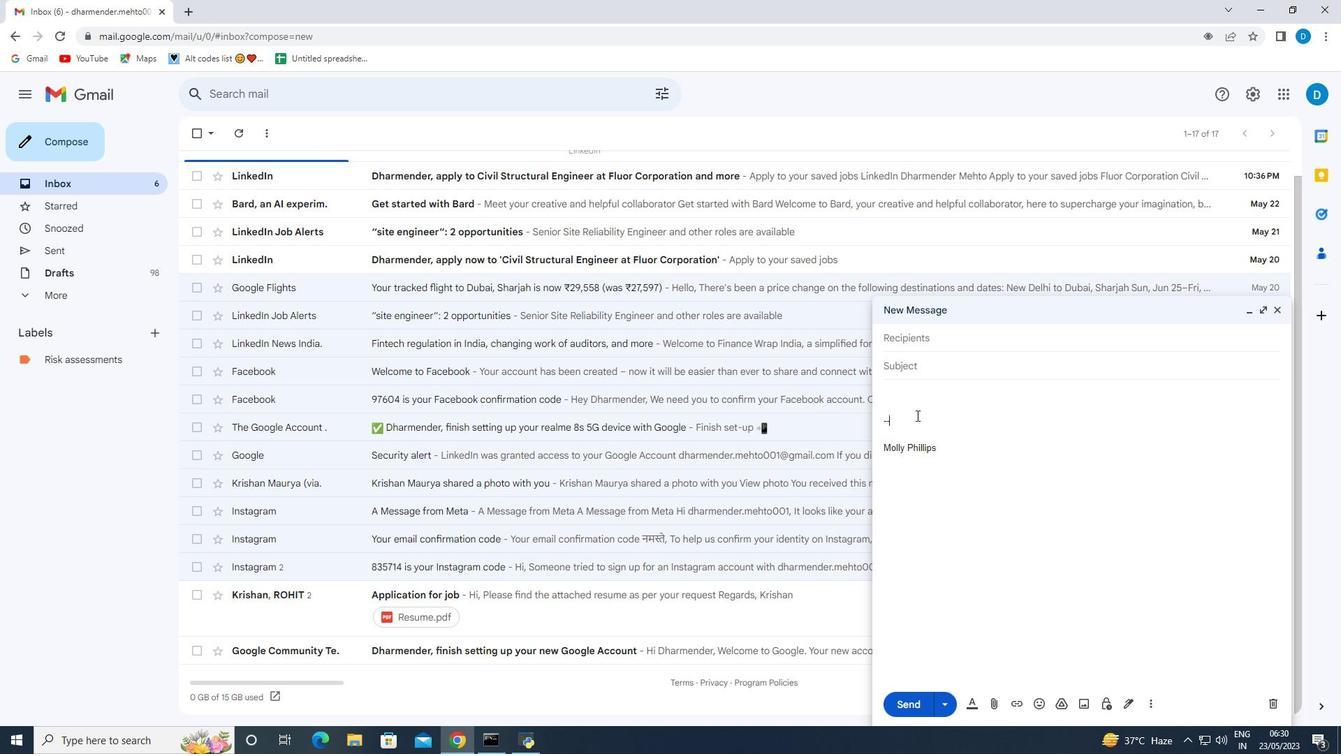 
Action: Key pressed <Key.backspace><Key.backspace><Key.backspace><Key.backspace><Key.shift>With<Key.space>sincere<Key.space>appreciation<Key.space>and<Key.space>gratitude,
Screenshot: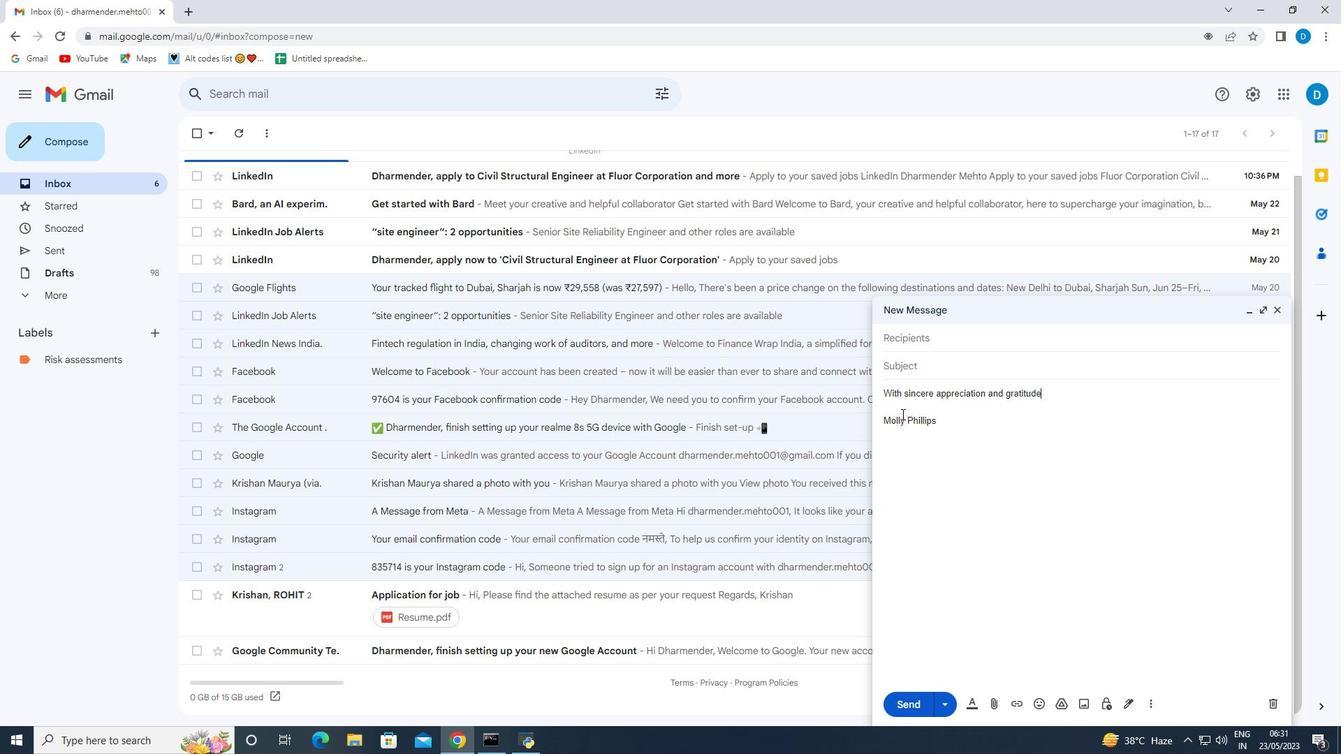 
Action: Mouse moved to (1154, 703)
Screenshot: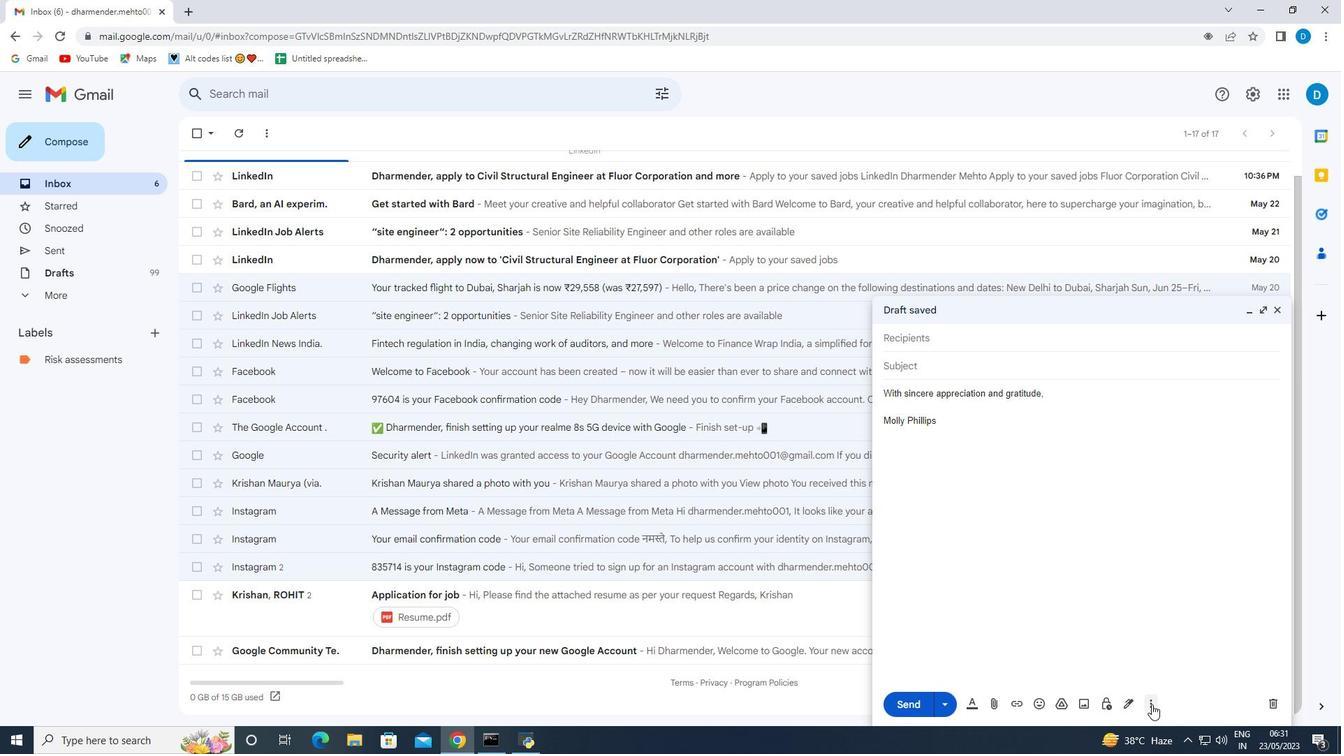 
Action: Mouse pressed left at (1154, 703)
Screenshot: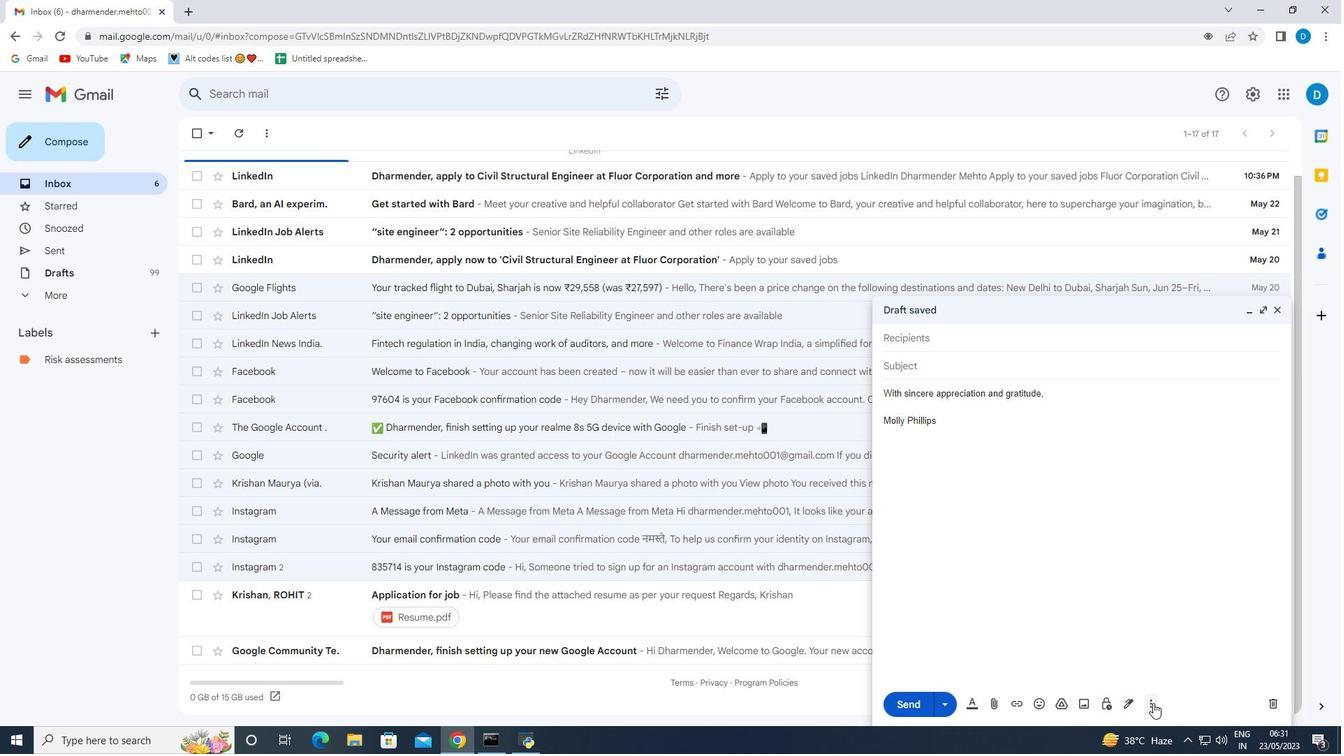 
Action: Mouse moved to (1187, 567)
Screenshot: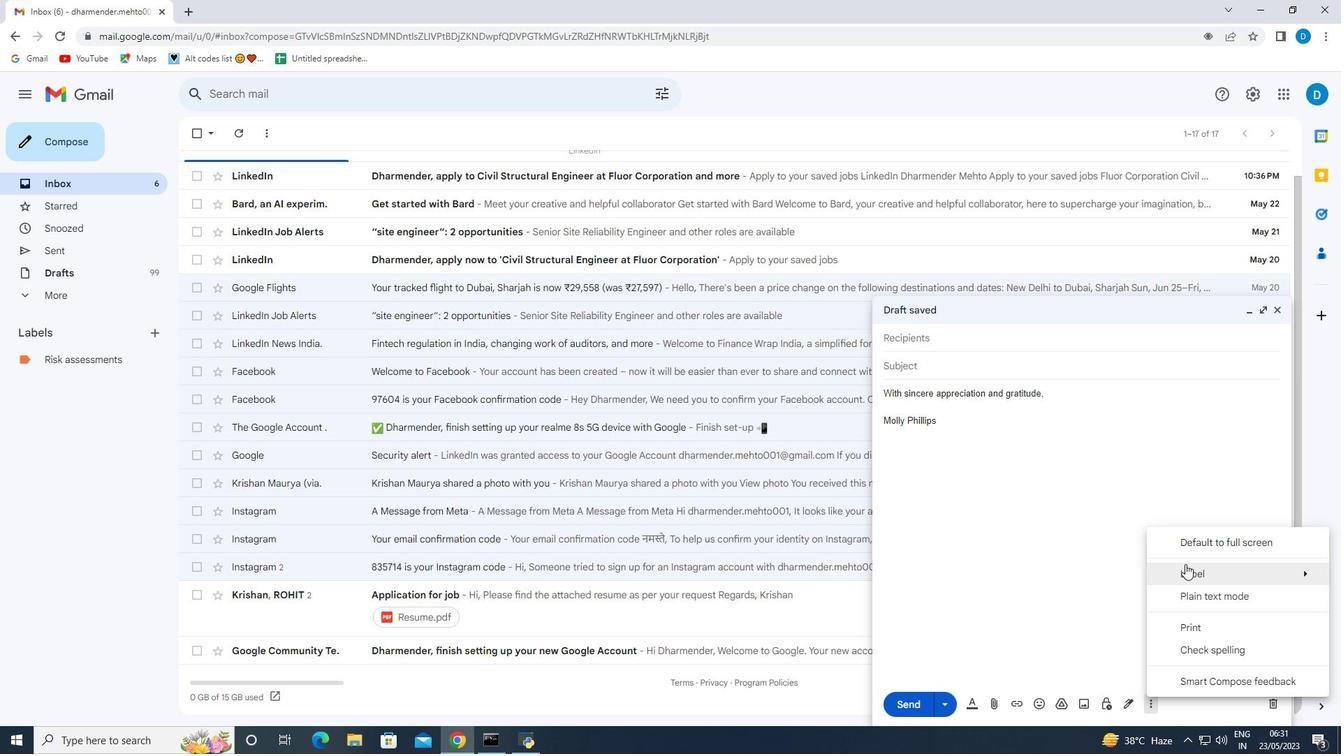 
Action: Mouse pressed left at (1187, 567)
Screenshot: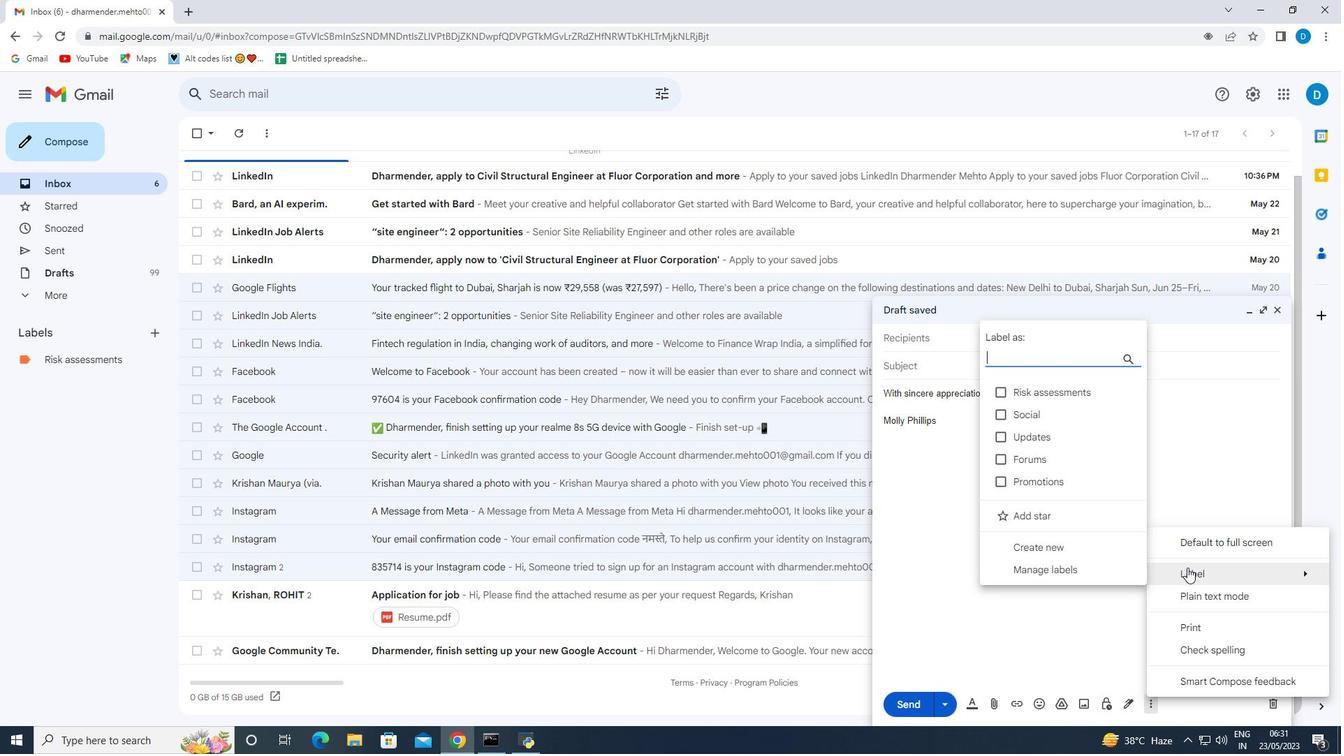
Action: Mouse moved to (1012, 392)
Screenshot: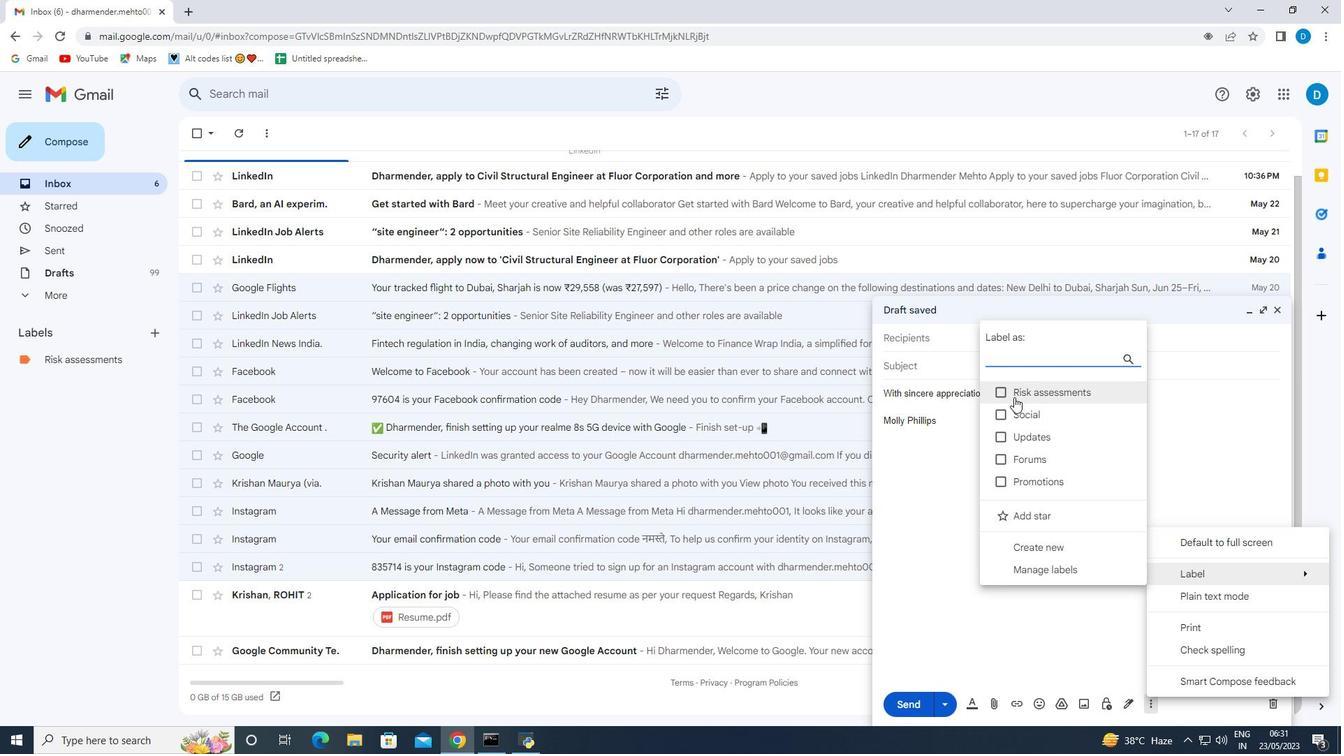 
Action: Mouse pressed left at (1012, 392)
Screenshot: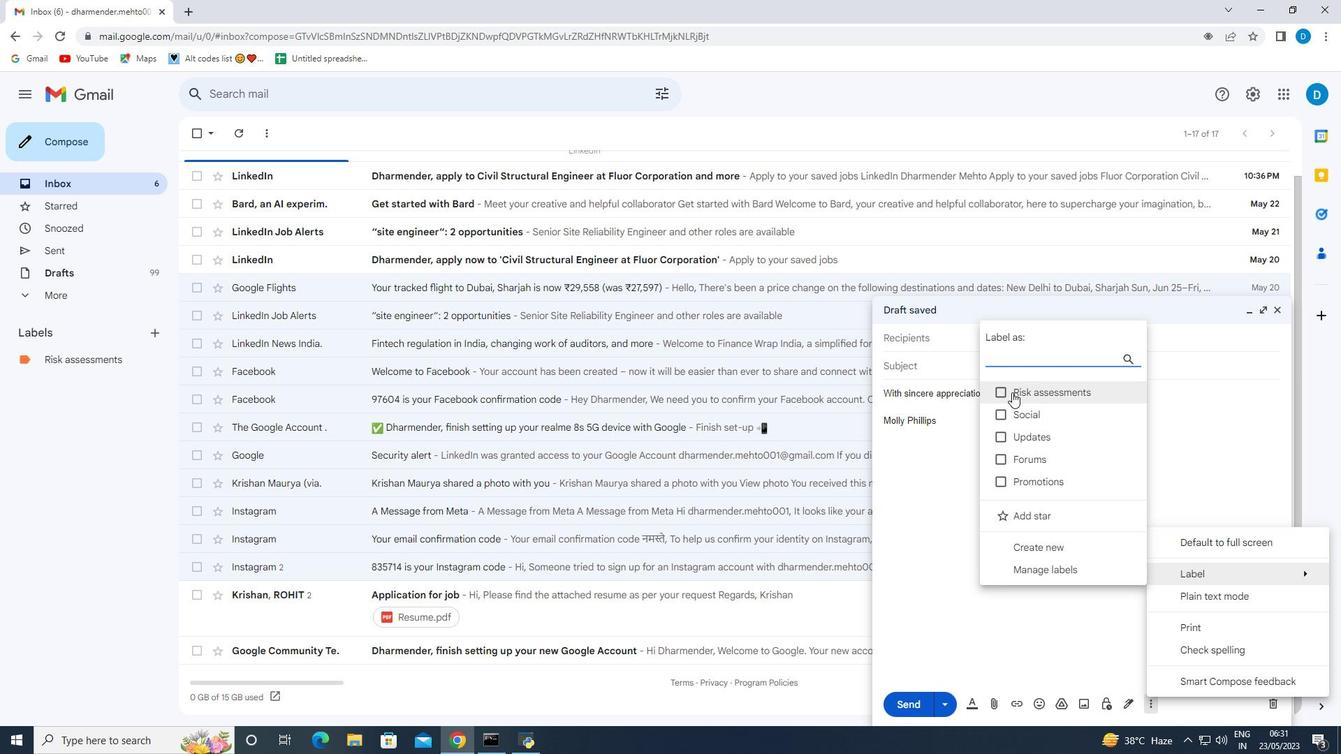 
Action: Mouse moved to (950, 334)
Screenshot: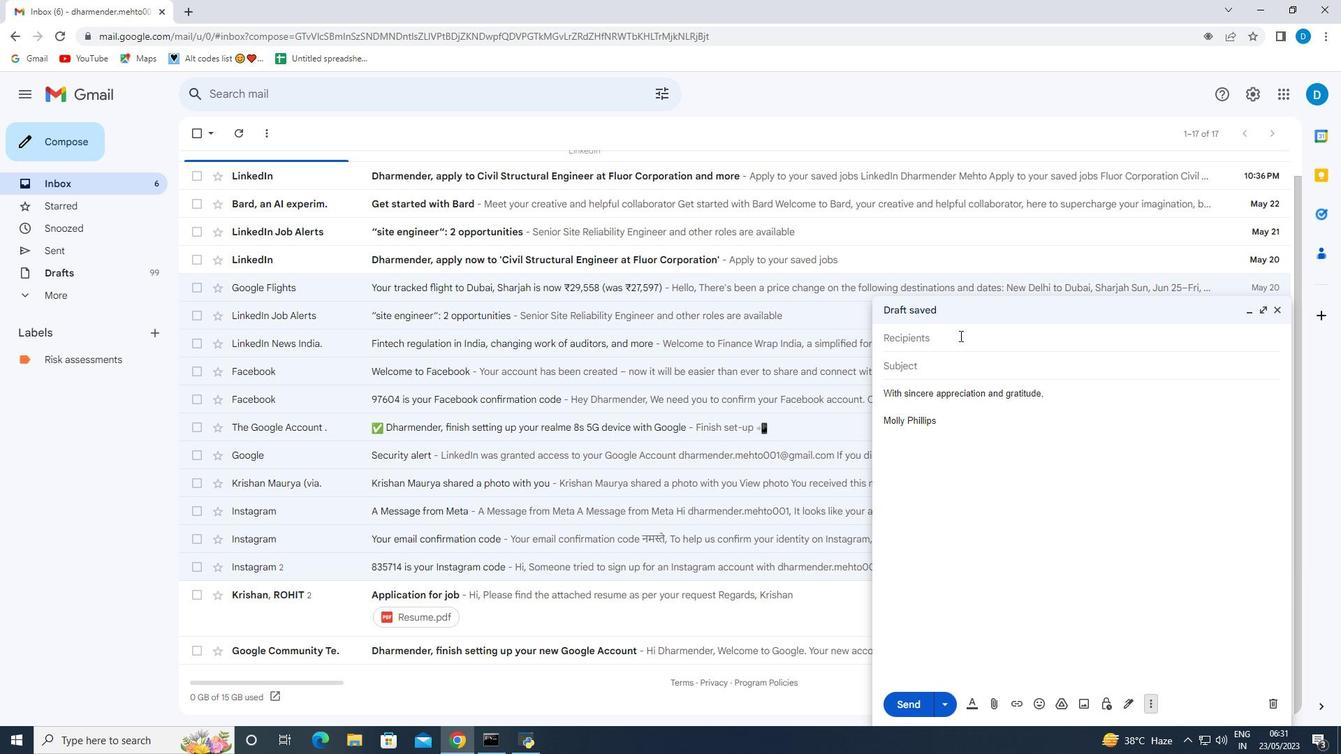 
Action: Mouse pressed left at (950, 334)
Screenshot: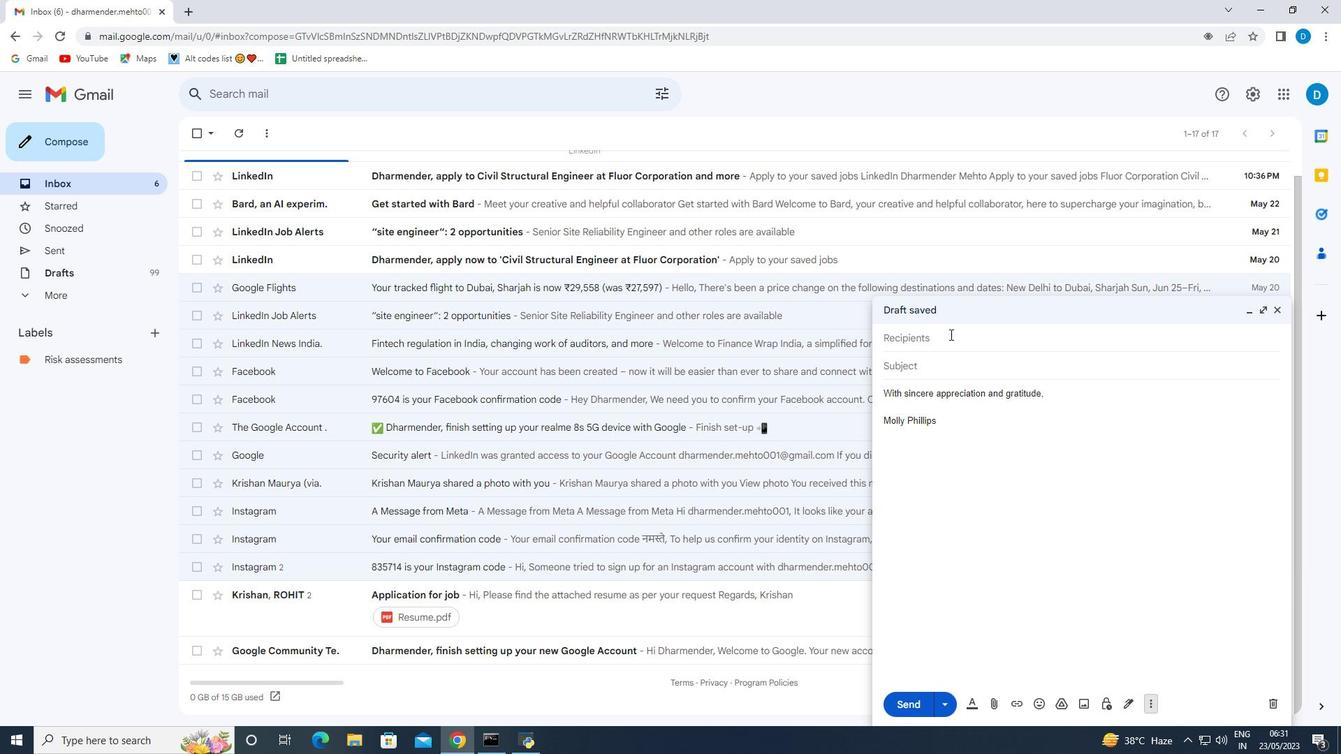 
Action: Key pressed softage.9<Key.shift>@softage.net
Screenshot: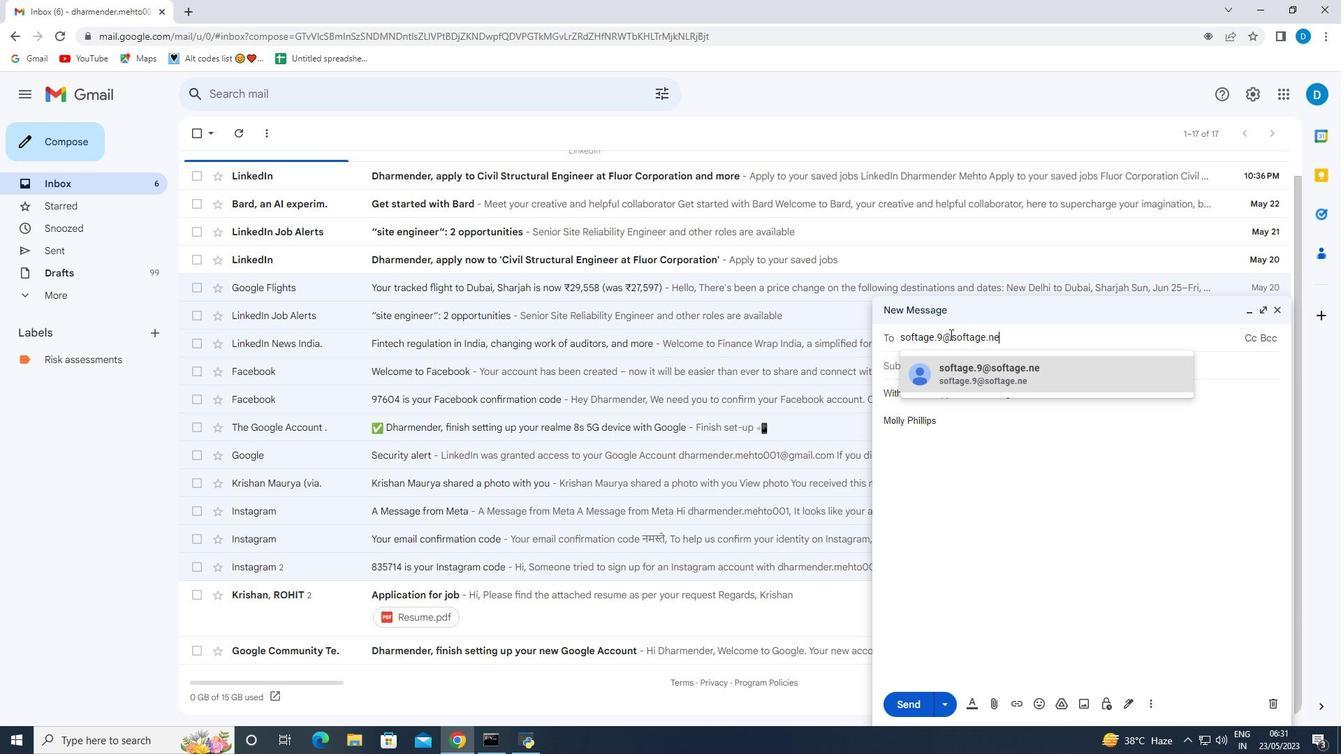 
Action: Mouse moved to (998, 367)
Screenshot: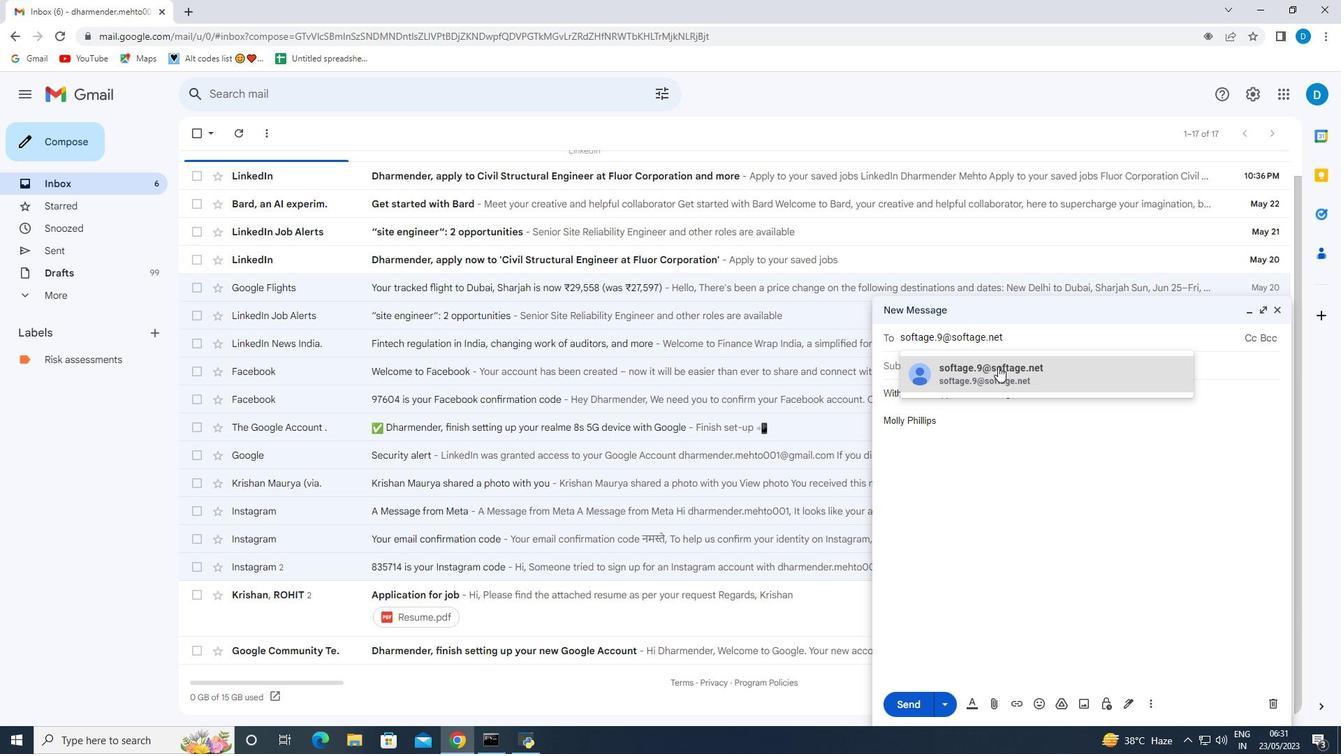 
Action: Mouse pressed left at (998, 367)
Screenshot: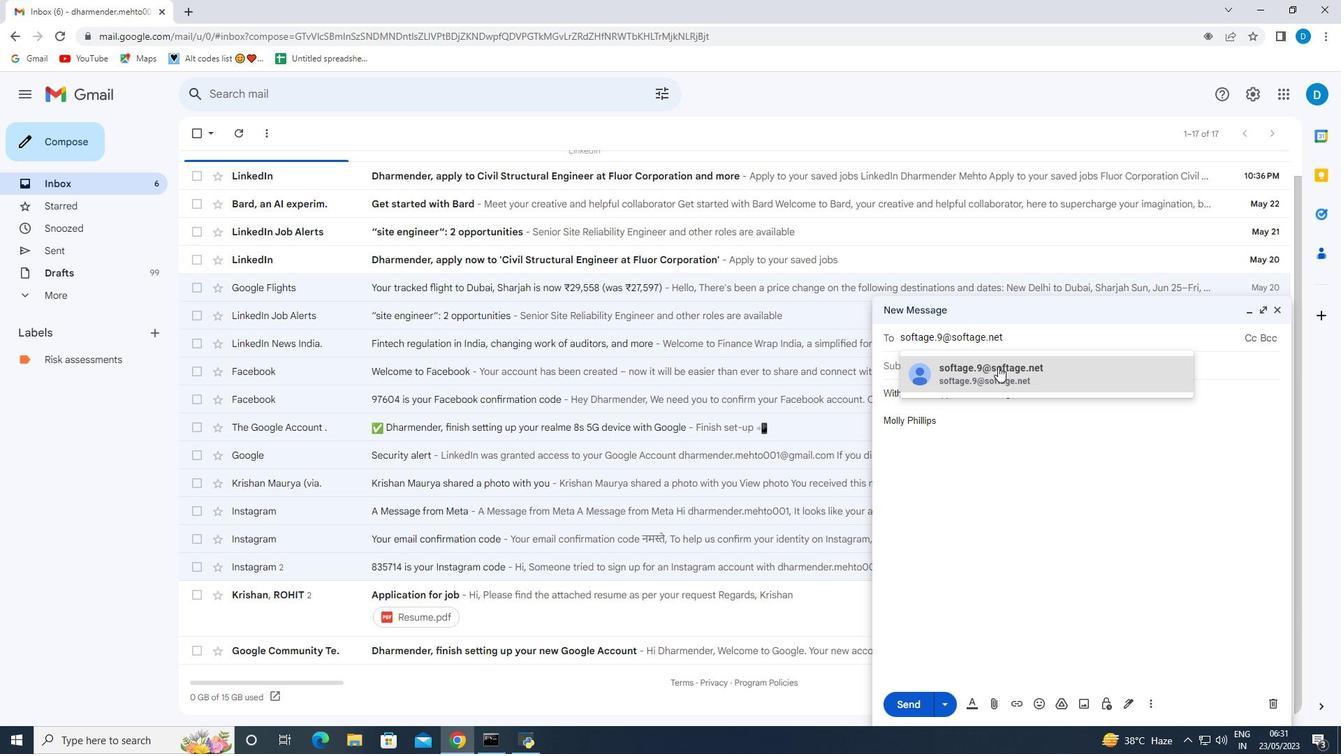 
Action: Mouse moved to (1148, 697)
Screenshot: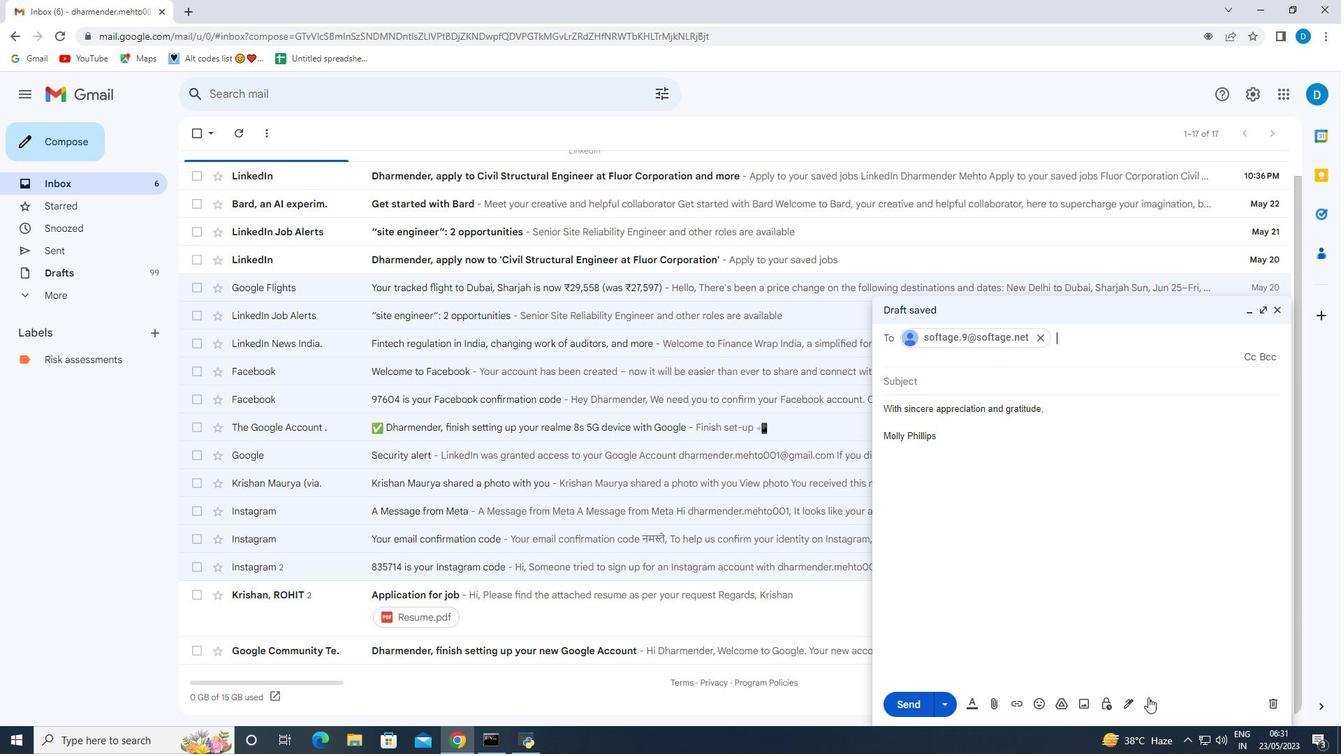 
Action: Mouse pressed left at (1148, 697)
Screenshot: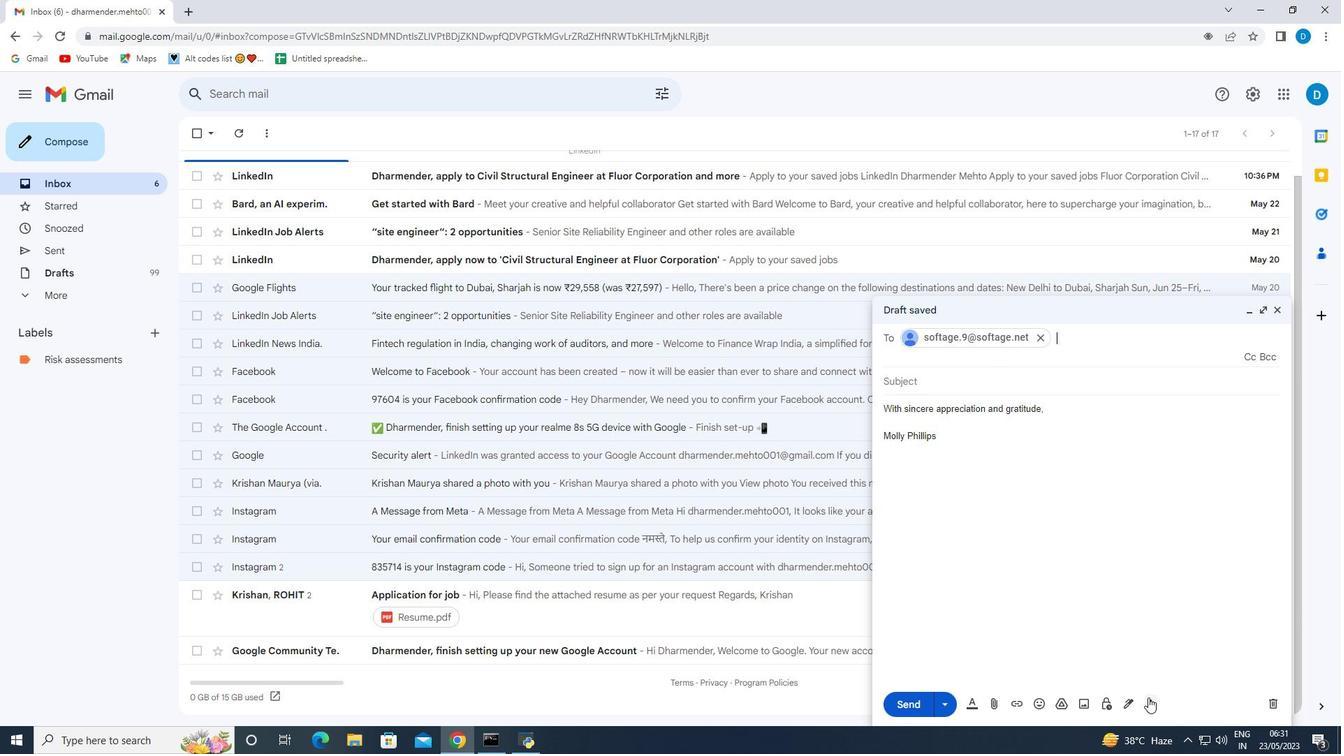 
Action: Mouse moved to (1171, 572)
Screenshot: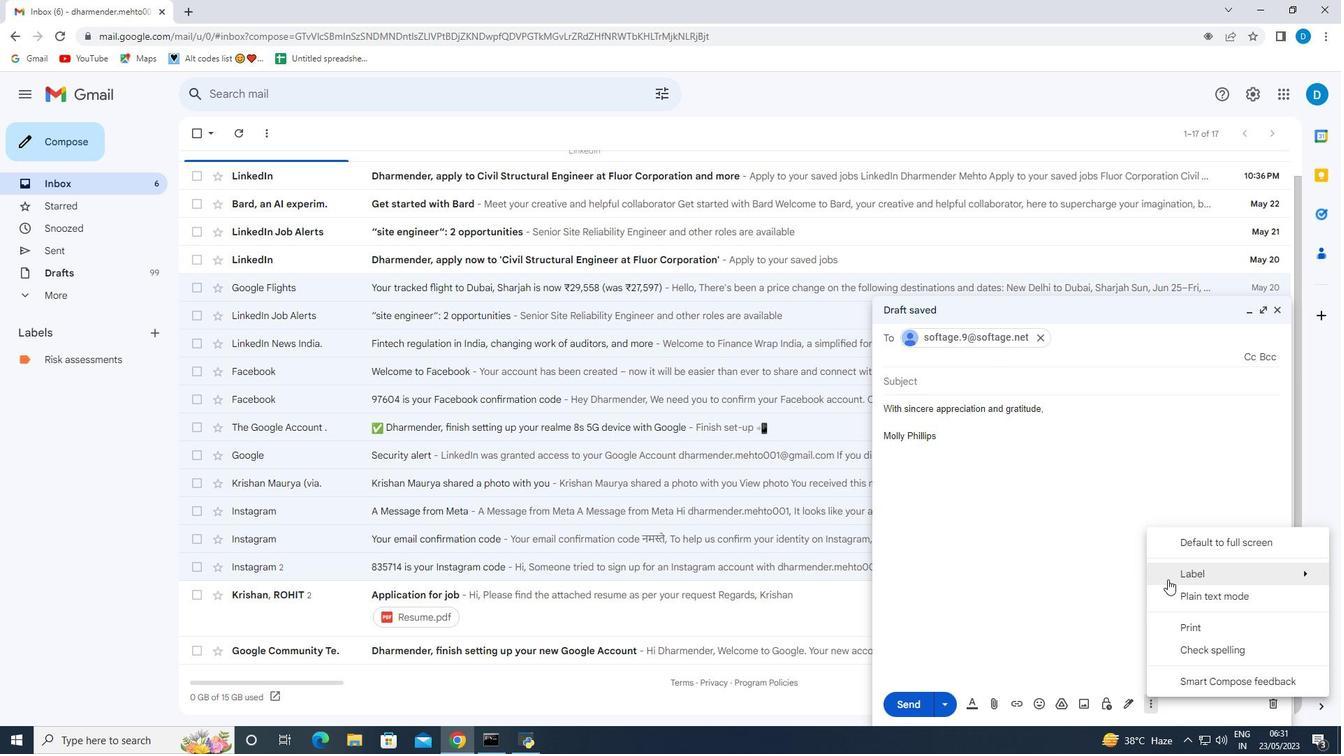 
Action: Mouse pressed left at (1171, 572)
Screenshot: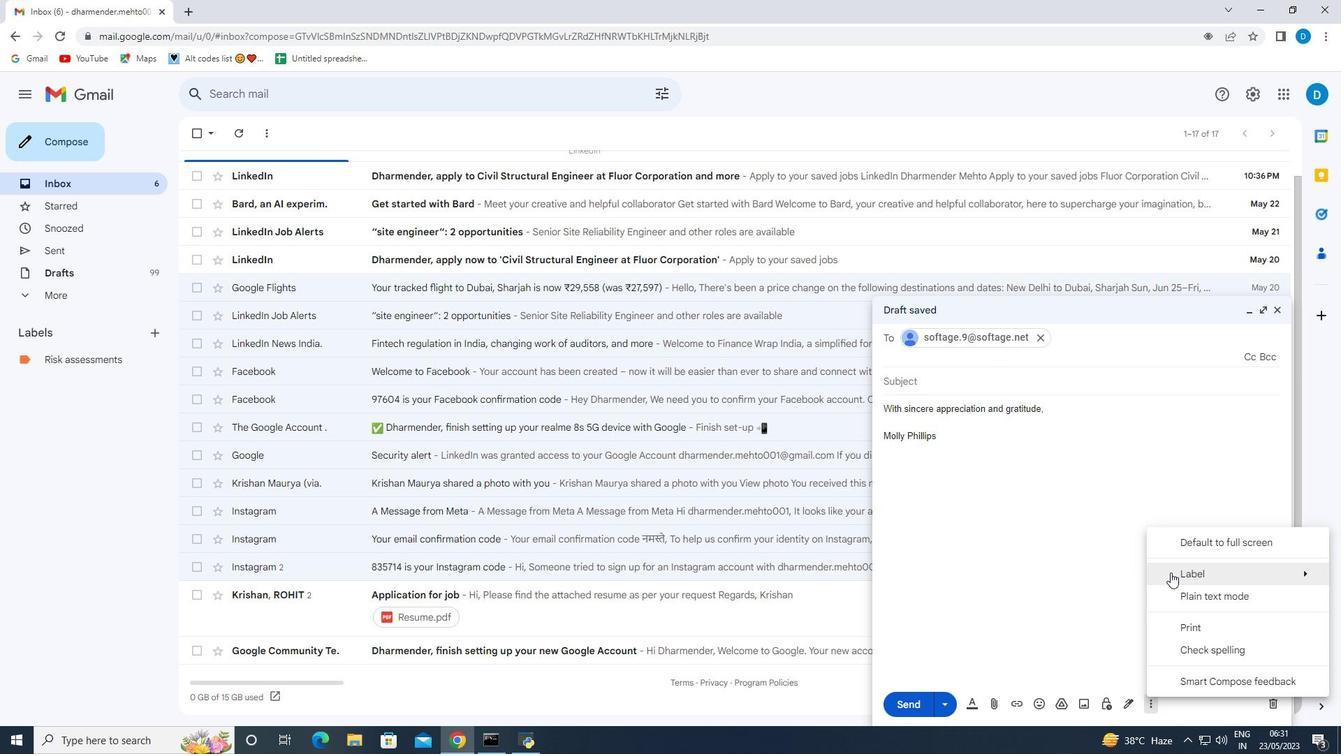 
Action: Mouse moved to (936, 563)
Screenshot: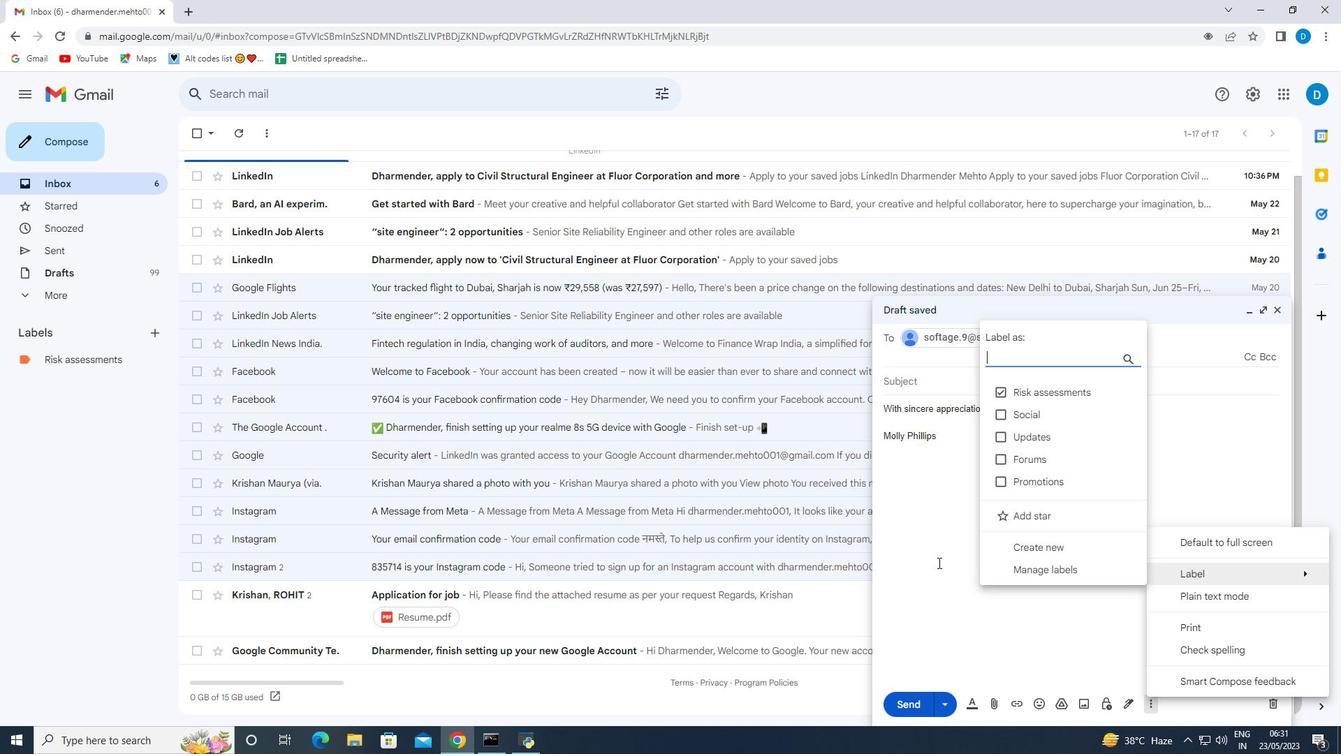 
Action: Mouse pressed left at (936, 563)
Screenshot: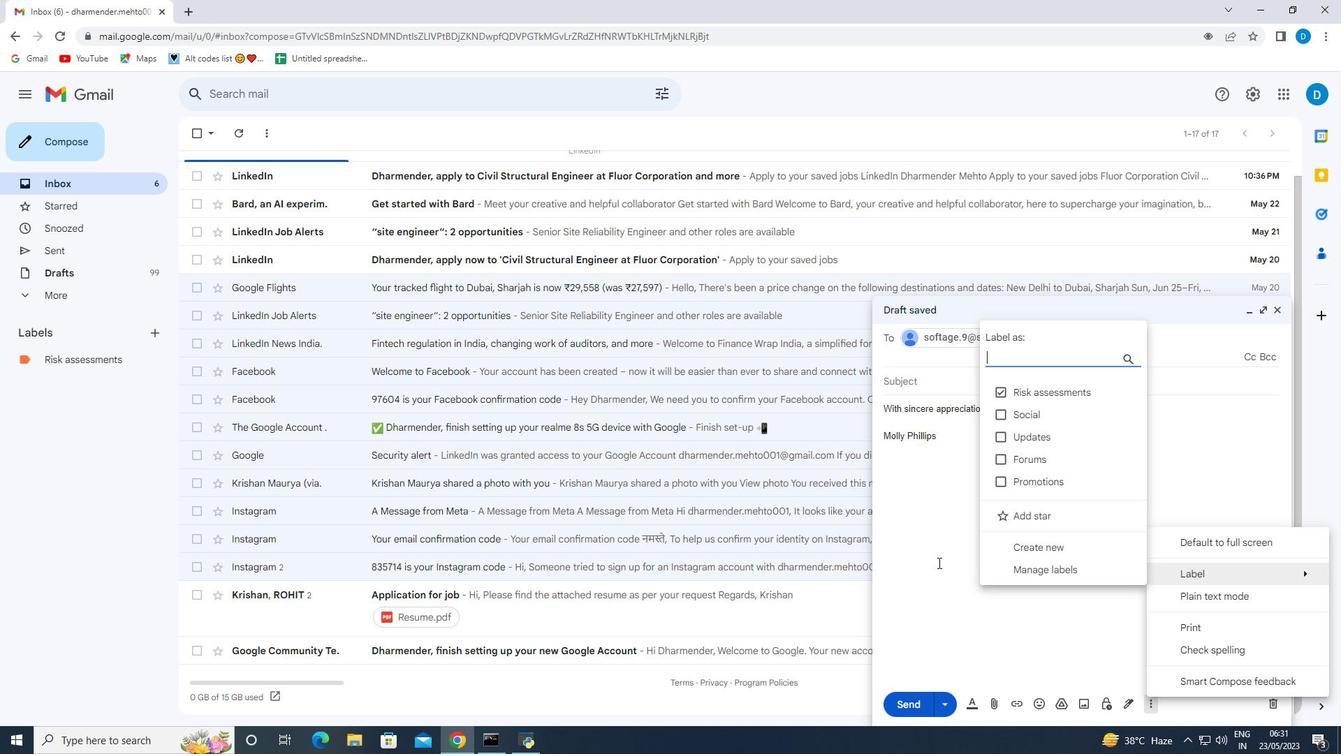
Action: Mouse moved to (954, 611)
Screenshot: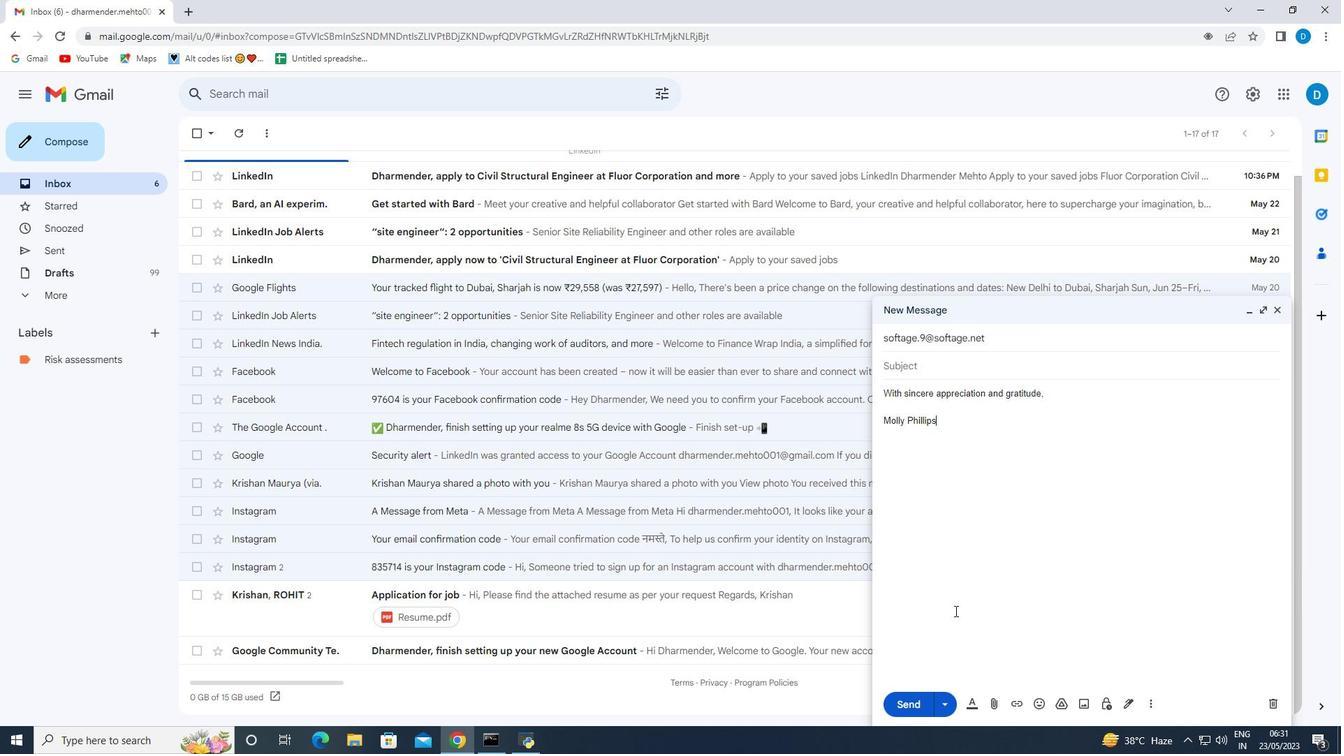 
